 Task: Explore Airbnb accommodation in Manouba, Tunisia from 12th  December, 2023 to 15th December, 2023 for 3 adults.2 bedrooms having 3 beds and 1 bathroom. Property type can be flat. Look for 5 properties as per requirement.
Action: Mouse moved to (473, 104)
Screenshot: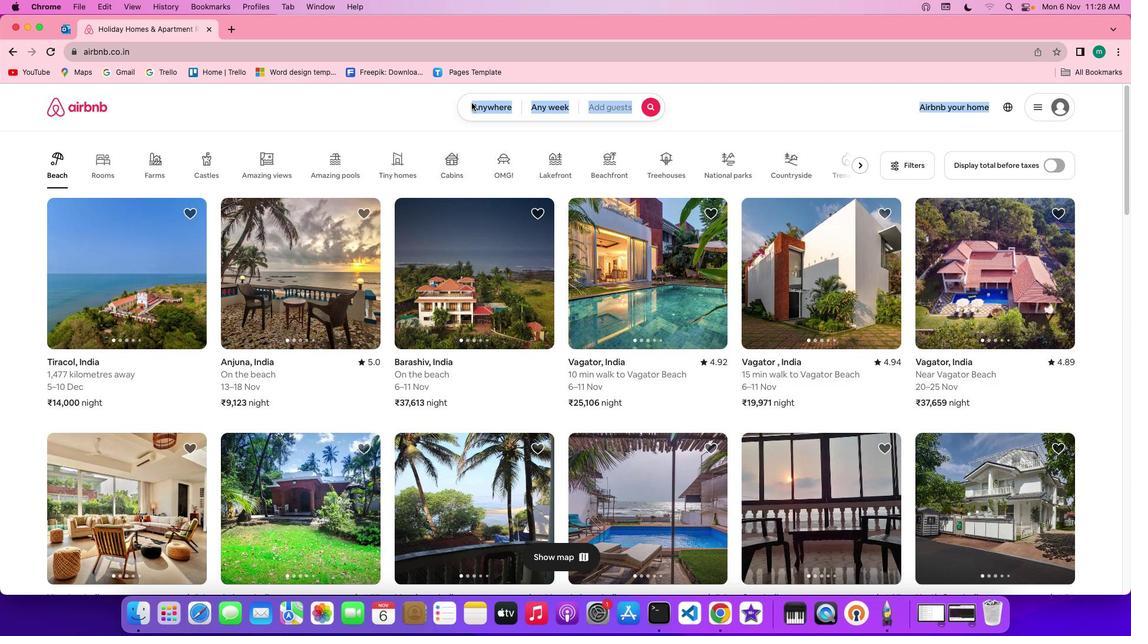 
Action: Mouse pressed left at (473, 104)
Screenshot: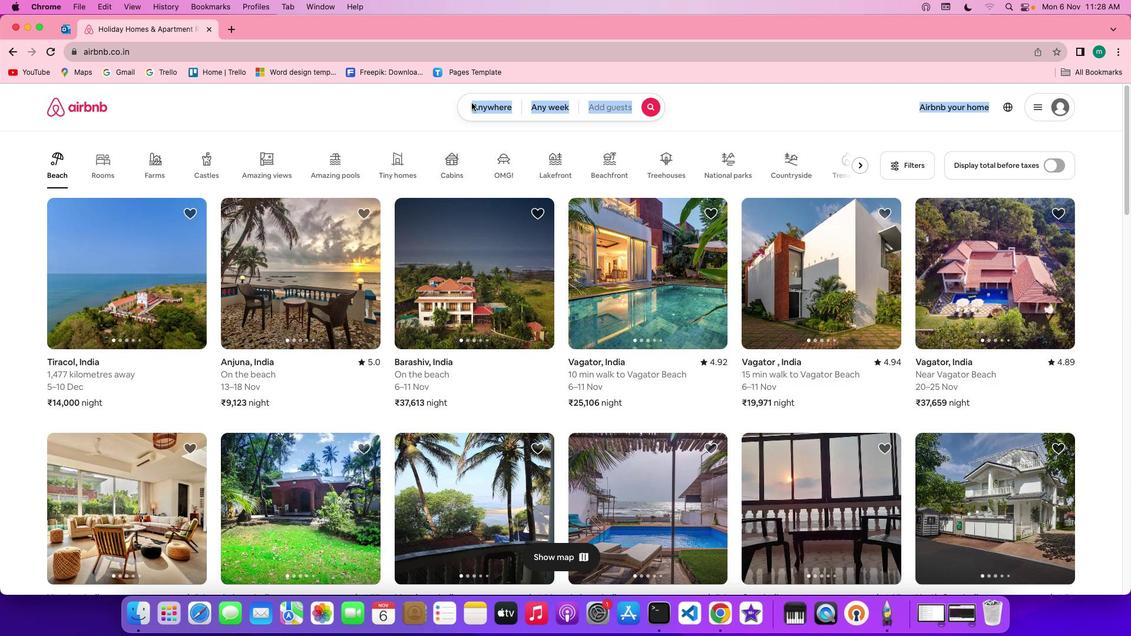 
Action: Mouse pressed left at (473, 104)
Screenshot: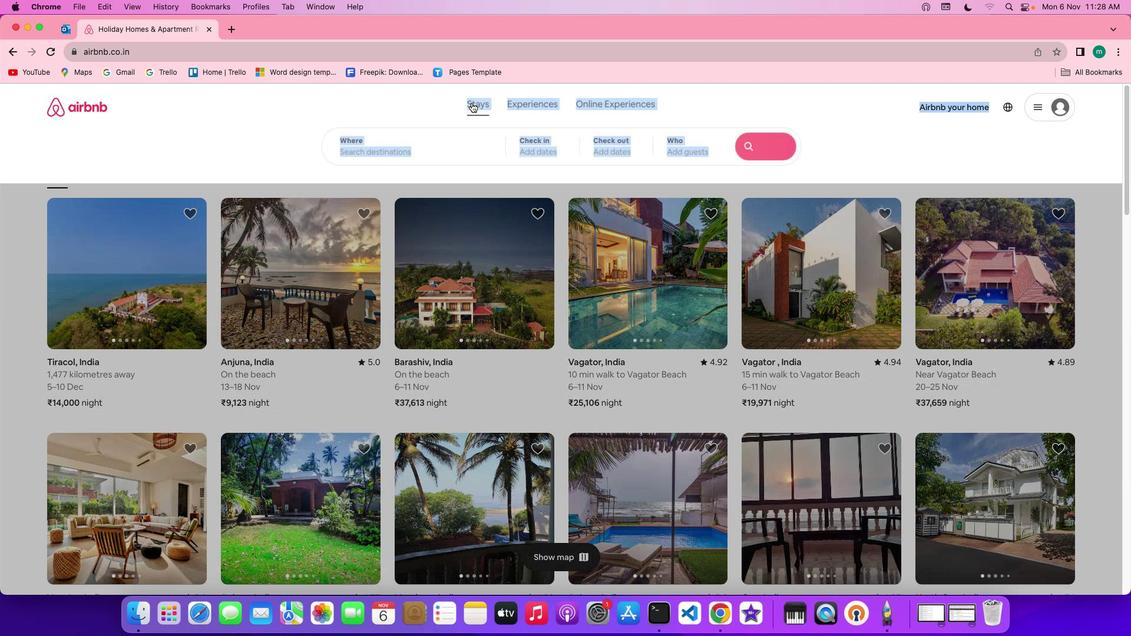 
Action: Mouse moved to (428, 151)
Screenshot: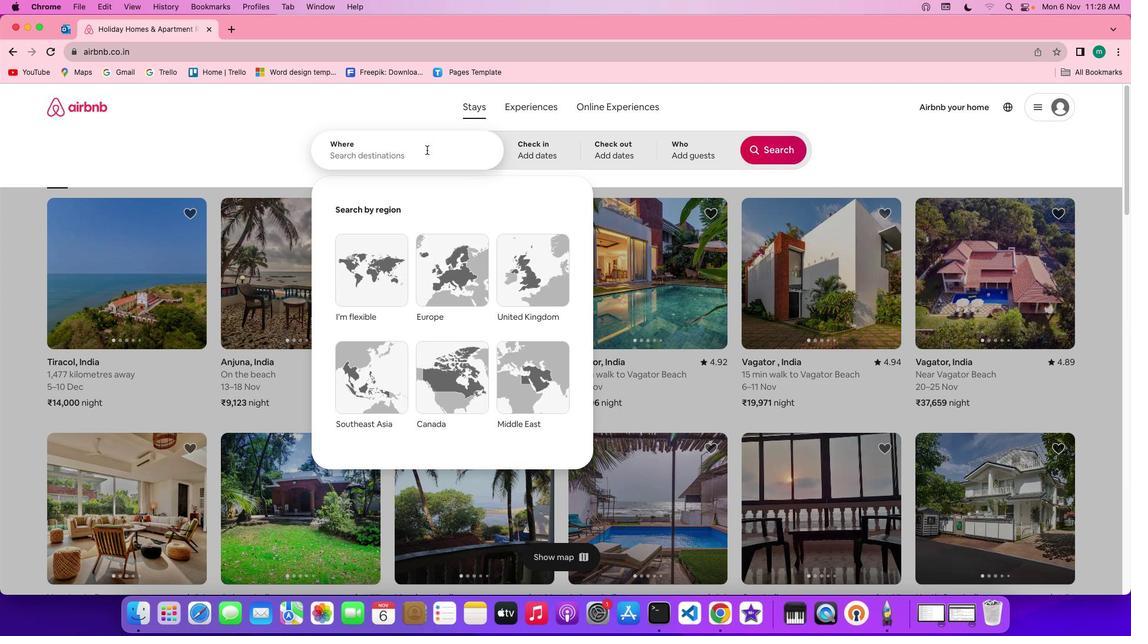 
Action: Key pressed Key.shift'M''a''n''o''u''b''a'','Key.spaceKey.shift't''u''n''i''s''i''a'
Screenshot: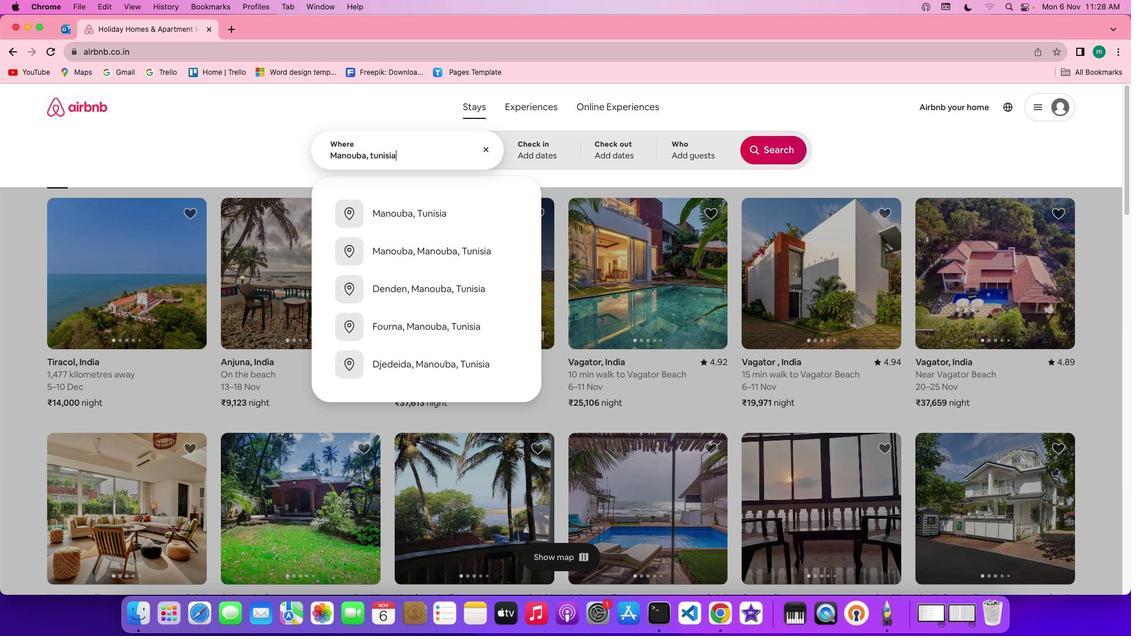
Action: Mouse moved to (553, 150)
Screenshot: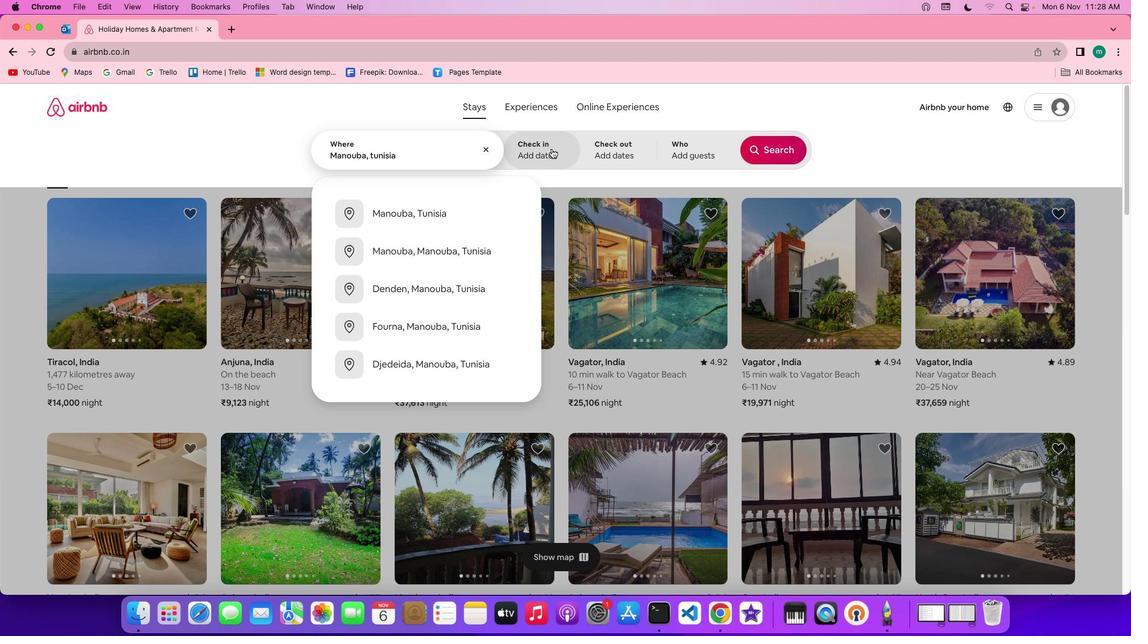 
Action: Mouse pressed left at (553, 150)
Screenshot: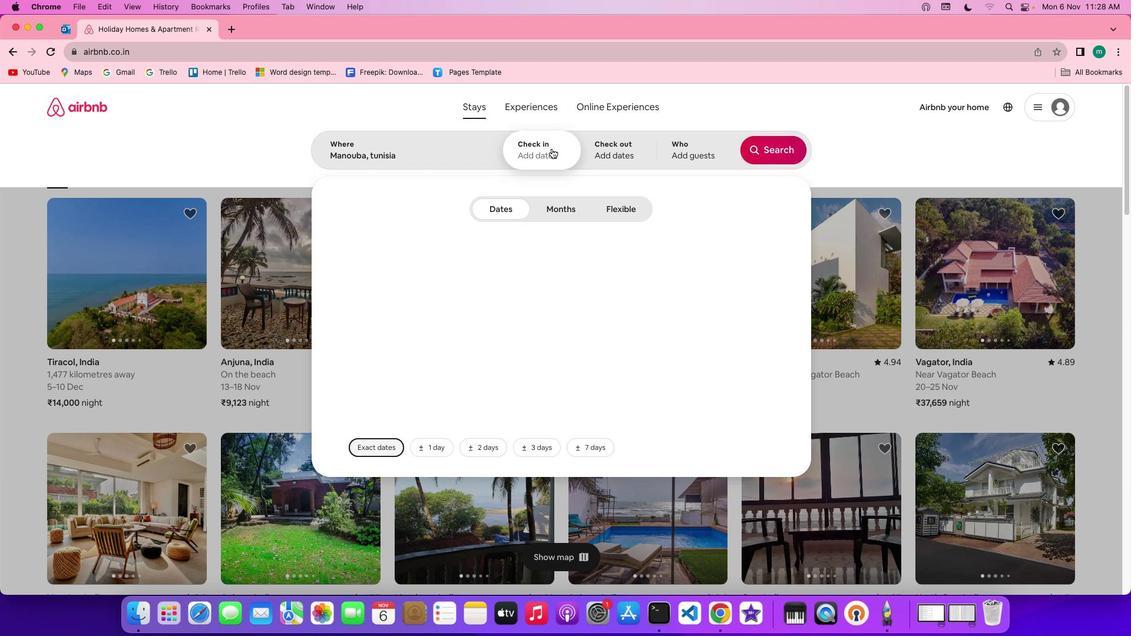 
Action: Mouse moved to (648, 355)
Screenshot: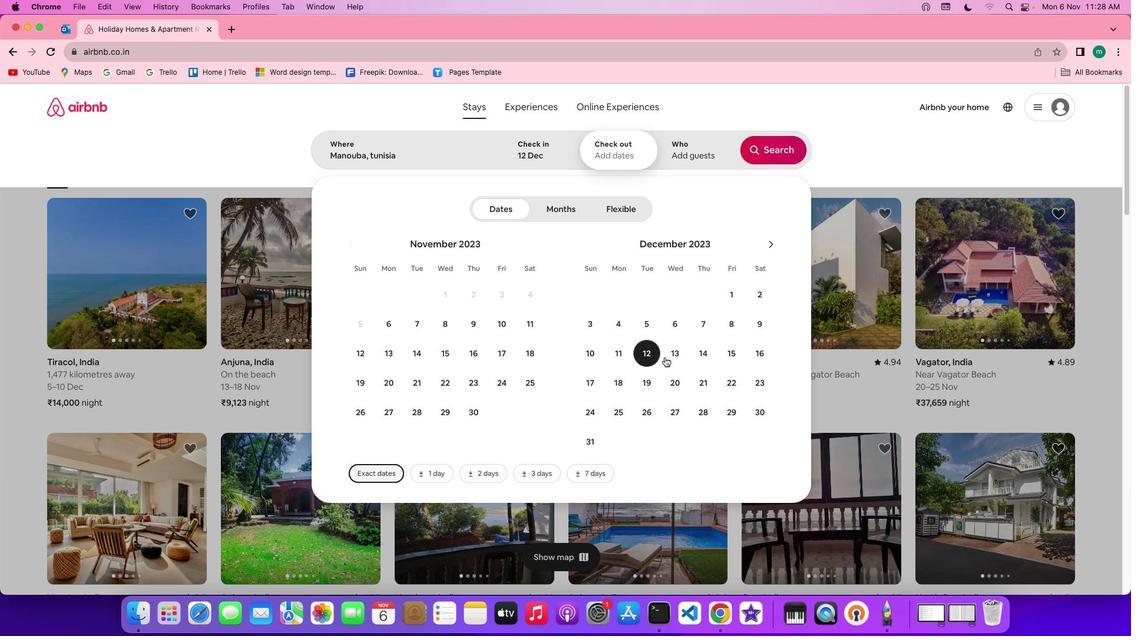 
Action: Mouse pressed left at (648, 355)
Screenshot: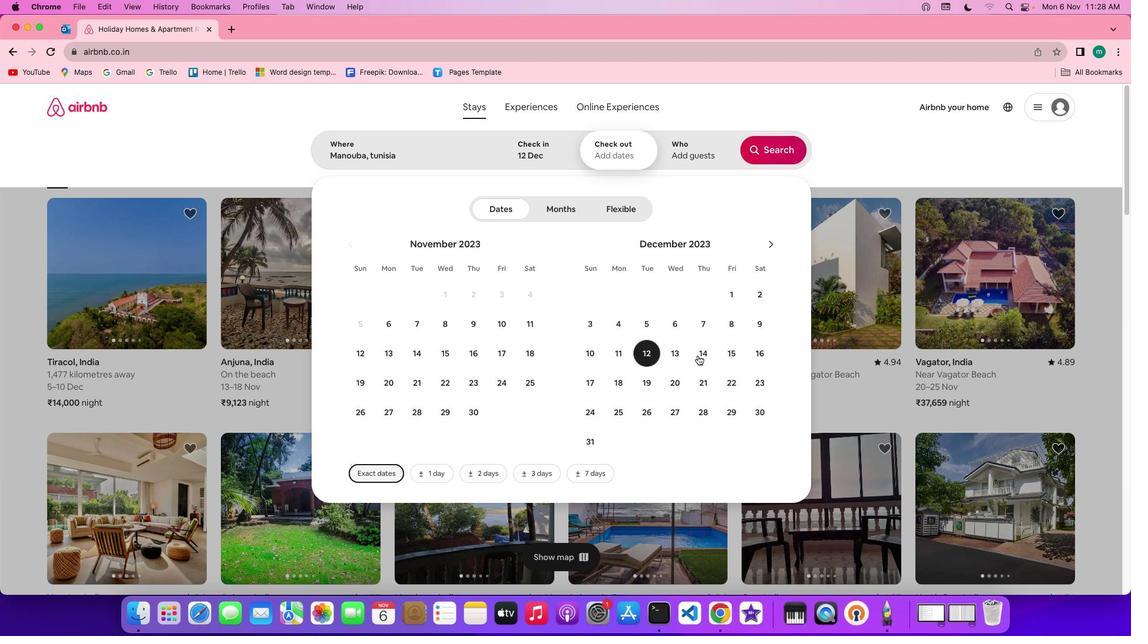 
Action: Mouse moved to (740, 352)
Screenshot: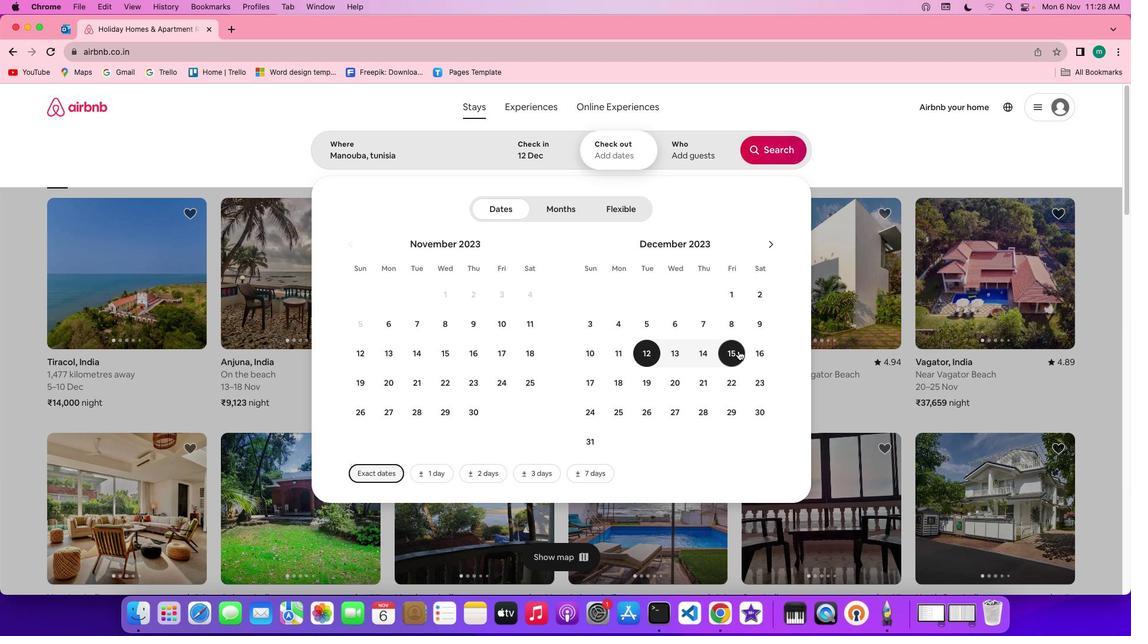 
Action: Mouse pressed left at (740, 352)
Screenshot: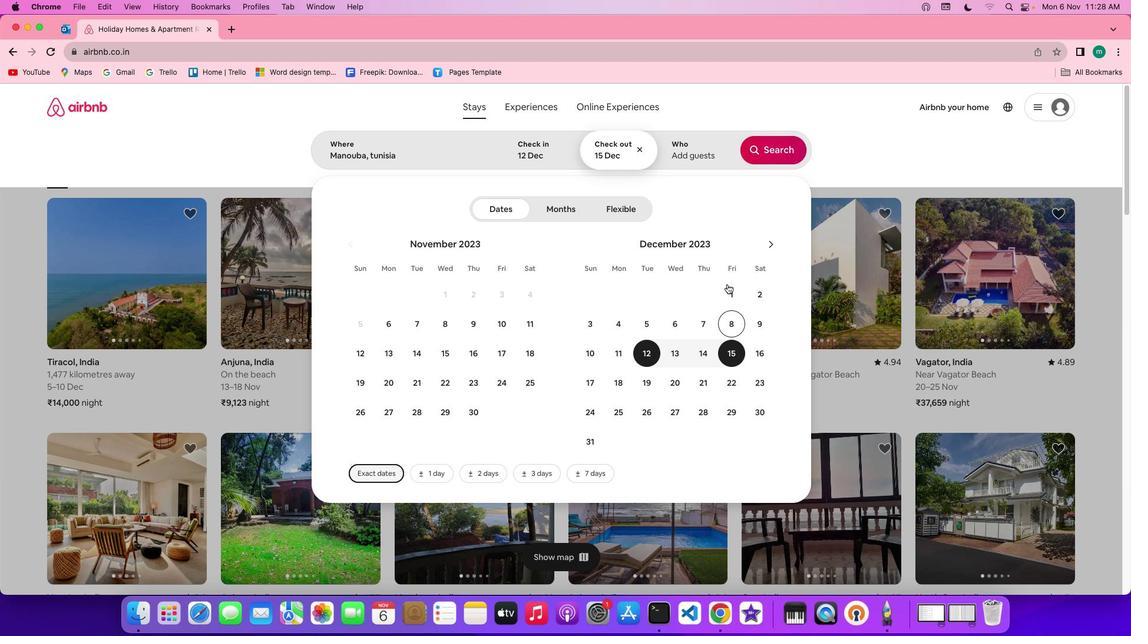 
Action: Mouse moved to (701, 144)
Screenshot: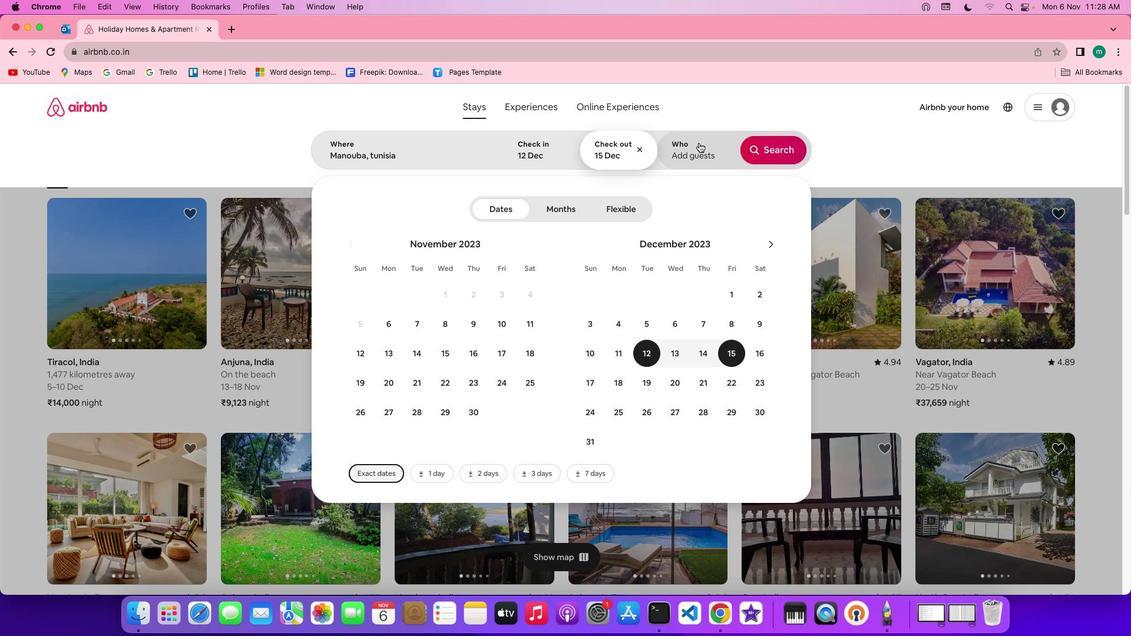 
Action: Mouse pressed left at (701, 144)
Screenshot: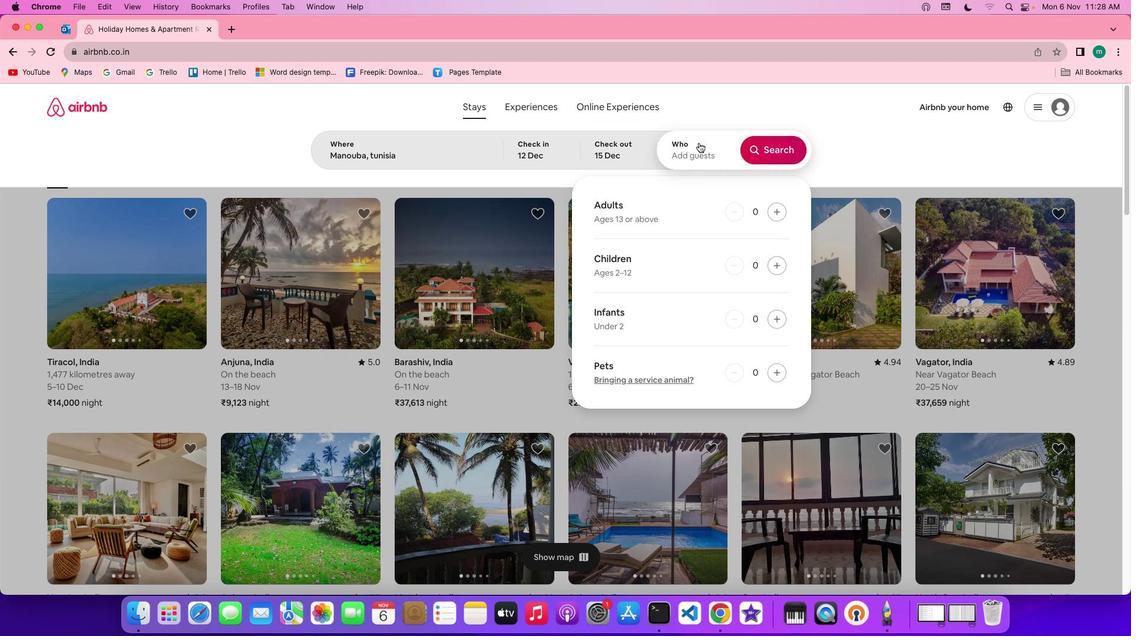 
Action: Mouse moved to (783, 209)
Screenshot: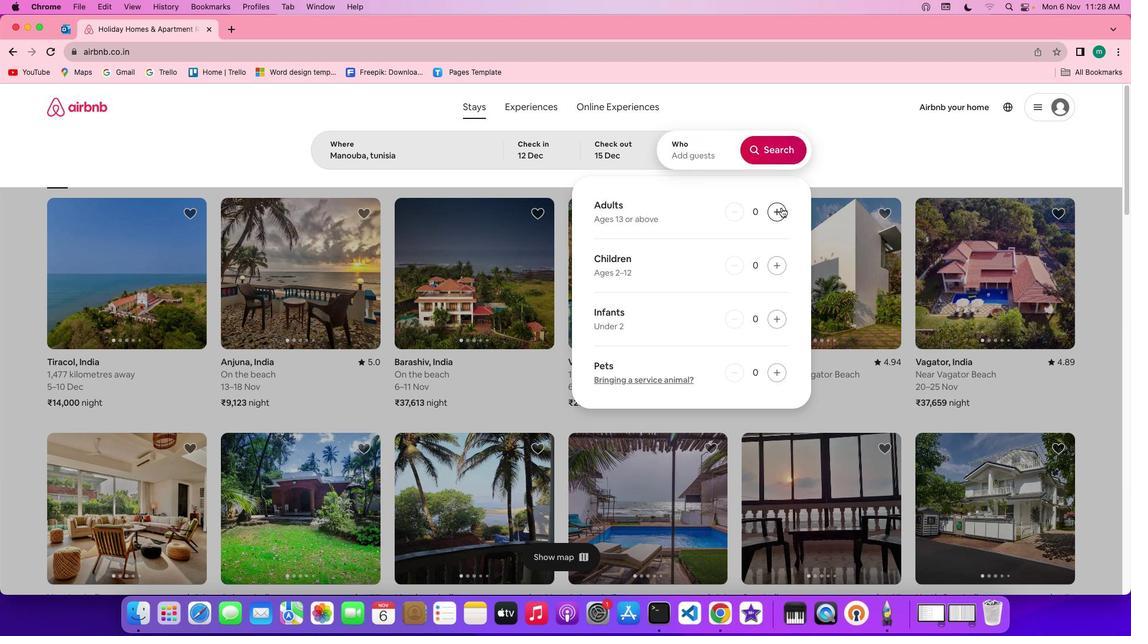 
Action: Mouse pressed left at (783, 209)
Screenshot: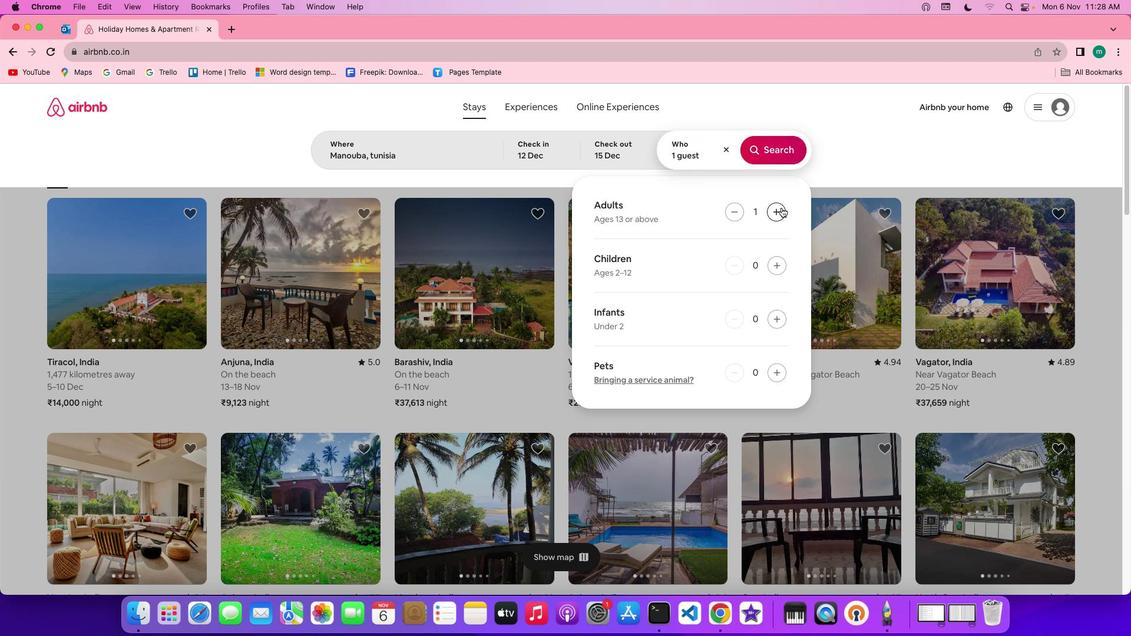 
Action: Mouse pressed left at (783, 209)
Screenshot: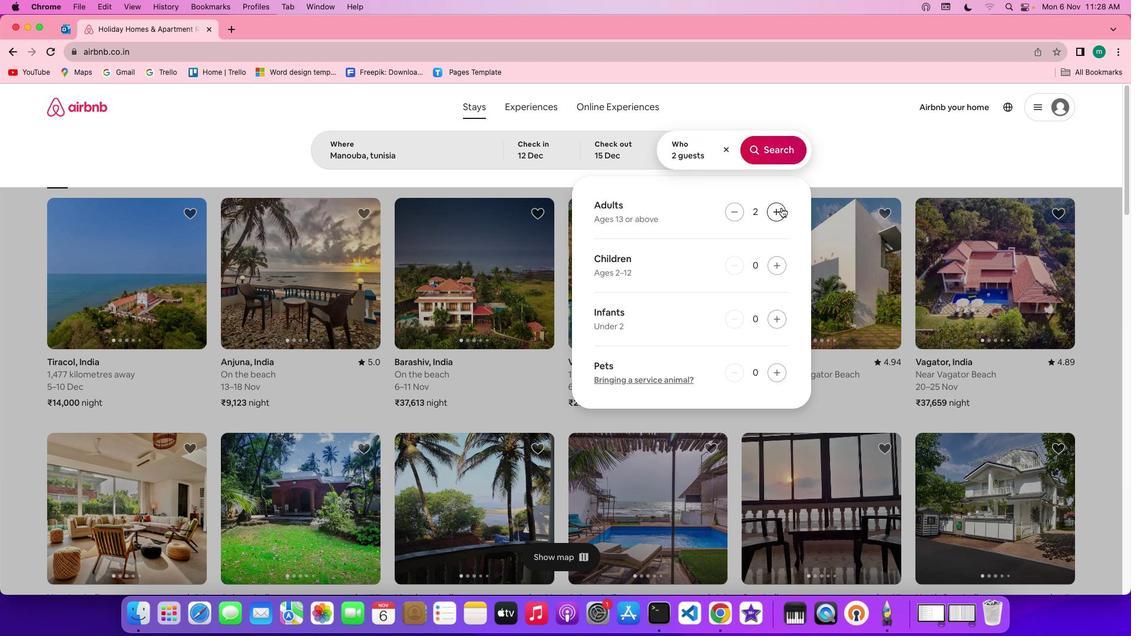
Action: Mouse pressed left at (783, 209)
Screenshot: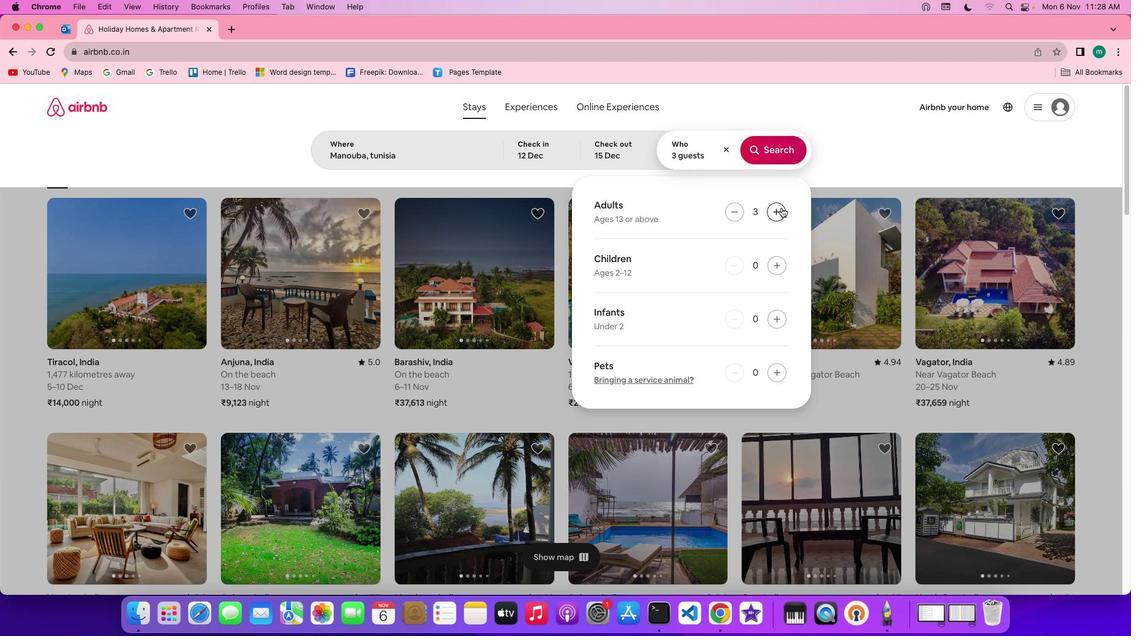
Action: Mouse moved to (769, 149)
Screenshot: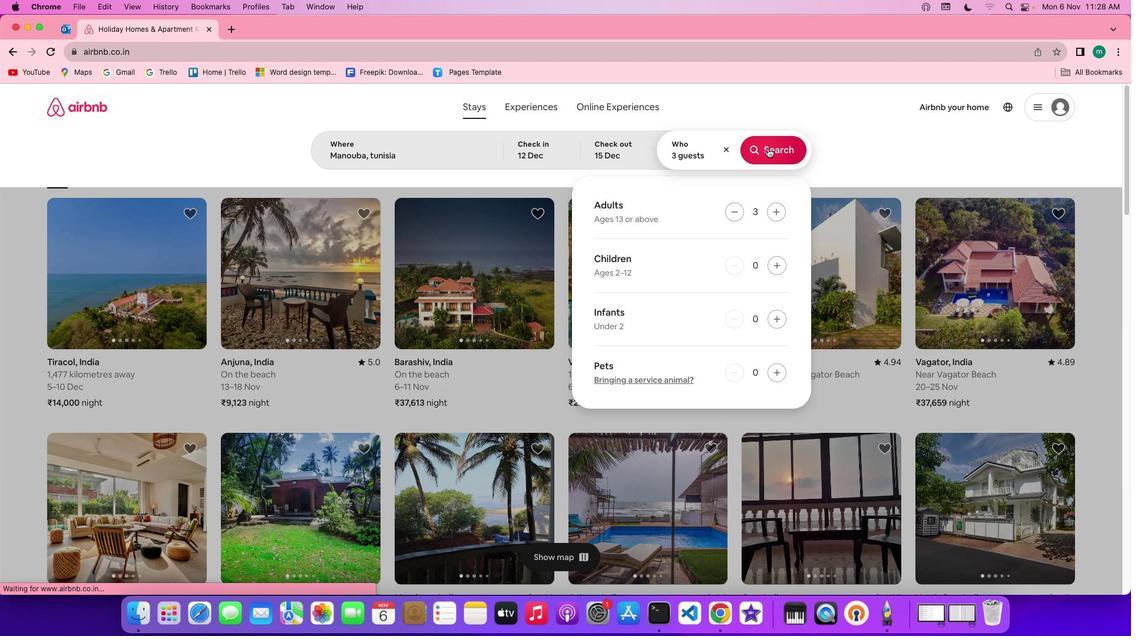 
Action: Mouse pressed left at (769, 149)
Screenshot: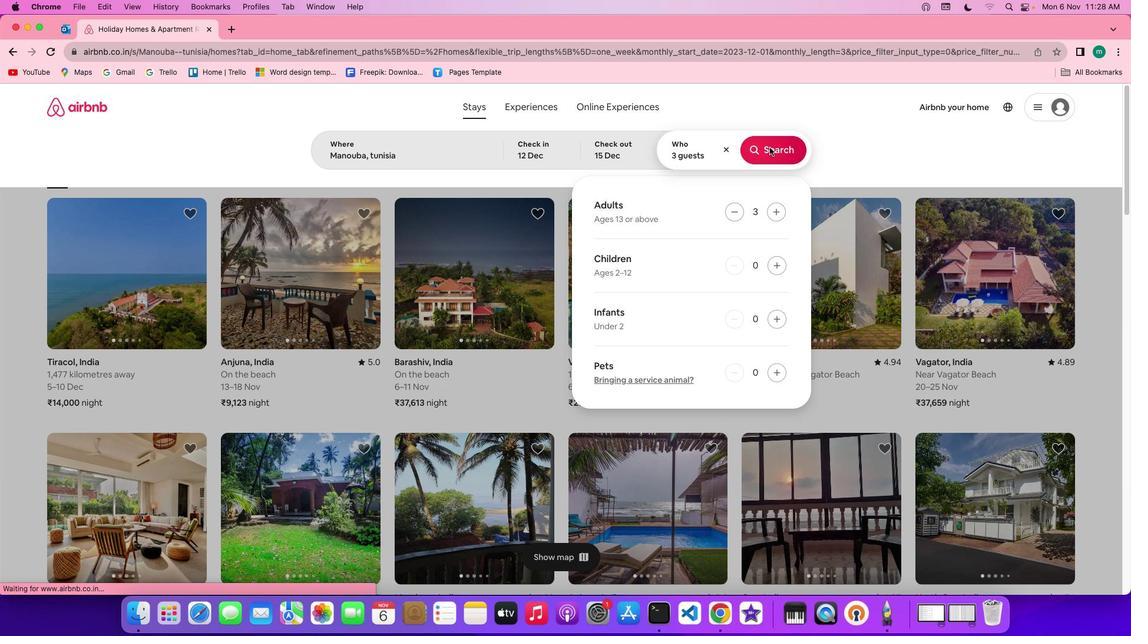 
Action: Mouse moved to (939, 160)
Screenshot: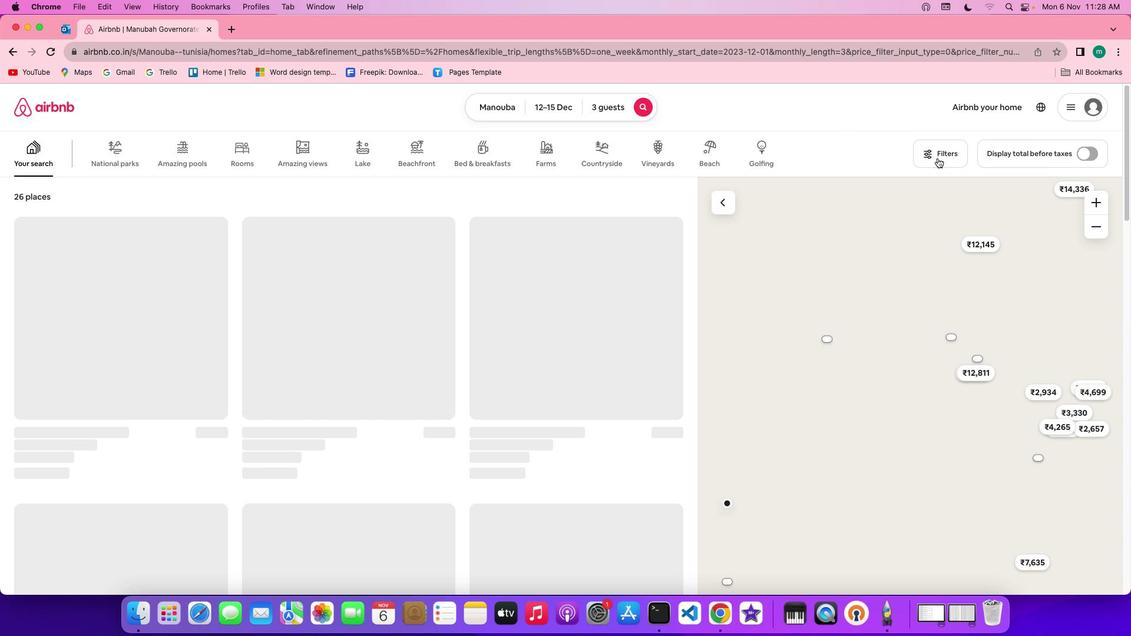 
Action: Mouse pressed left at (939, 160)
Screenshot: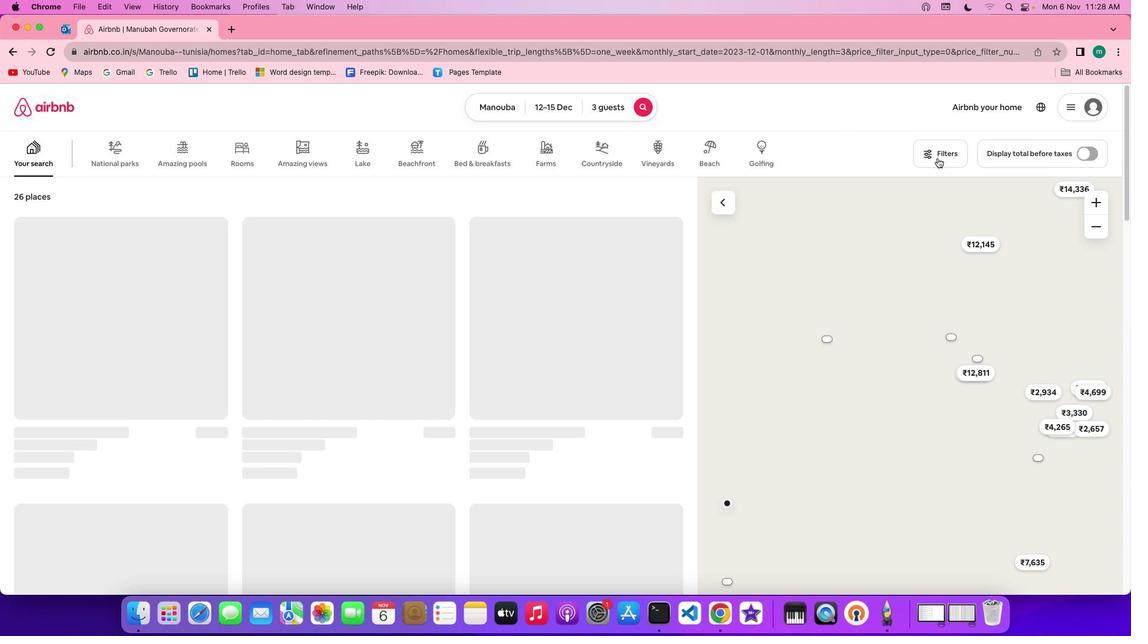 
Action: Mouse moved to (939, 160)
Screenshot: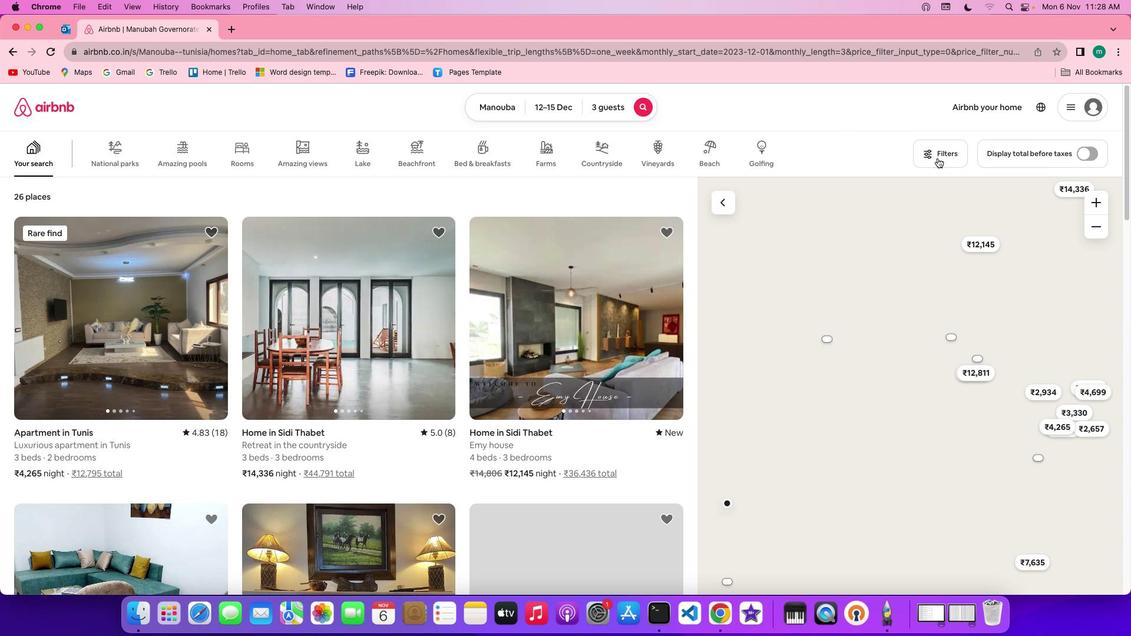 
Action: Mouse pressed left at (939, 160)
Screenshot: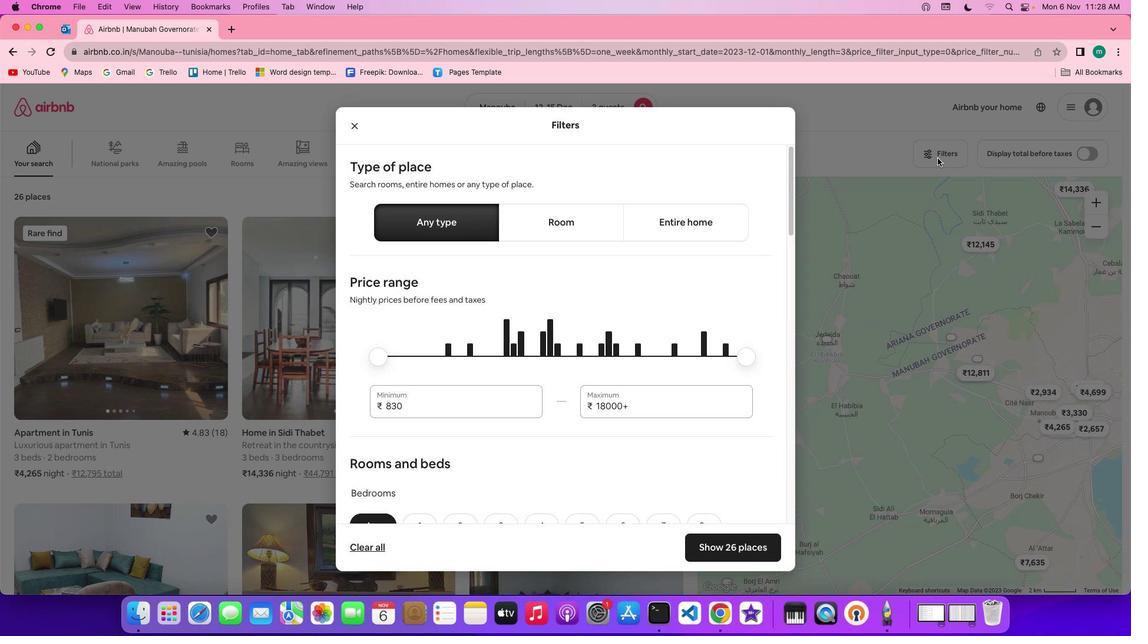 
Action: Mouse pressed left at (939, 160)
Screenshot: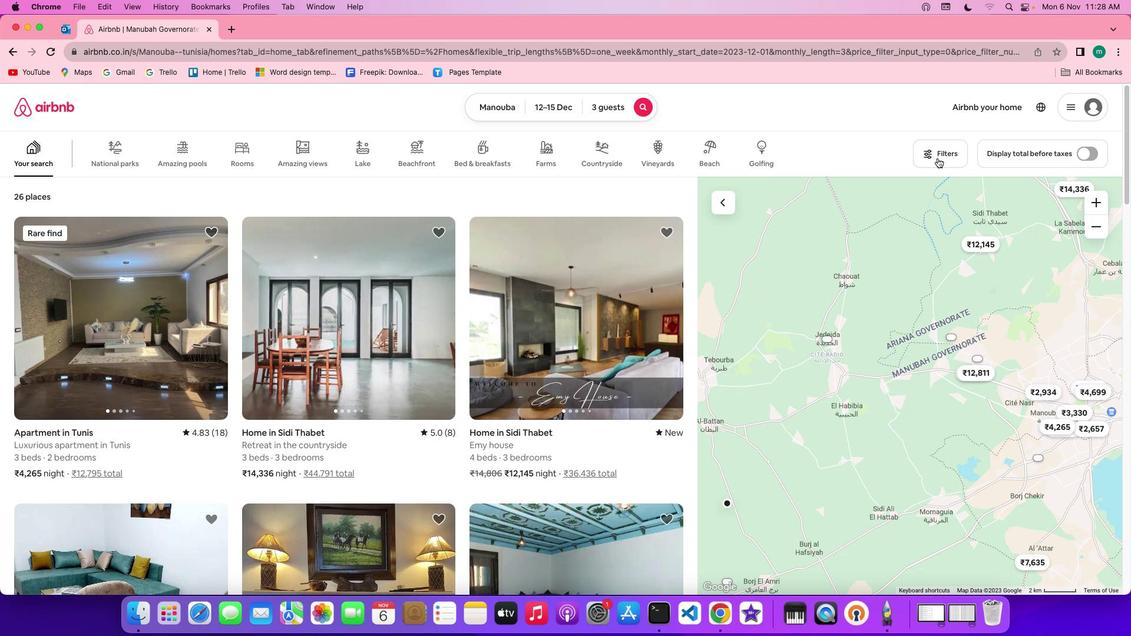 
Action: Mouse moved to (942, 157)
Screenshot: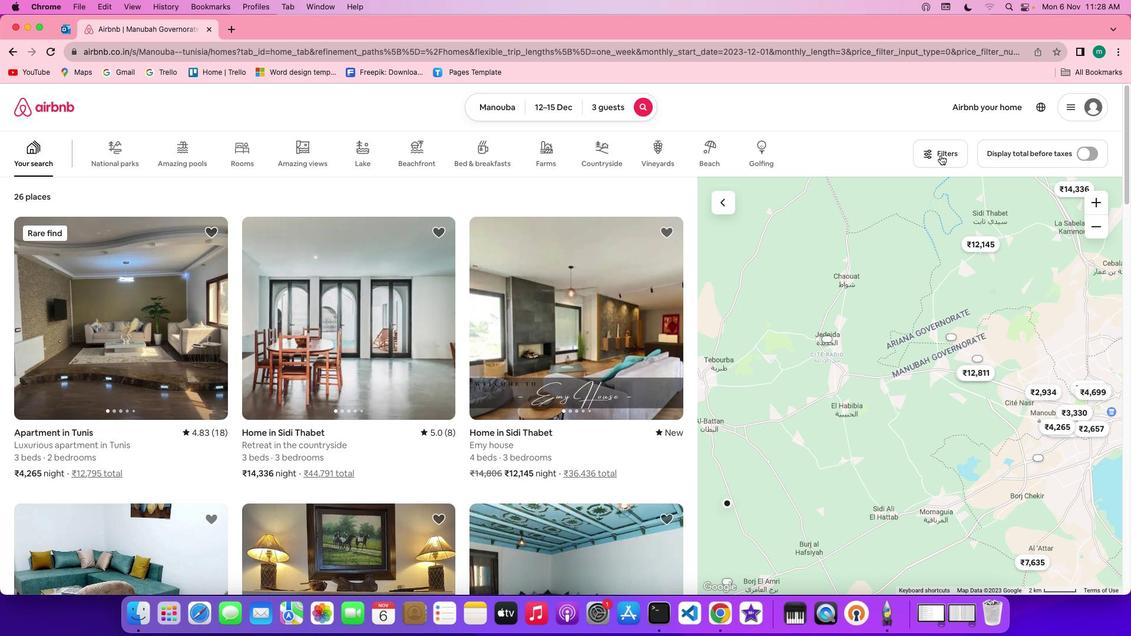 
Action: Mouse pressed left at (942, 157)
Screenshot: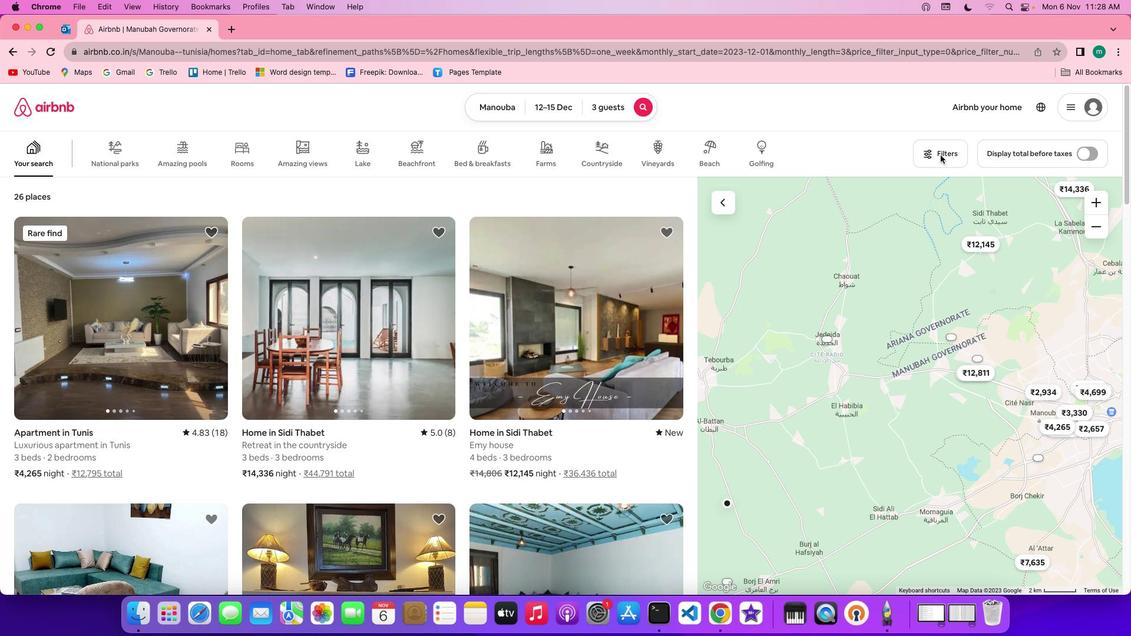 
Action: Mouse moved to (663, 316)
Screenshot: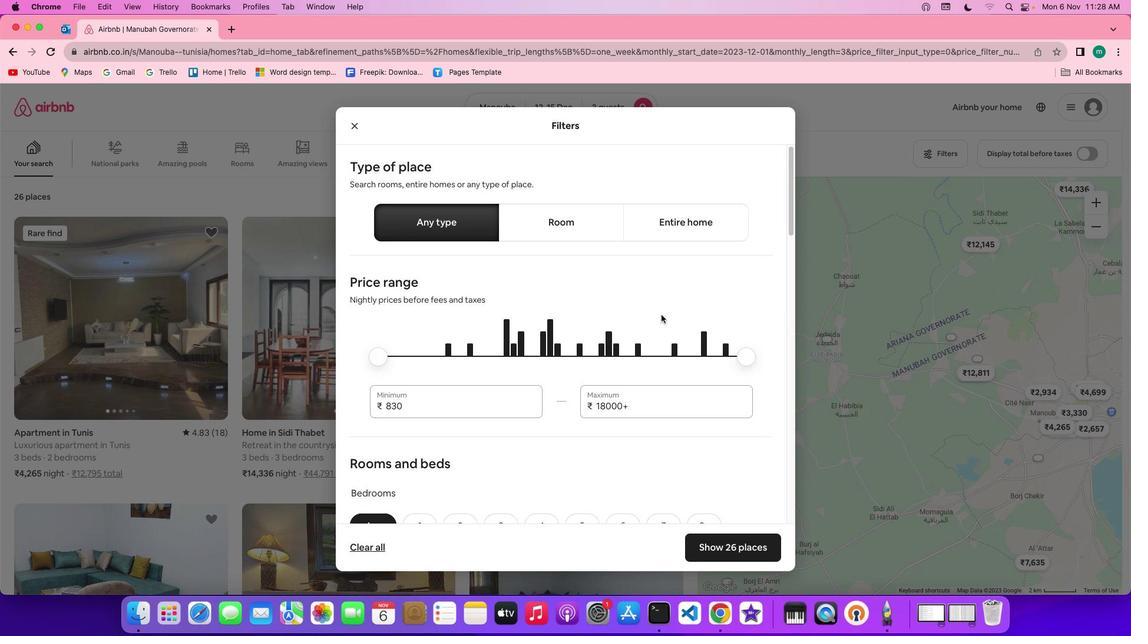 
Action: Mouse scrolled (663, 316) with delta (1, 1)
Screenshot: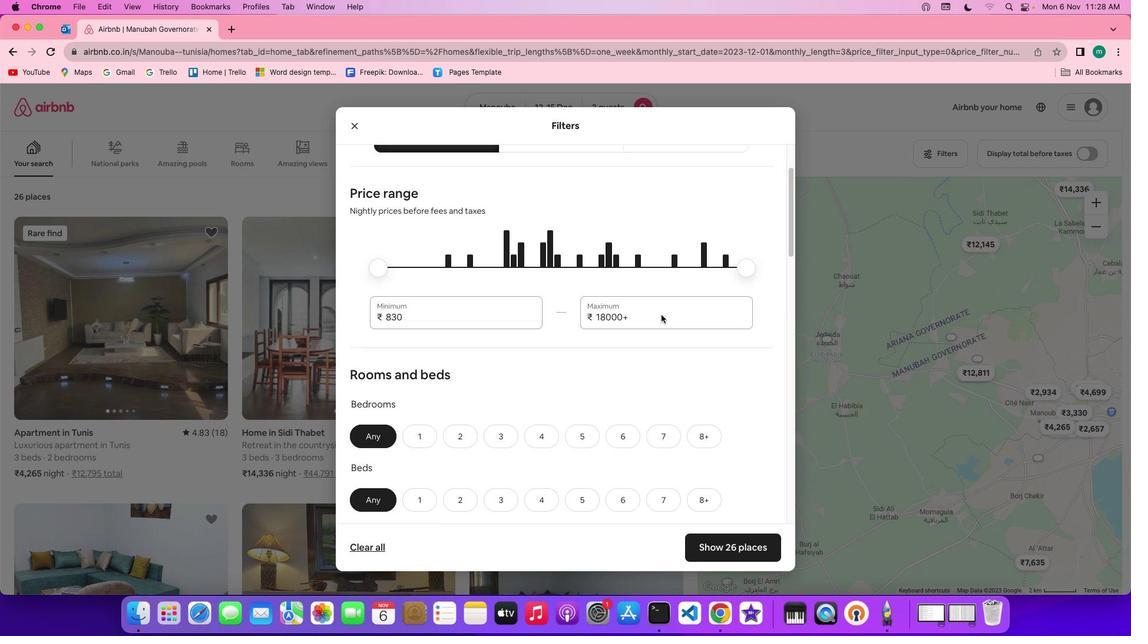 
Action: Mouse scrolled (663, 316) with delta (1, 1)
Screenshot: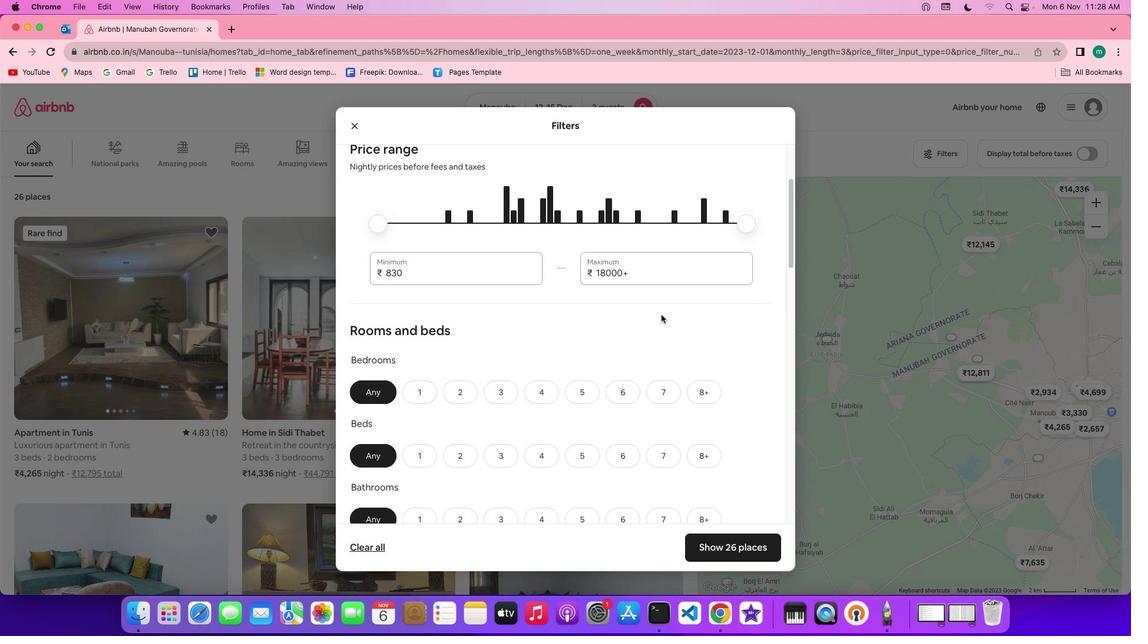 
Action: Mouse scrolled (663, 316) with delta (1, 0)
Screenshot: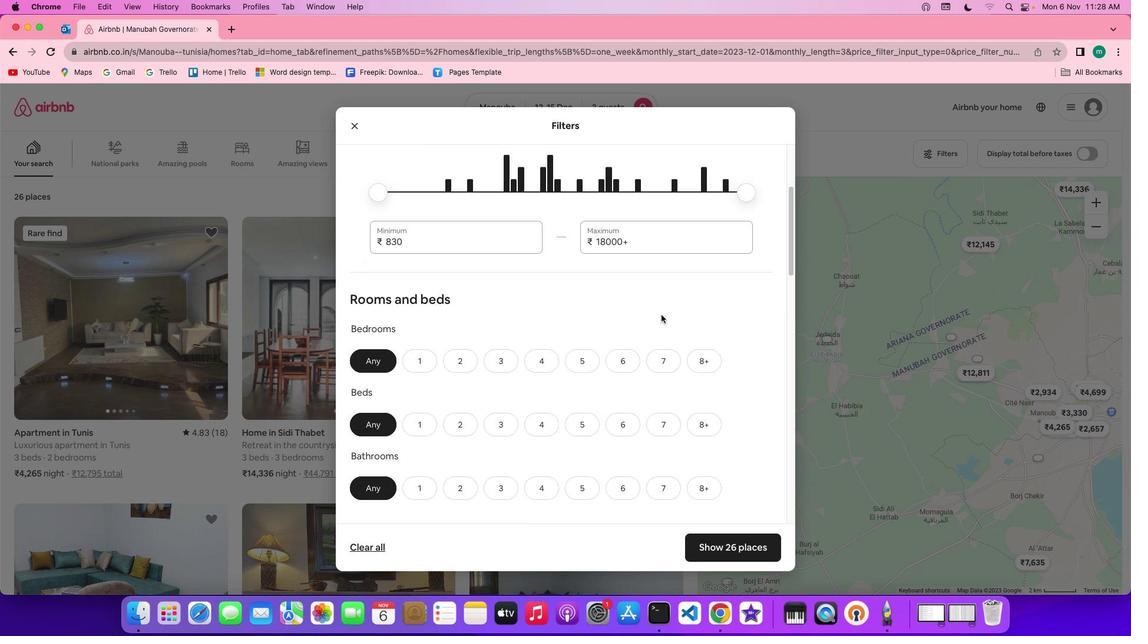 
Action: Mouse scrolled (663, 316) with delta (1, 0)
Screenshot: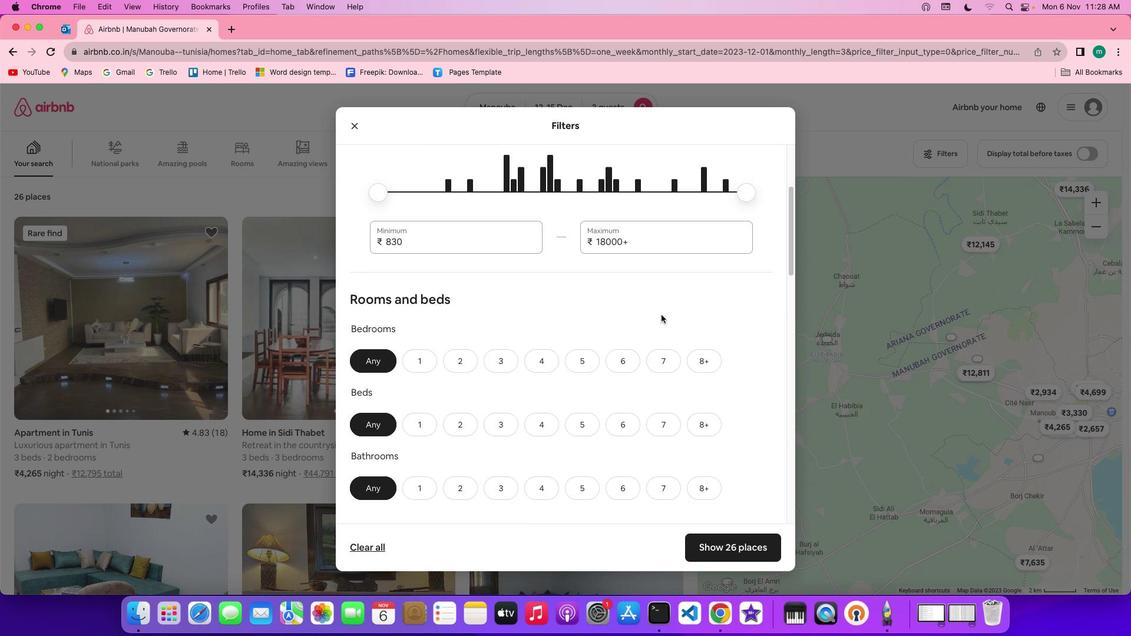 
Action: Mouse scrolled (663, 316) with delta (1, 1)
Screenshot: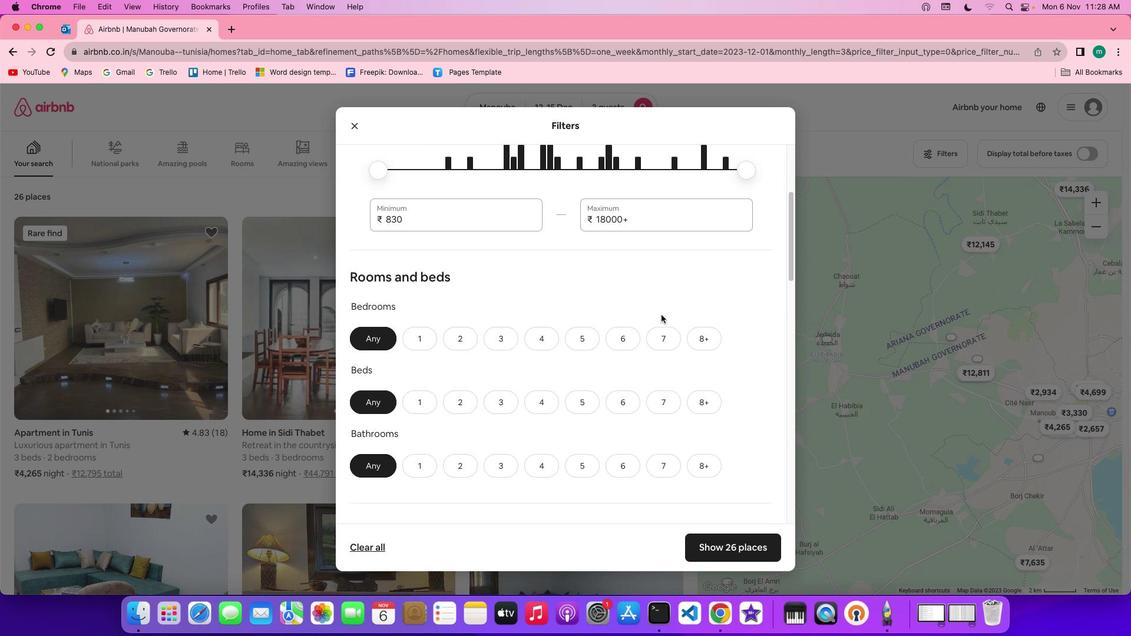 
Action: Mouse scrolled (663, 316) with delta (1, 1)
Screenshot: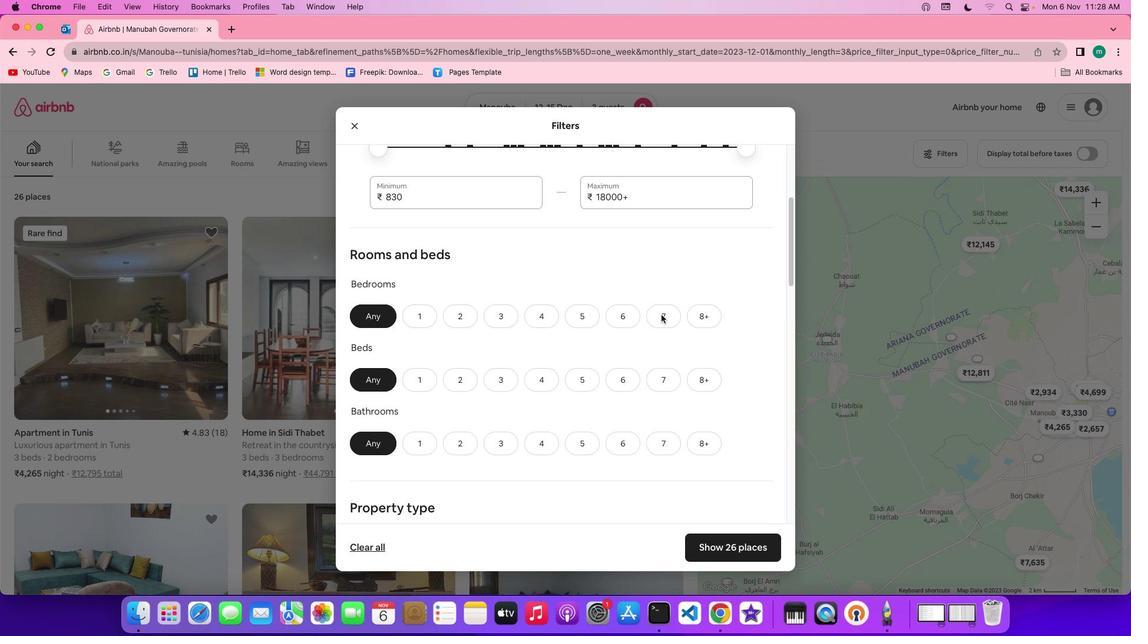 
Action: Mouse scrolled (663, 316) with delta (1, 1)
Screenshot: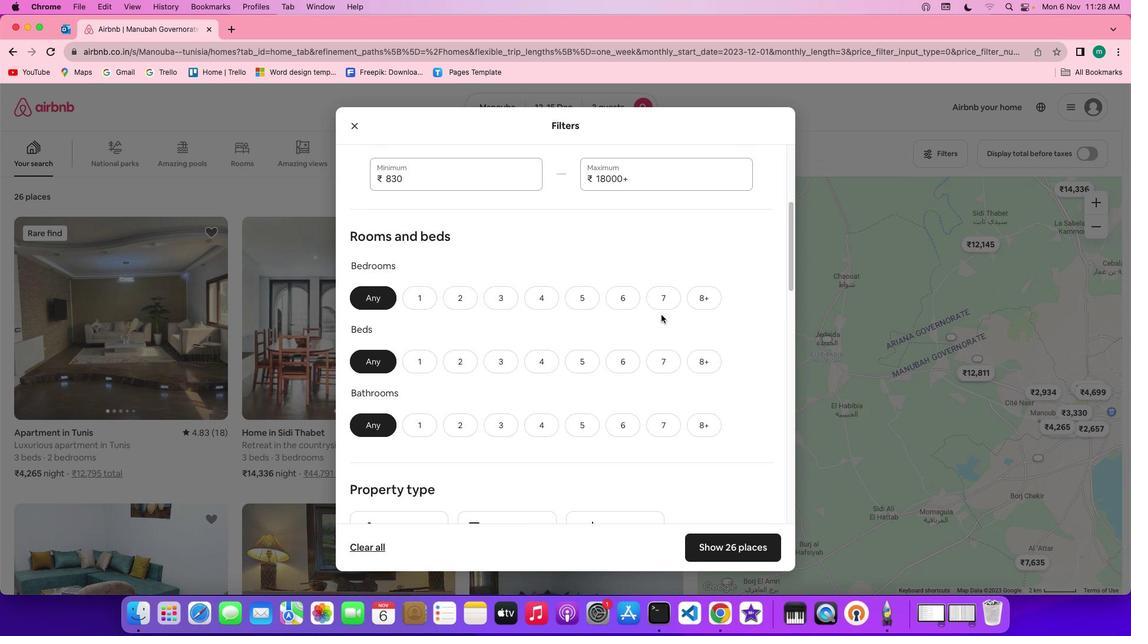 
Action: Mouse scrolled (663, 316) with delta (1, 1)
Screenshot: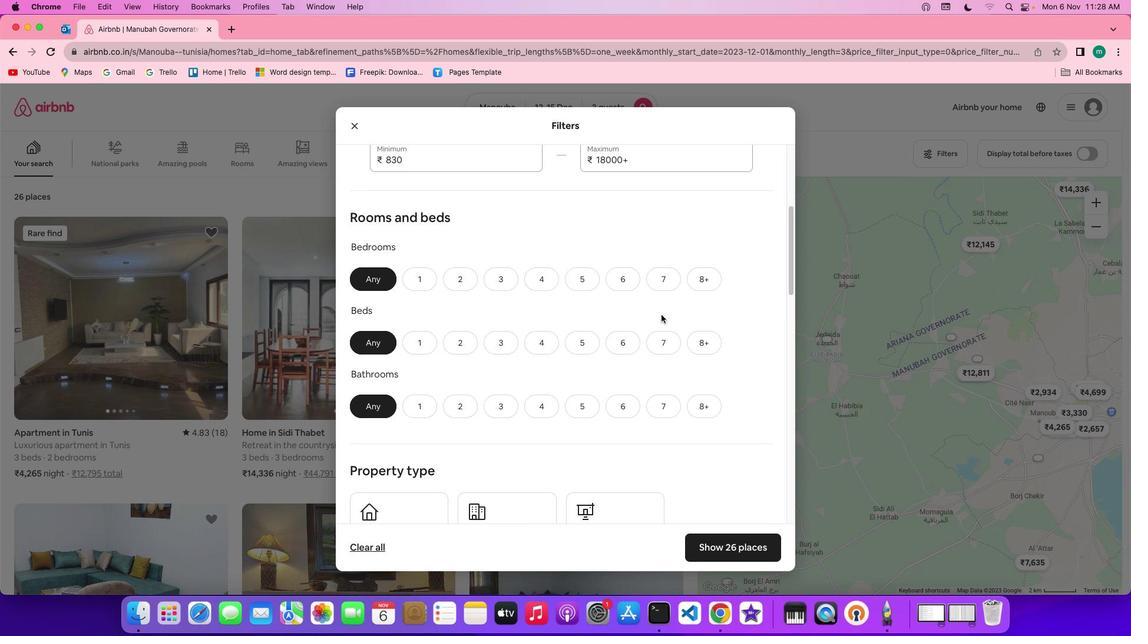 
Action: Mouse scrolled (663, 316) with delta (1, 1)
Screenshot: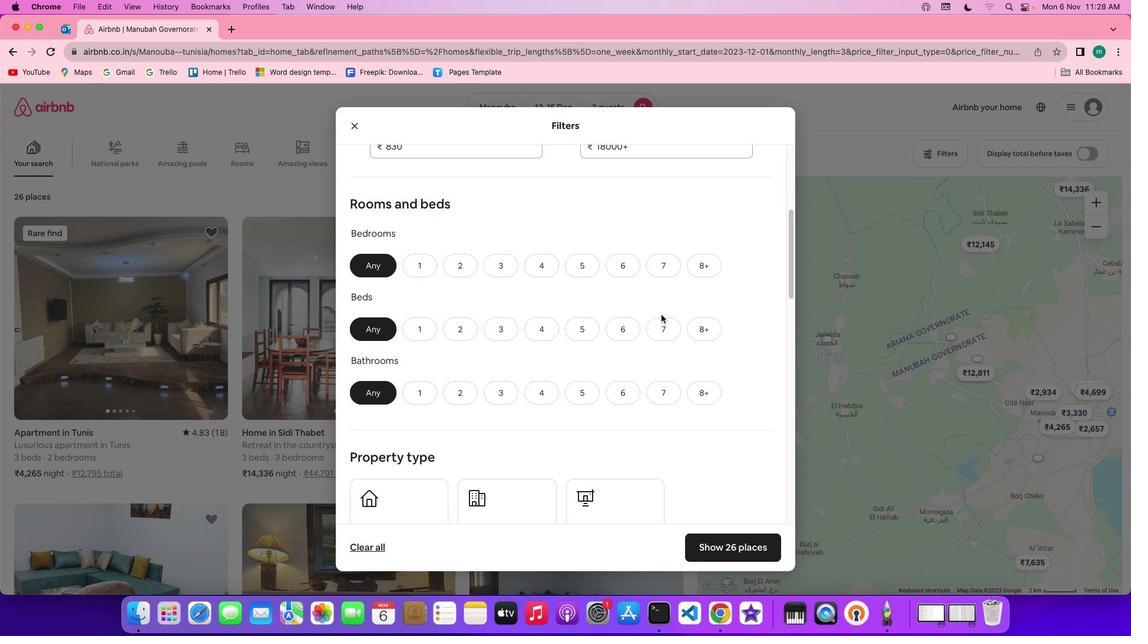 
Action: Mouse scrolled (663, 316) with delta (1, 1)
Screenshot: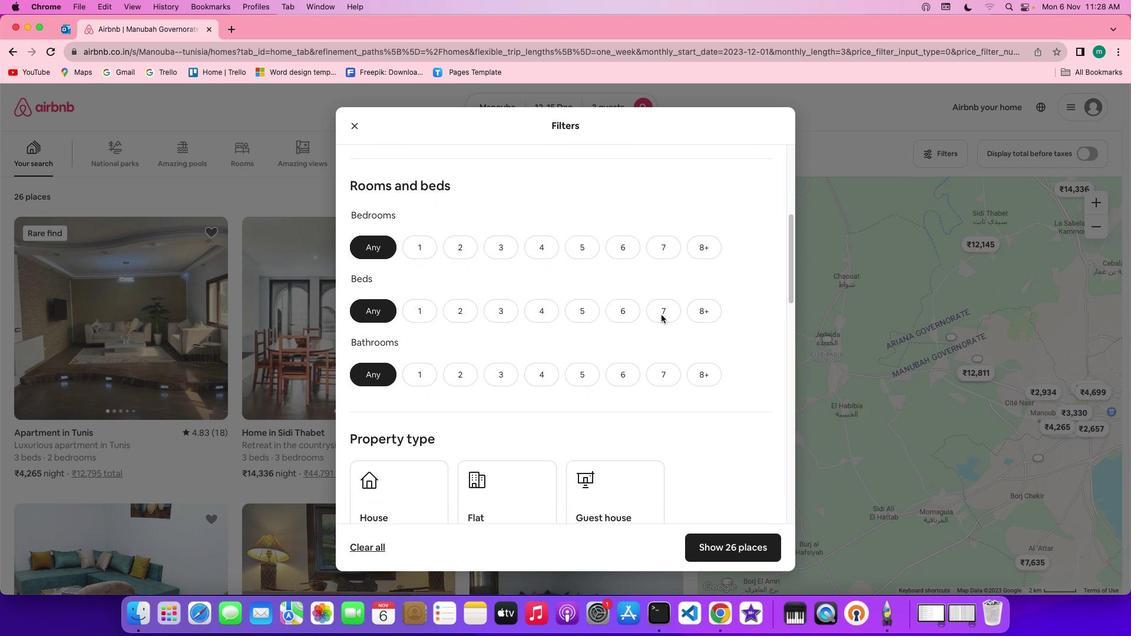 
Action: Mouse scrolled (663, 316) with delta (1, 1)
Screenshot: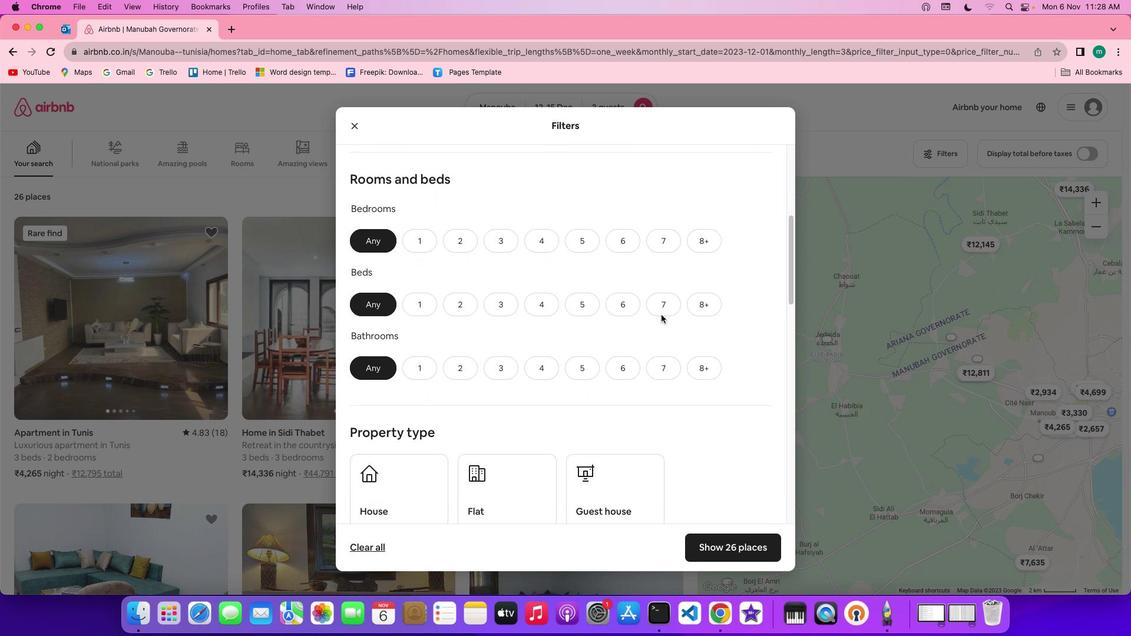 
Action: Mouse moved to (466, 239)
Screenshot: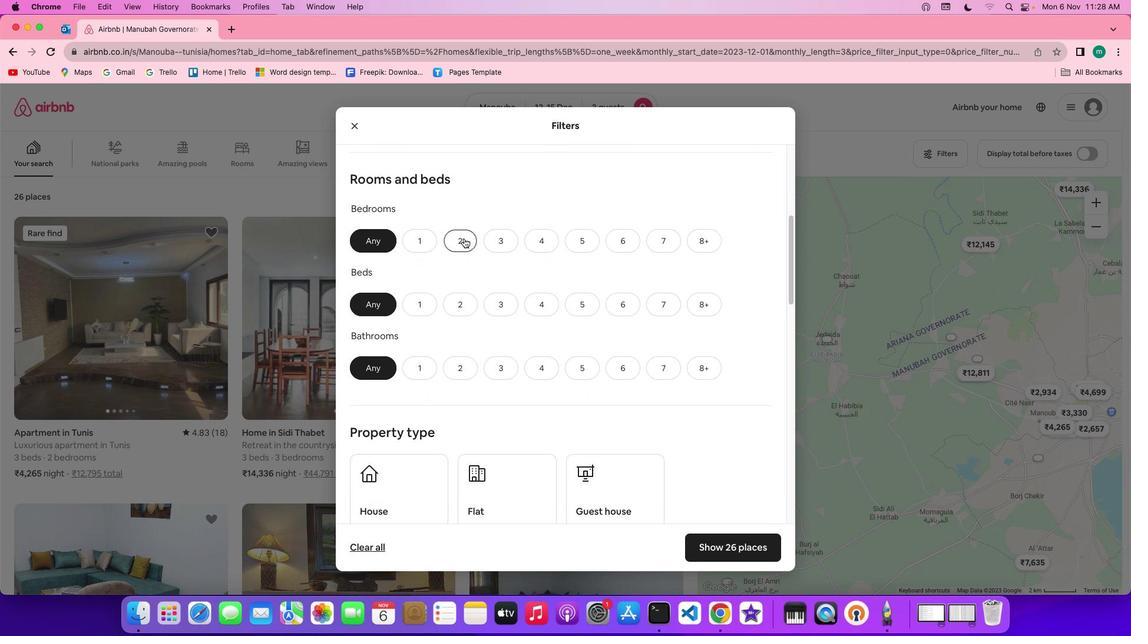 
Action: Mouse pressed left at (466, 239)
Screenshot: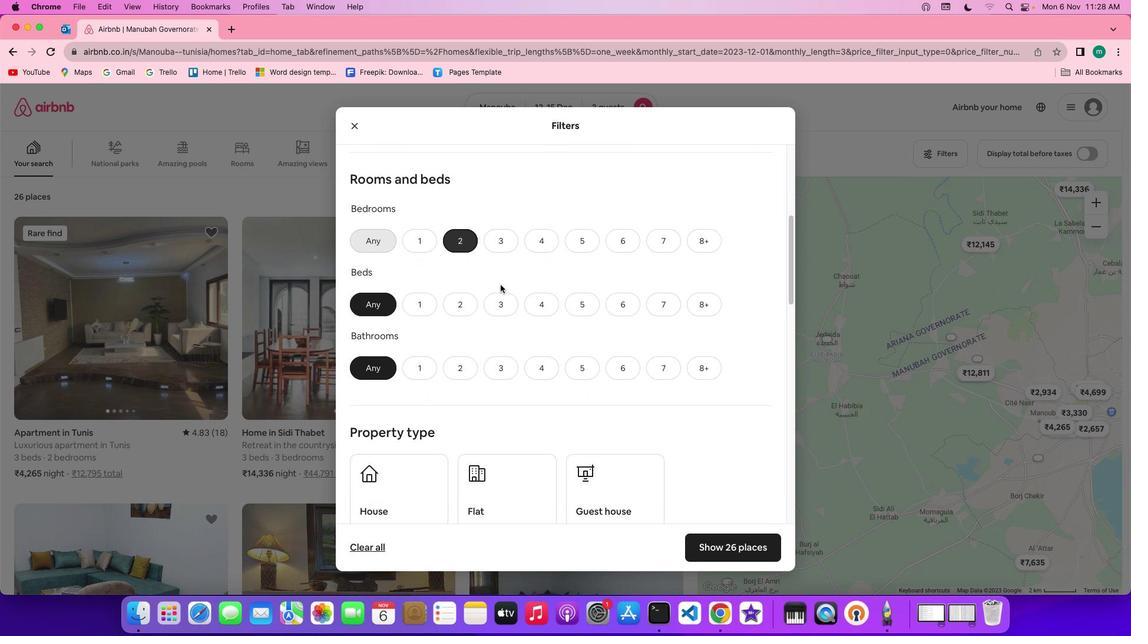 
Action: Mouse moved to (500, 300)
Screenshot: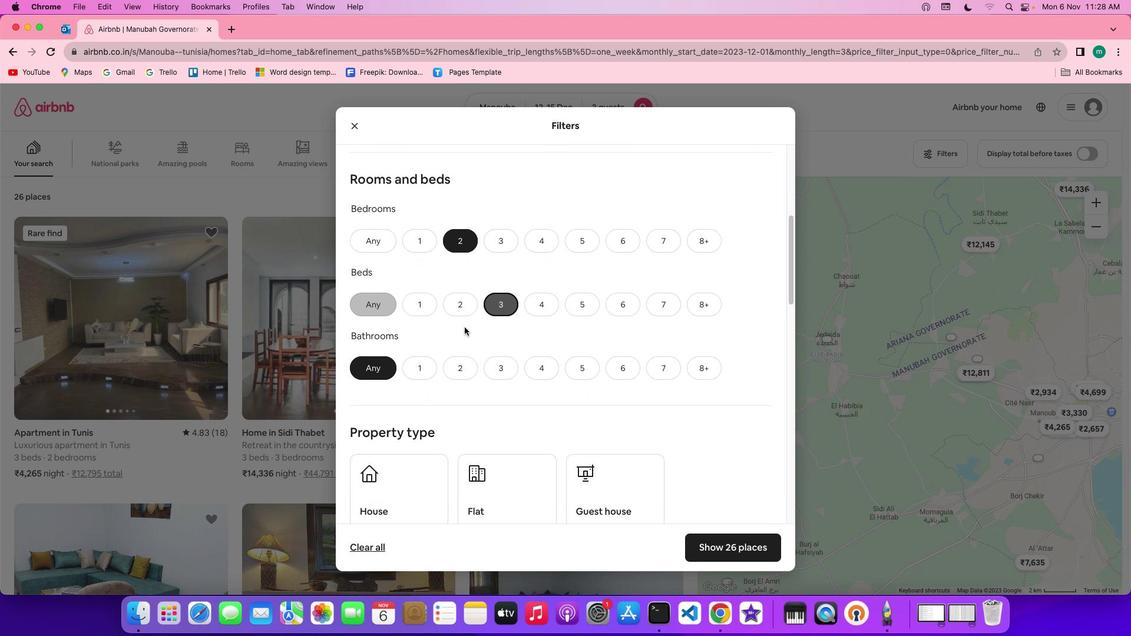 
Action: Mouse pressed left at (500, 300)
Screenshot: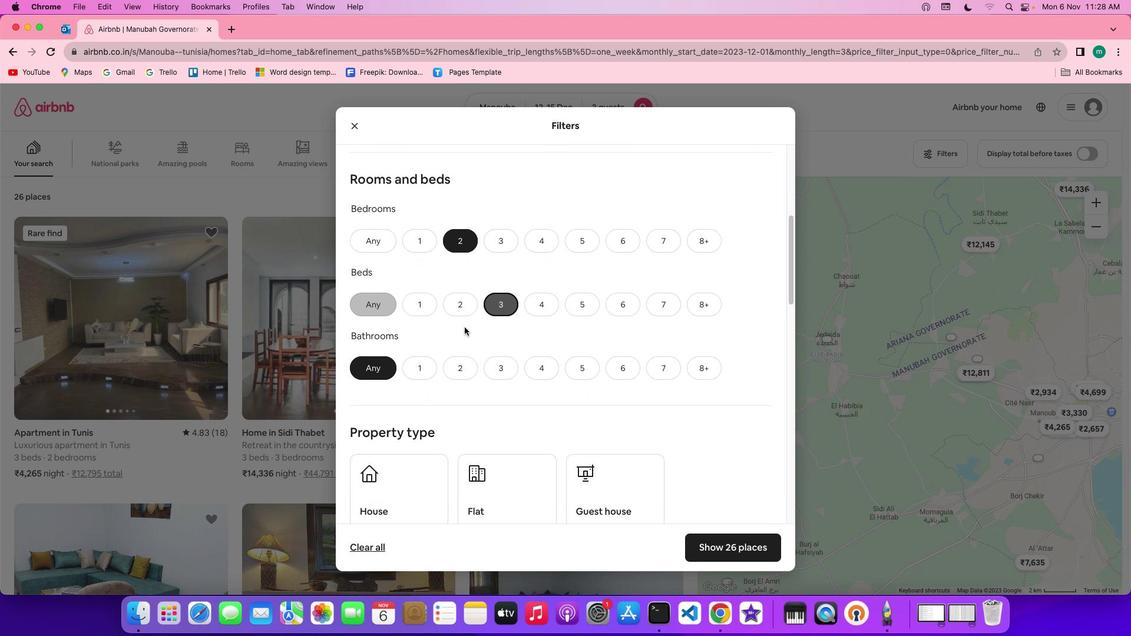 
Action: Mouse moved to (413, 369)
Screenshot: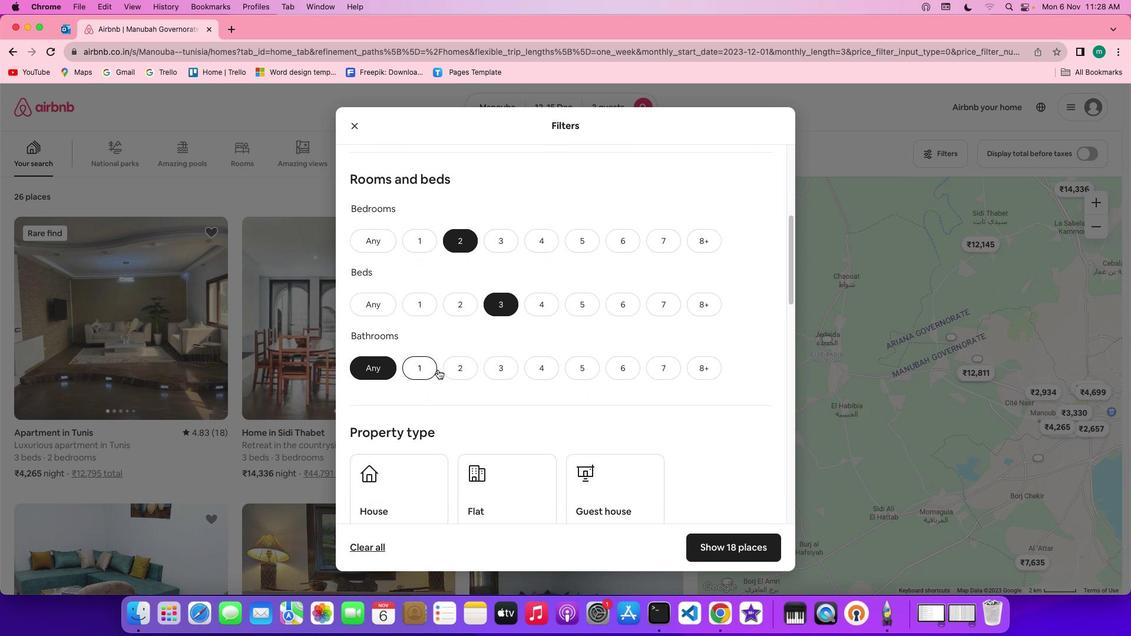 
Action: Mouse pressed left at (413, 369)
Screenshot: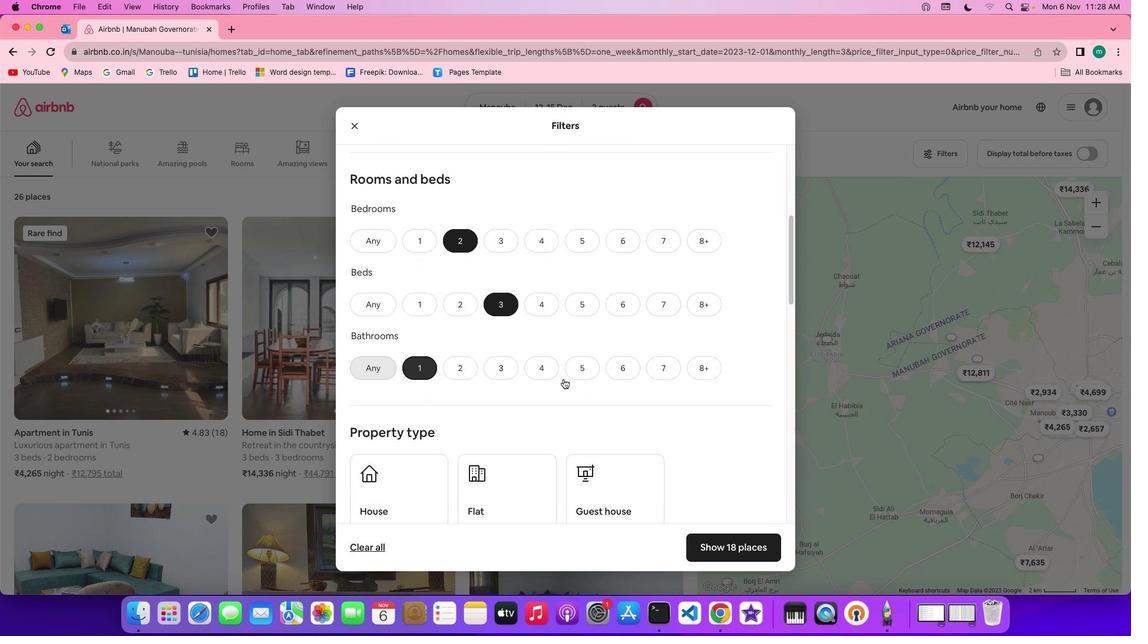 
Action: Mouse moved to (570, 380)
Screenshot: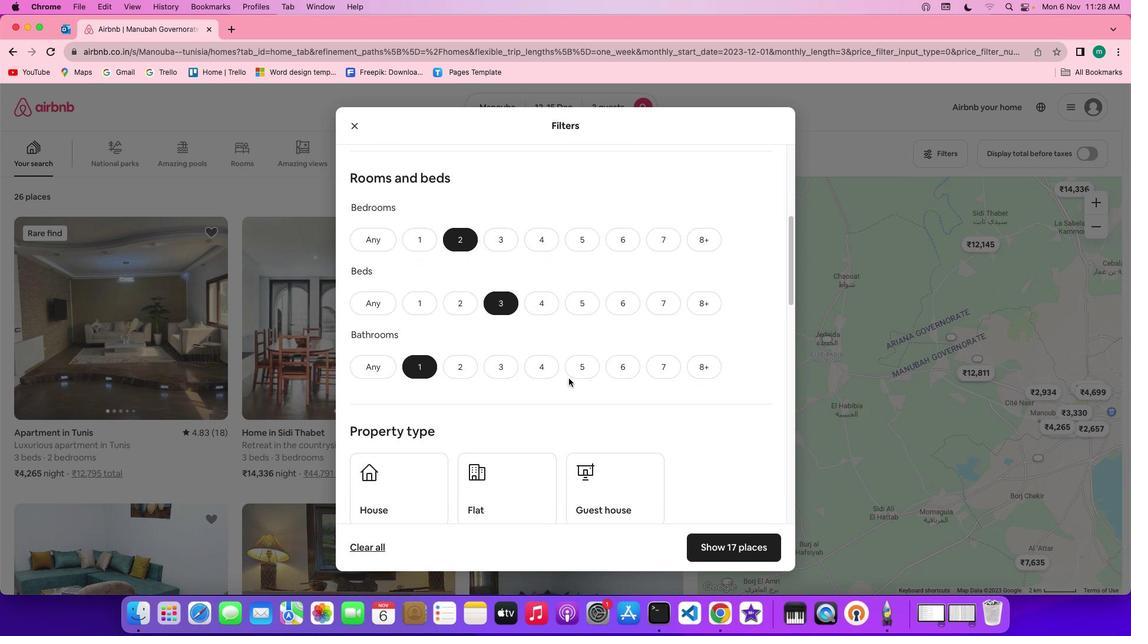 
Action: Mouse scrolled (570, 380) with delta (1, 1)
Screenshot: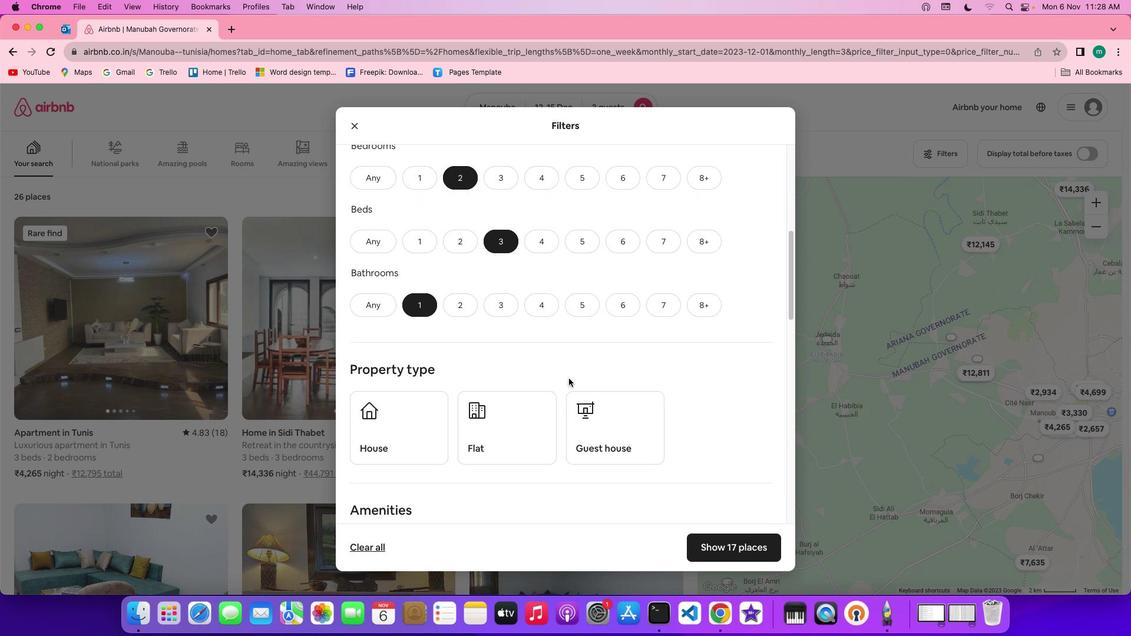 
Action: Mouse scrolled (570, 380) with delta (1, 1)
Screenshot: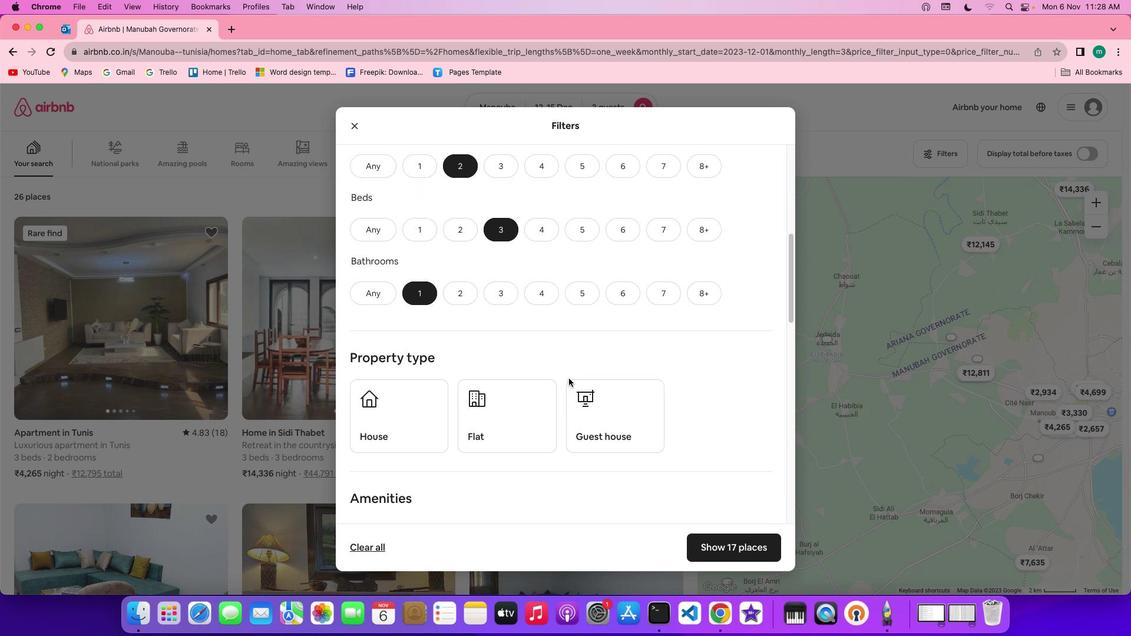 
Action: Mouse scrolled (570, 380) with delta (1, 0)
Screenshot: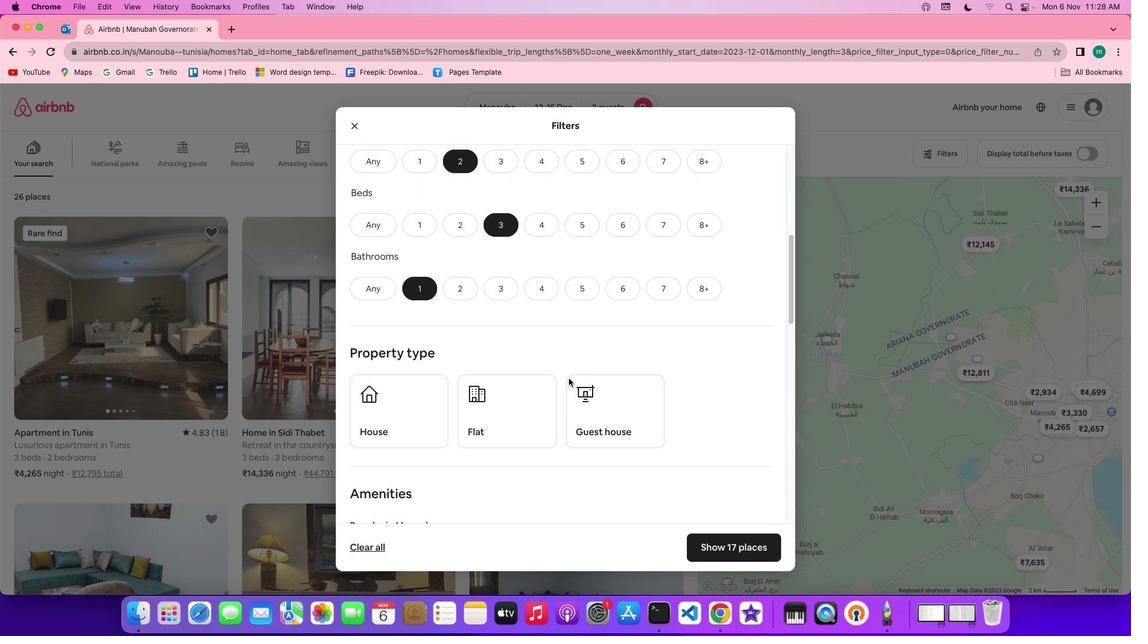 
Action: Mouse scrolled (570, 380) with delta (1, 1)
Screenshot: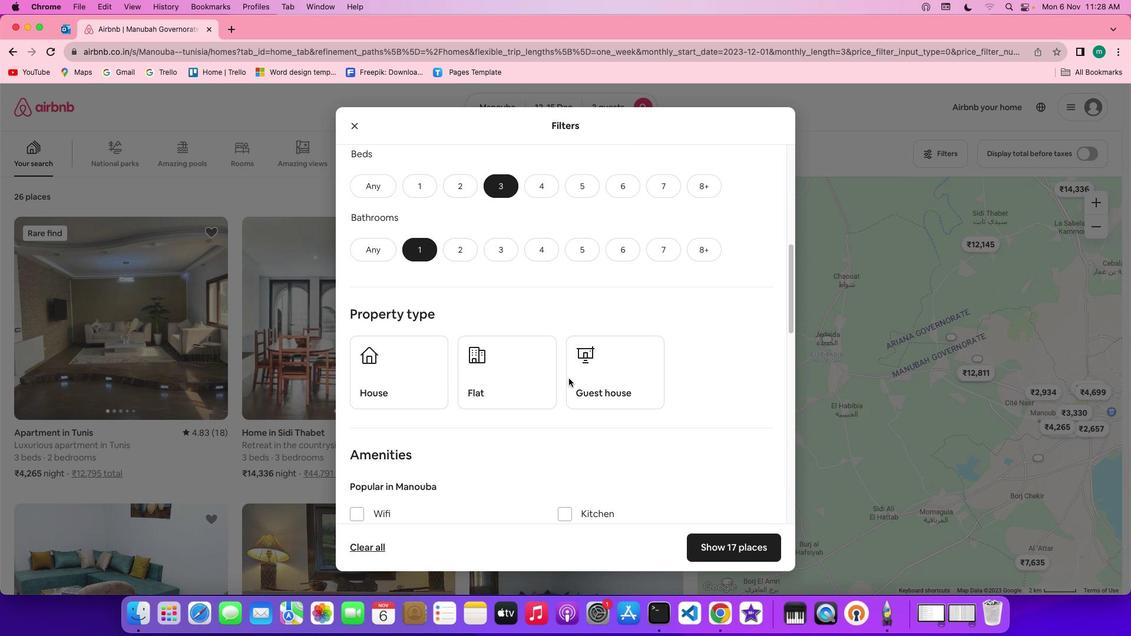 
Action: Mouse scrolled (570, 380) with delta (1, 1)
Screenshot: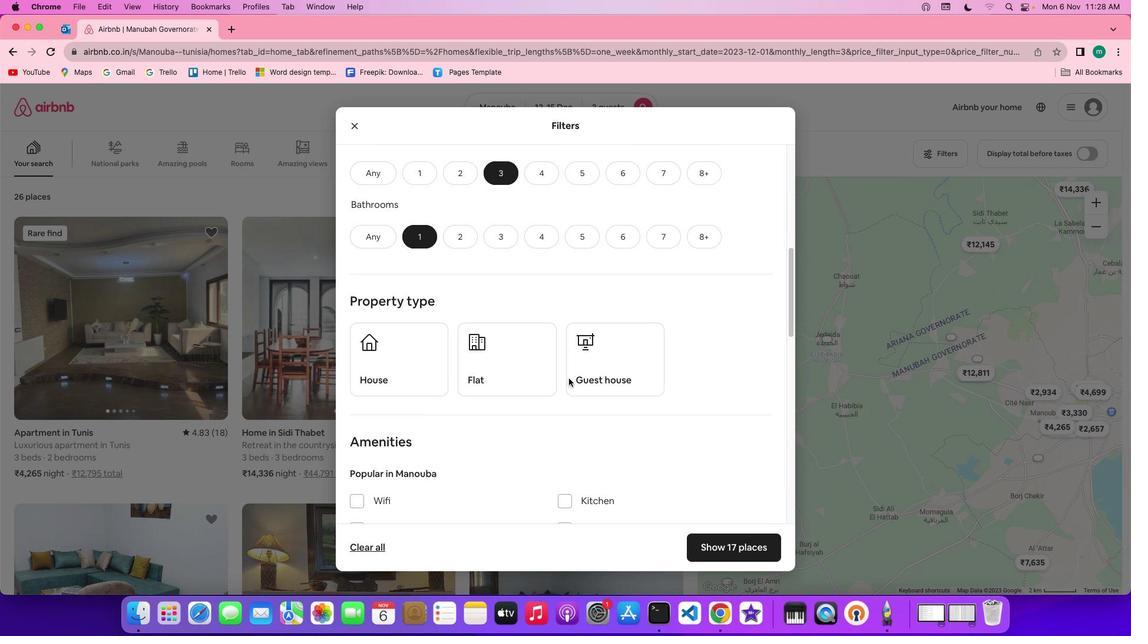 
Action: Mouse scrolled (570, 380) with delta (1, 1)
Screenshot: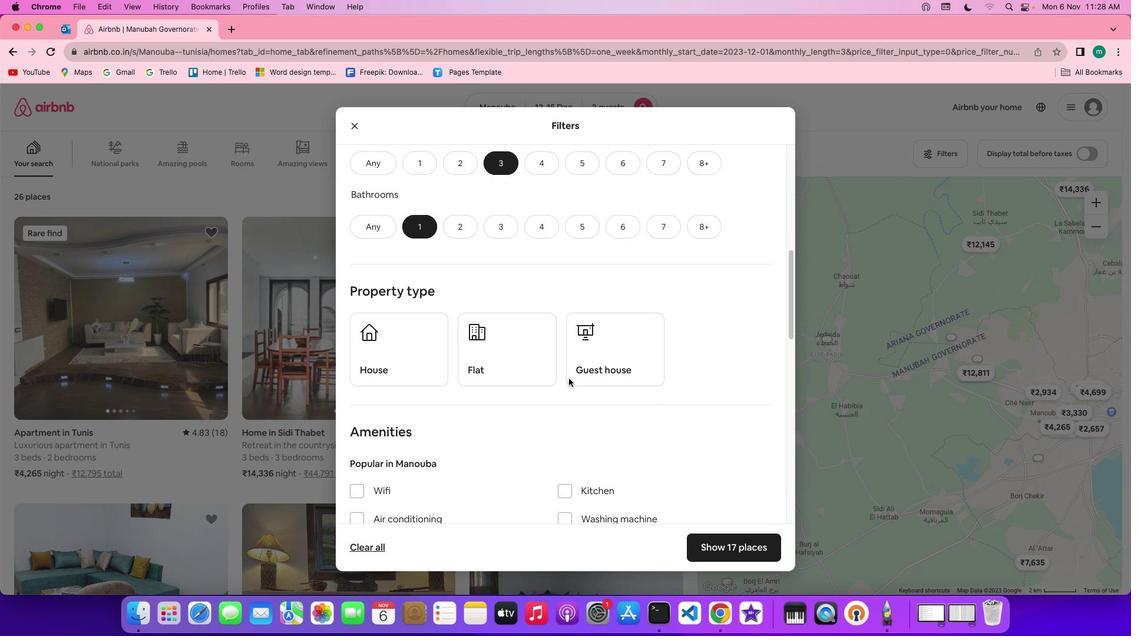 
Action: Mouse scrolled (570, 380) with delta (1, 1)
Screenshot: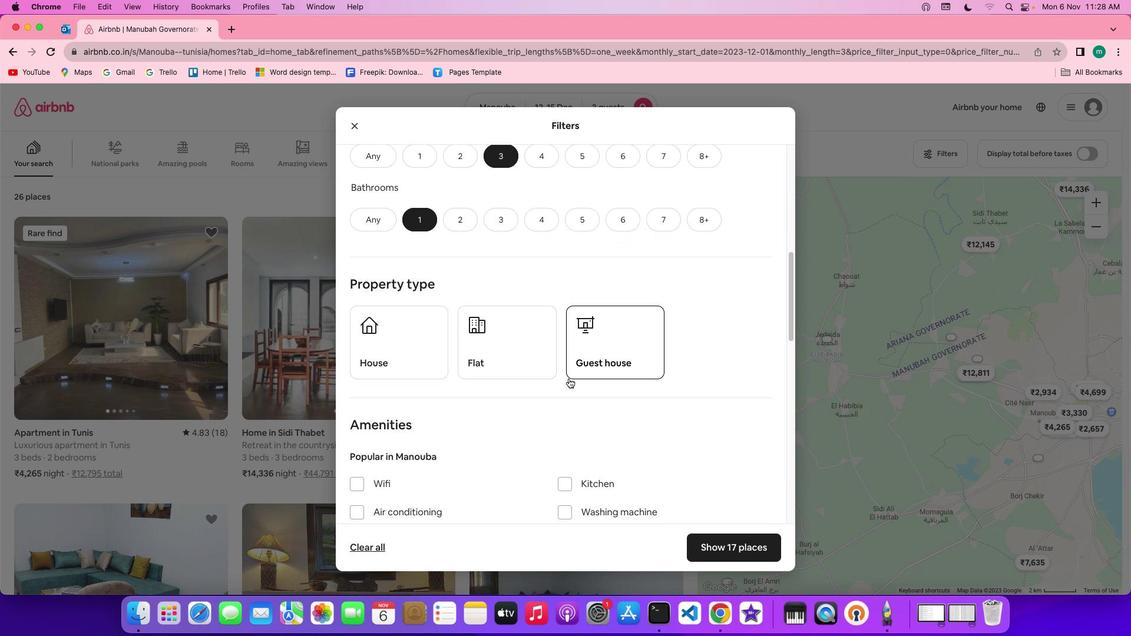 
Action: Mouse scrolled (570, 380) with delta (1, 1)
Screenshot: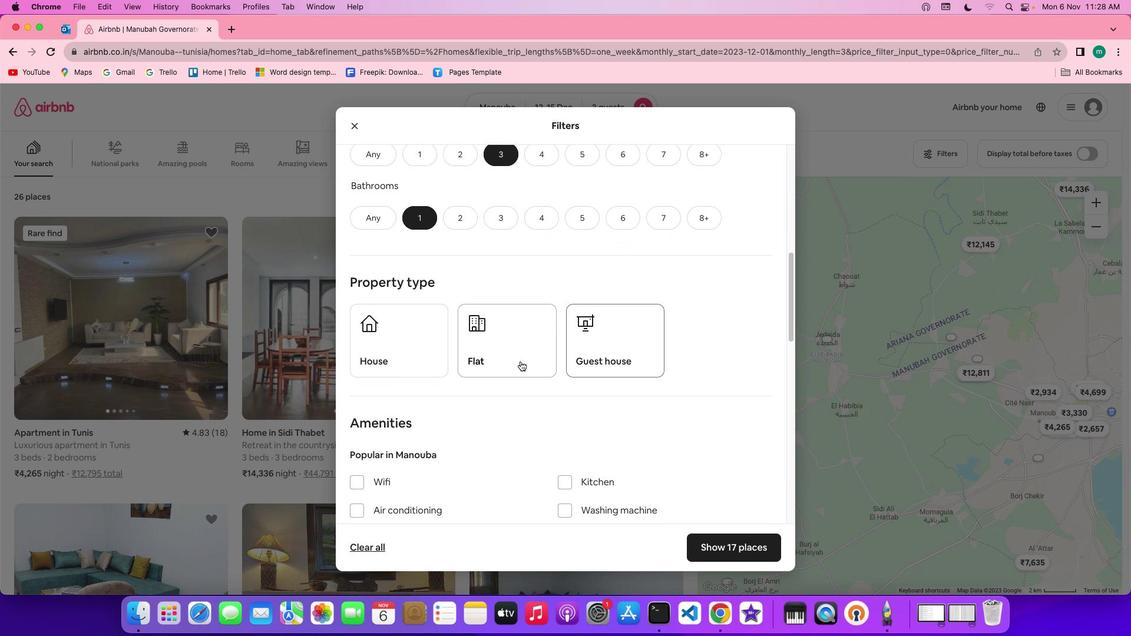 
Action: Mouse moved to (522, 361)
Screenshot: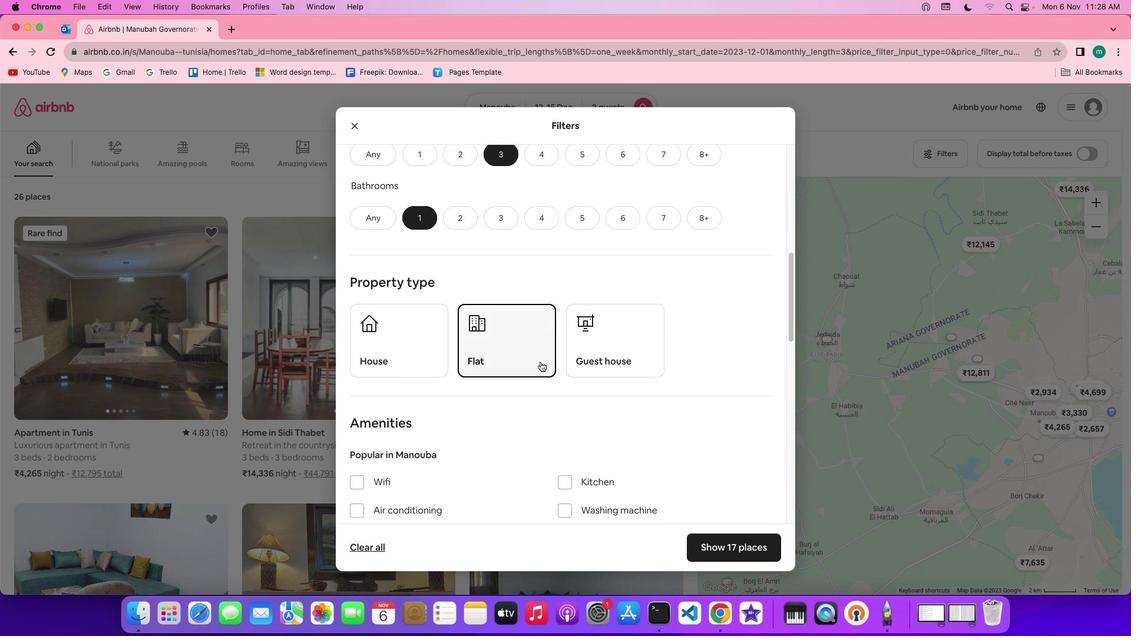 
Action: Mouse pressed left at (522, 361)
Screenshot: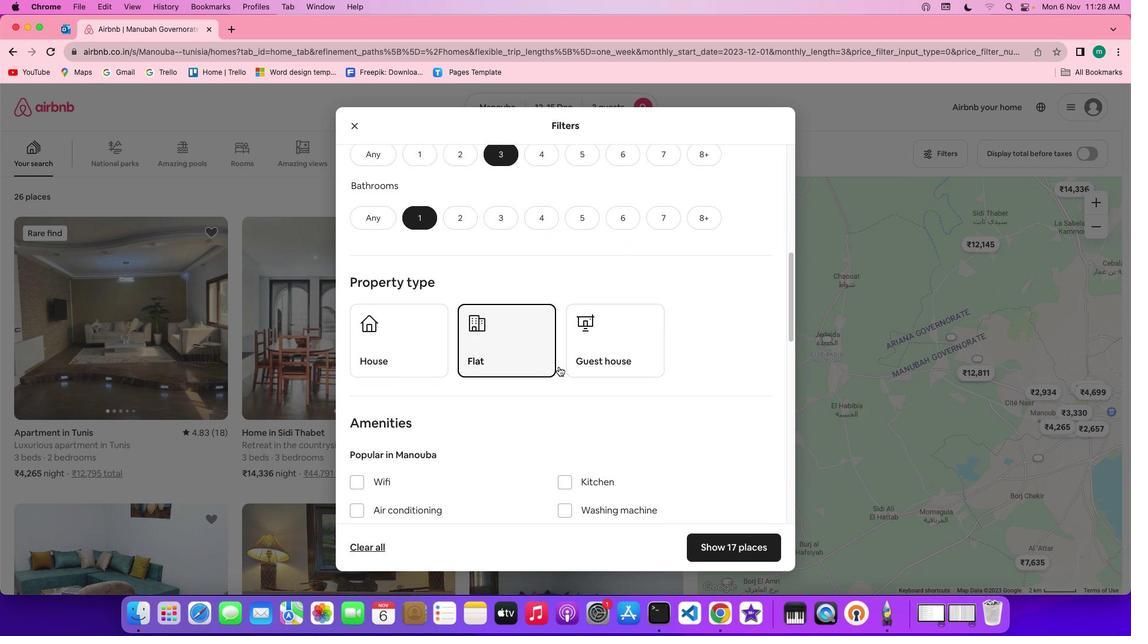 
Action: Mouse moved to (645, 388)
Screenshot: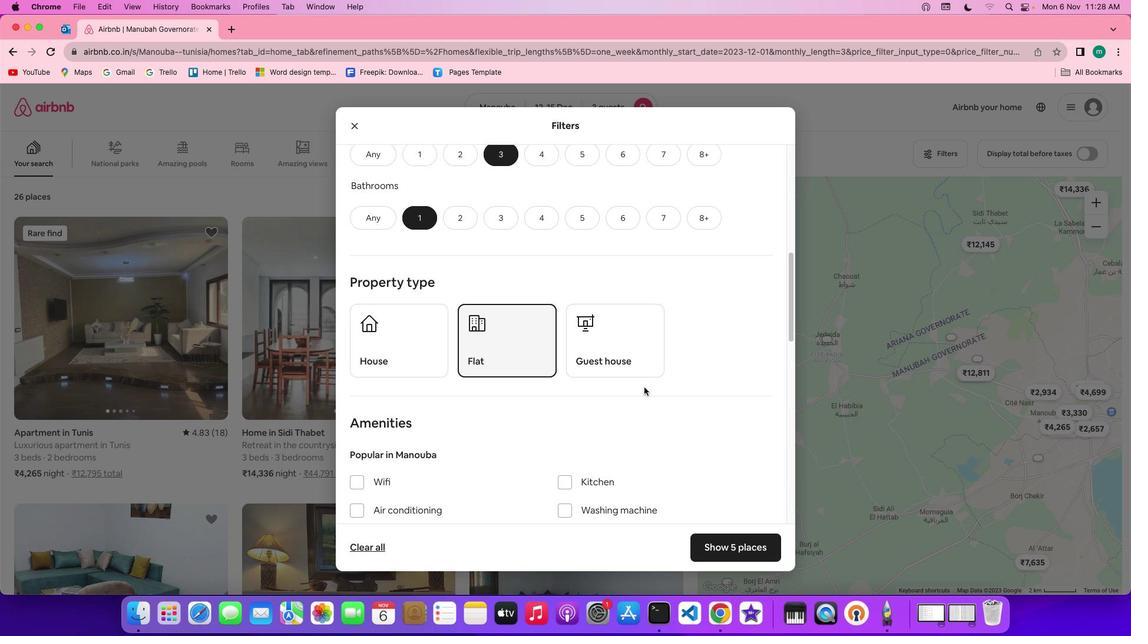 
Action: Mouse scrolled (645, 388) with delta (1, 1)
Screenshot: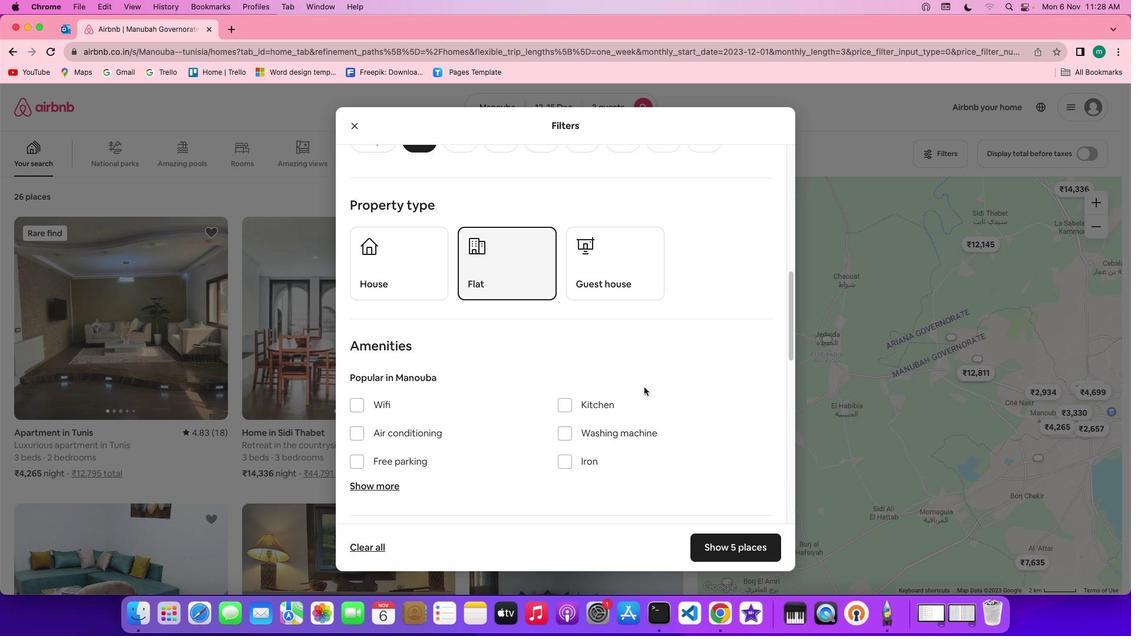 
Action: Mouse scrolled (645, 388) with delta (1, 1)
Screenshot: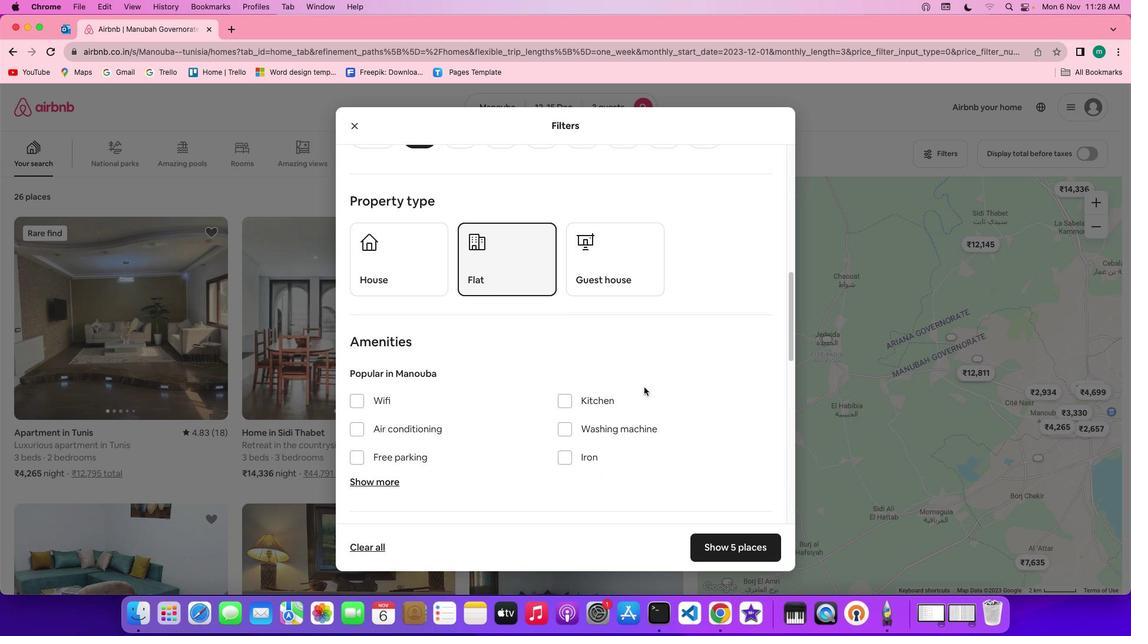 
Action: Mouse scrolled (645, 388) with delta (1, 0)
Screenshot: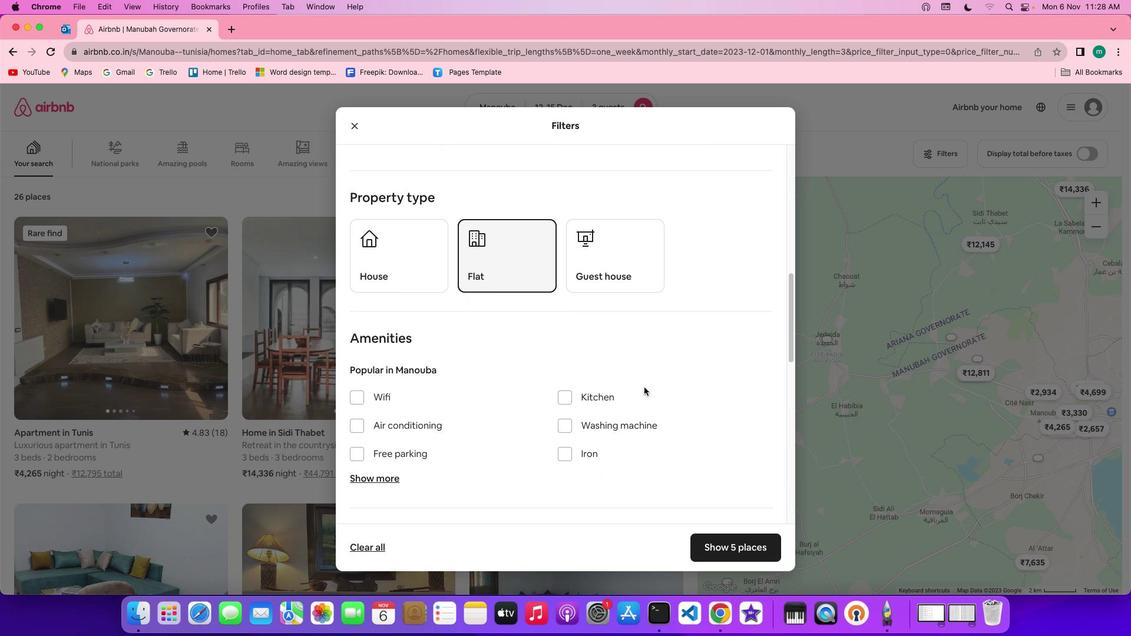 
Action: Mouse scrolled (645, 388) with delta (1, 1)
Screenshot: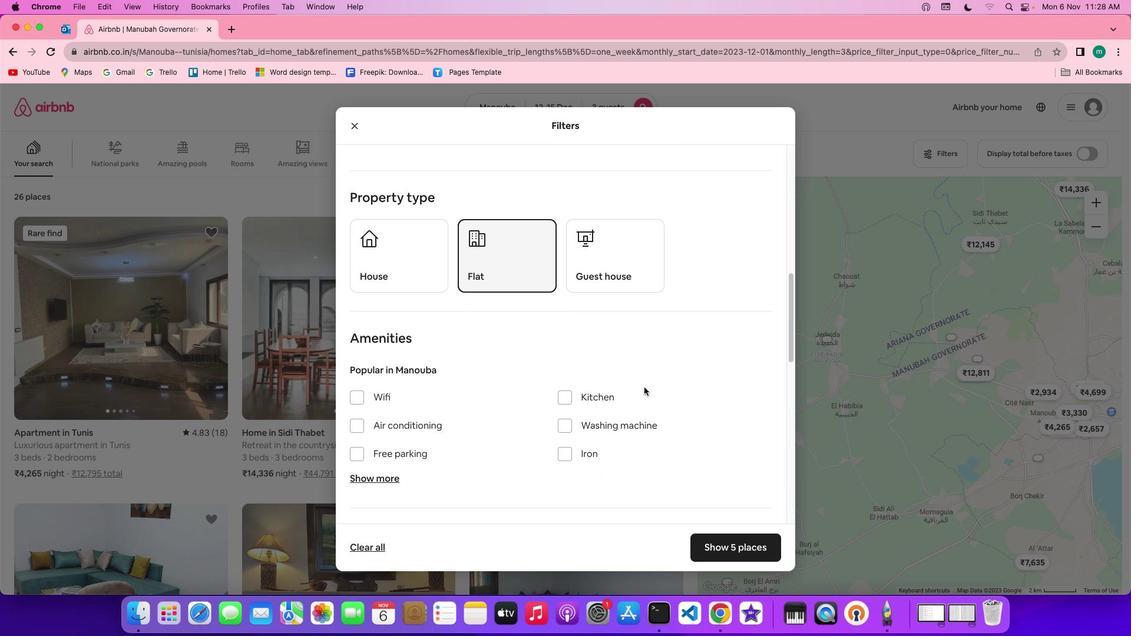 
Action: Mouse scrolled (645, 388) with delta (1, 1)
Screenshot: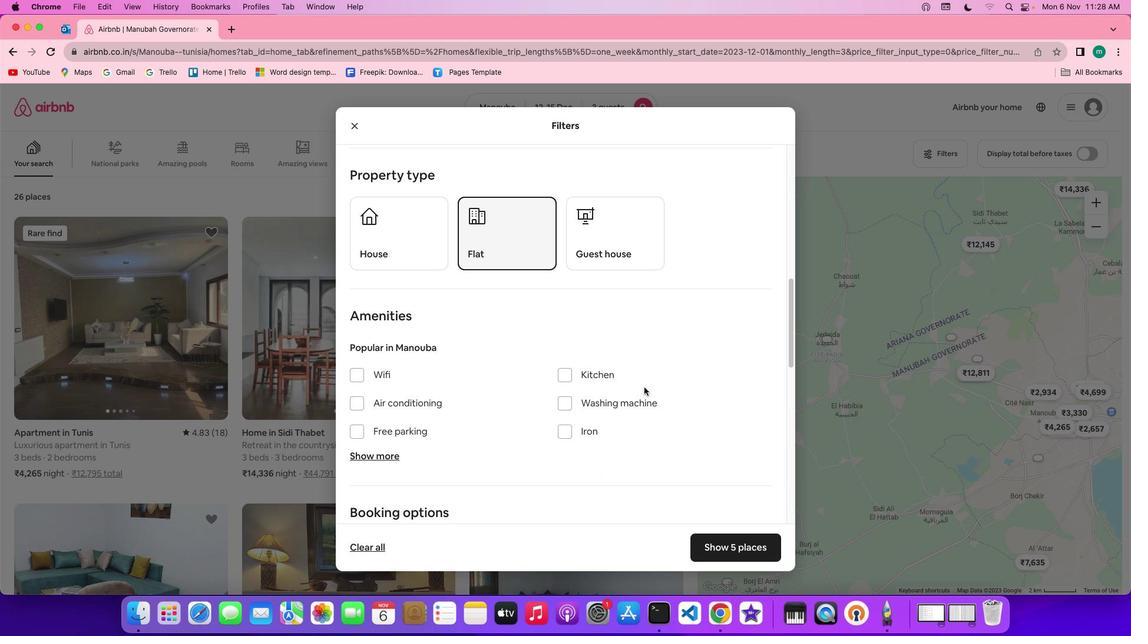
Action: Mouse scrolled (645, 388) with delta (1, 1)
Screenshot: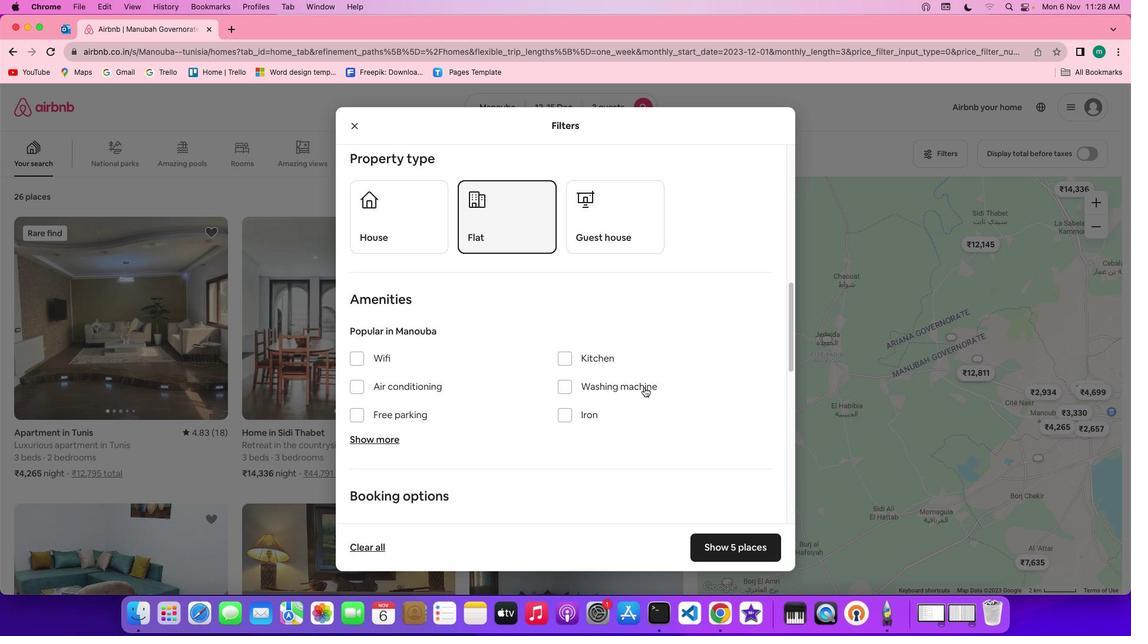 
Action: Mouse scrolled (645, 388) with delta (1, 1)
Screenshot: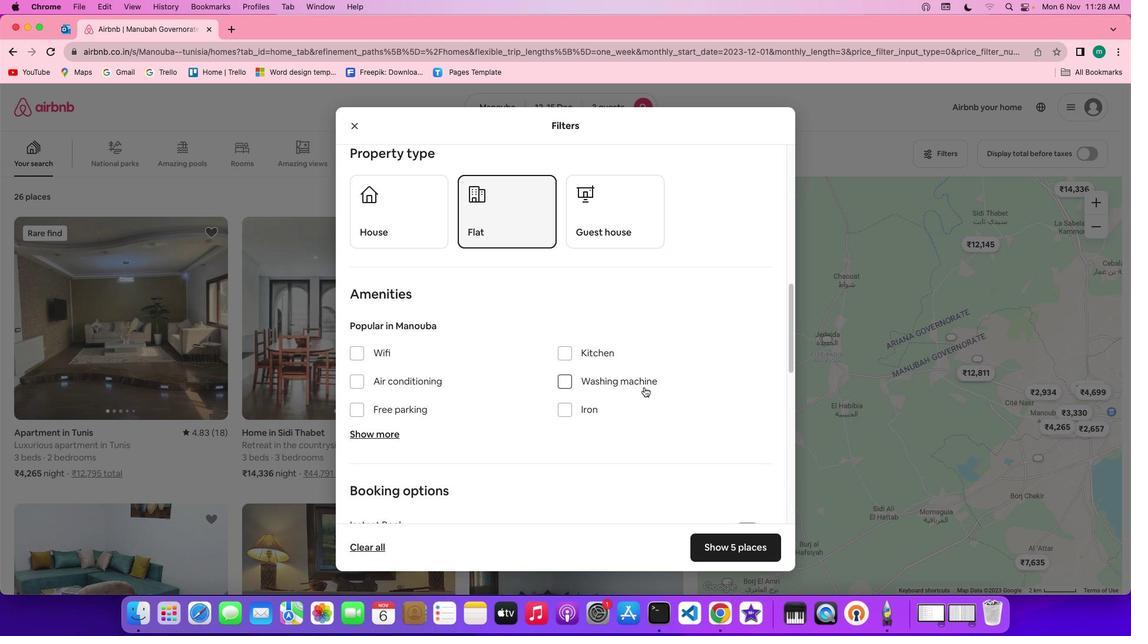 
Action: Mouse scrolled (645, 388) with delta (1, 1)
Screenshot: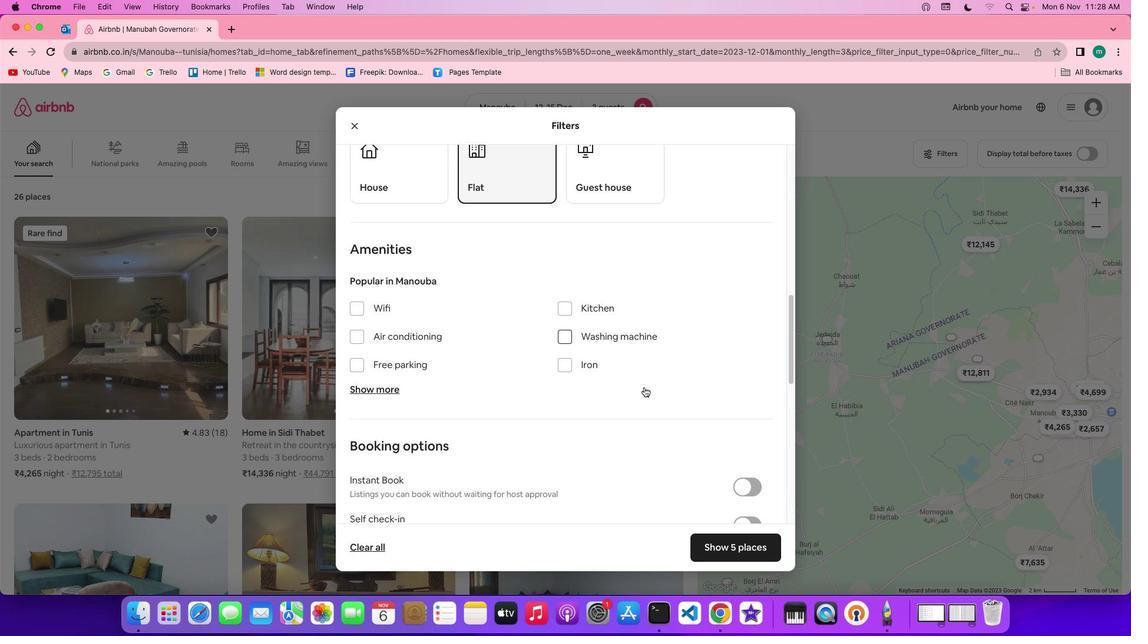 
Action: Mouse scrolled (645, 388) with delta (1, 1)
Screenshot: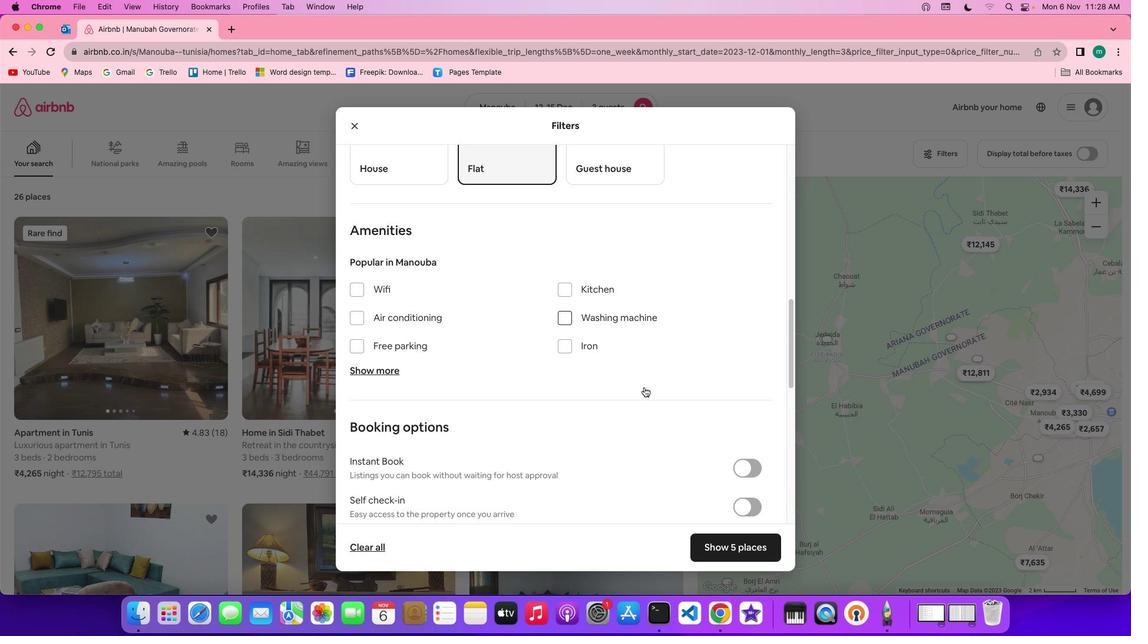 
Action: Mouse scrolled (645, 388) with delta (1, 0)
Screenshot: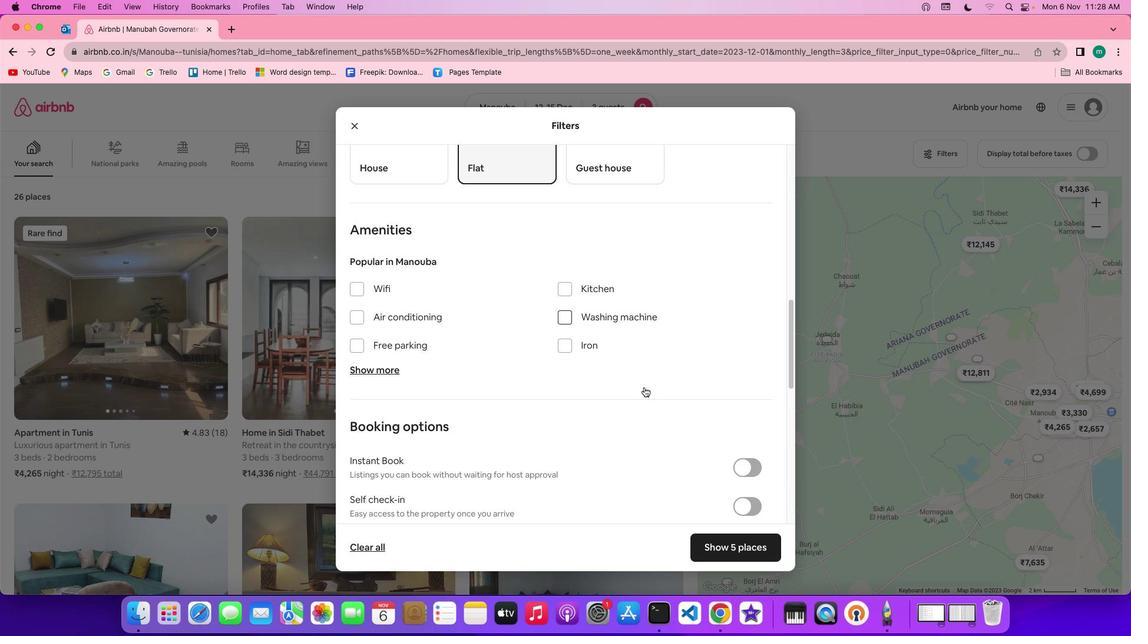
Action: Mouse scrolled (645, 388) with delta (1, 1)
Screenshot: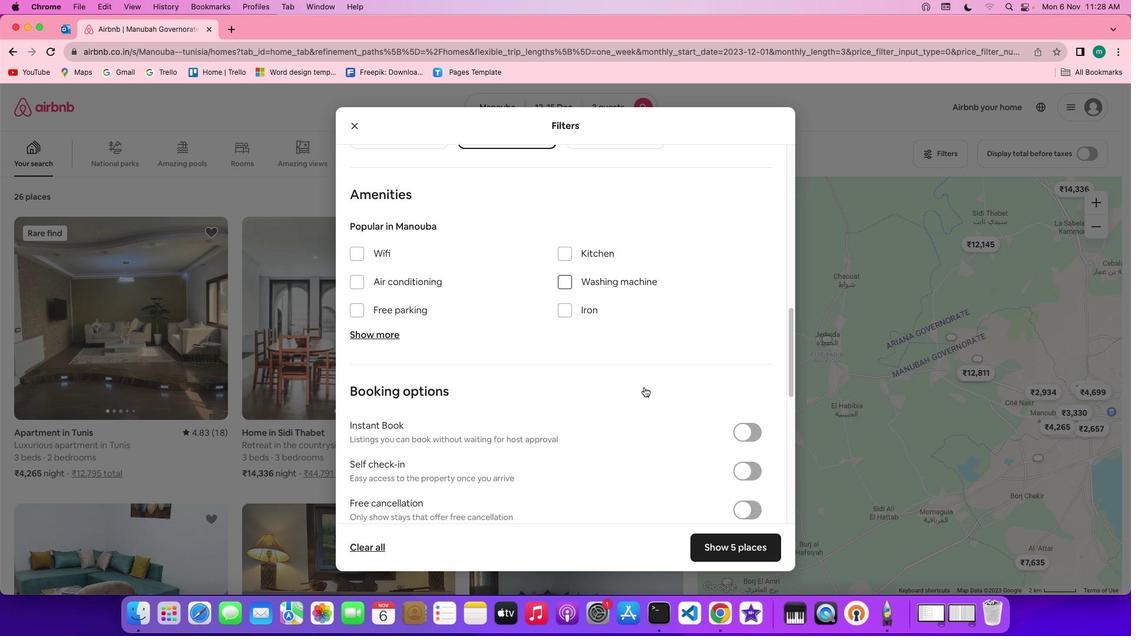 
Action: Mouse scrolled (645, 388) with delta (1, 1)
Screenshot: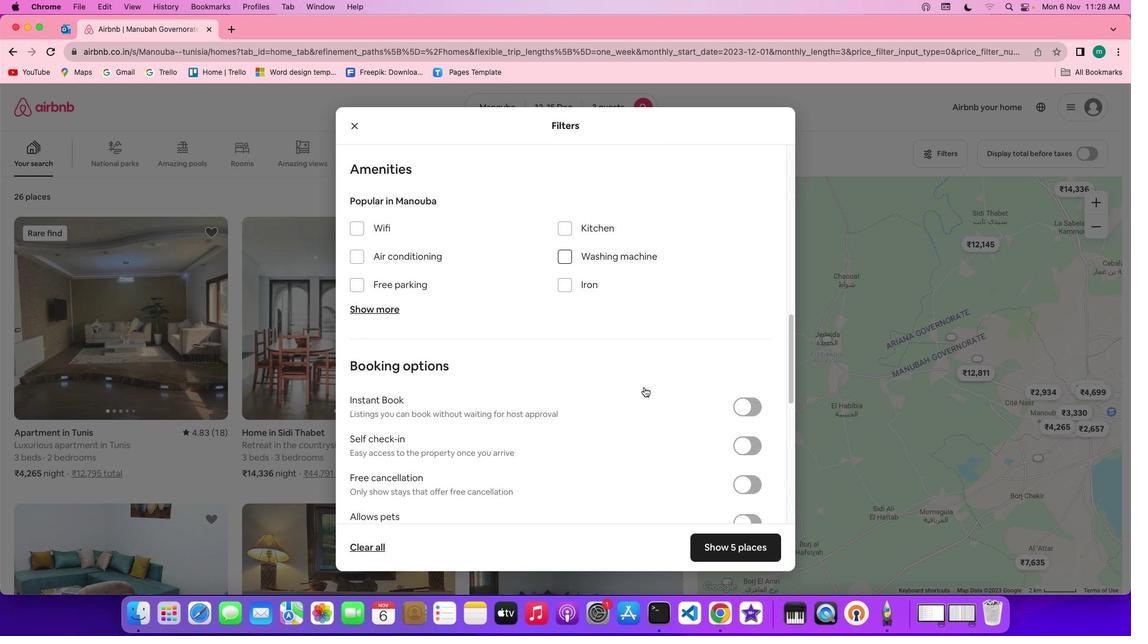 
Action: Mouse scrolled (645, 388) with delta (1, 0)
Screenshot: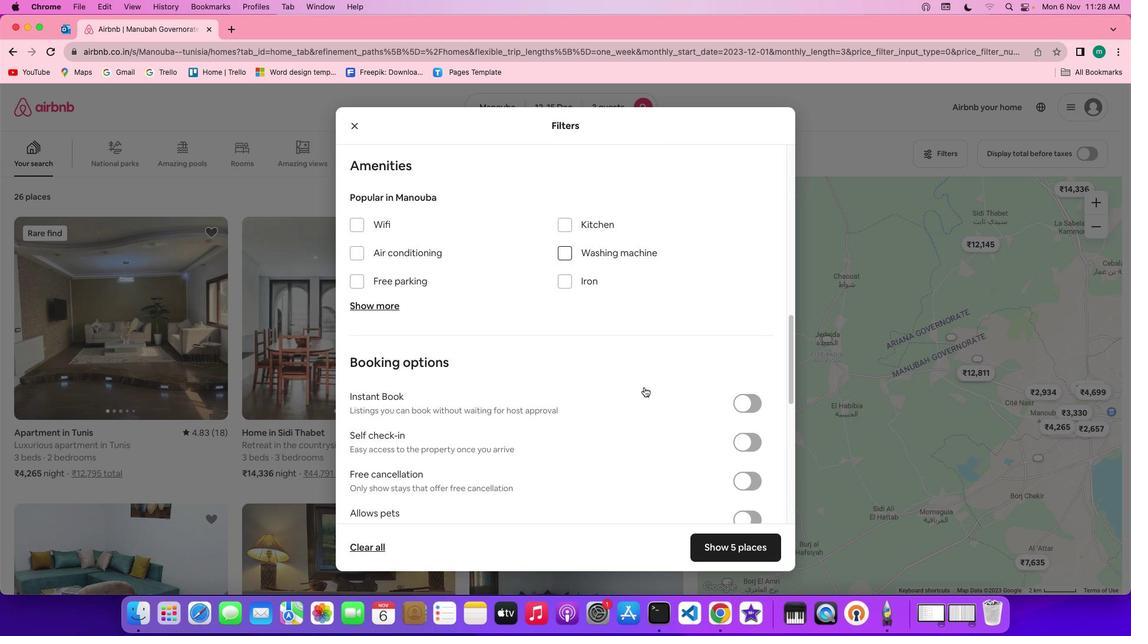 
Action: Mouse scrolled (645, 388) with delta (1, 1)
Screenshot: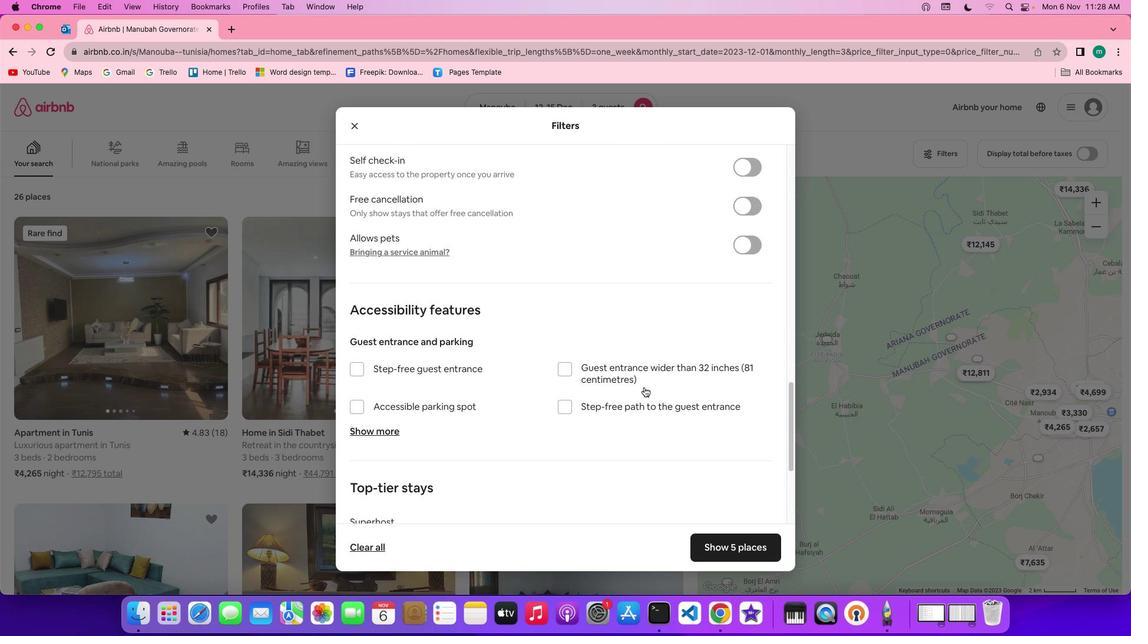 
Action: Mouse scrolled (645, 388) with delta (1, 1)
Screenshot: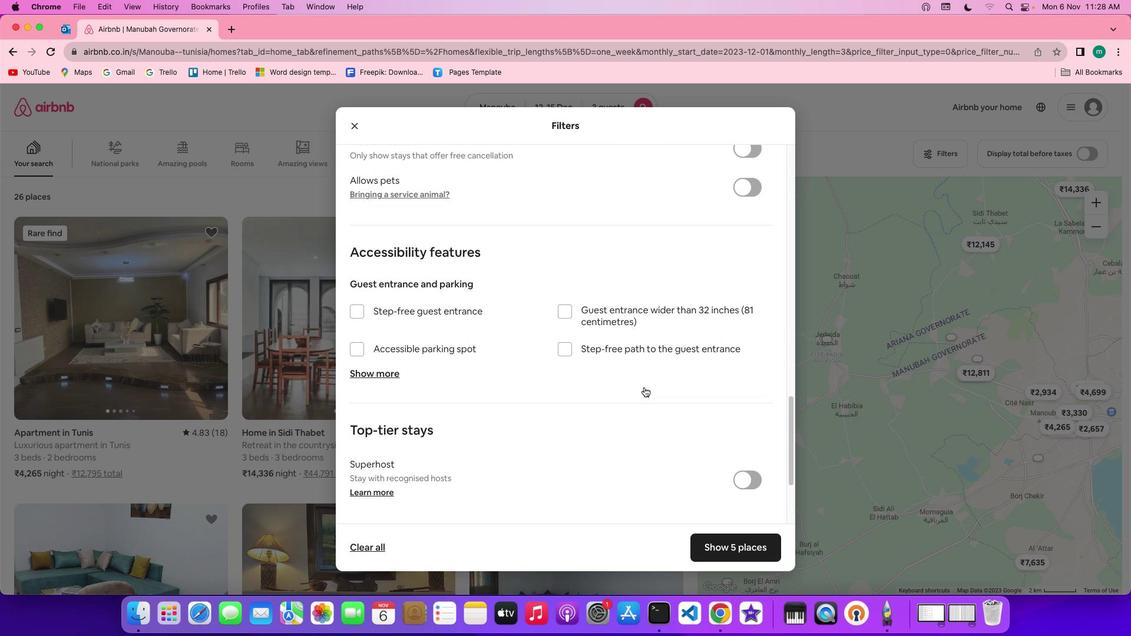 
Action: Mouse scrolled (645, 388) with delta (1, 0)
Screenshot: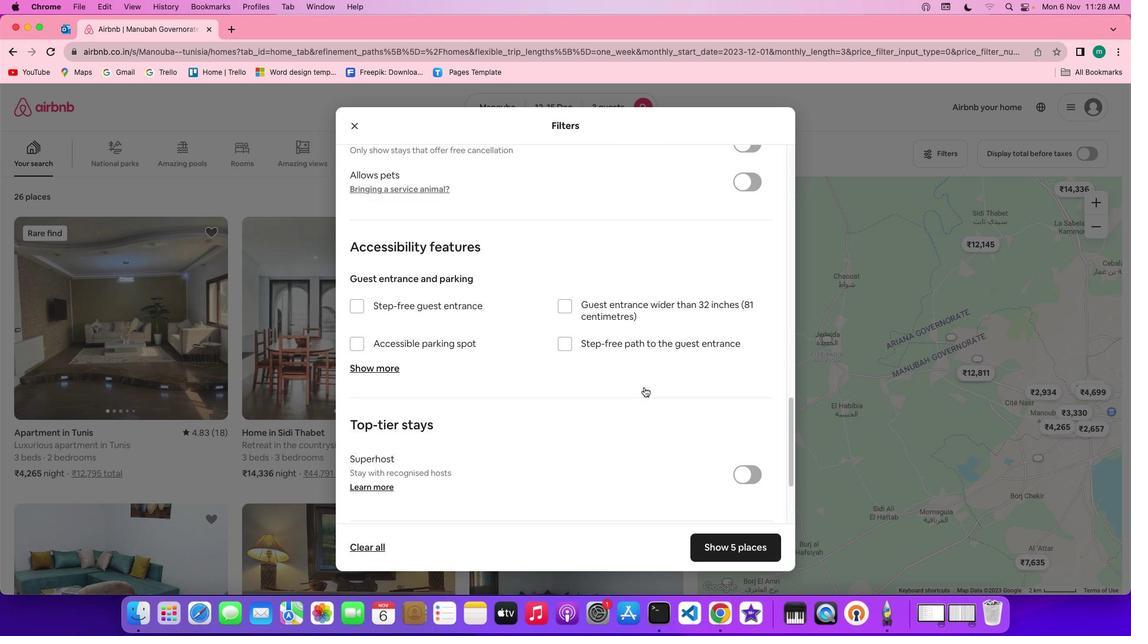 
Action: Mouse scrolled (645, 388) with delta (1, 0)
Screenshot: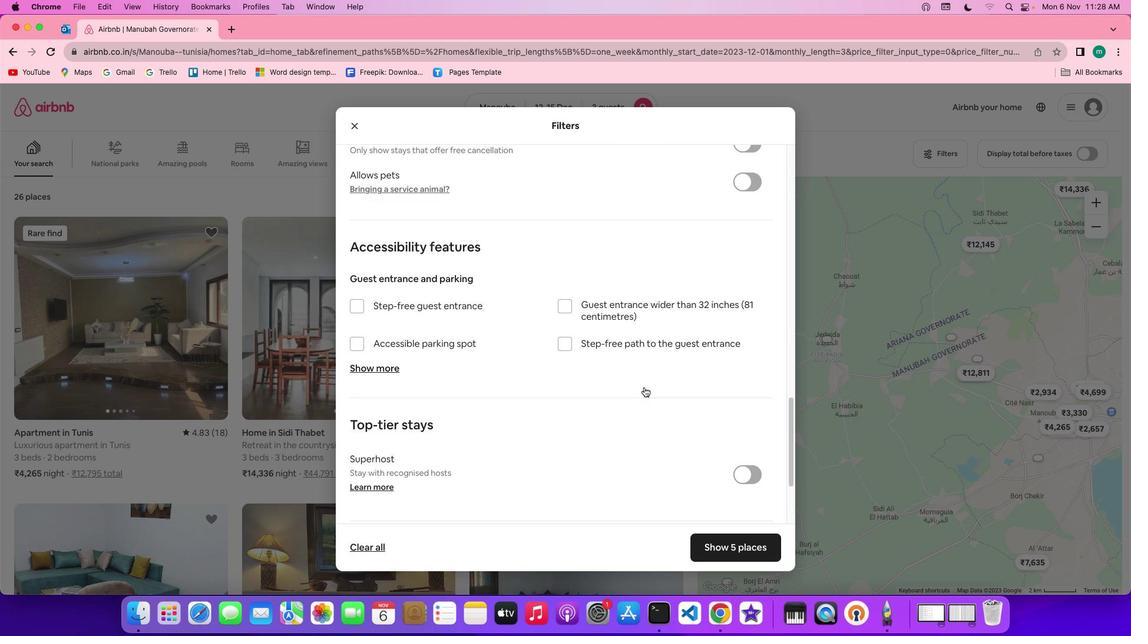 
Action: Mouse scrolled (645, 388) with delta (1, 0)
Screenshot: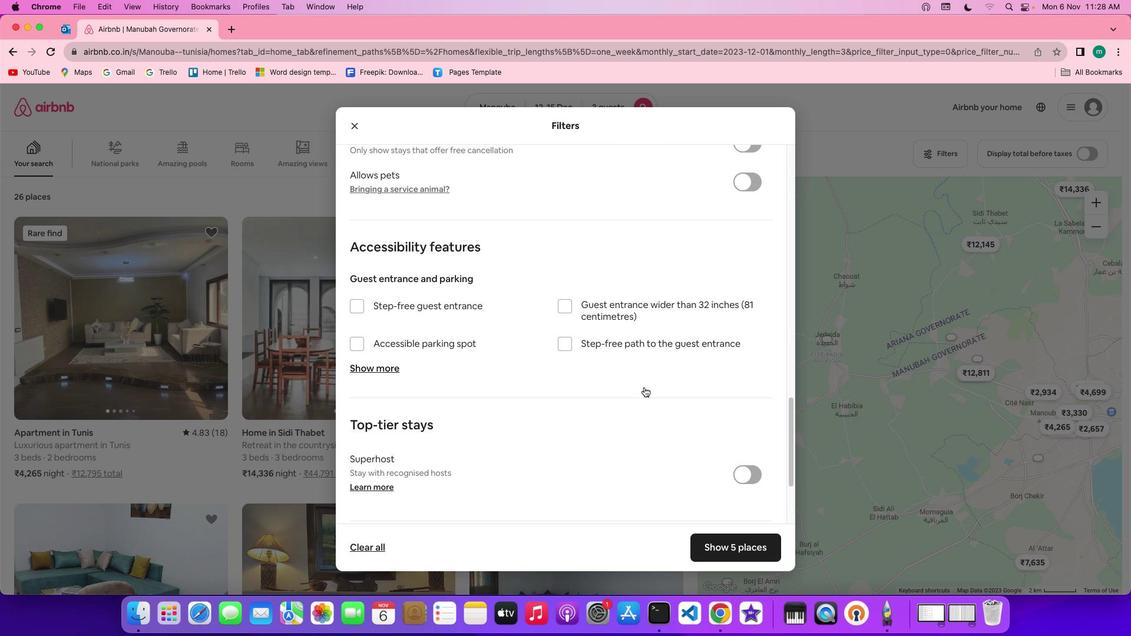 
Action: Mouse scrolled (645, 388) with delta (1, 1)
Screenshot: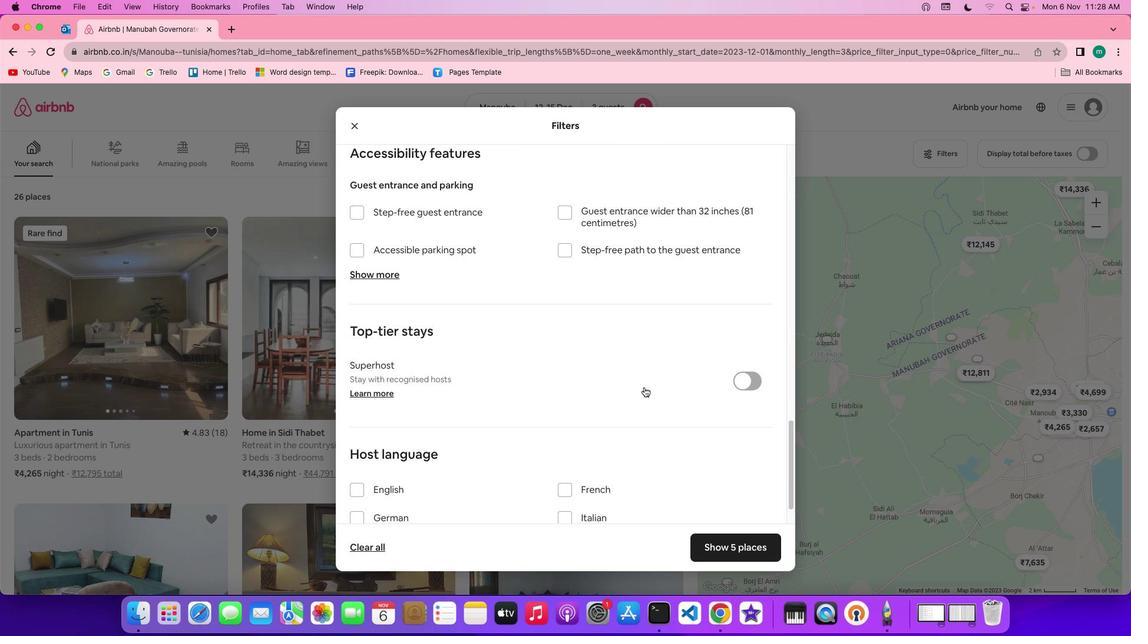 
Action: Mouse scrolled (645, 388) with delta (1, 1)
Screenshot: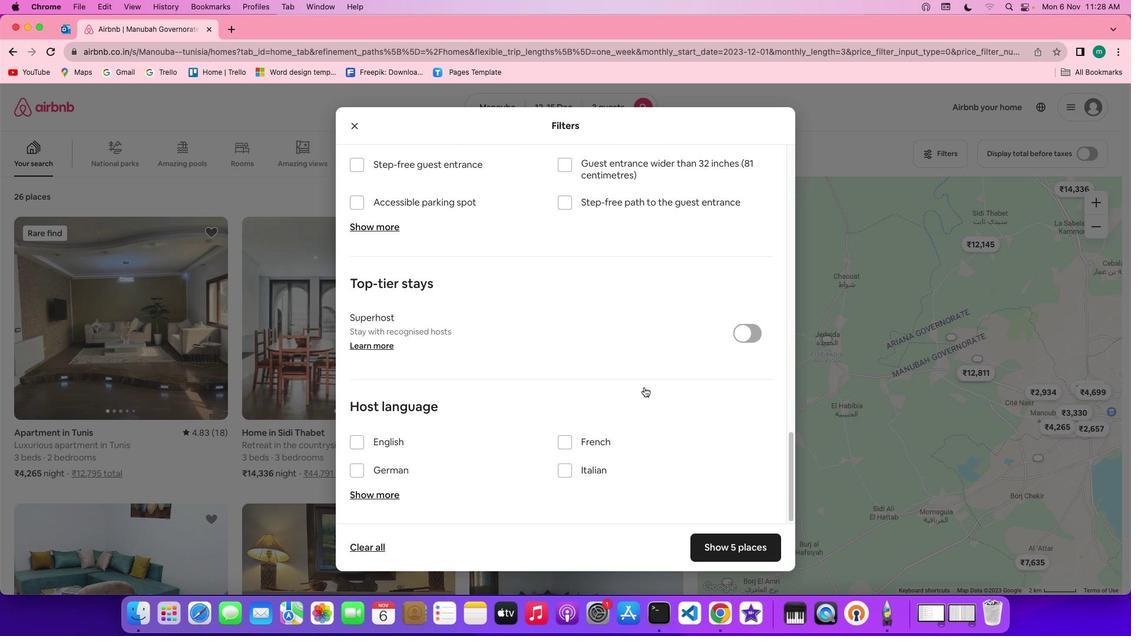 
Action: Mouse scrolled (645, 388) with delta (1, 0)
Screenshot: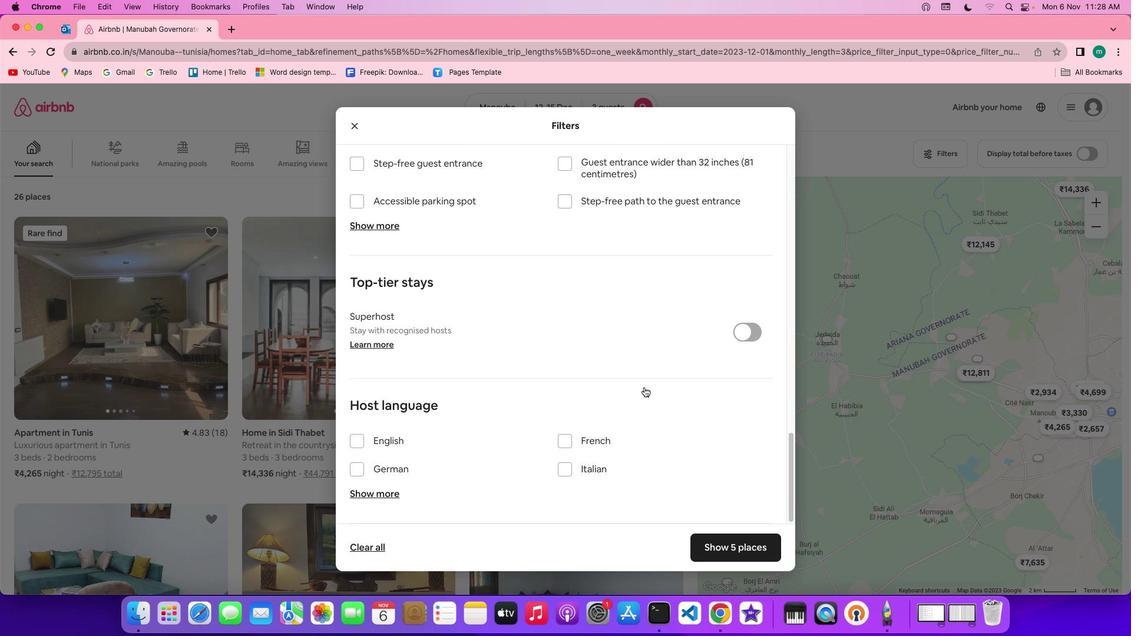
Action: Mouse scrolled (645, 388) with delta (1, 0)
Screenshot: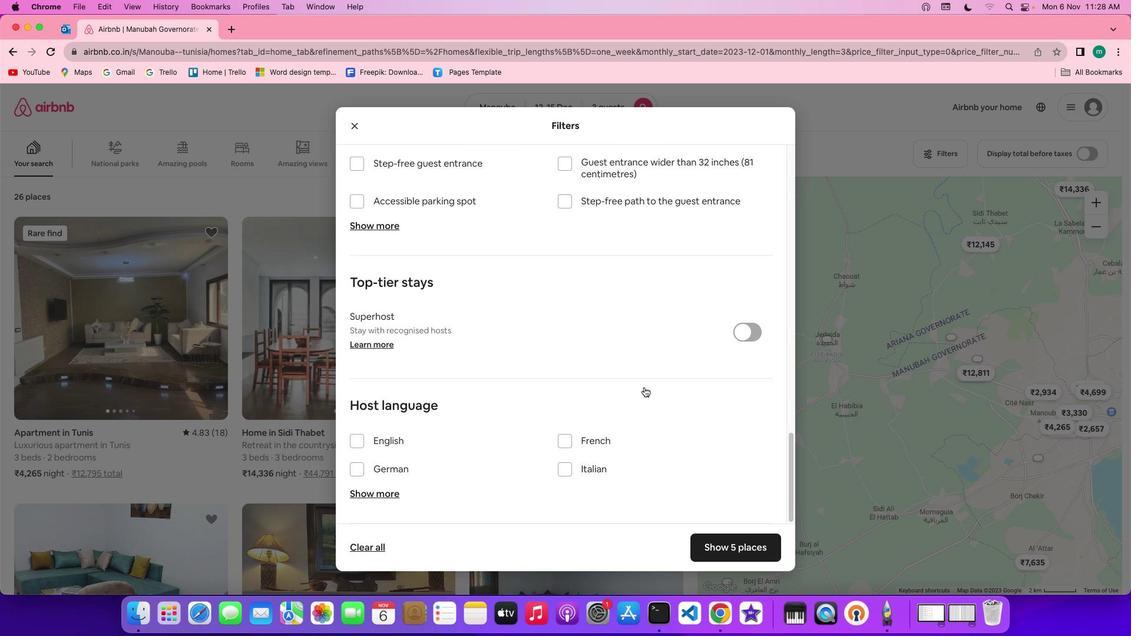 
Action: Mouse scrolled (645, 388) with delta (1, 0)
Screenshot: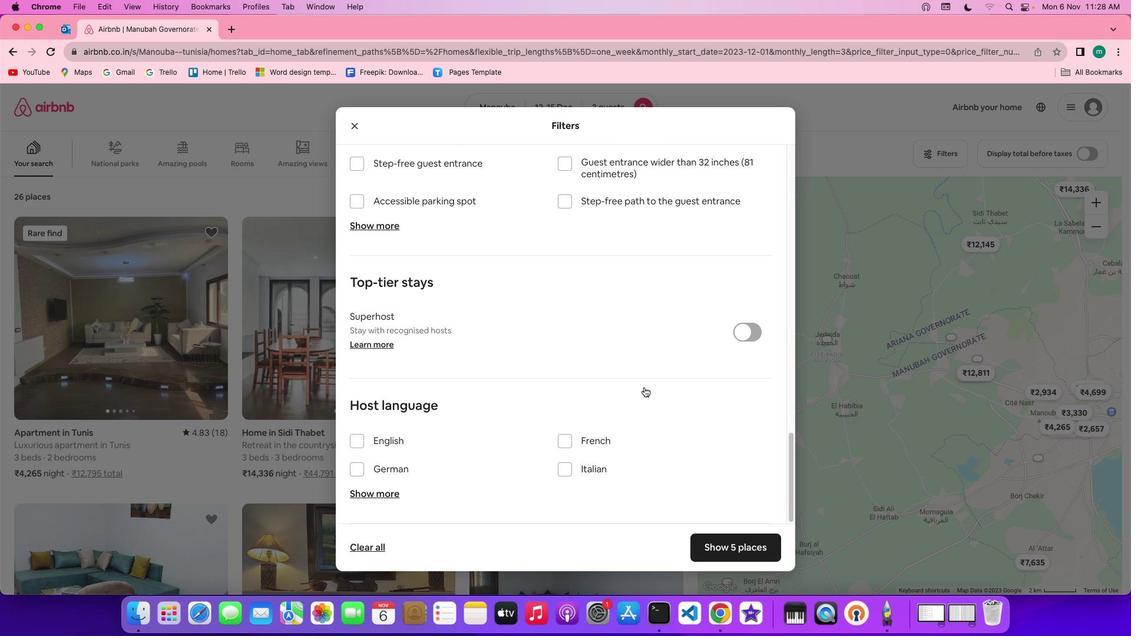 
Action: Mouse scrolled (645, 388) with delta (1, 1)
Screenshot: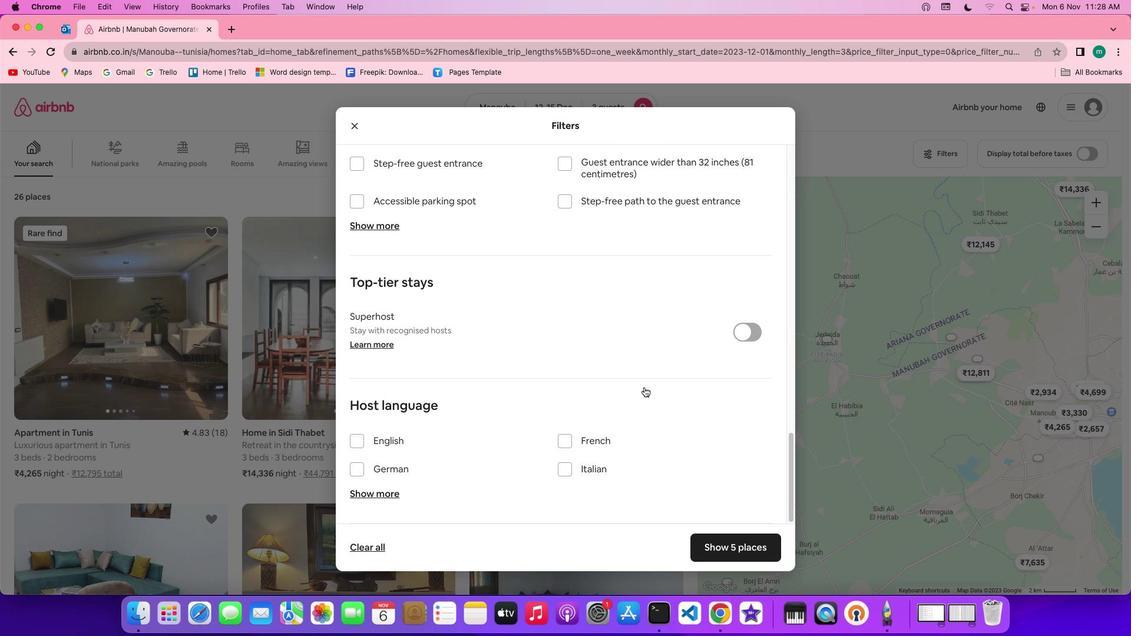 
Action: Mouse scrolled (645, 388) with delta (1, 1)
Screenshot: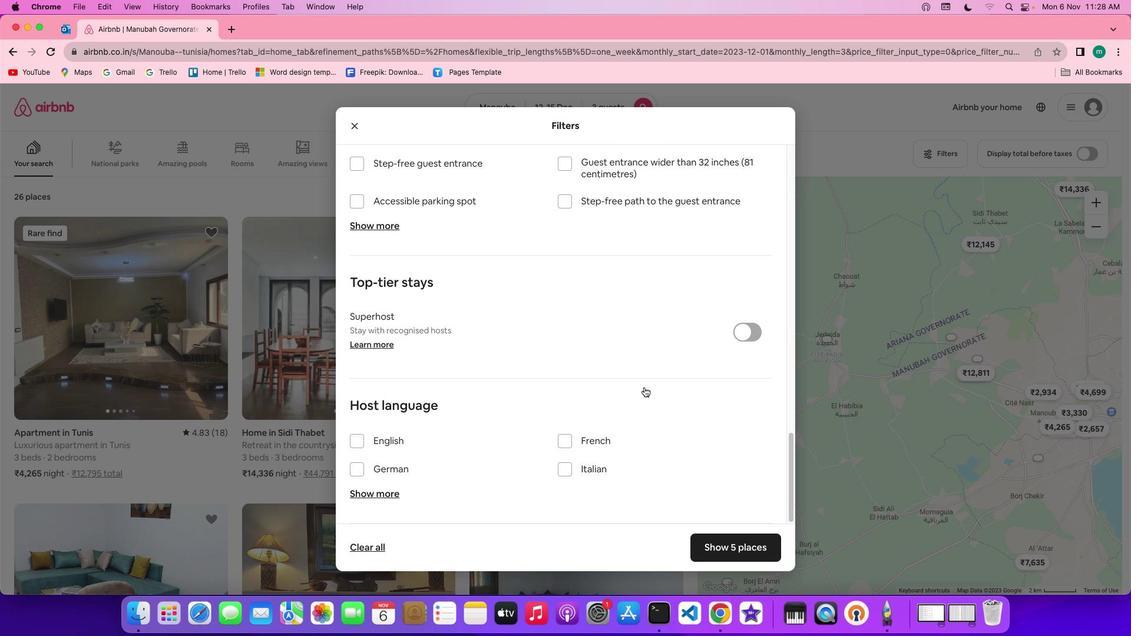 
Action: Mouse scrolled (645, 388) with delta (1, 0)
Screenshot: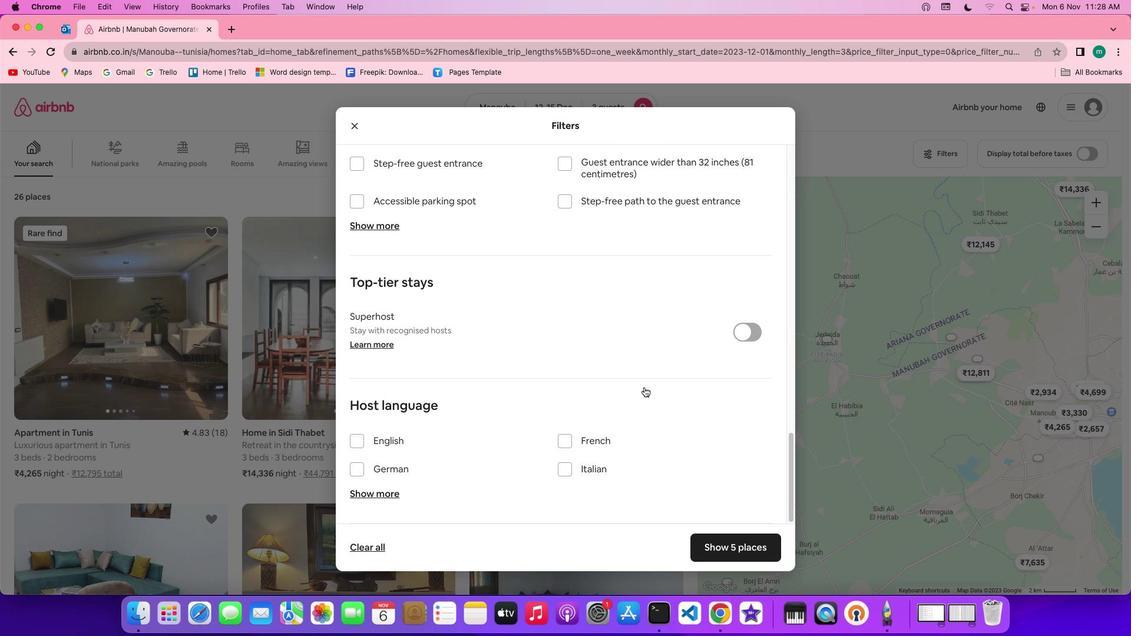 
Action: Mouse scrolled (645, 388) with delta (1, 0)
Screenshot: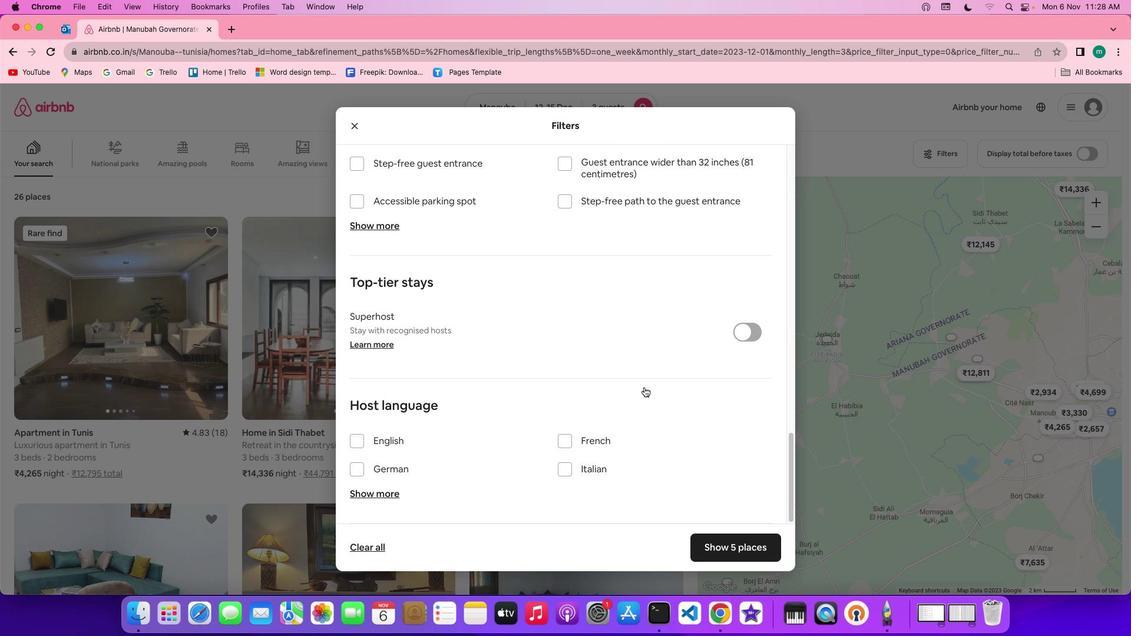 
Action: Mouse scrolled (645, 388) with delta (1, 0)
Screenshot: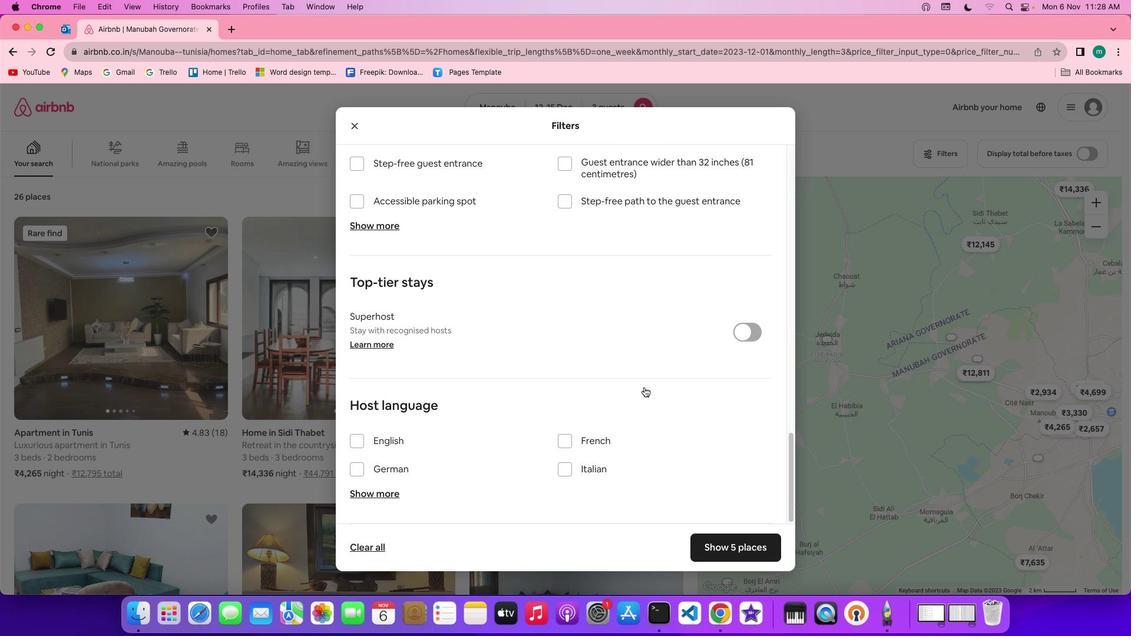 
Action: Mouse scrolled (645, 388) with delta (1, 1)
Screenshot: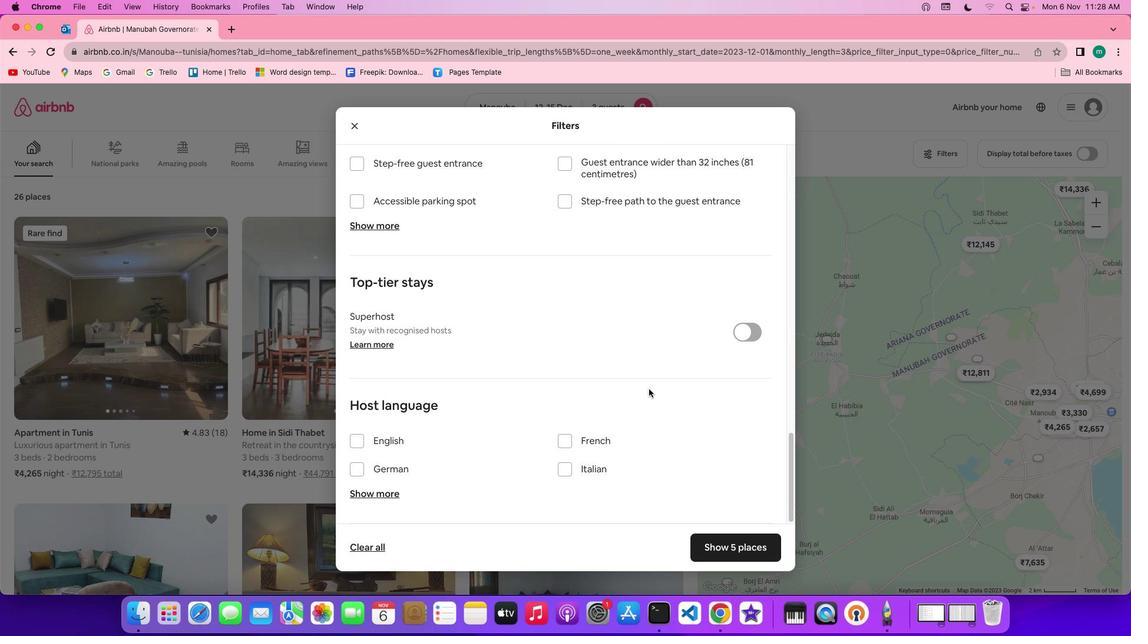 
Action: Mouse scrolled (645, 388) with delta (1, 1)
Screenshot: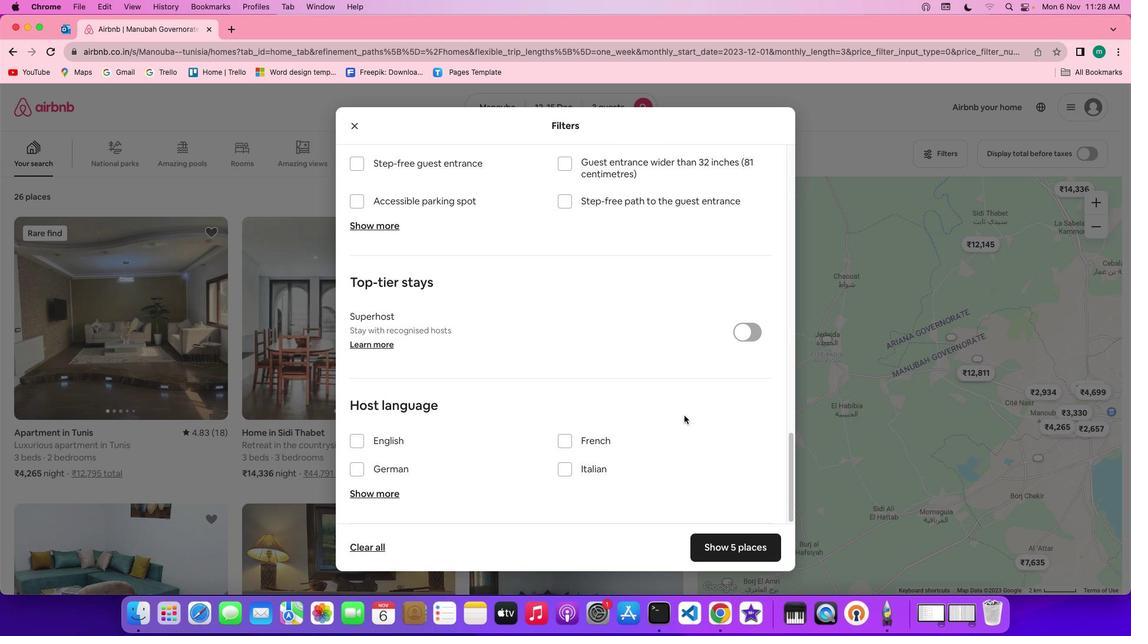 
Action: Mouse scrolled (645, 388) with delta (1, 0)
Screenshot: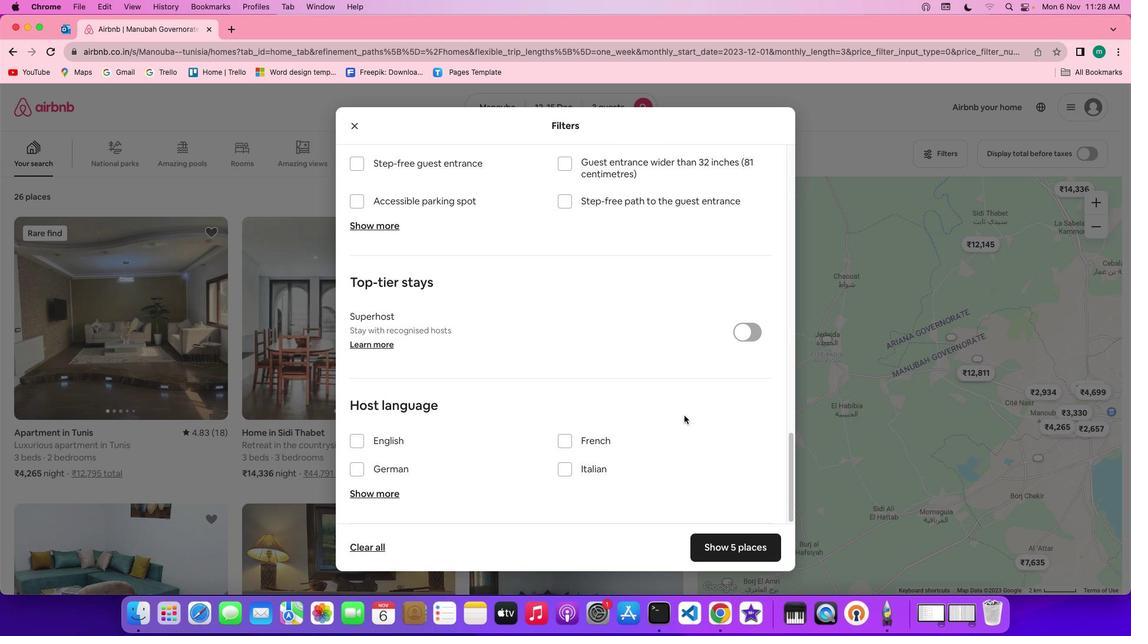 
Action: Mouse scrolled (645, 388) with delta (1, 0)
Screenshot: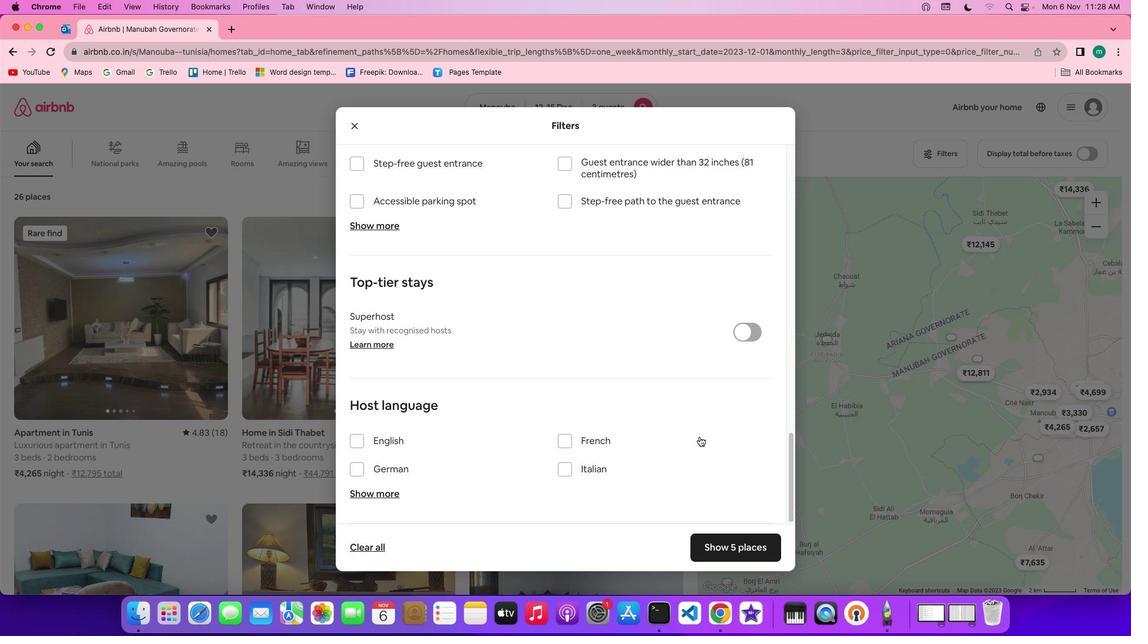 
Action: Mouse scrolled (645, 388) with delta (1, 0)
Screenshot: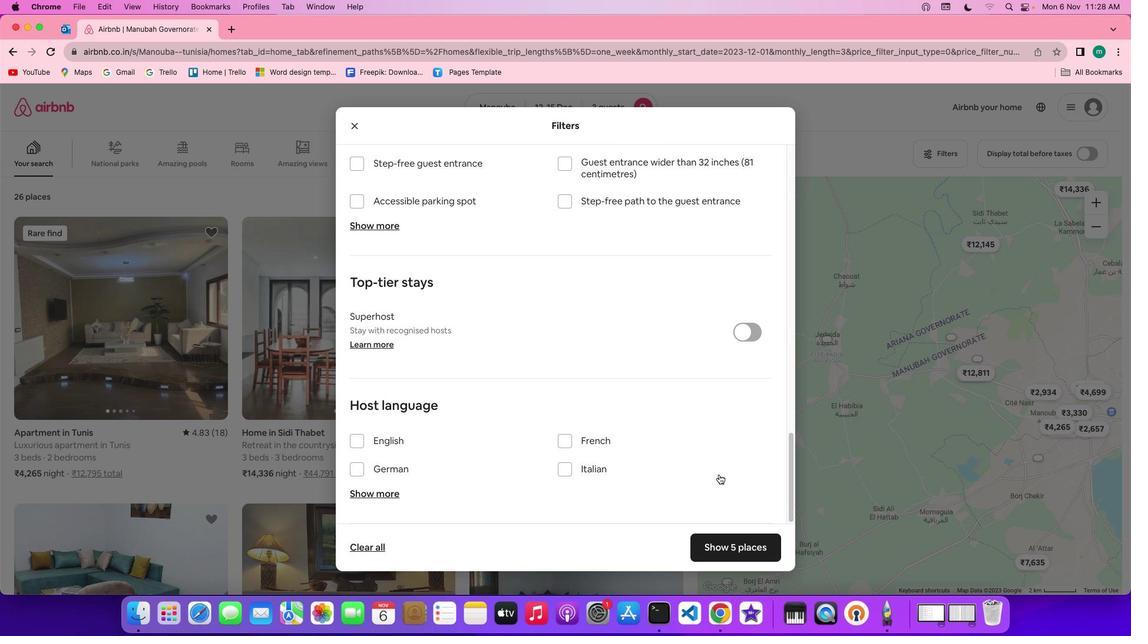 
Action: Mouse moved to (741, 550)
Screenshot: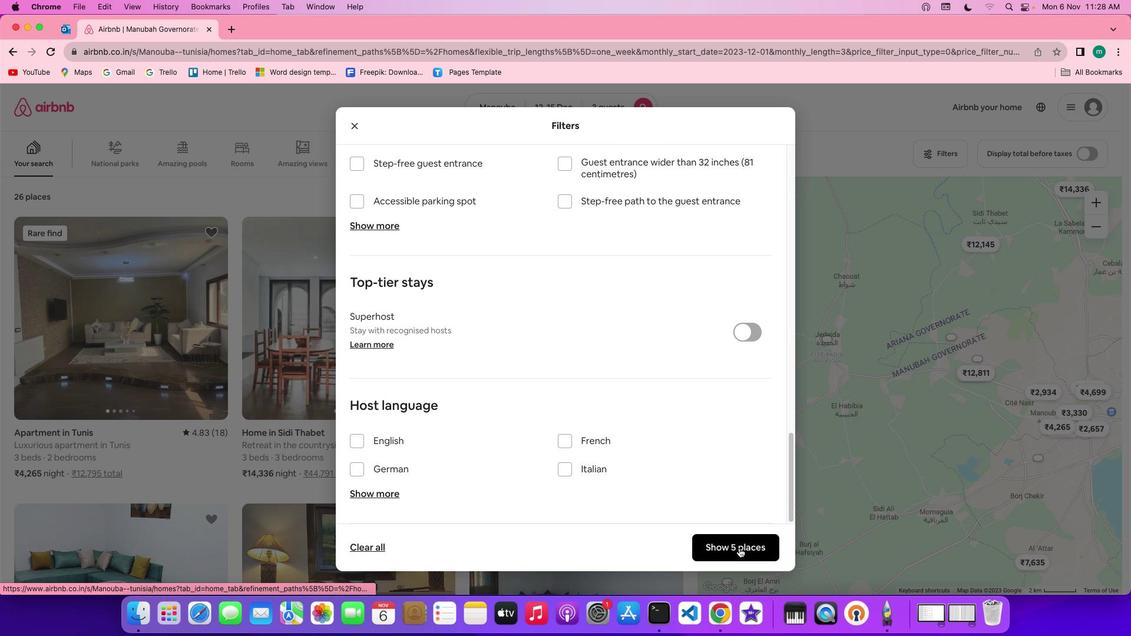
Action: Mouse pressed left at (741, 550)
Screenshot: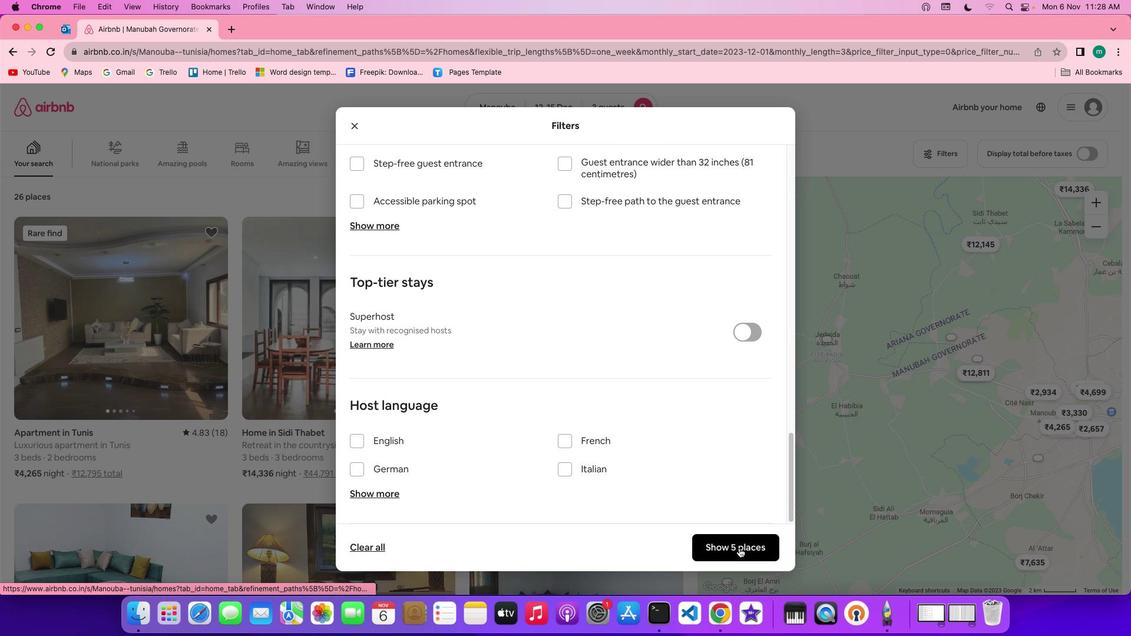 
Action: Mouse moved to (121, 297)
Screenshot: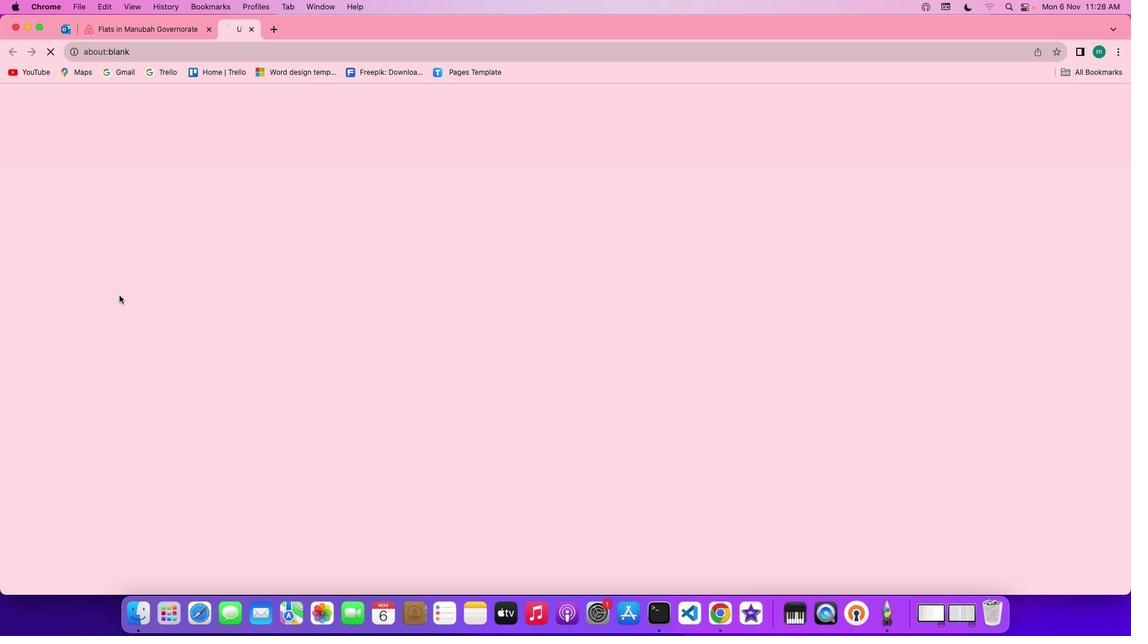 
Action: Mouse pressed left at (121, 297)
Screenshot: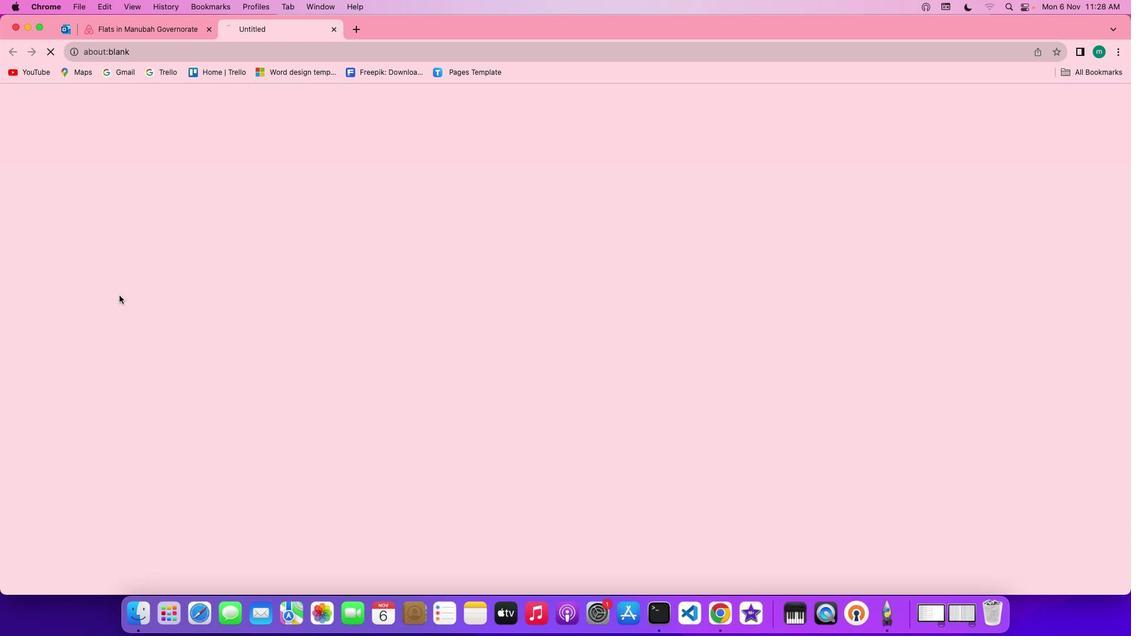 
Action: Mouse moved to (830, 439)
Screenshot: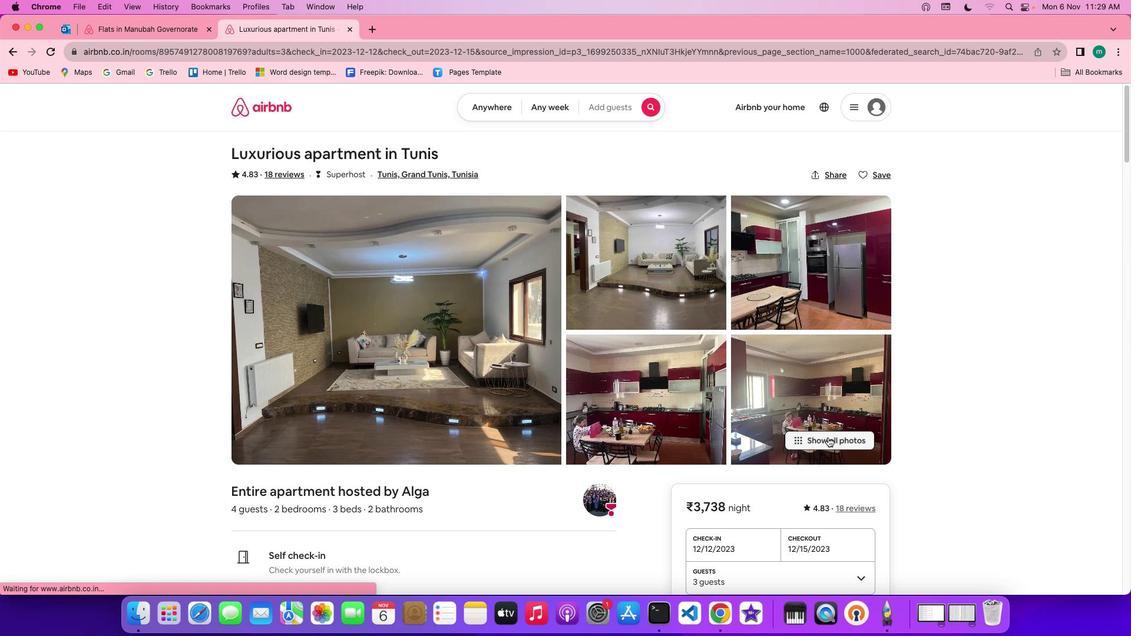 
Action: Mouse pressed left at (830, 439)
Screenshot: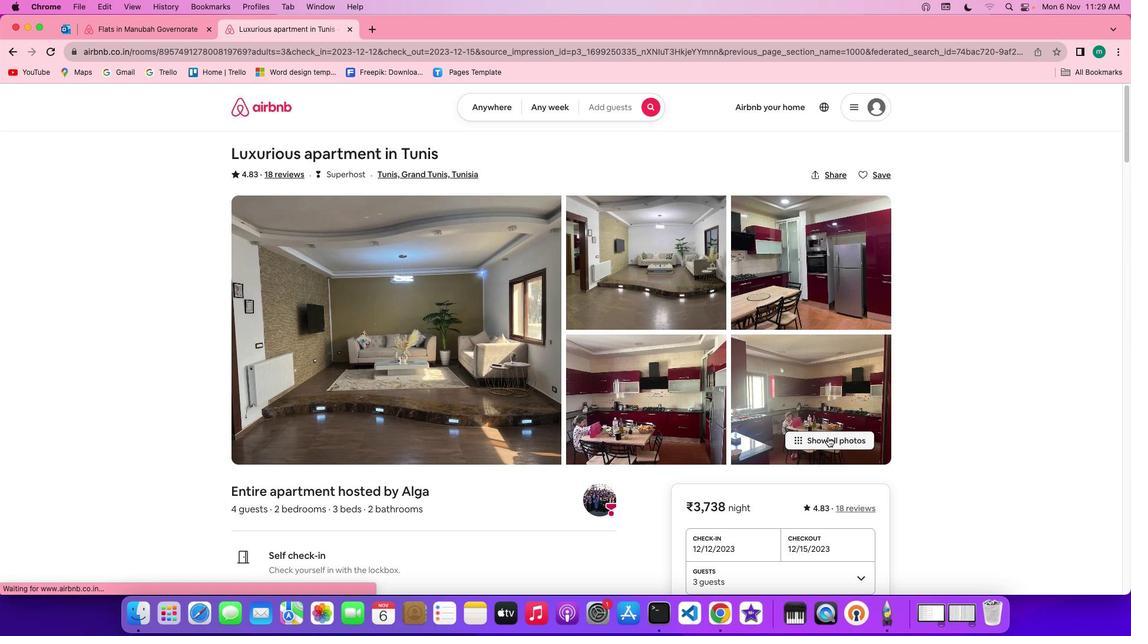 
Action: Mouse moved to (655, 486)
Screenshot: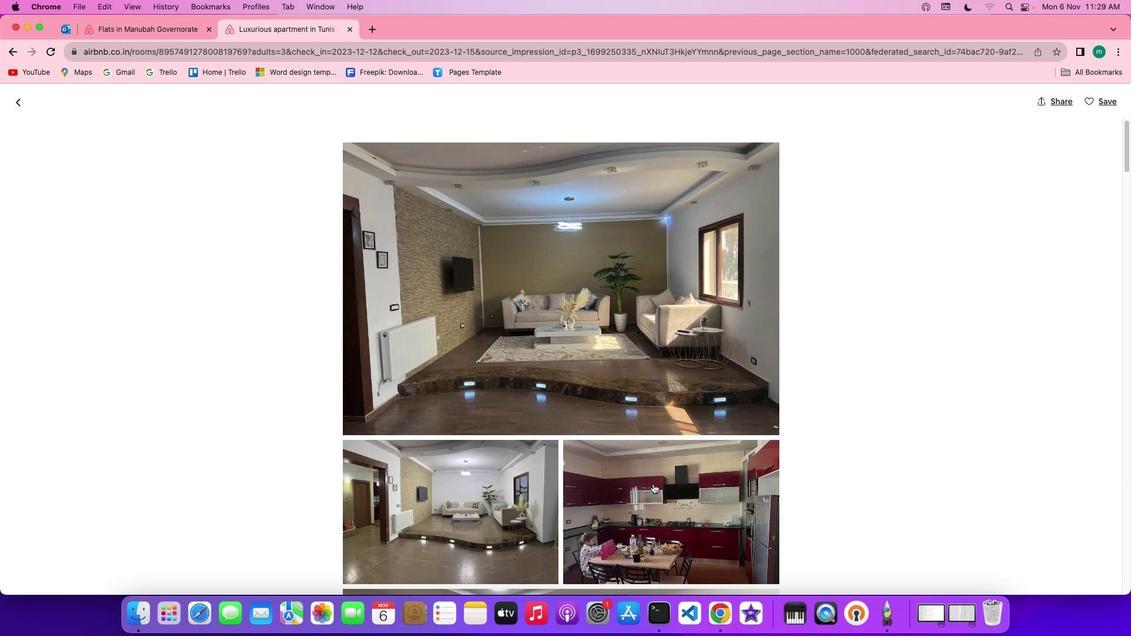
Action: Mouse scrolled (655, 486) with delta (1, 1)
Screenshot: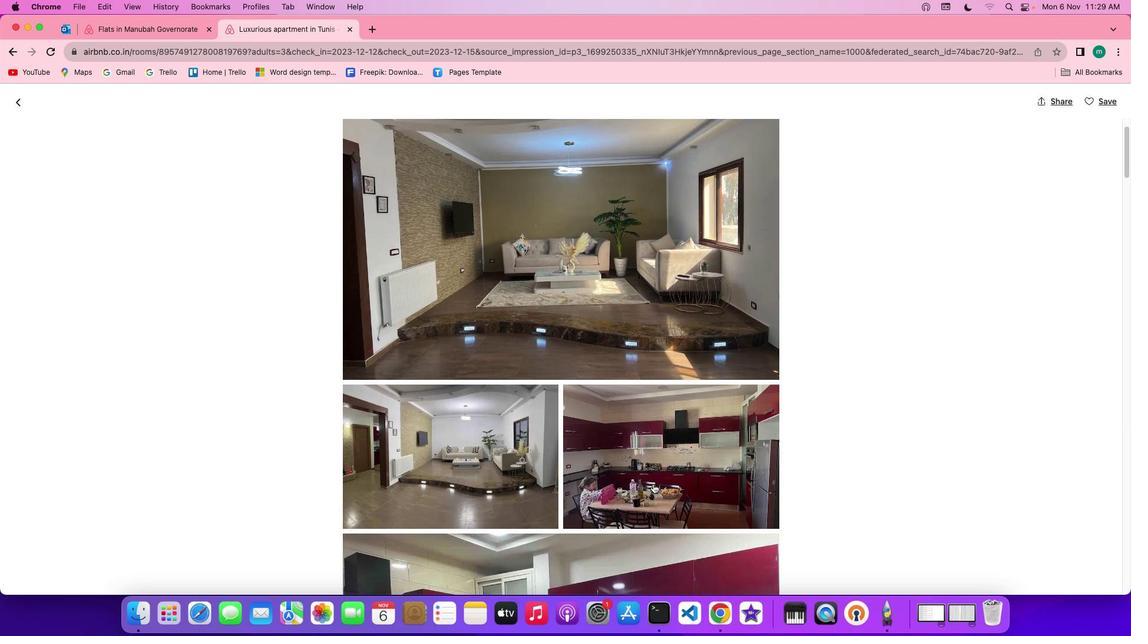 
Action: Mouse scrolled (655, 486) with delta (1, 1)
Screenshot: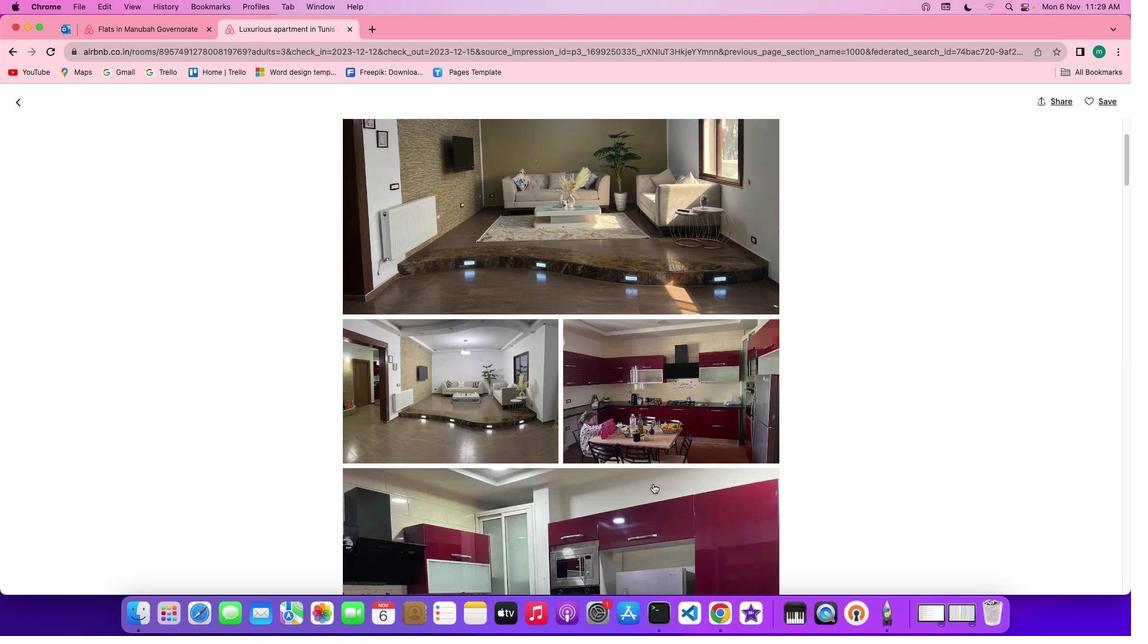 
Action: Mouse scrolled (655, 486) with delta (1, 0)
Screenshot: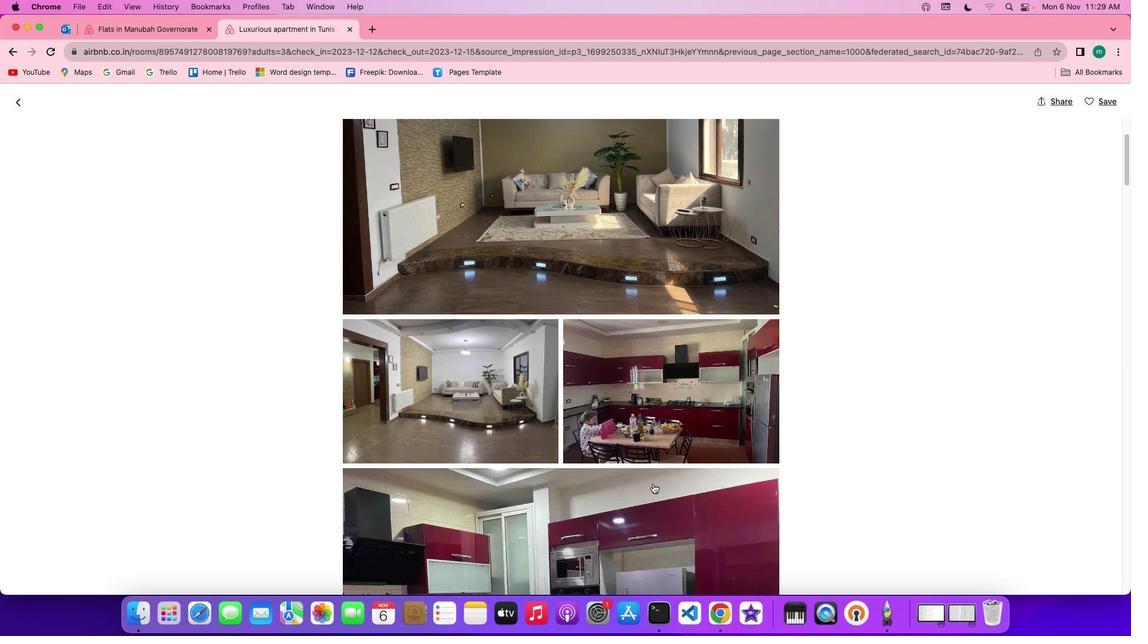 
Action: Mouse scrolled (655, 486) with delta (1, 0)
Screenshot: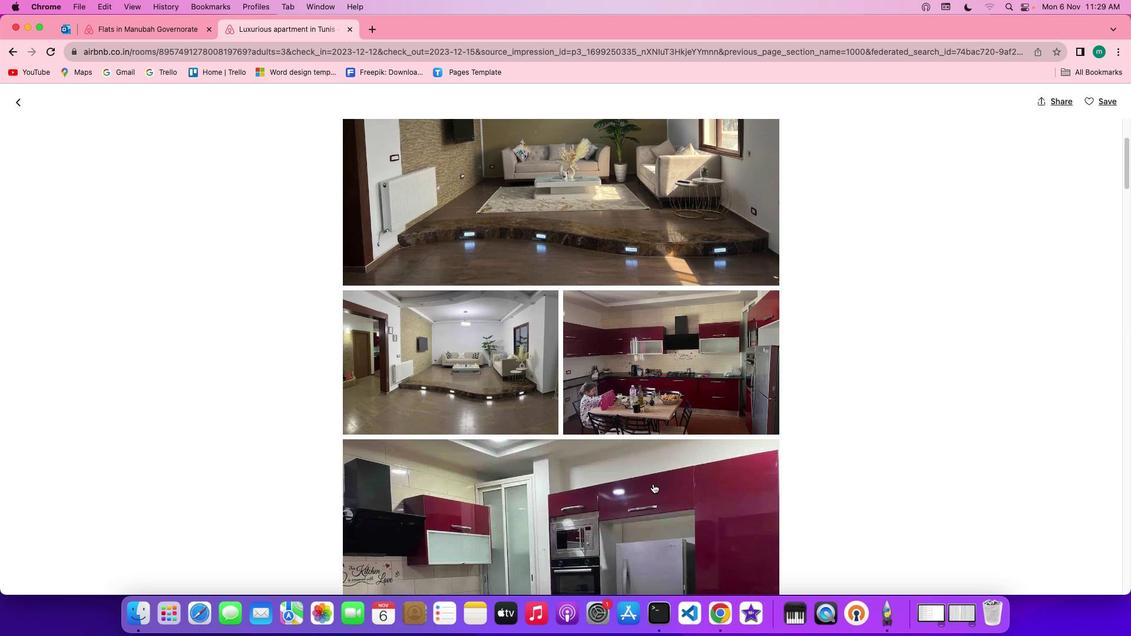 
Action: Mouse scrolled (655, 486) with delta (1, 1)
Screenshot: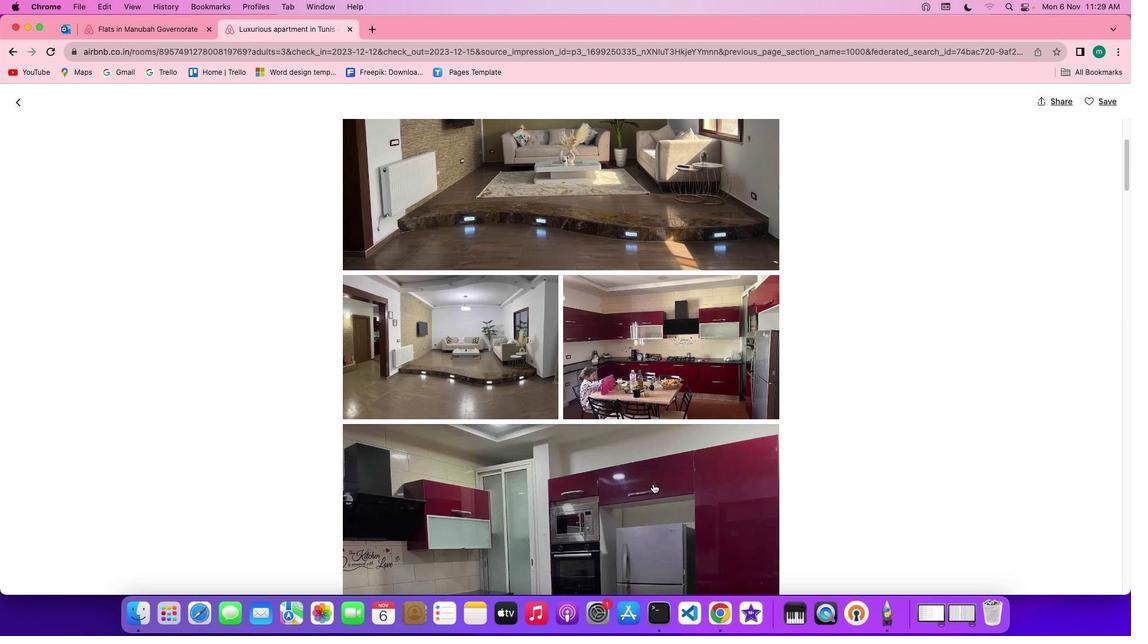 
Action: Mouse moved to (654, 486)
Screenshot: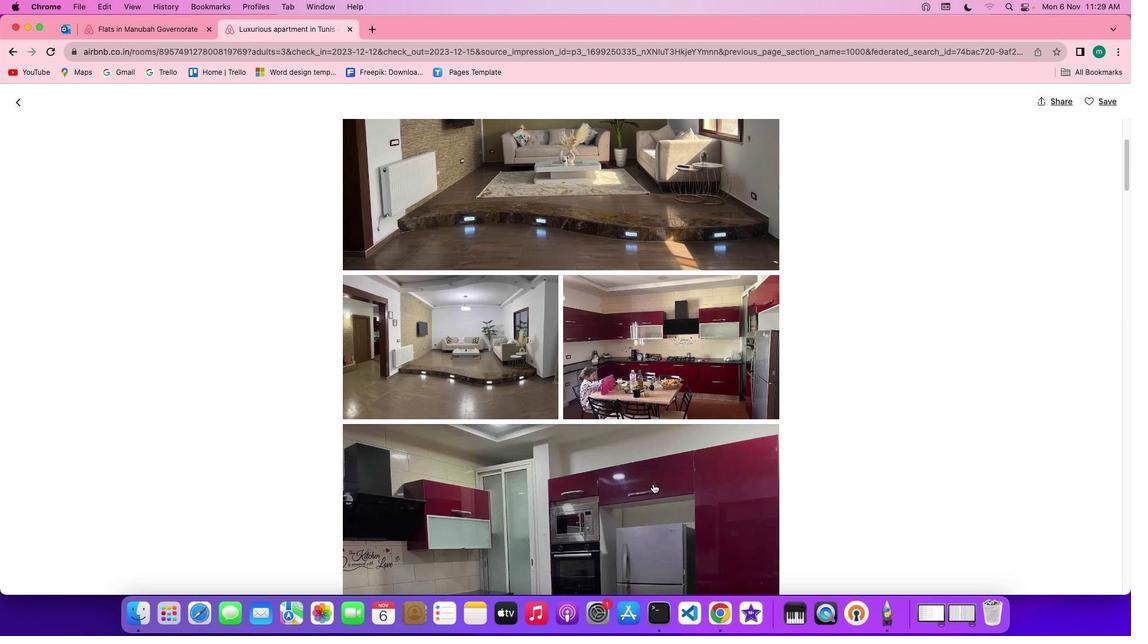 
Action: Mouse scrolled (654, 486) with delta (1, 1)
Screenshot: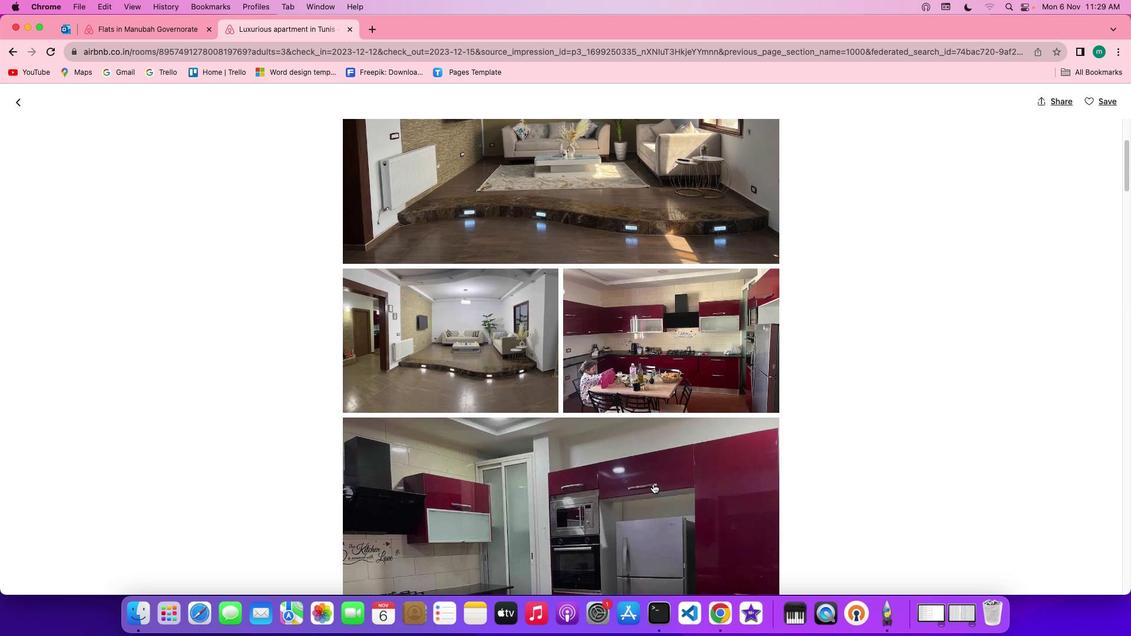 
Action: Mouse scrolled (654, 486) with delta (1, 1)
Screenshot: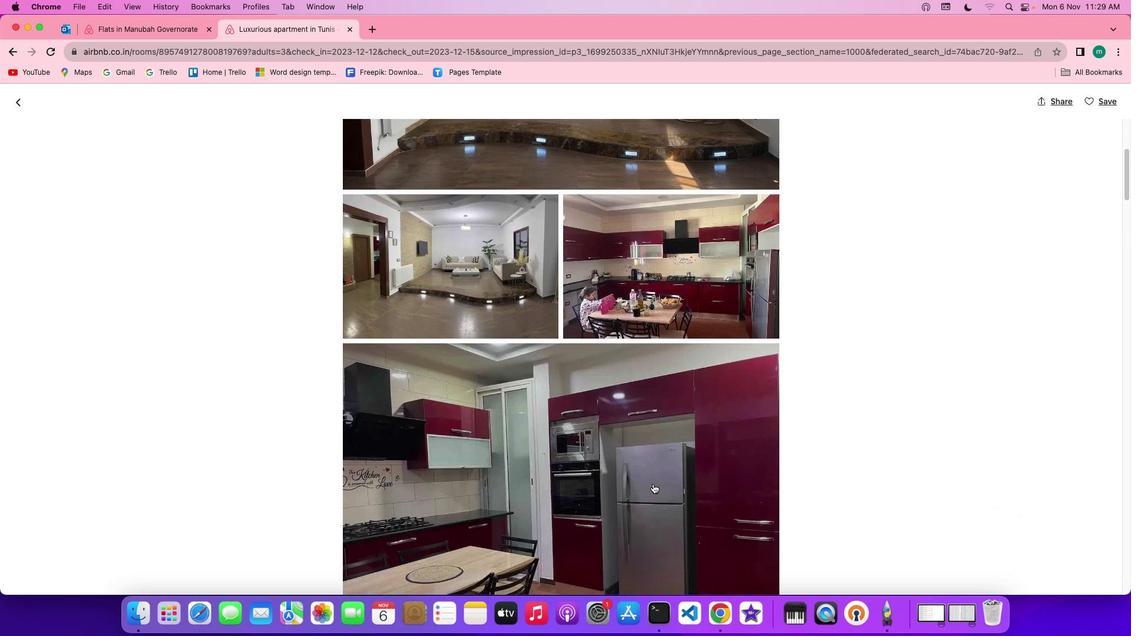 
Action: Mouse scrolled (654, 486) with delta (1, 0)
Screenshot: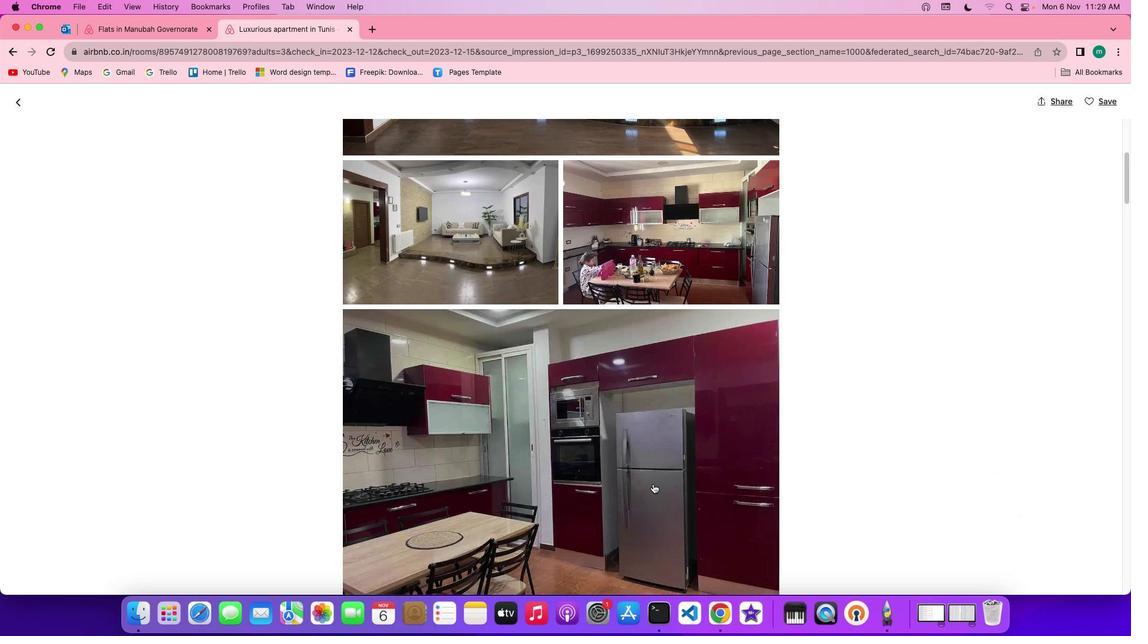 
Action: Mouse scrolled (654, 486) with delta (1, 0)
Screenshot: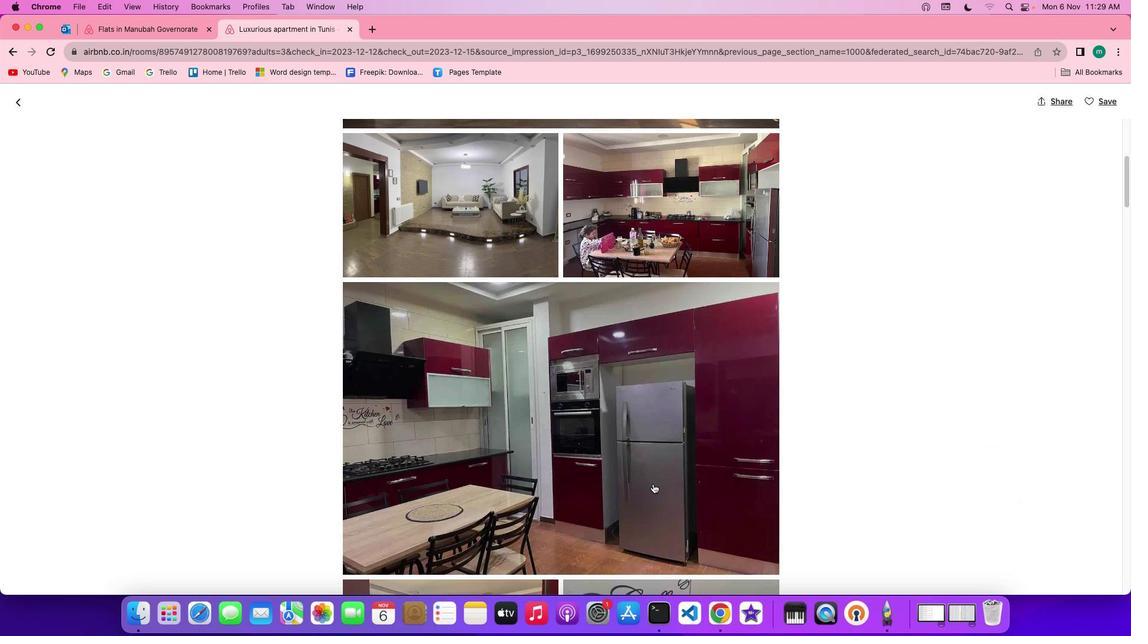 
Action: Mouse moved to (654, 486)
Screenshot: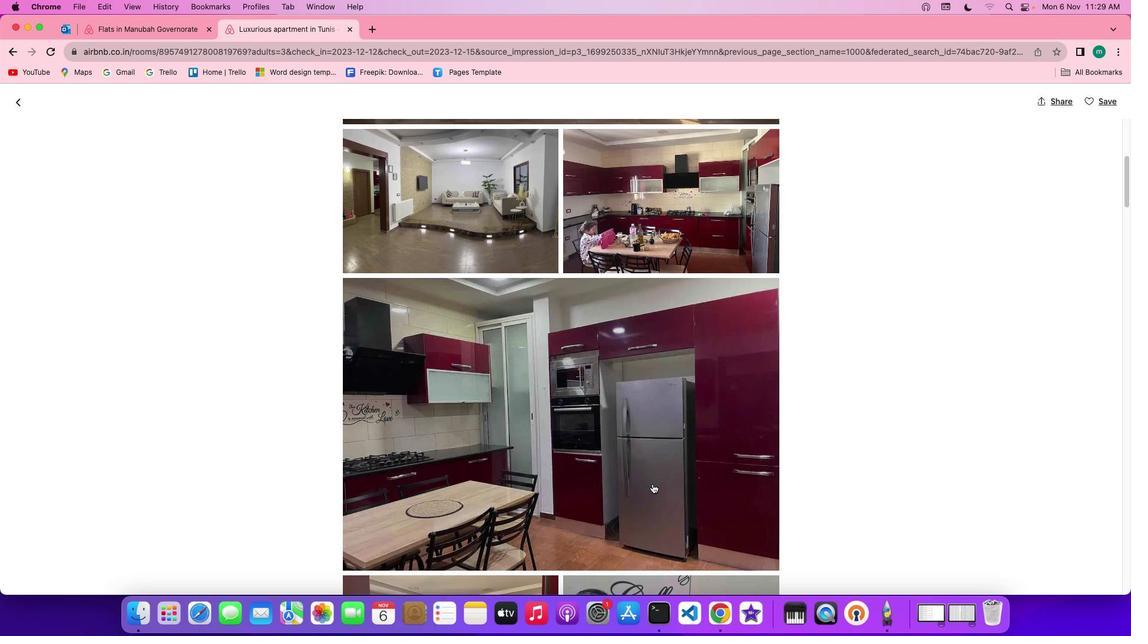 
Action: Mouse scrolled (654, 486) with delta (1, 1)
Screenshot: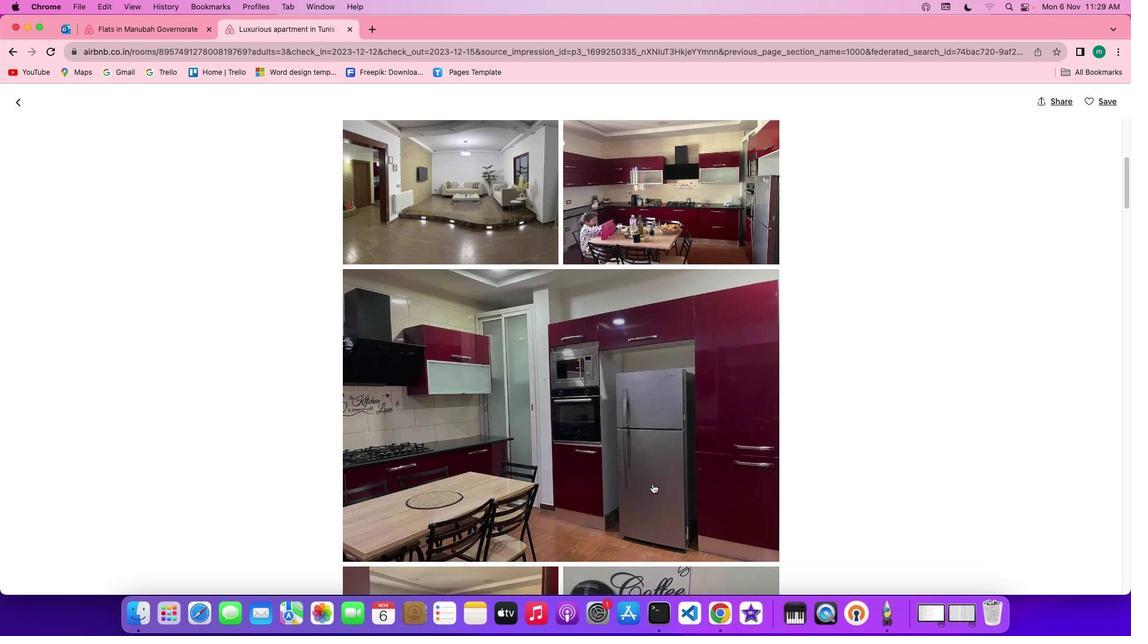 
Action: Mouse scrolled (654, 486) with delta (1, 1)
Screenshot: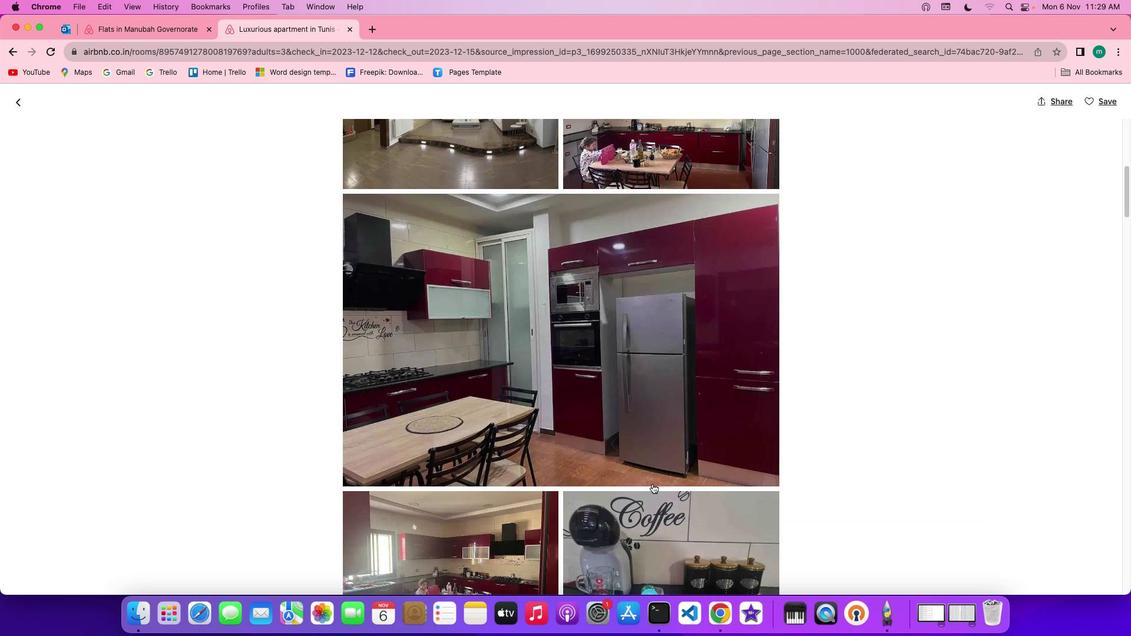 
Action: Mouse scrolled (654, 486) with delta (1, 0)
Screenshot: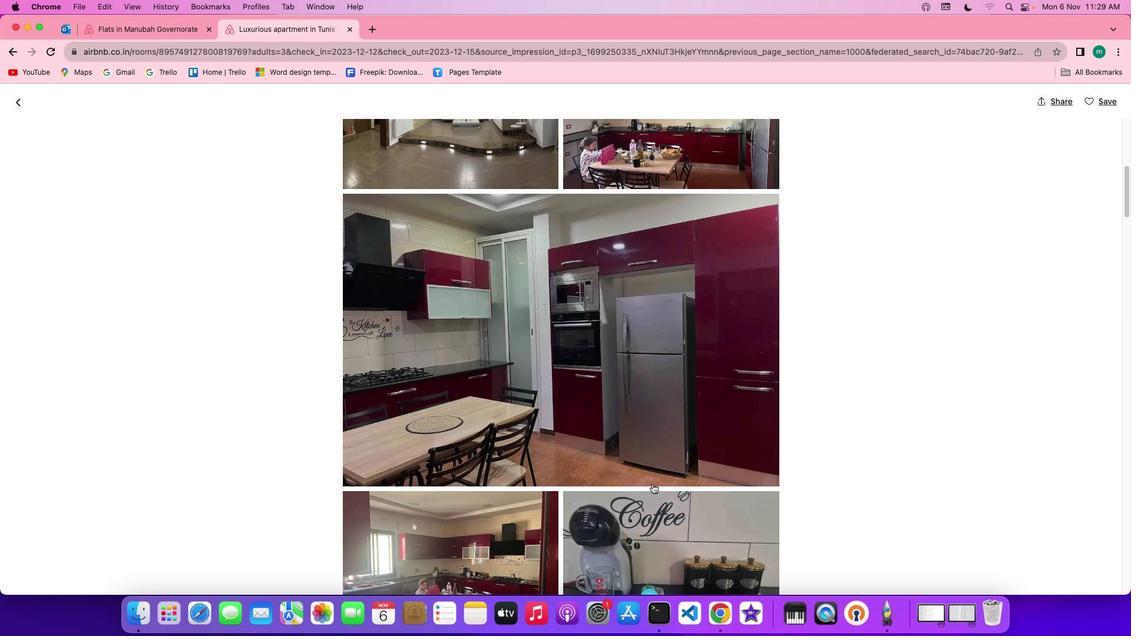 
Action: Mouse scrolled (654, 486) with delta (1, 0)
Screenshot: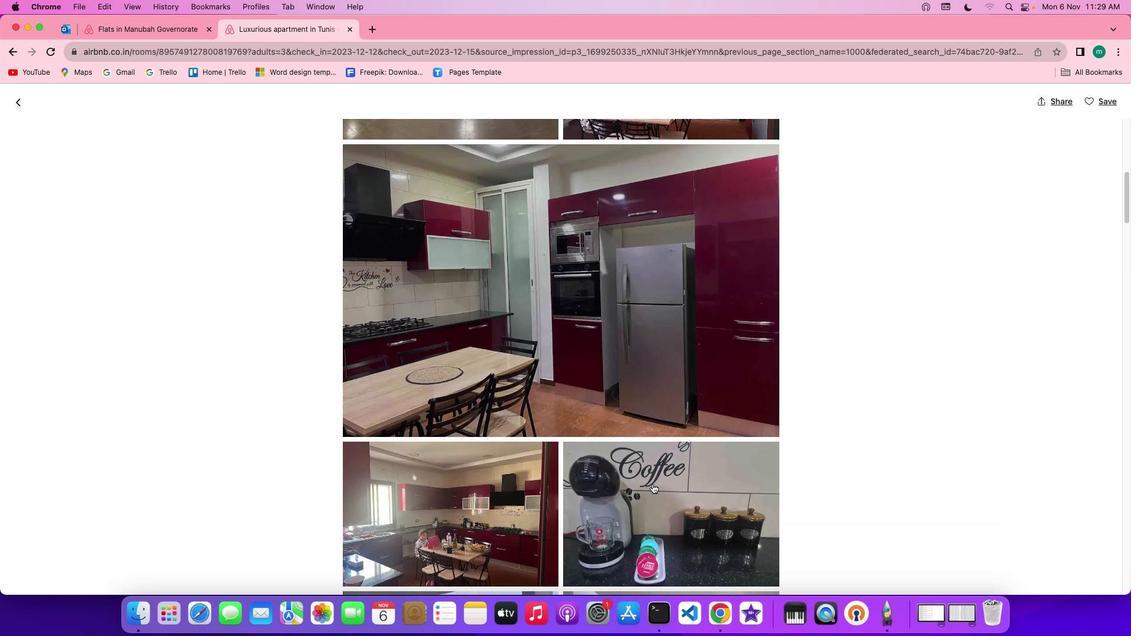 
Action: Mouse scrolled (654, 486) with delta (1, 1)
Screenshot: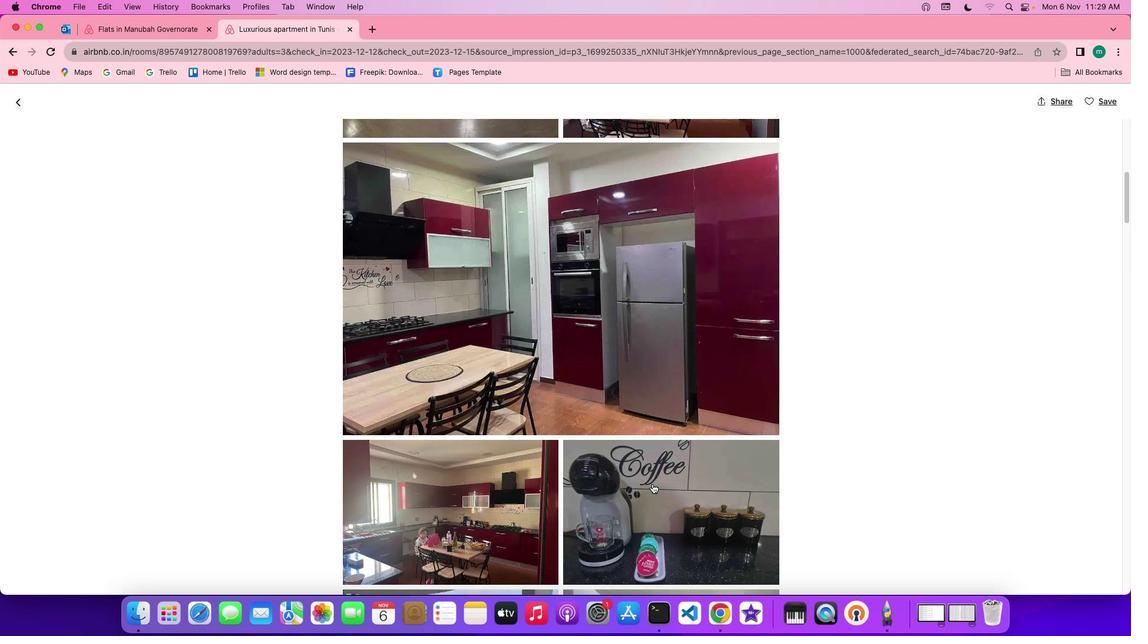 
Action: Mouse scrolled (654, 486) with delta (1, 1)
Screenshot: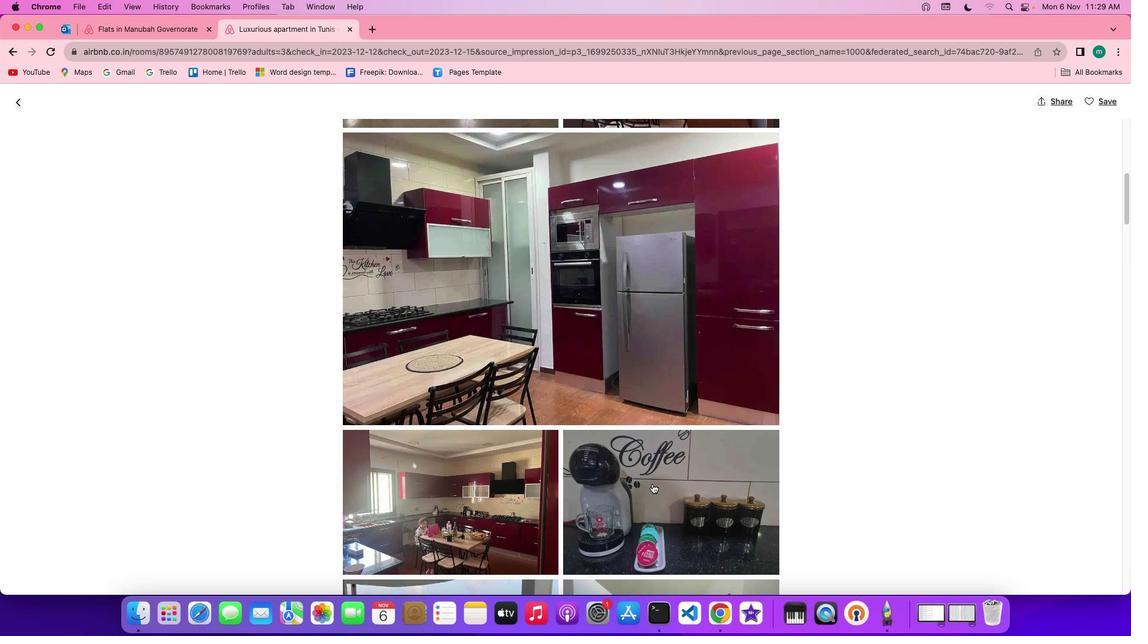 
Action: Mouse scrolled (654, 486) with delta (1, 1)
Screenshot: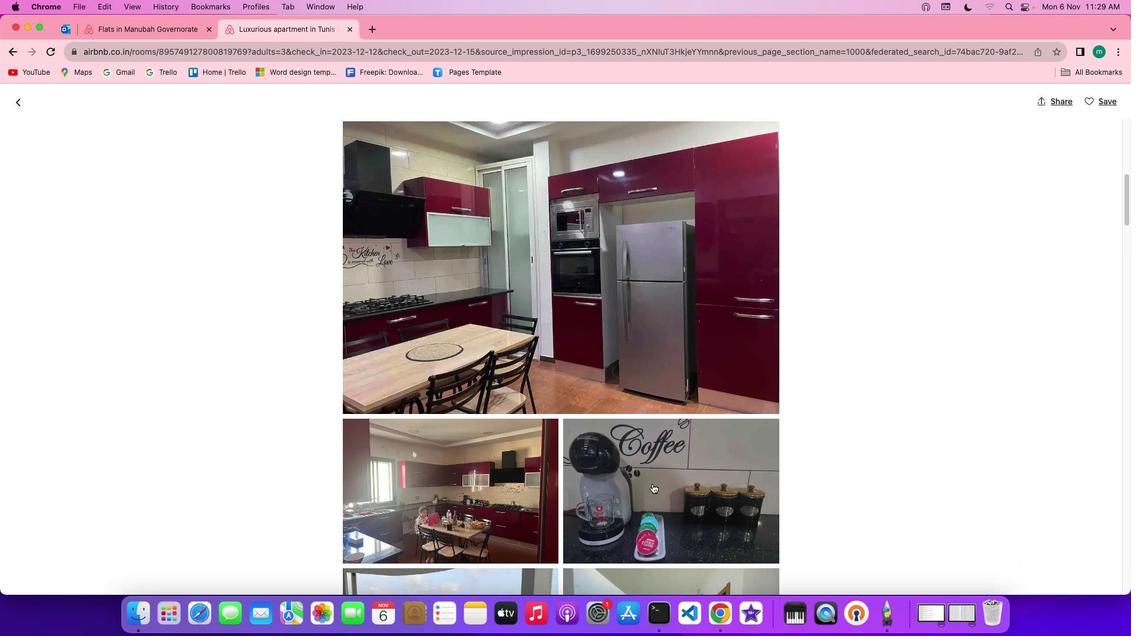 
Action: Mouse scrolled (654, 486) with delta (1, 1)
Screenshot: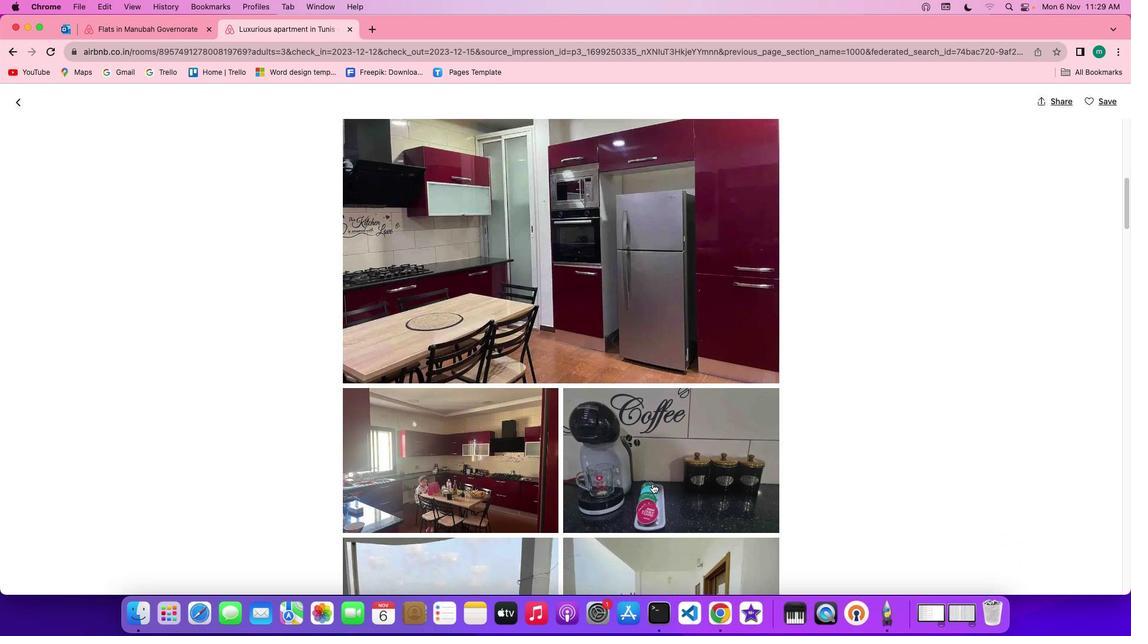 
Action: Mouse scrolled (654, 486) with delta (1, 1)
Screenshot: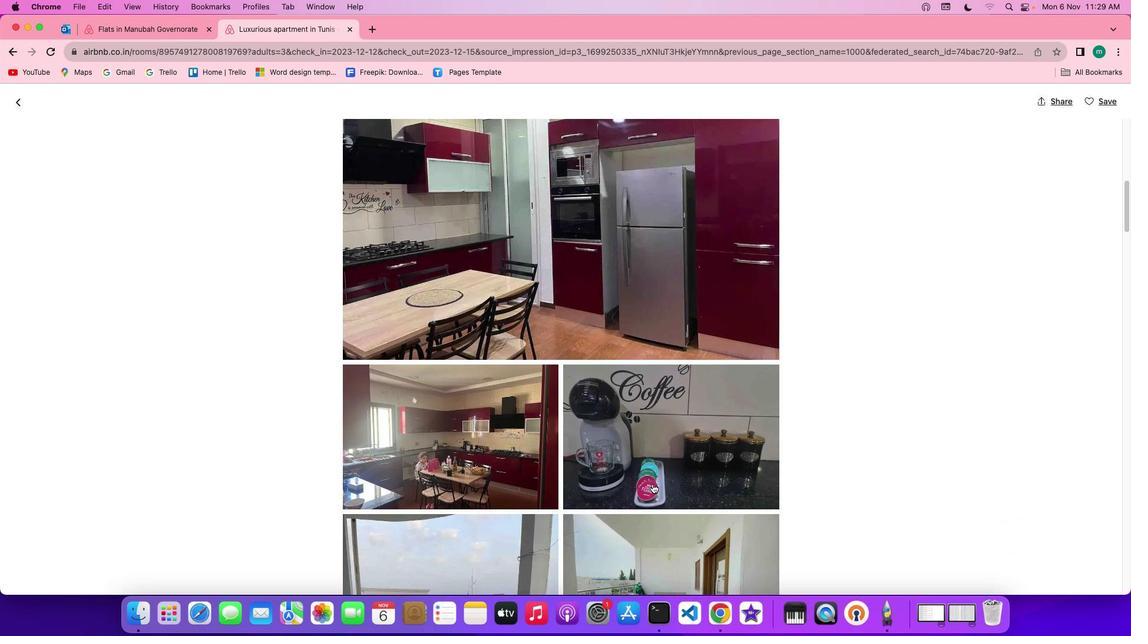 
Action: Mouse scrolled (654, 486) with delta (1, 1)
Screenshot: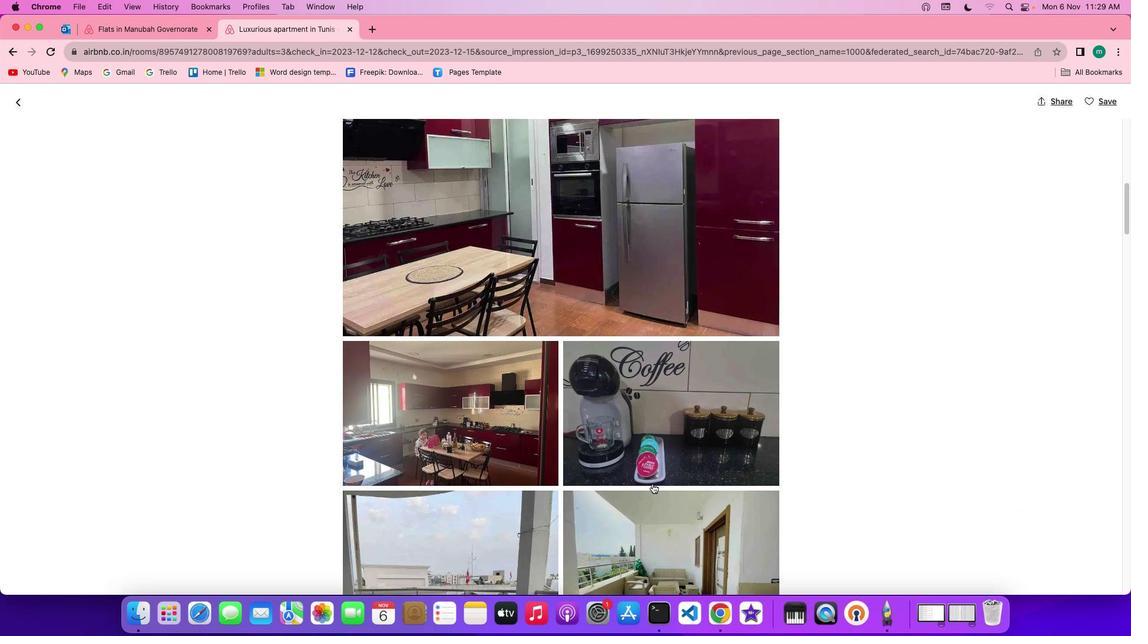 
Action: Mouse scrolled (654, 486) with delta (1, 1)
Screenshot: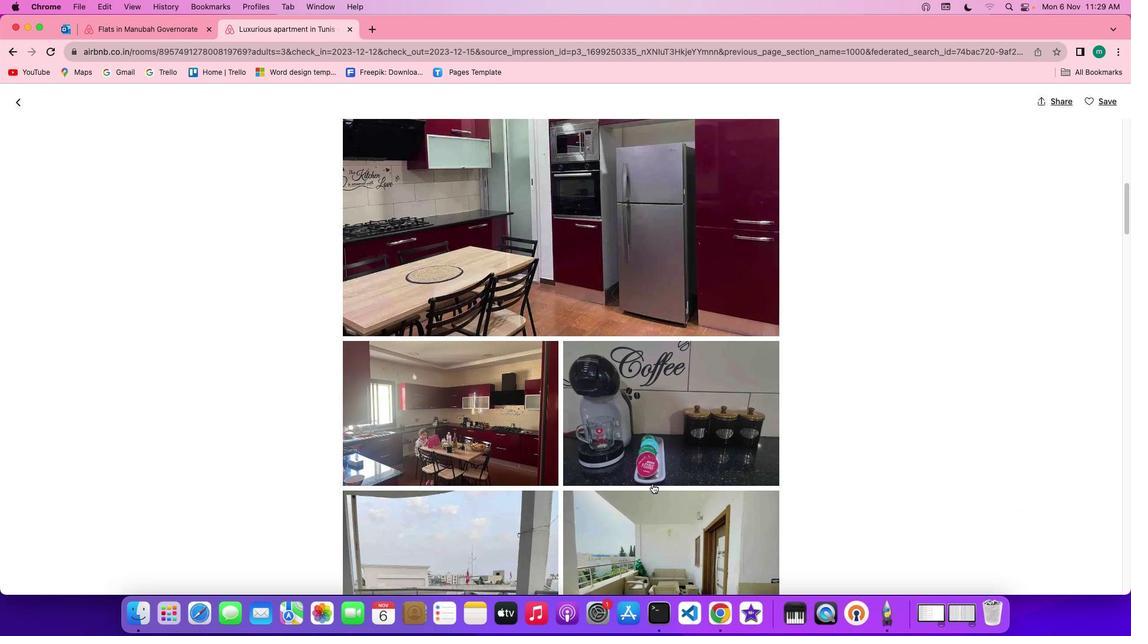 
Action: Mouse scrolled (654, 486) with delta (1, 0)
Screenshot: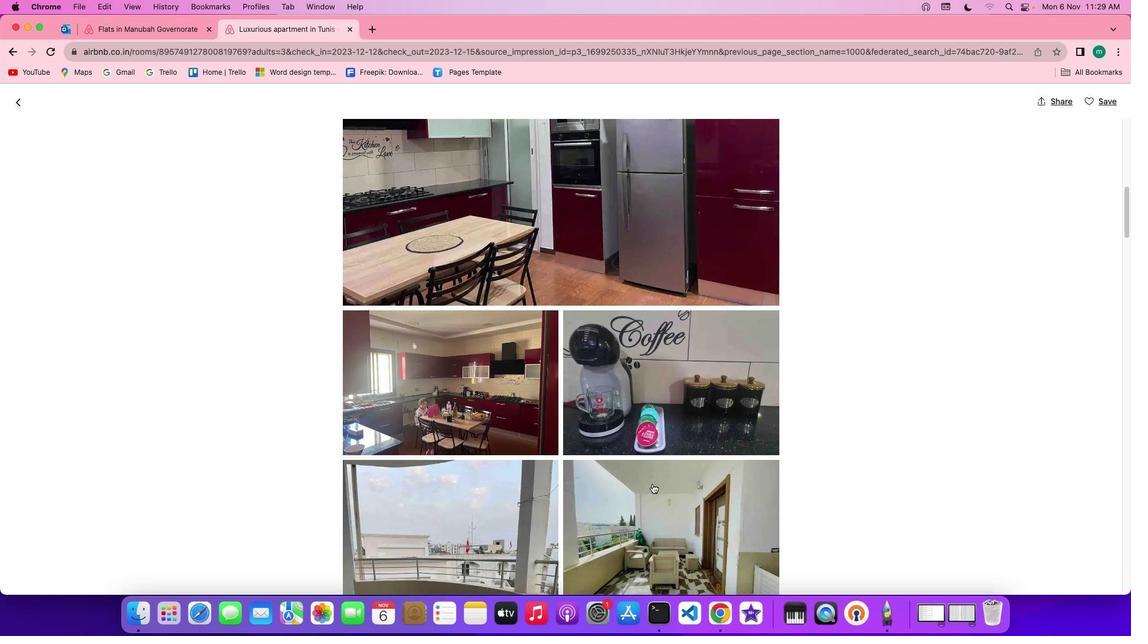 
Action: Mouse scrolled (654, 486) with delta (1, 1)
Screenshot: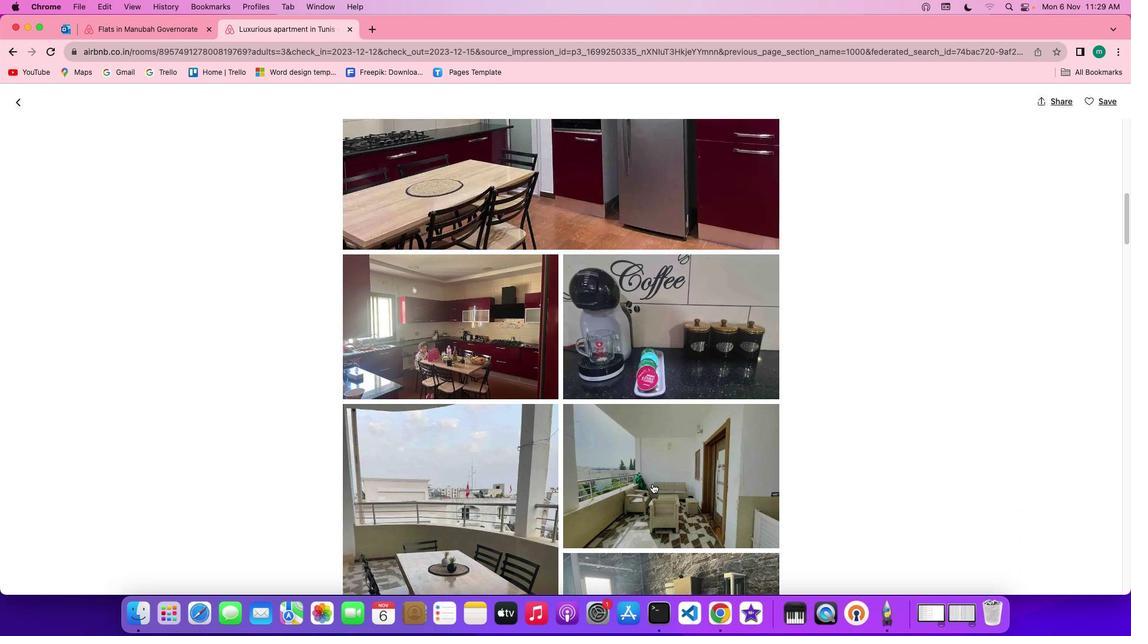 
Action: Mouse scrolled (654, 486) with delta (1, 1)
Screenshot: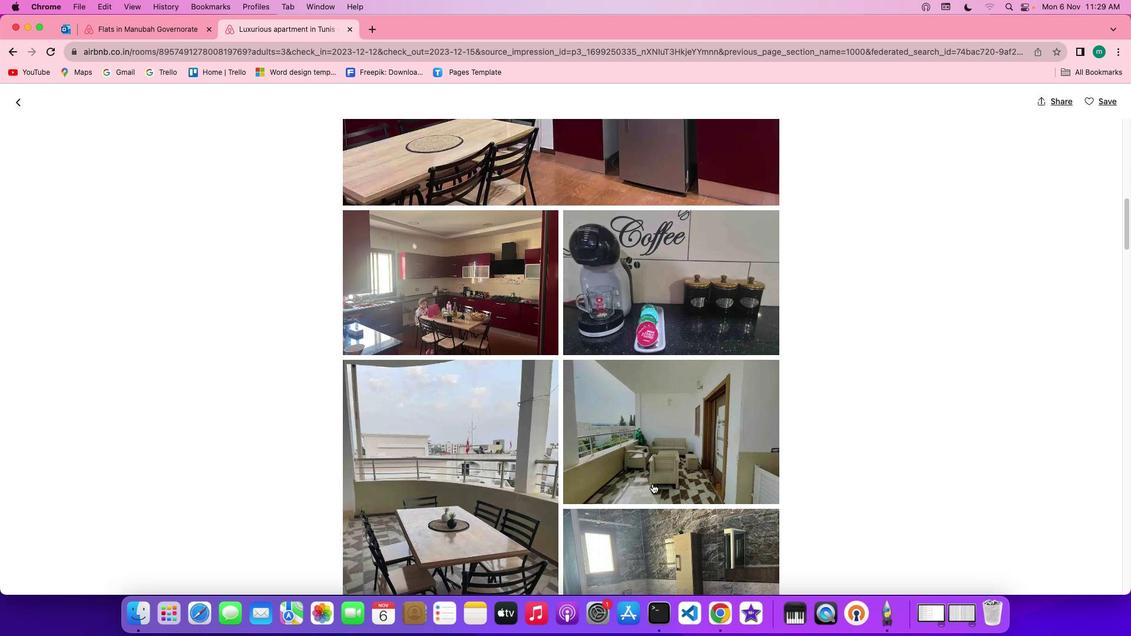 
Action: Mouse scrolled (654, 486) with delta (1, 1)
Screenshot: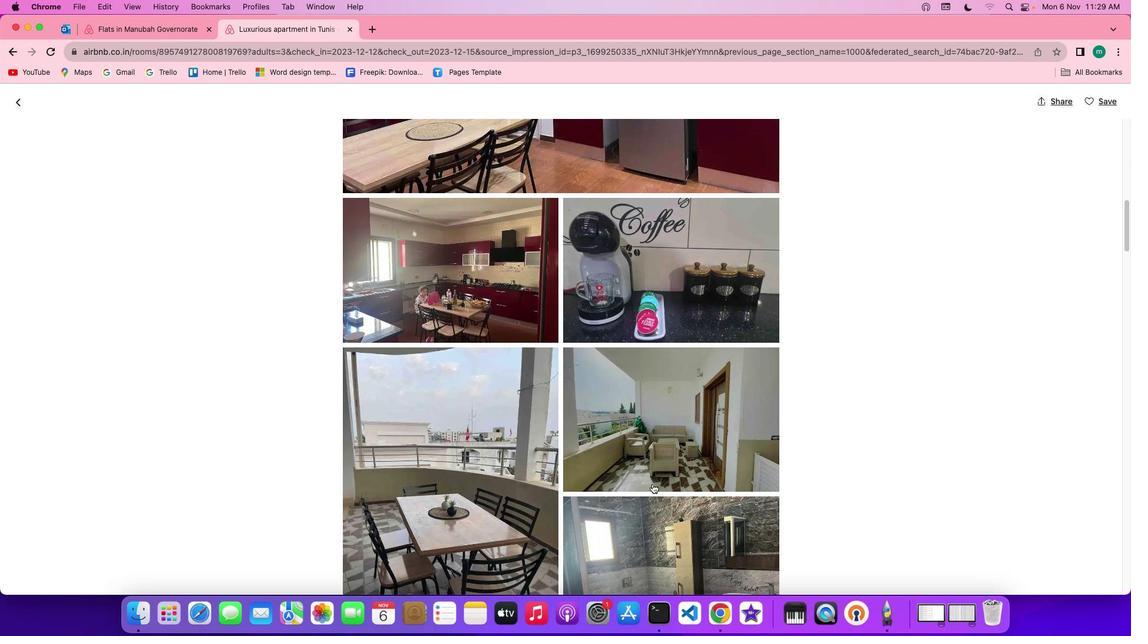 
Action: Mouse scrolled (654, 486) with delta (1, 1)
Screenshot: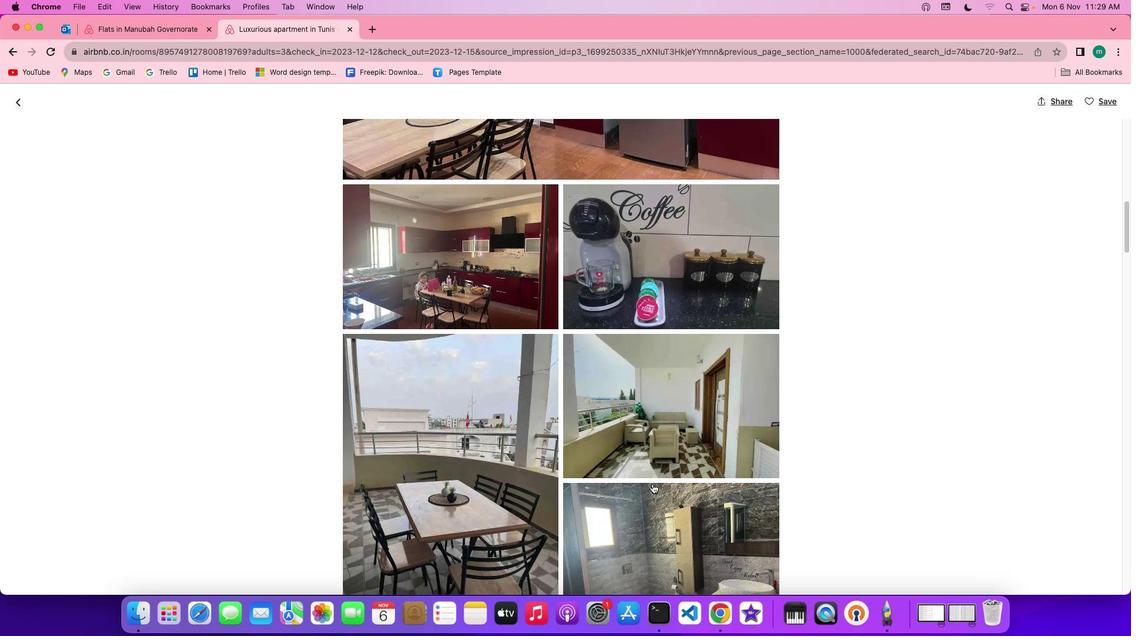 
Action: Mouse scrolled (654, 486) with delta (1, 1)
Screenshot: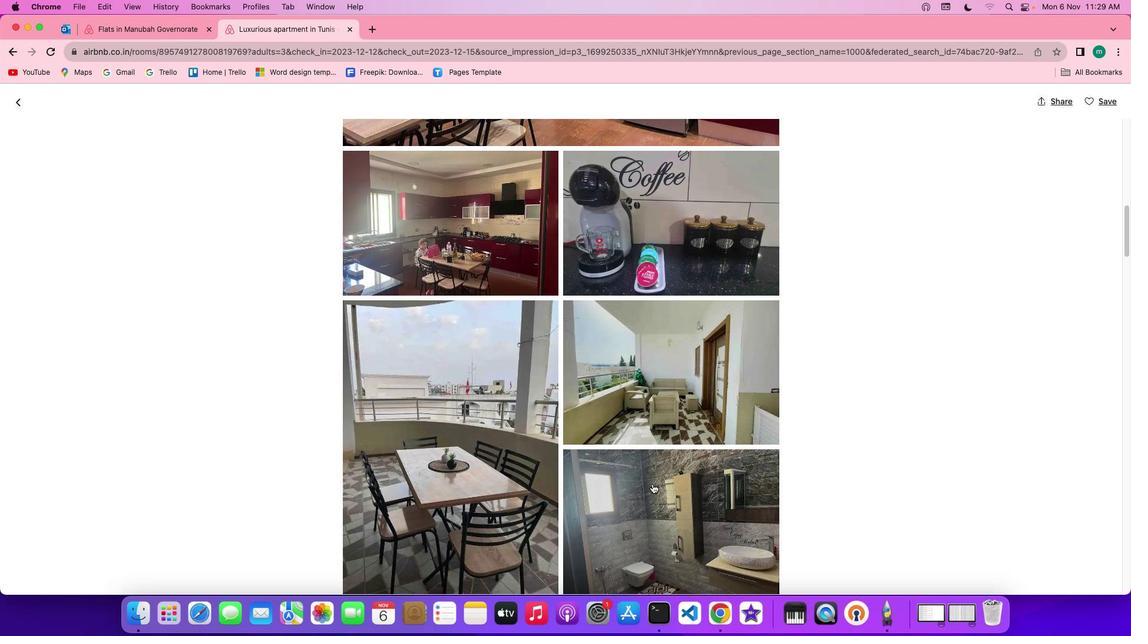 
Action: Mouse scrolled (654, 486) with delta (1, 1)
Screenshot: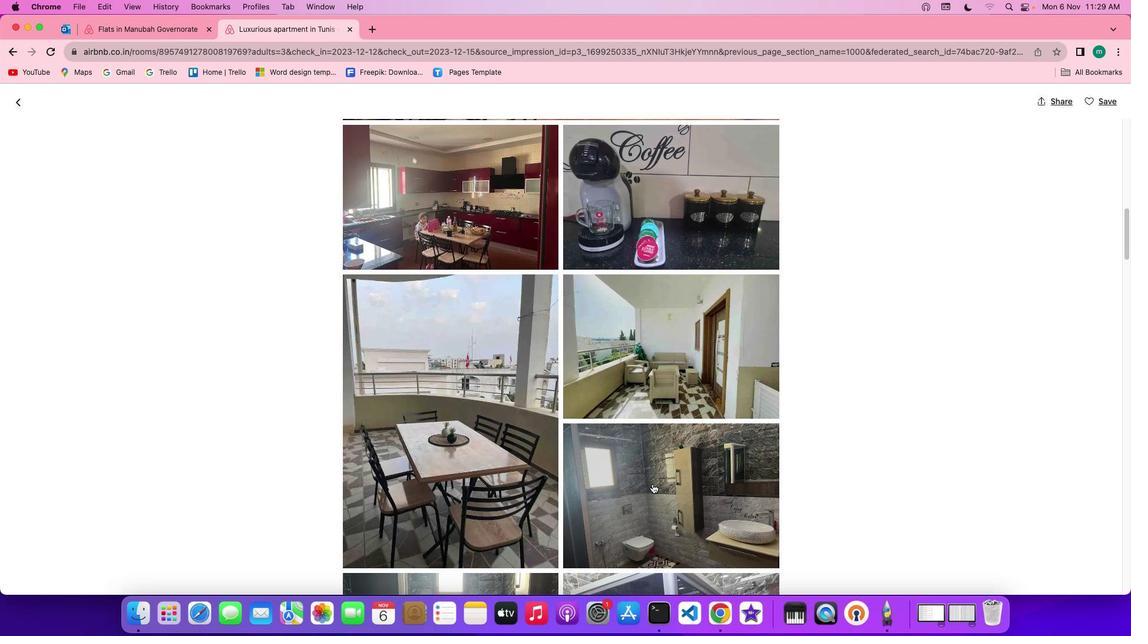 
Action: Mouse scrolled (654, 486) with delta (1, 1)
Screenshot: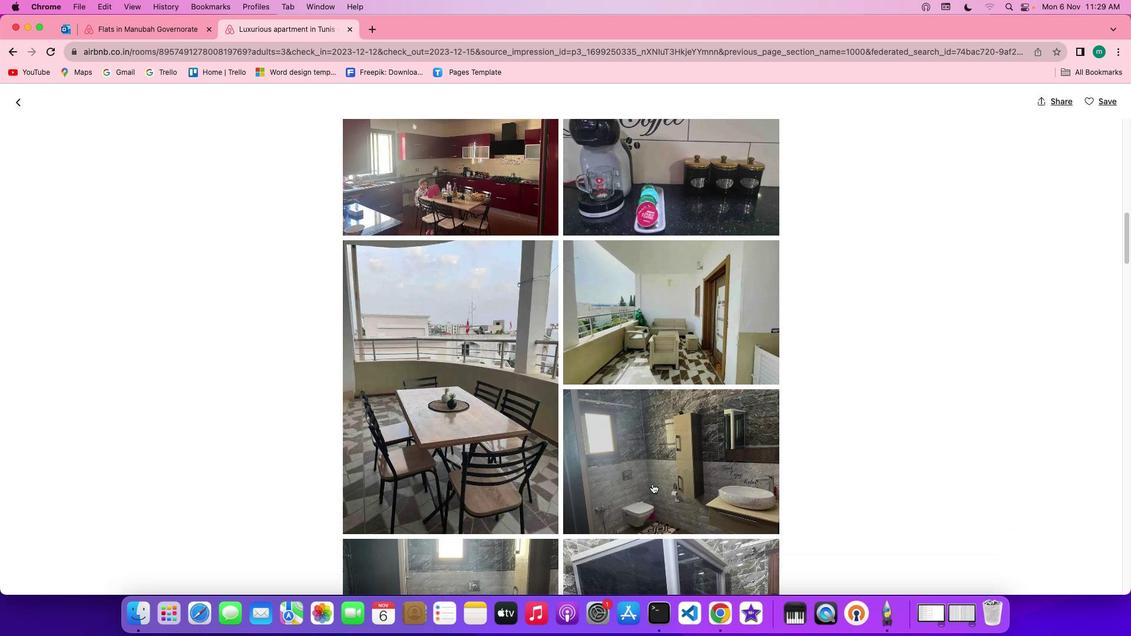 
Action: Mouse scrolled (654, 486) with delta (1, 1)
Screenshot: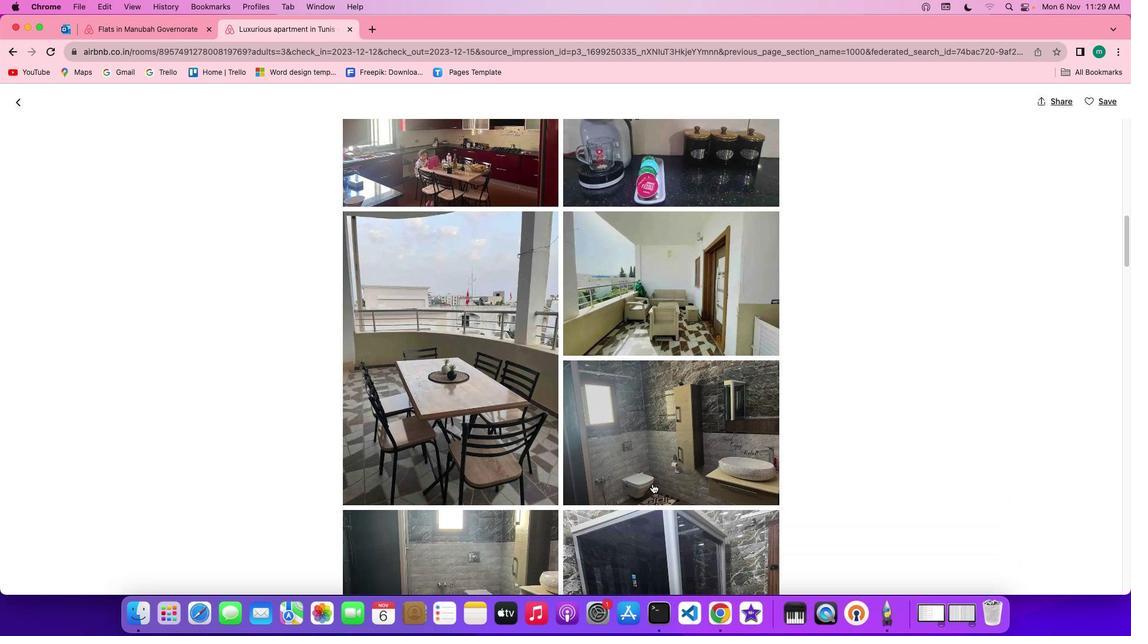 
Action: Mouse scrolled (654, 486) with delta (1, 0)
Screenshot: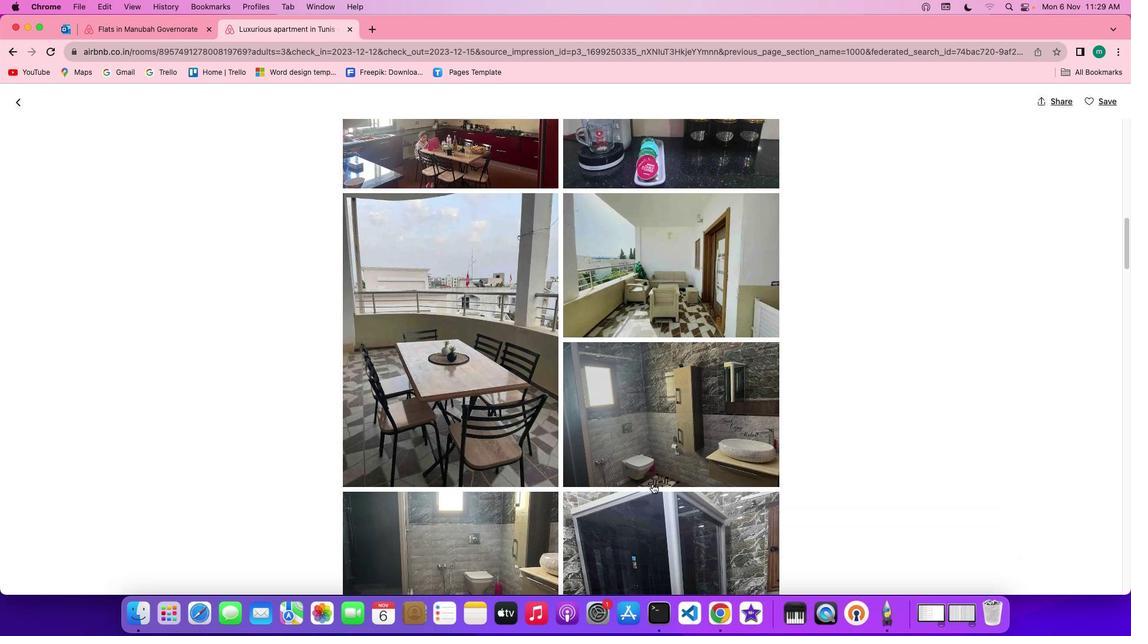 
Action: Mouse scrolled (654, 486) with delta (1, 1)
Screenshot: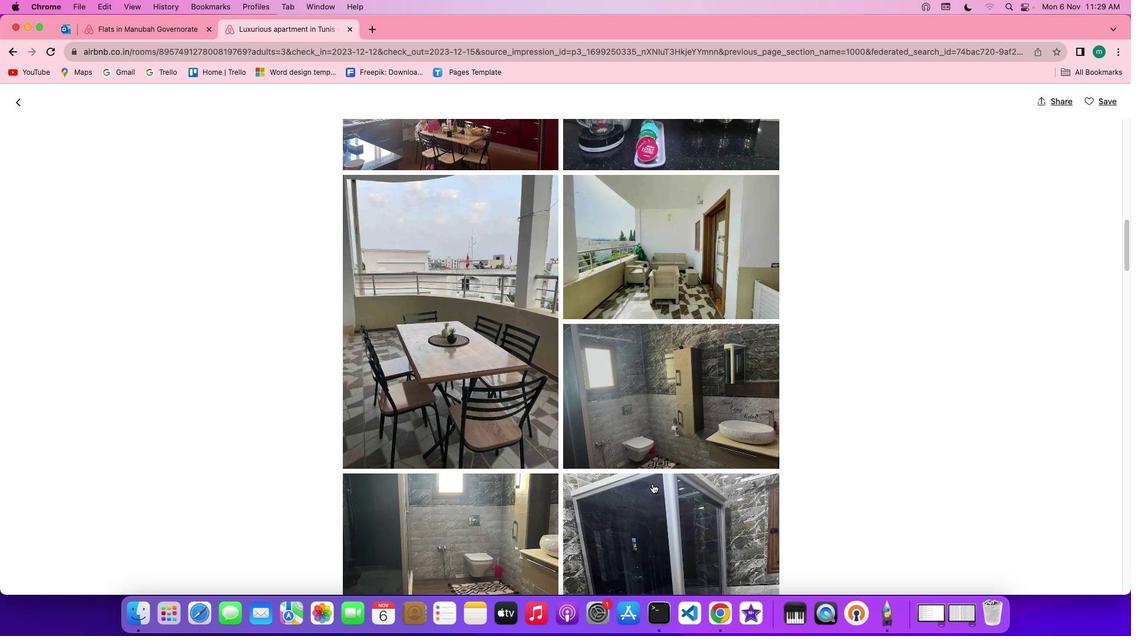 
Action: Mouse scrolled (654, 486) with delta (1, 1)
Screenshot: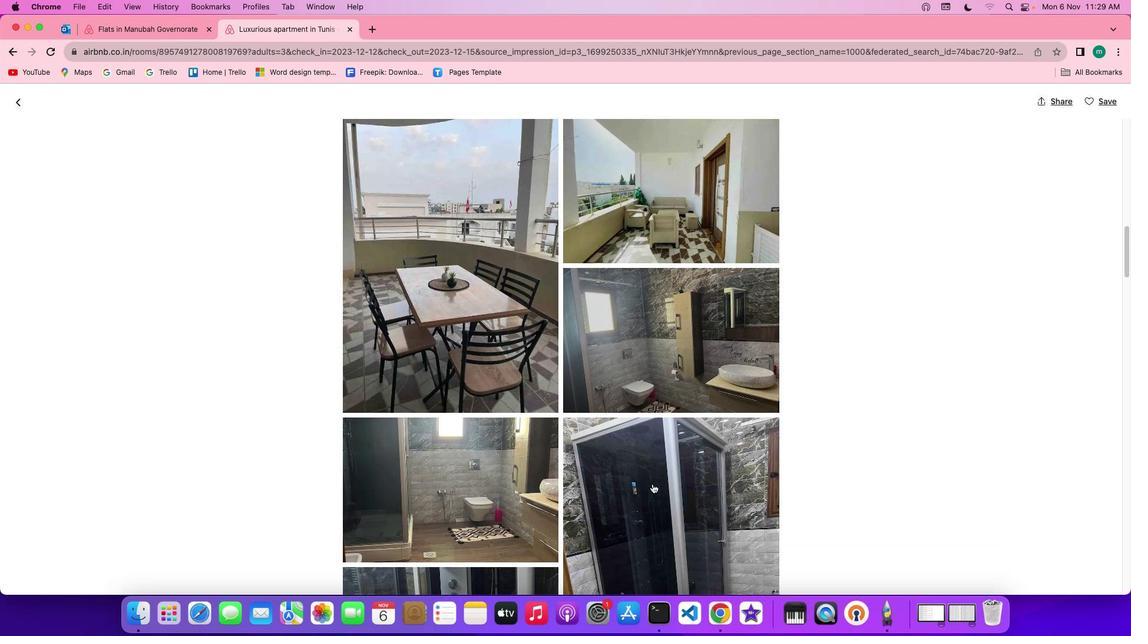 
Action: Mouse scrolled (654, 486) with delta (1, 1)
Screenshot: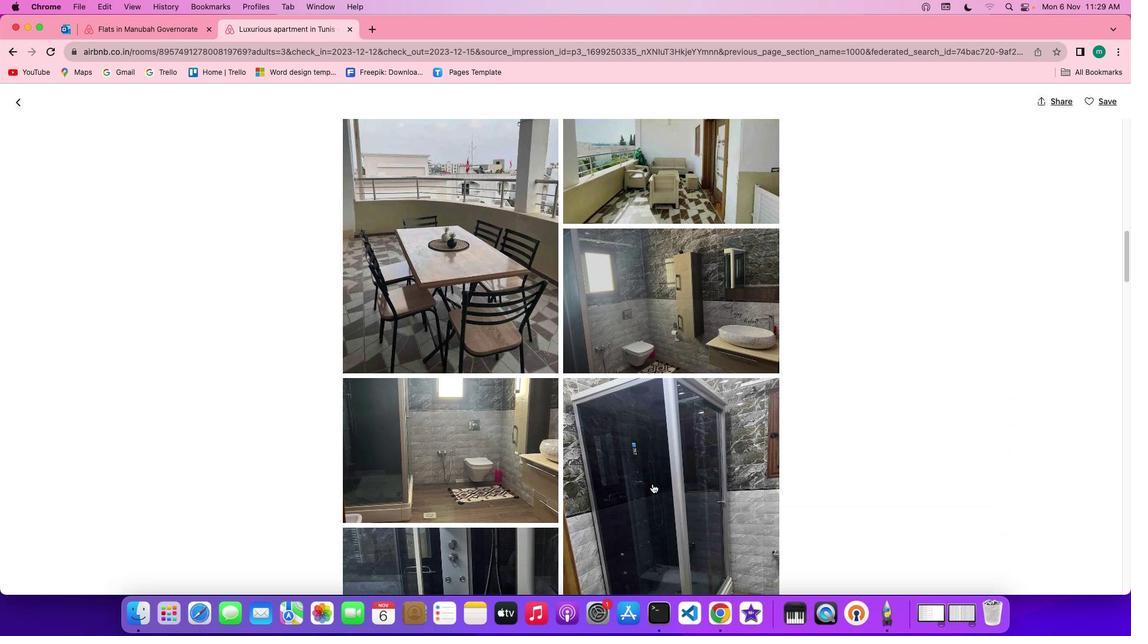 
Action: Mouse scrolled (654, 486) with delta (1, 0)
Screenshot: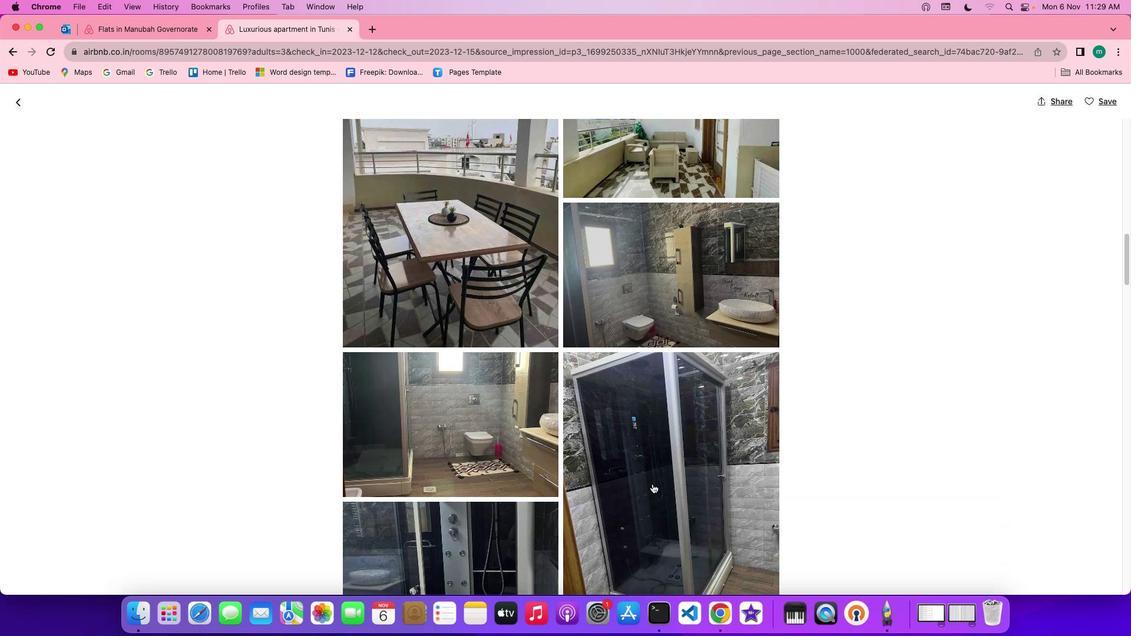 
Action: Mouse scrolled (654, 486) with delta (1, 0)
Screenshot: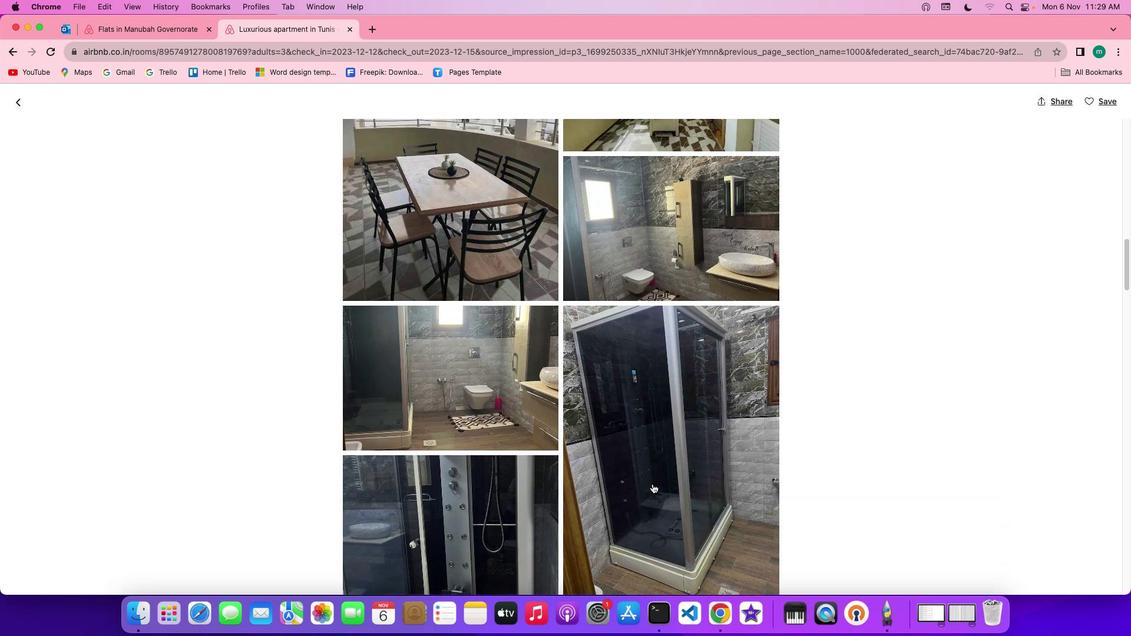 
Action: Mouse scrolled (654, 486) with delta (1, 1)
Screenshot: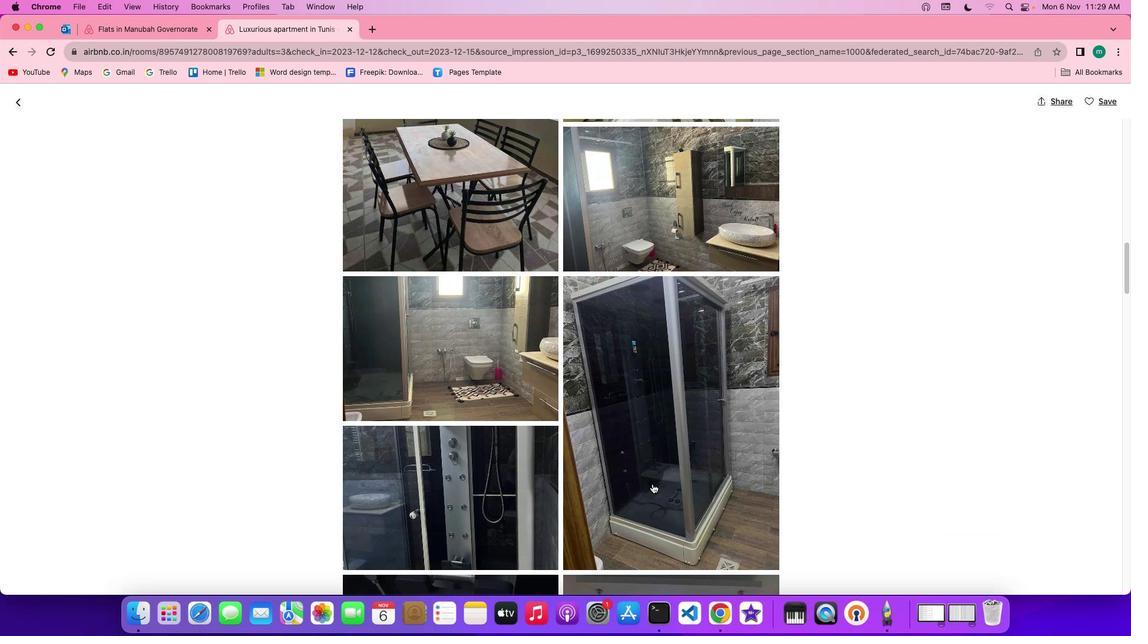 
Action: Mouse scrolled (654, 486) with delta (1, 1)
Screenshot: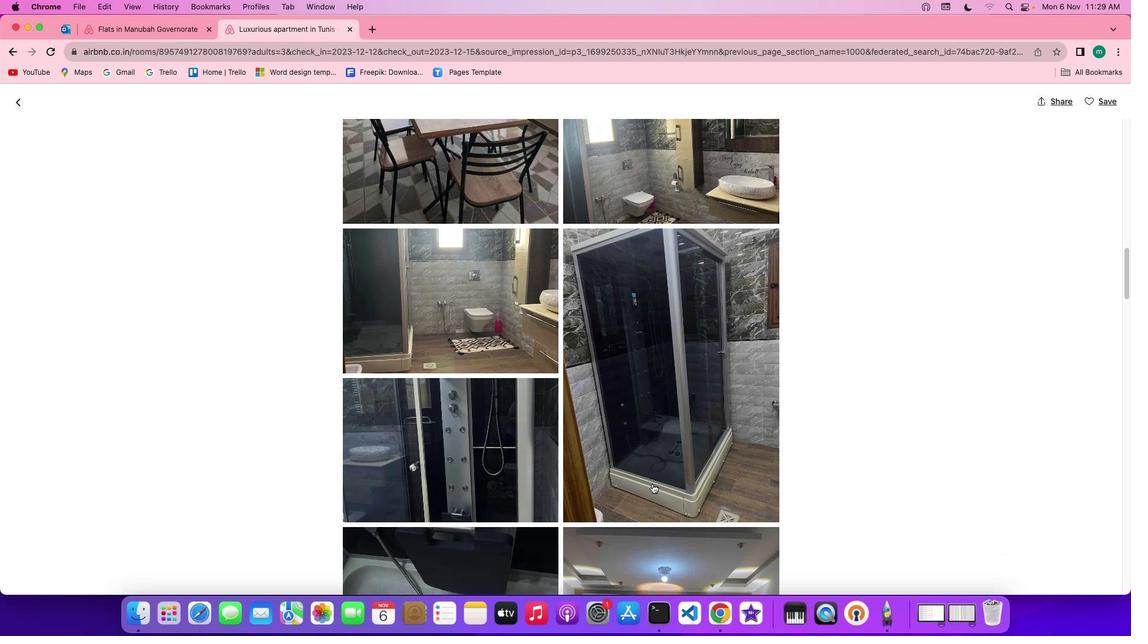 
Action: Mouse scrolled (654, 486) with delta (1, 0)
Screenshot: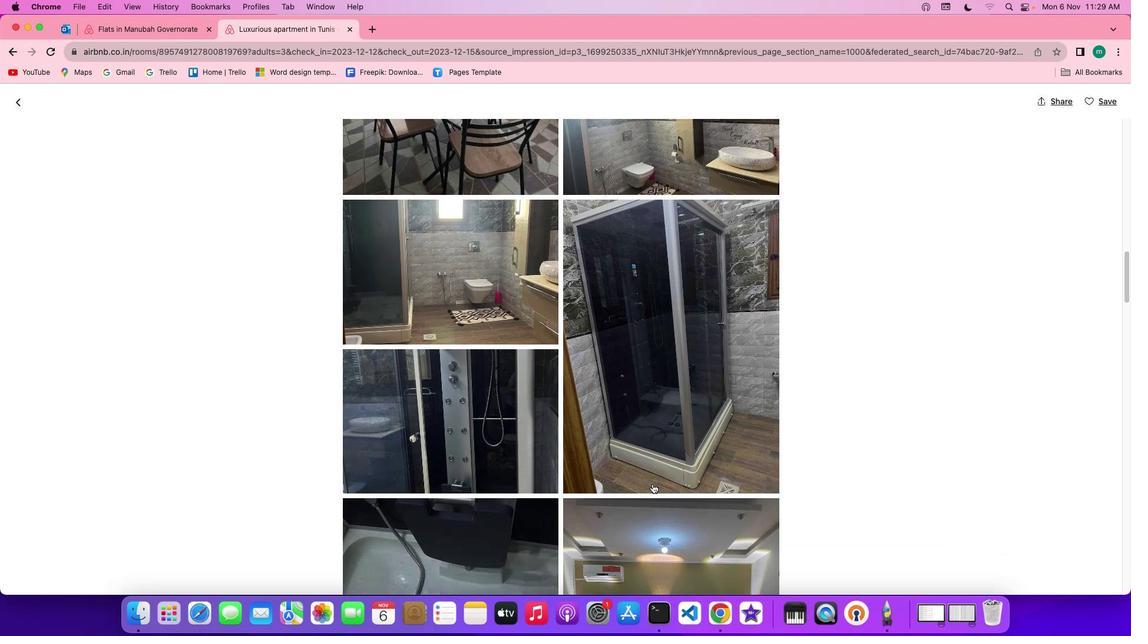 
Action: Mouse scrolled (654, 486) with delta (1, 0)
Screenshot: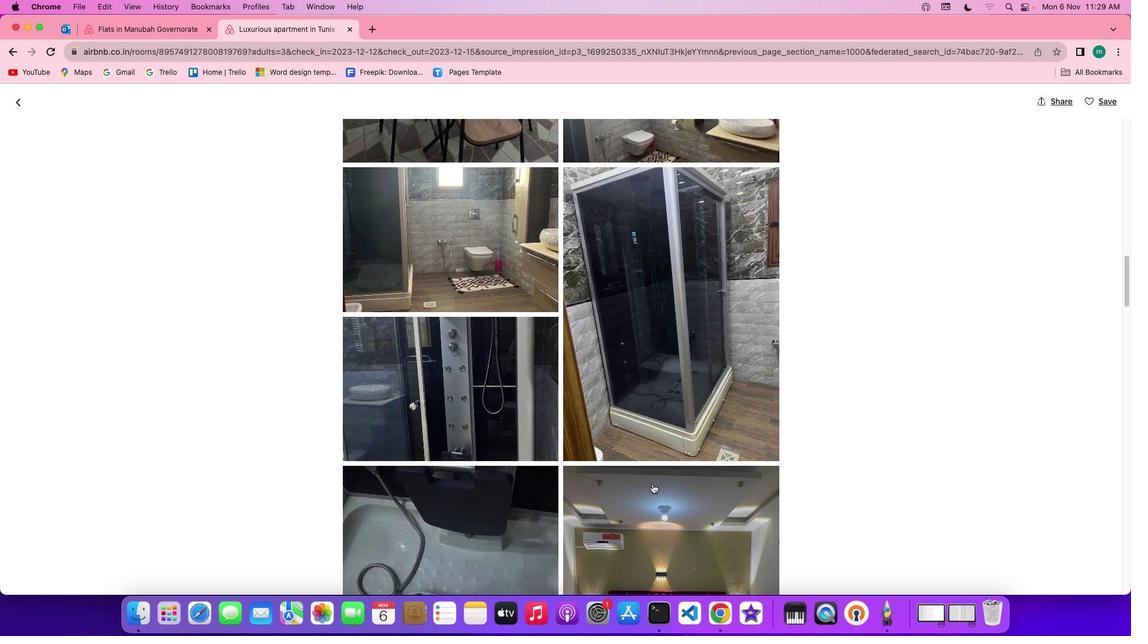 
Action: Mouse scrolled (654, 486) with delta (1, 1)
Screenshot: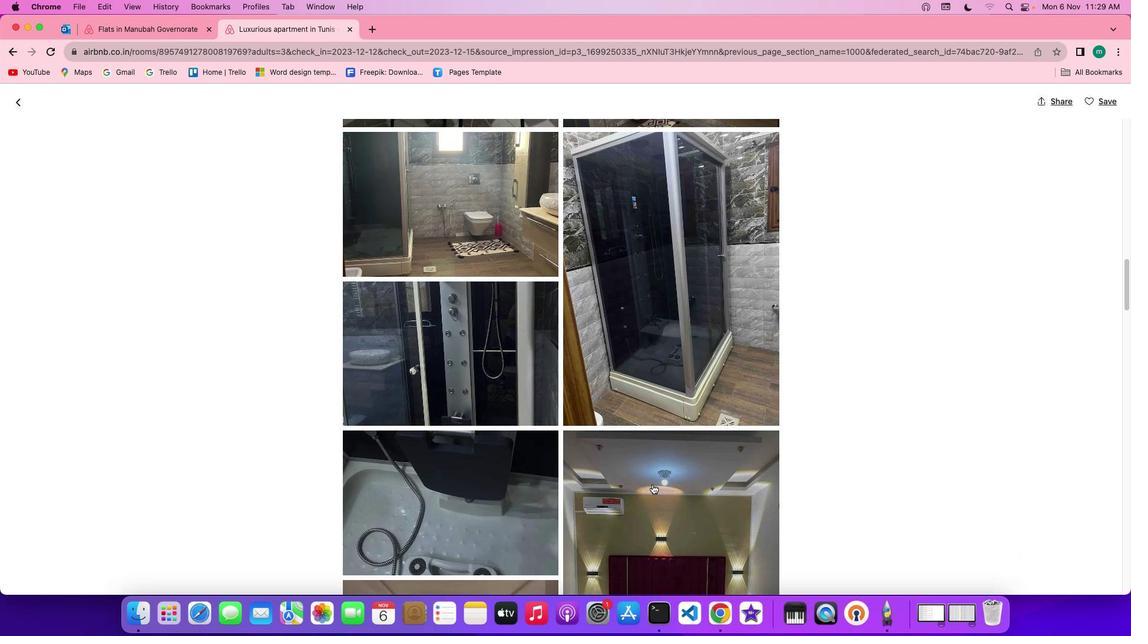 
Action: Mouse scrolled (654, 486) with delta (1, 1)
Screenshot: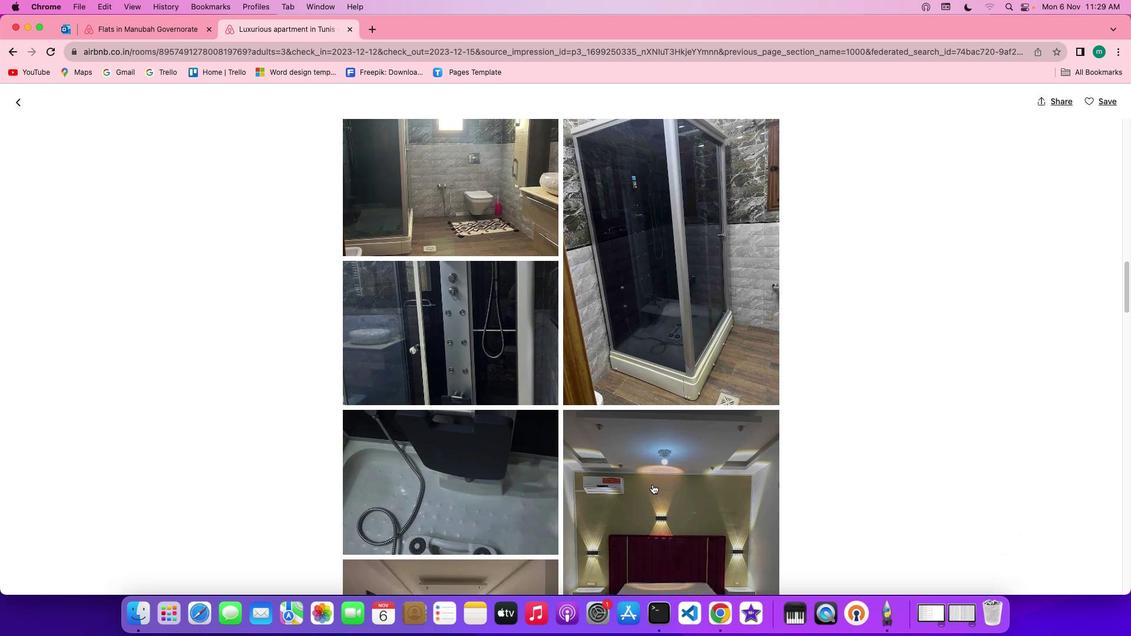 
Action: Mouse scrolled (654, 486) with delta (1, 1)
Screenshot: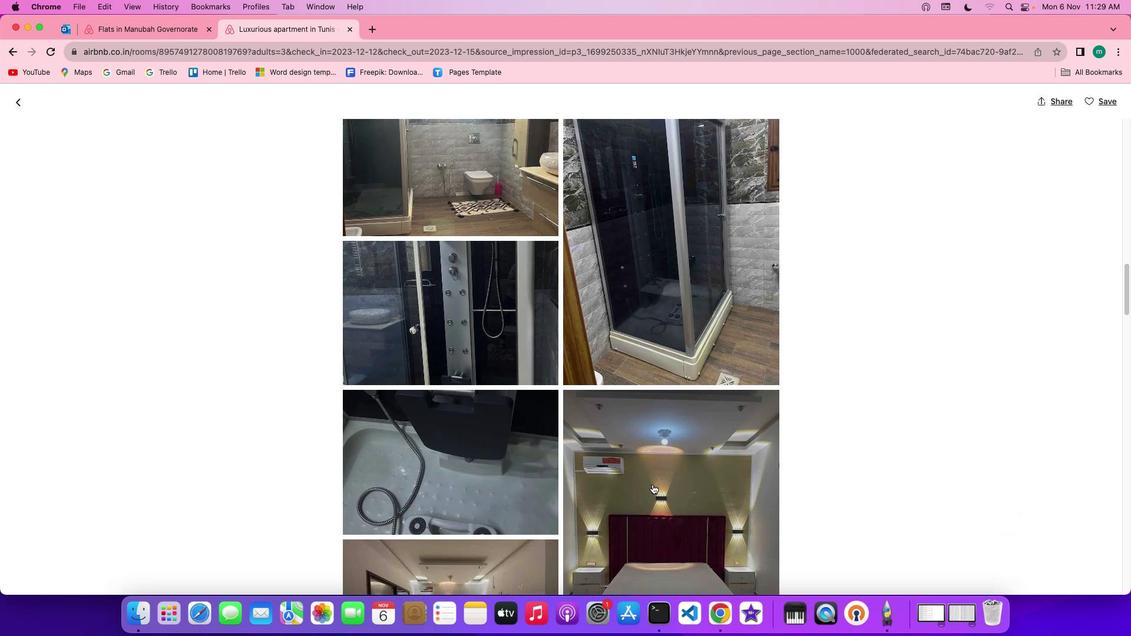 
Action: Mouse moved to (654, 486)
Screenshot: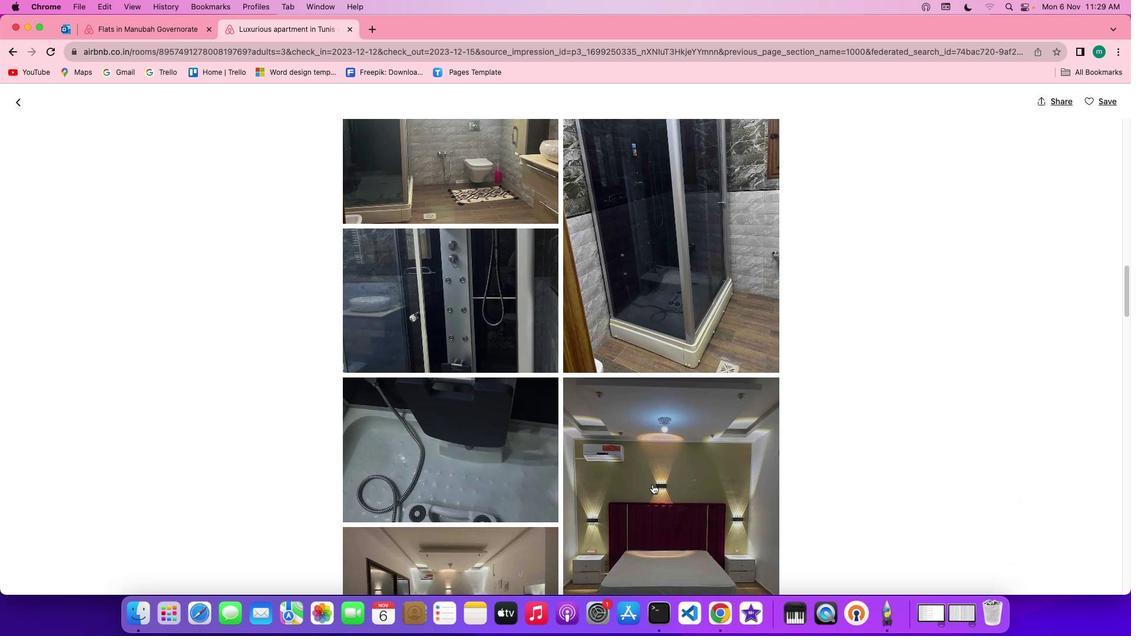 
Action: Mouse scrolled (654, 486) with delta (1, 1)
Screenshot: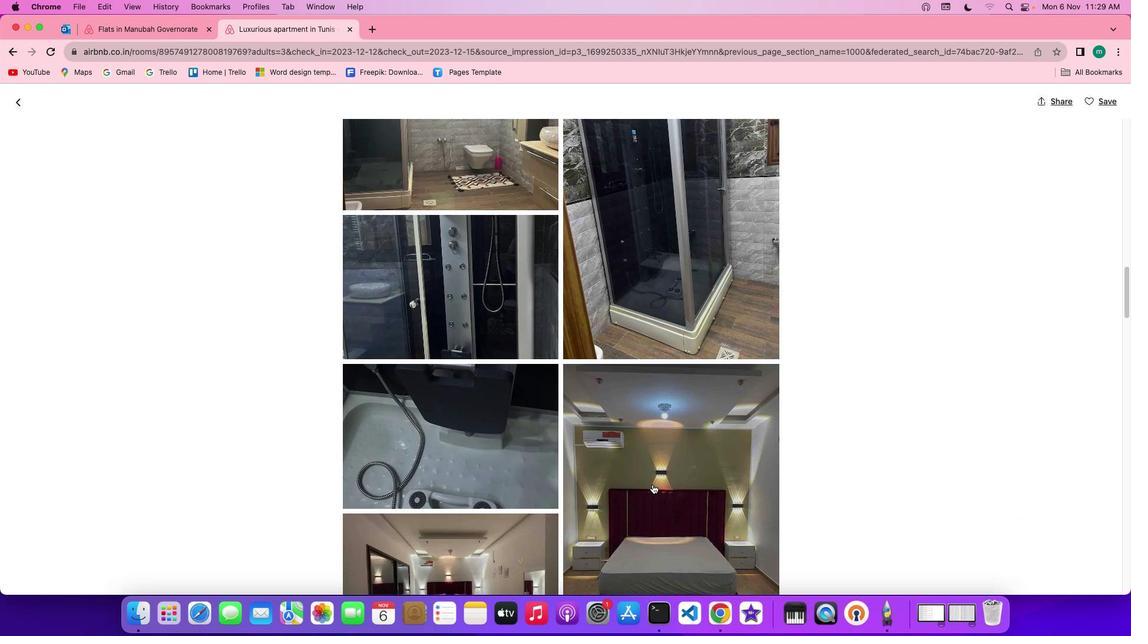 
Action: Mouse scrolled (654, 486) with delta (1, 1)
Screenshot: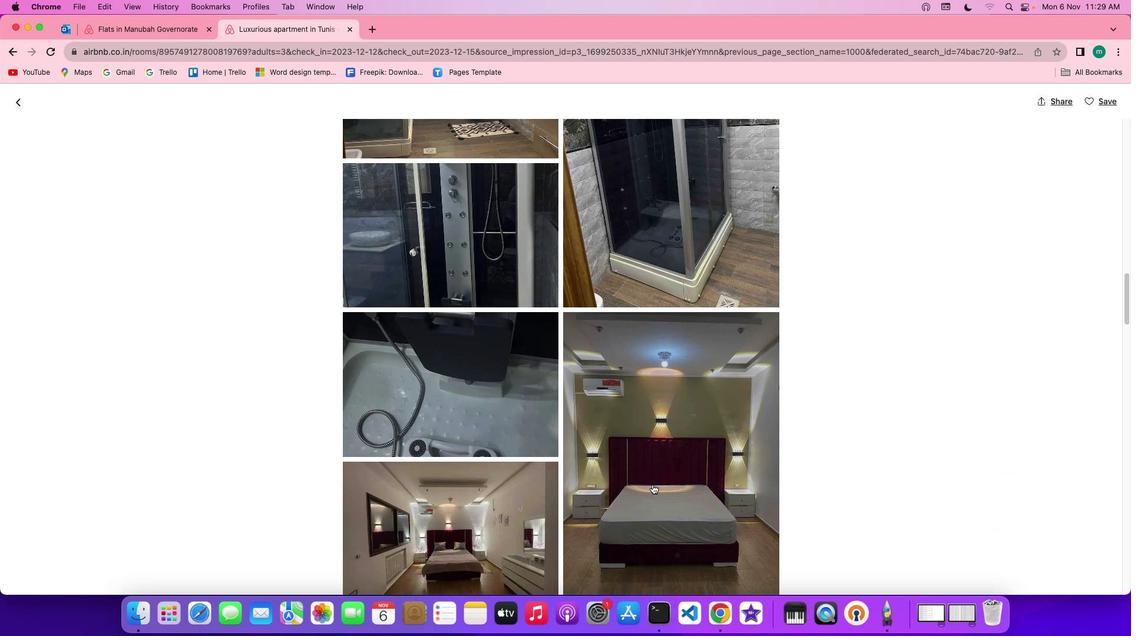 
Action: Mouse scrolled (654, 486) with delta (1, 1)
Screenshot: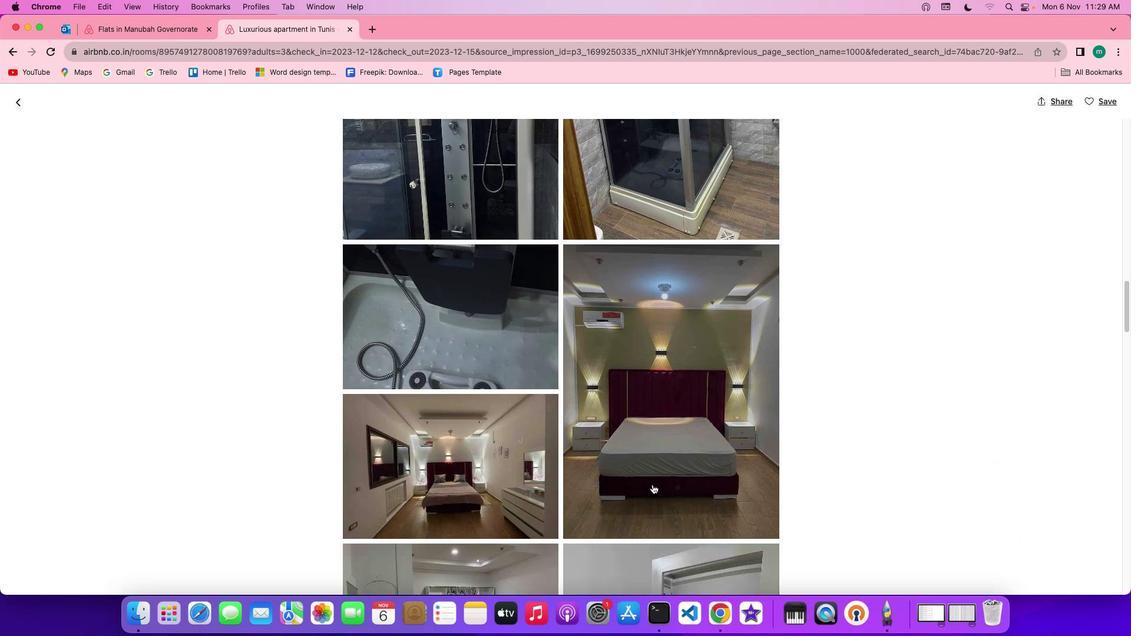 
Action: Mouse scrolled (654, 486) with delta (1, 0)
Screenshot: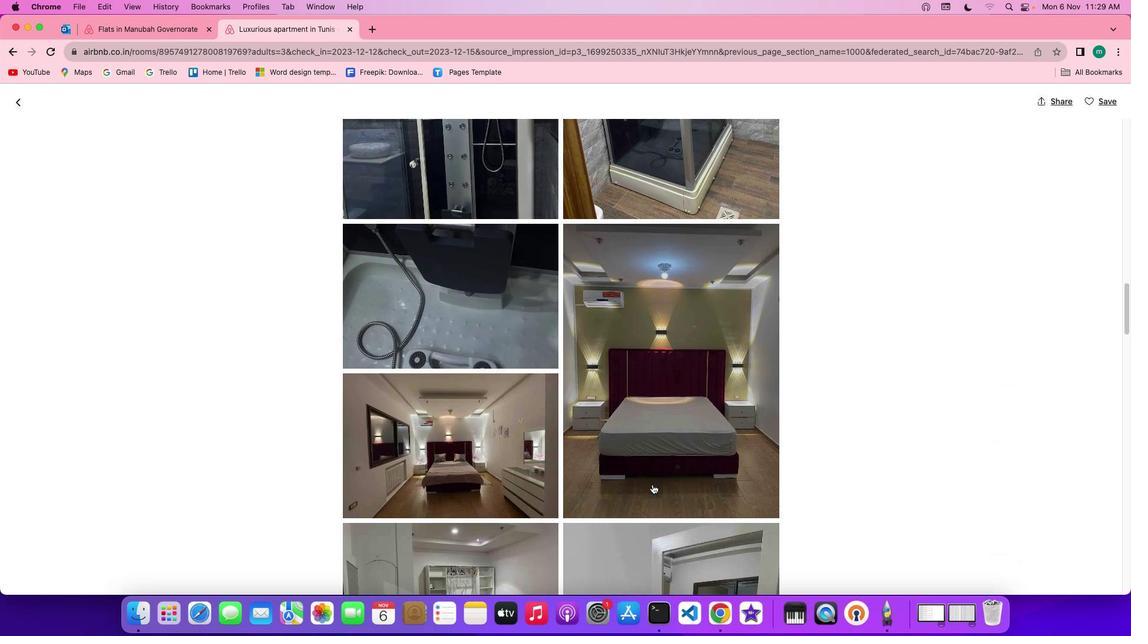 
Action: Mouse scrolled (654, 486) with delta (1, 0)
Screenshot: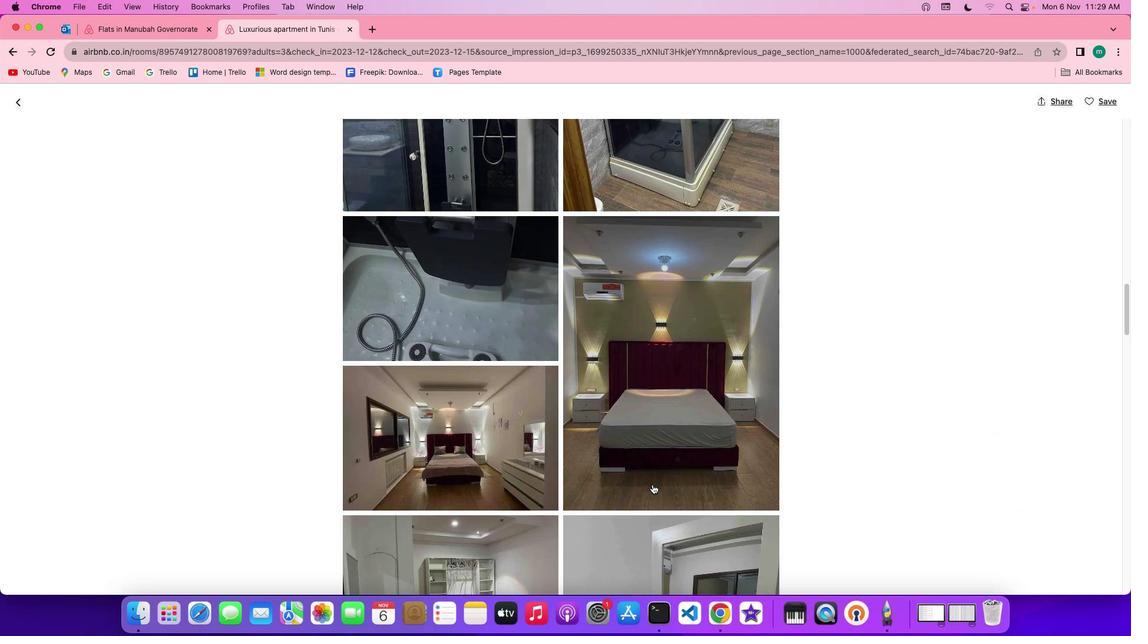 
Action: Mouse scrolled (654, 486) with delta (1, 1)
Screenshot: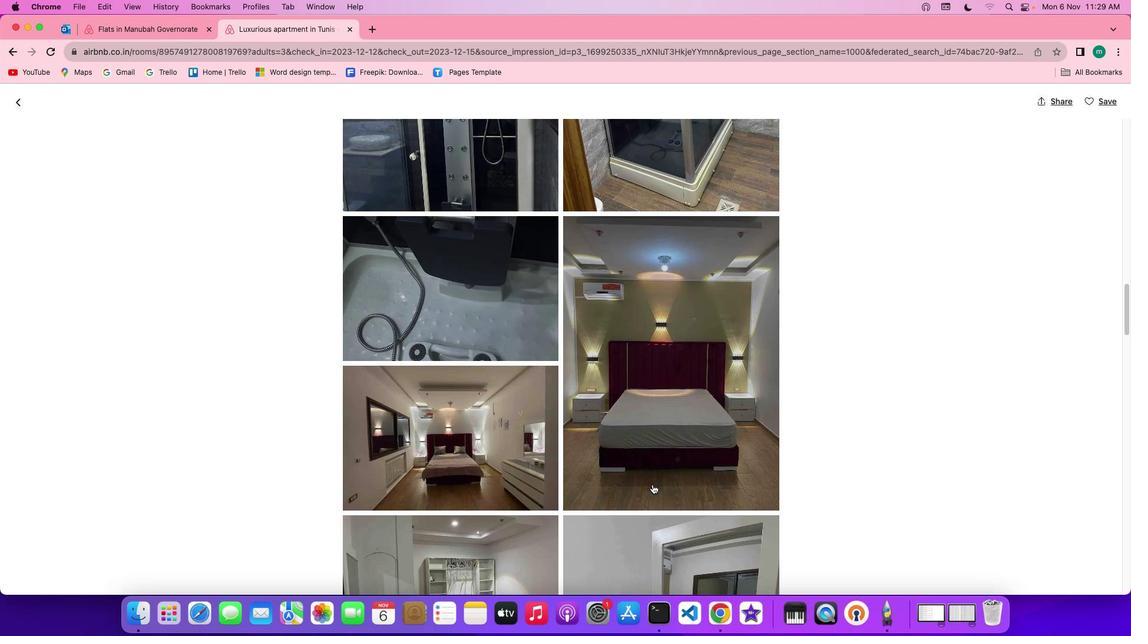 
Action: Mouse scrolled (654, 486) with delta (1, 1)
Screenshot: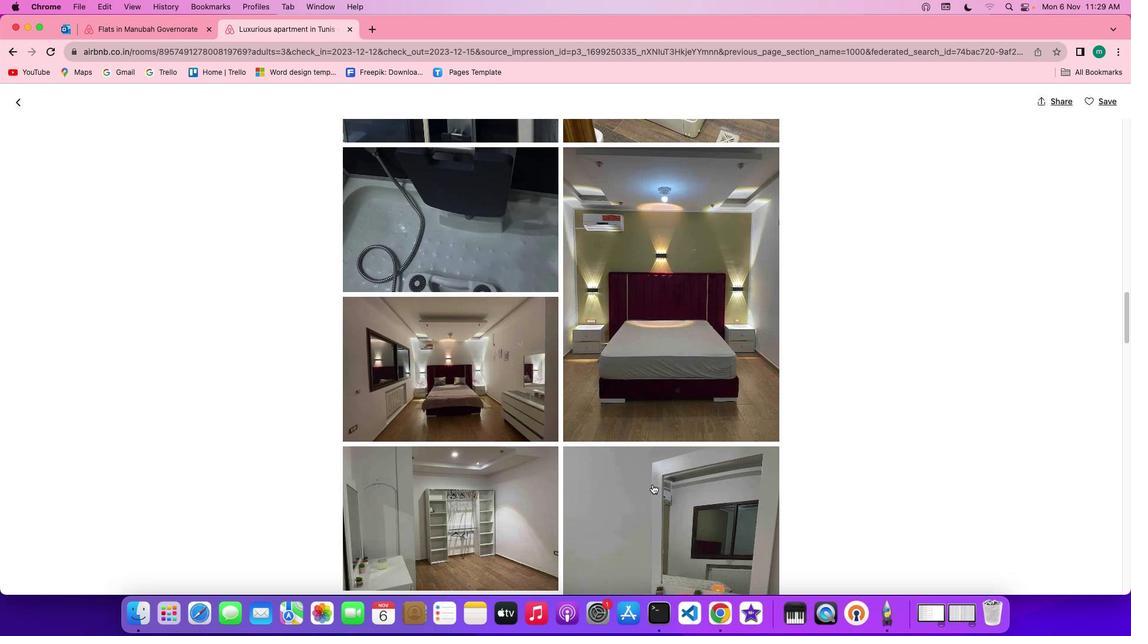 
Action: Mouse scrolled (654, 486) with delta (1, 1)
Screenshot: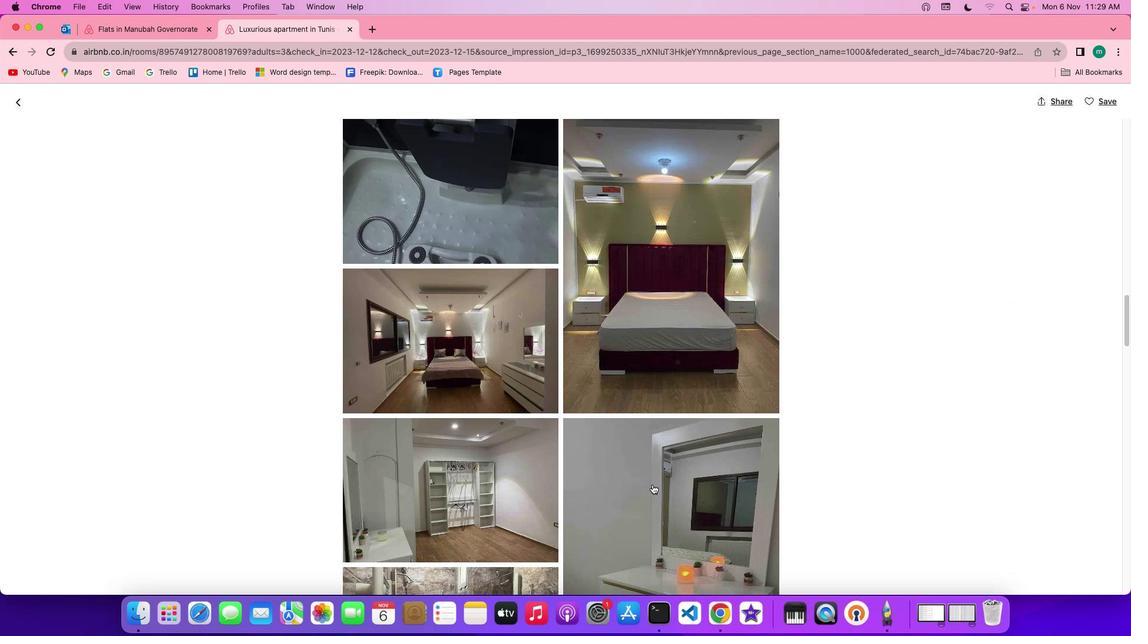 
Action: Mouse scrolled (654, 486) with delta (1, 0)
Screenshot: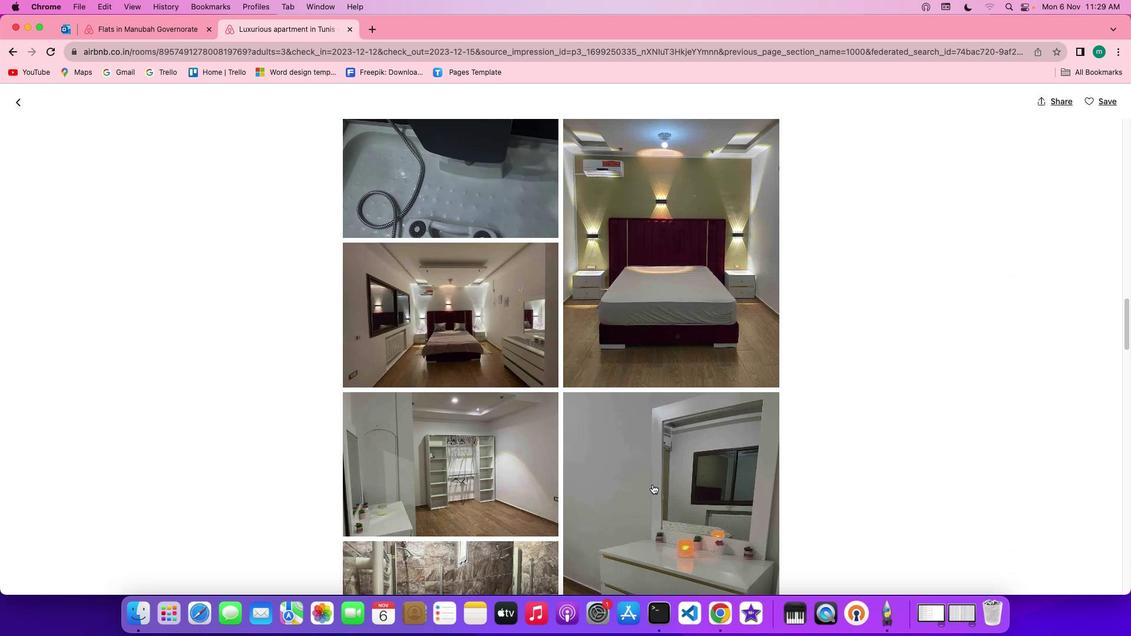 
Action: Mouse scrolled (654, 486) with delta (1, 0)
Screenshot: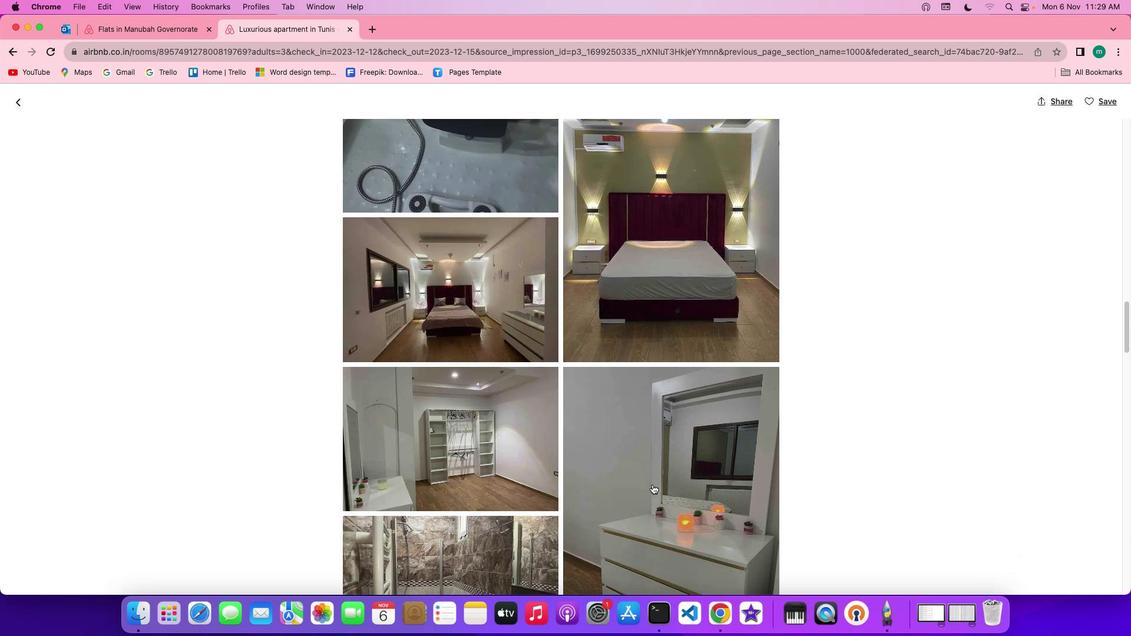
Action: Mouse scrolled (654, 486) with delta (1, 1)
Screenshot: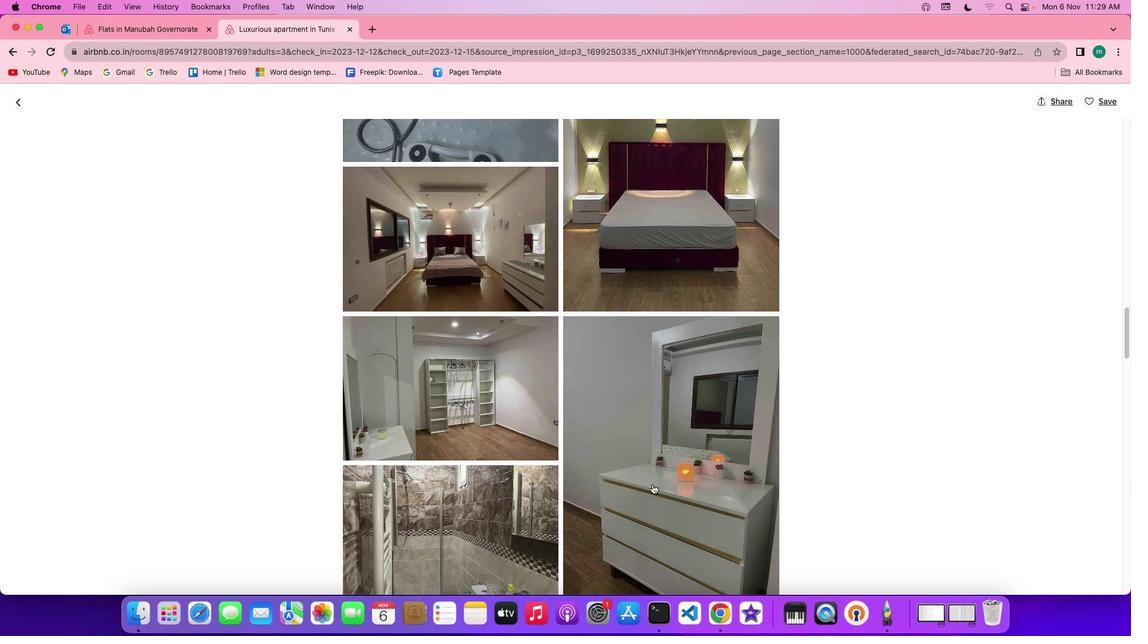 
Action: Mouse scrolled (654, 486) with delta (1, 1)
Screenshot: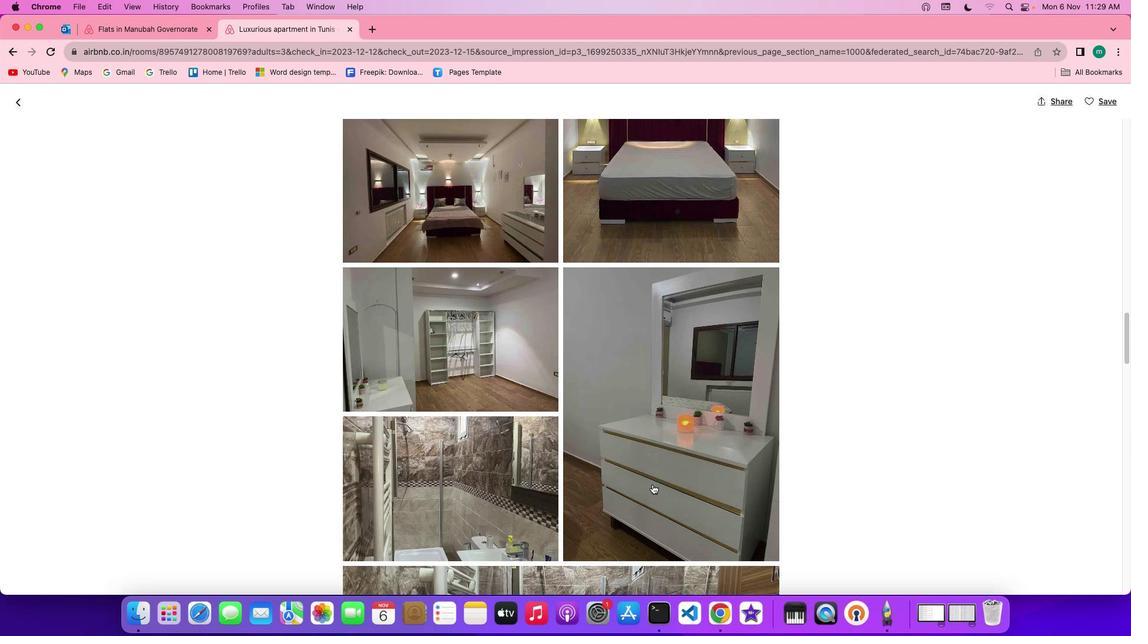 
Action: Mouse scrolled (654, 486) with delta (1, 0)
Screenshot: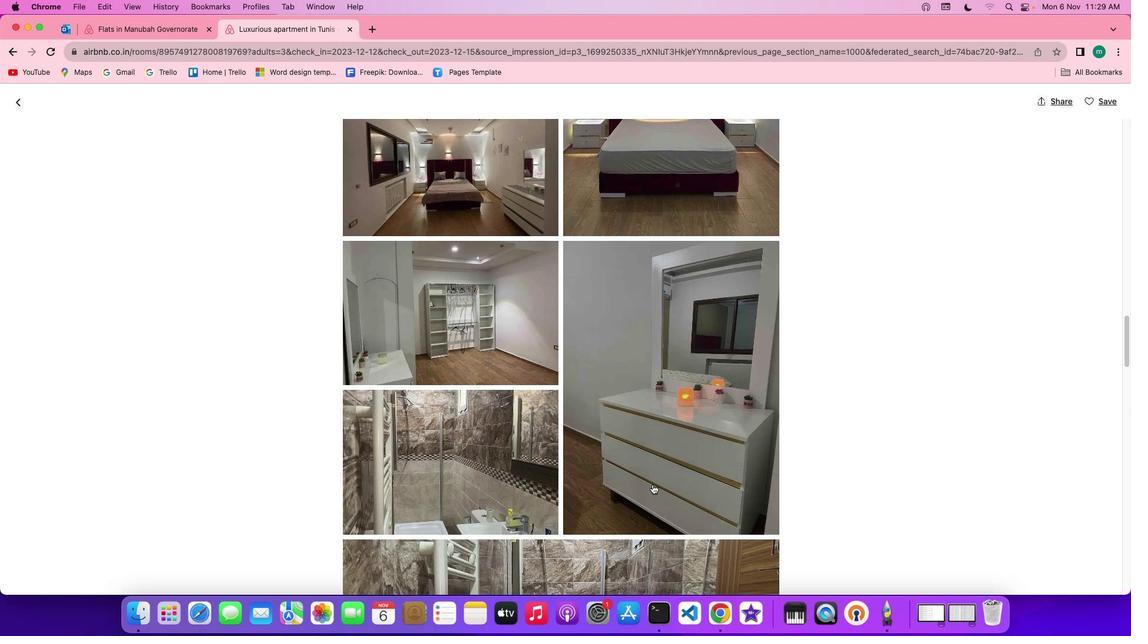 
Action: Mouse scrolled (654, 486) with delta (1, 0)
Screenshot: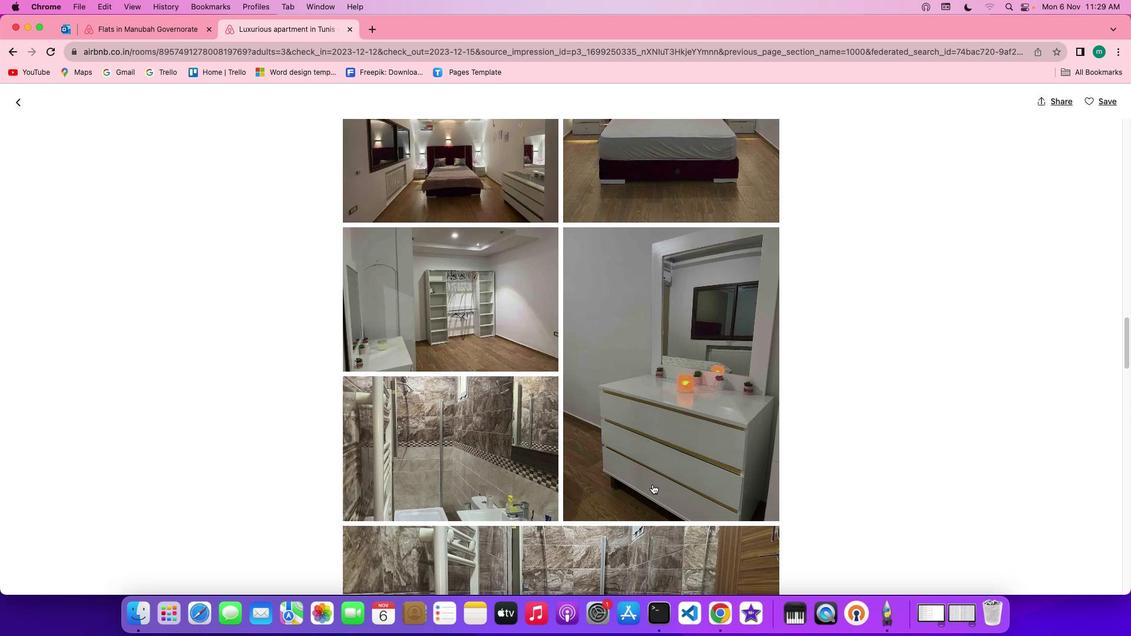 
Action: Mouse scrolled (654, 486) with delta (1, 1)
Screenshot: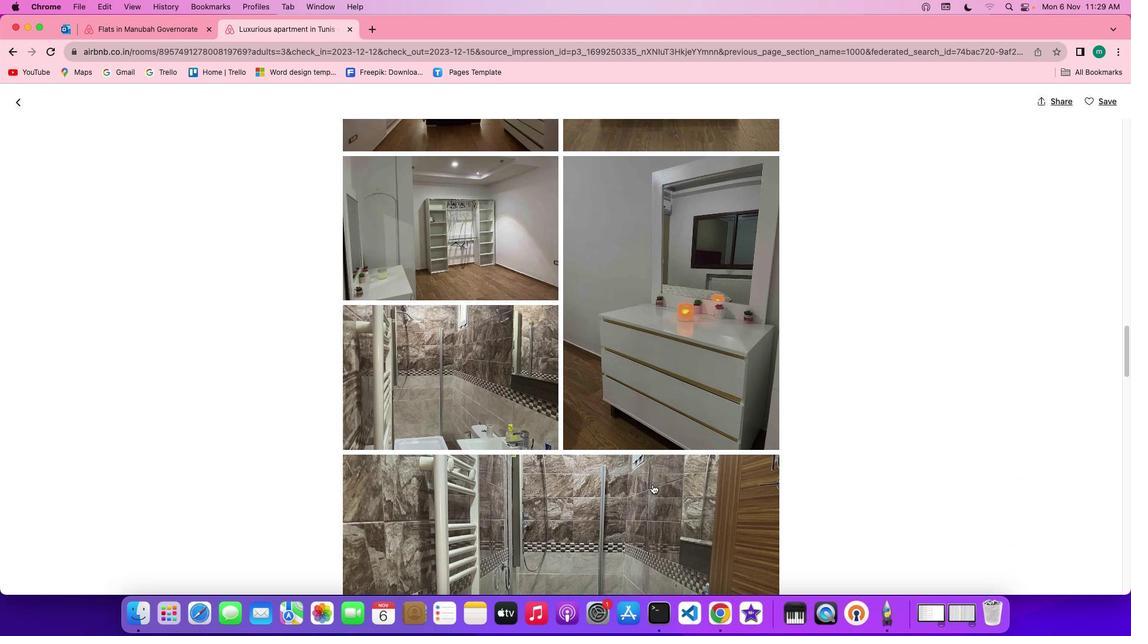 
Action: Mouse scrolled (654, 486) with delta (1, 1)
Screenshot: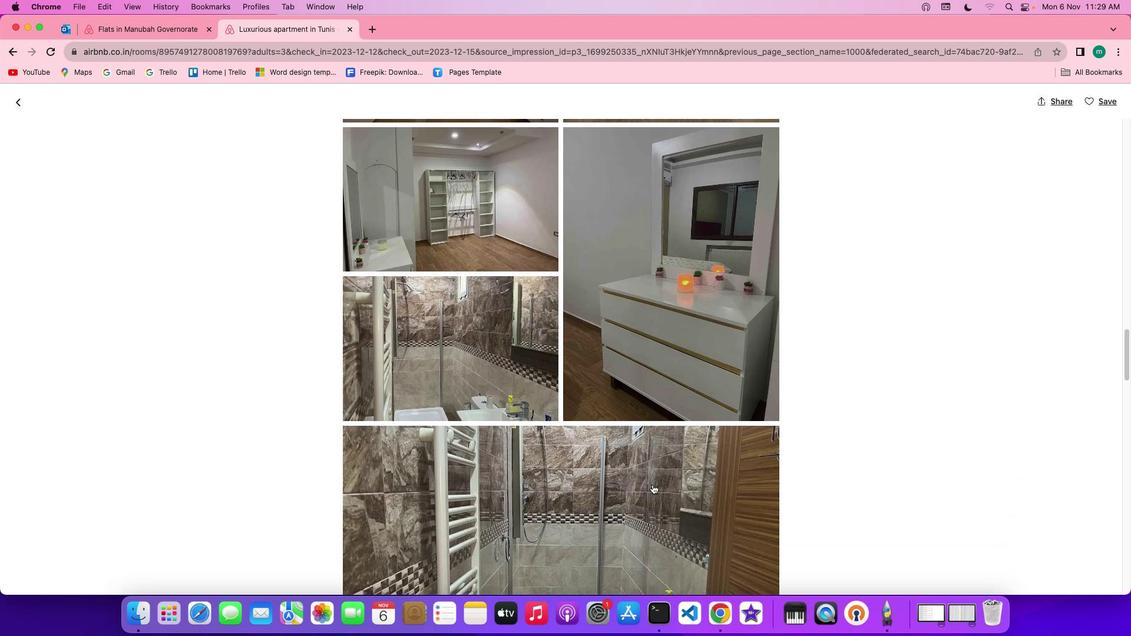 
Action: Mouse scrolled (654, 486) with delta (1, 0)
Screenshot: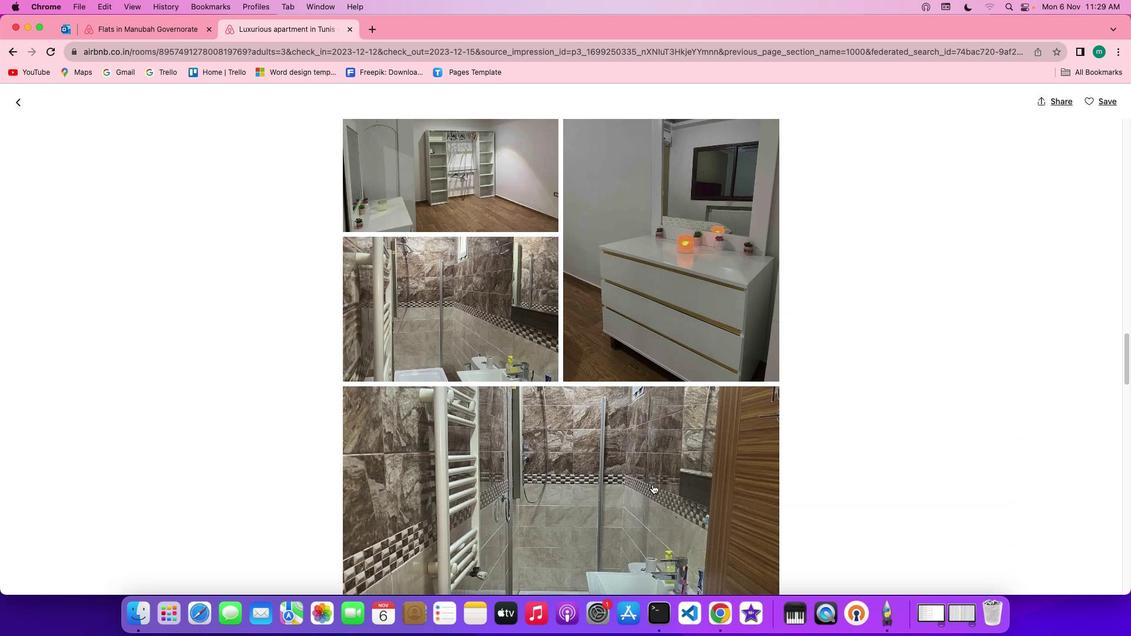 
Action: Mouse scrolled (654, 486) with delta (1, 0)
Screenshot: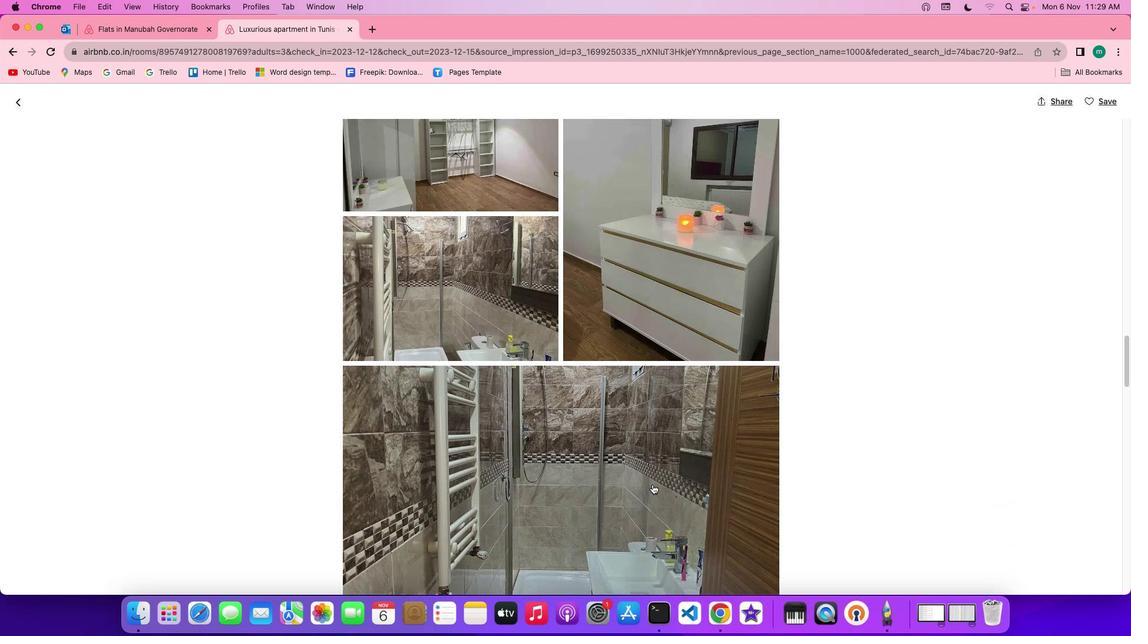 
Action: Mouse scrolled (654, 486) with delta (1, 1)
Screenshot: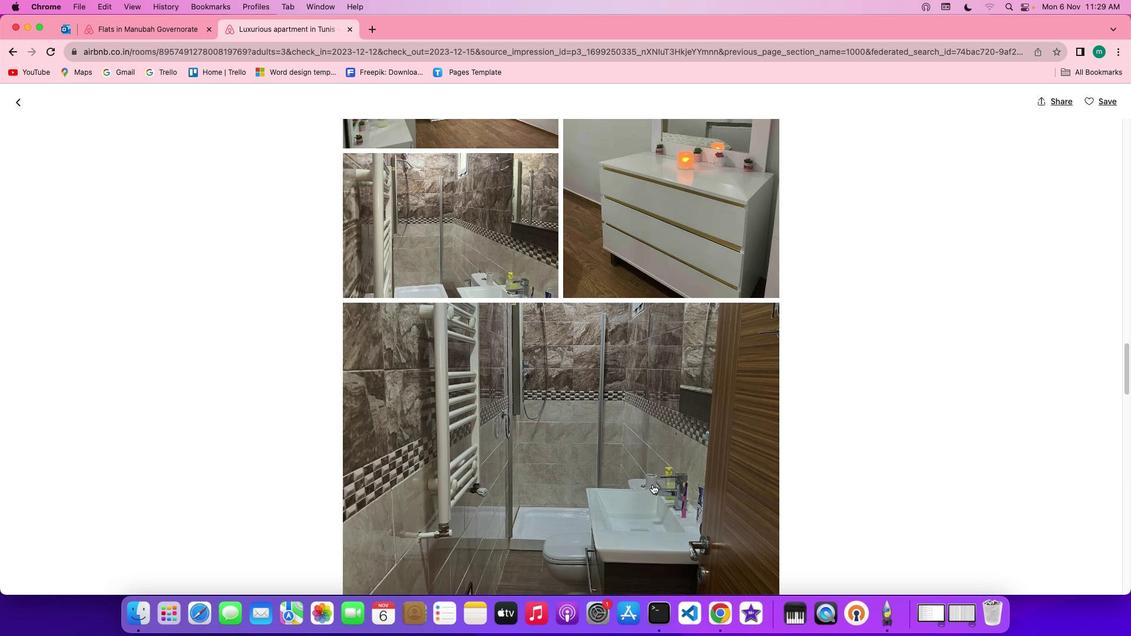 
Action: Mouse scrolled (654, 486) with delta (1, 1)
Screenshot: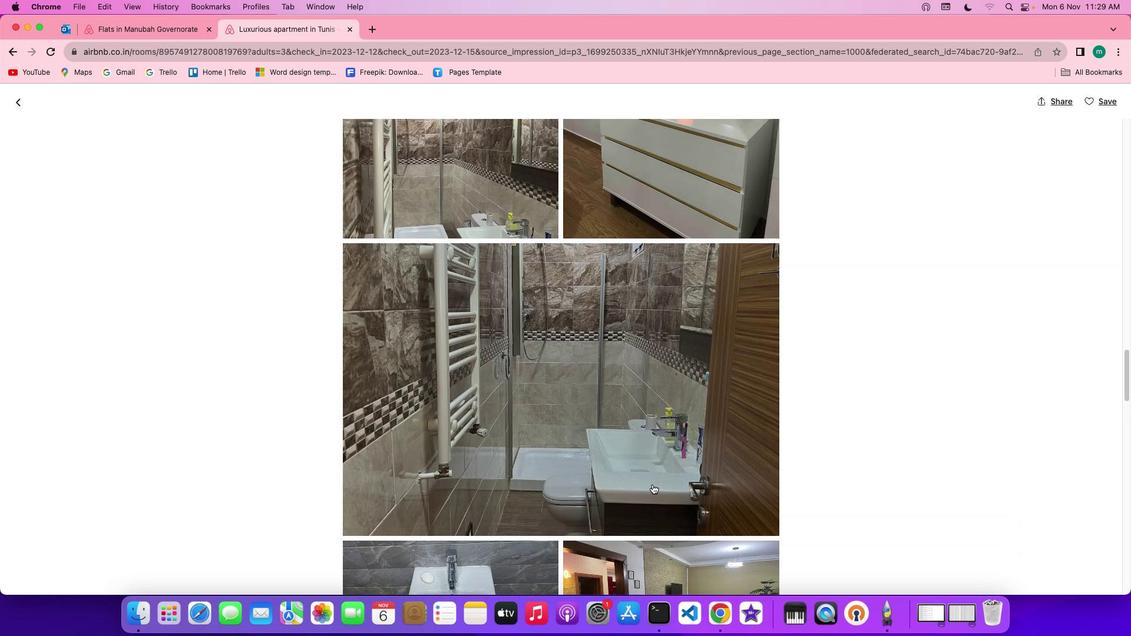
Action: Mouse scrolled (654, 486) with delta (1, 0)
Screenshot: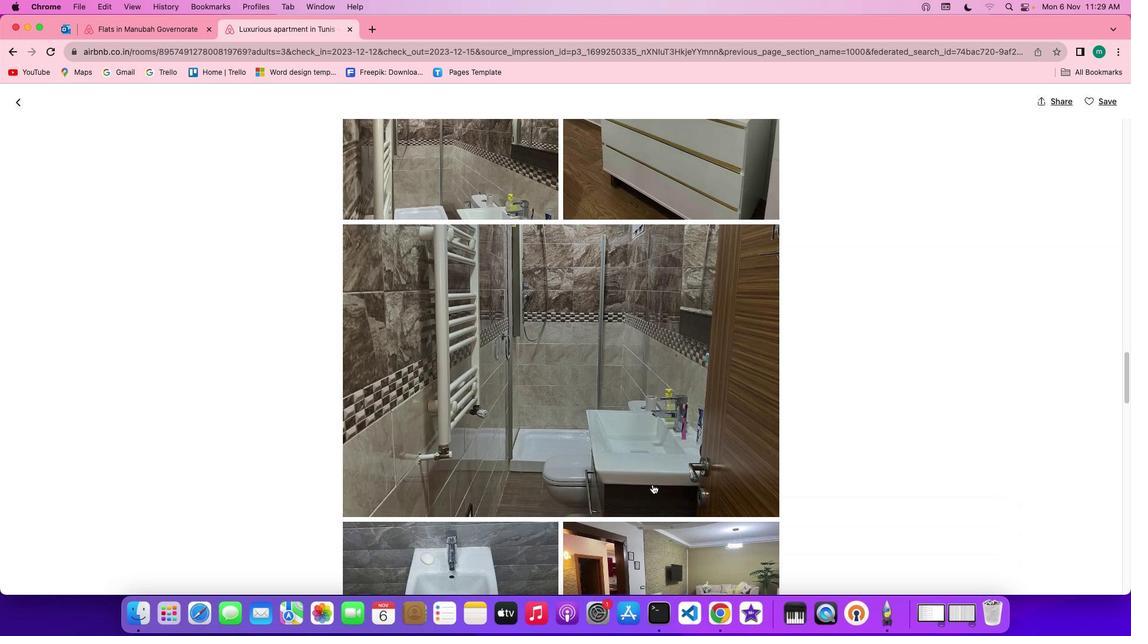 
Action: Mouse scrolled (654, 486) with delta (1, 0)
Screenshot: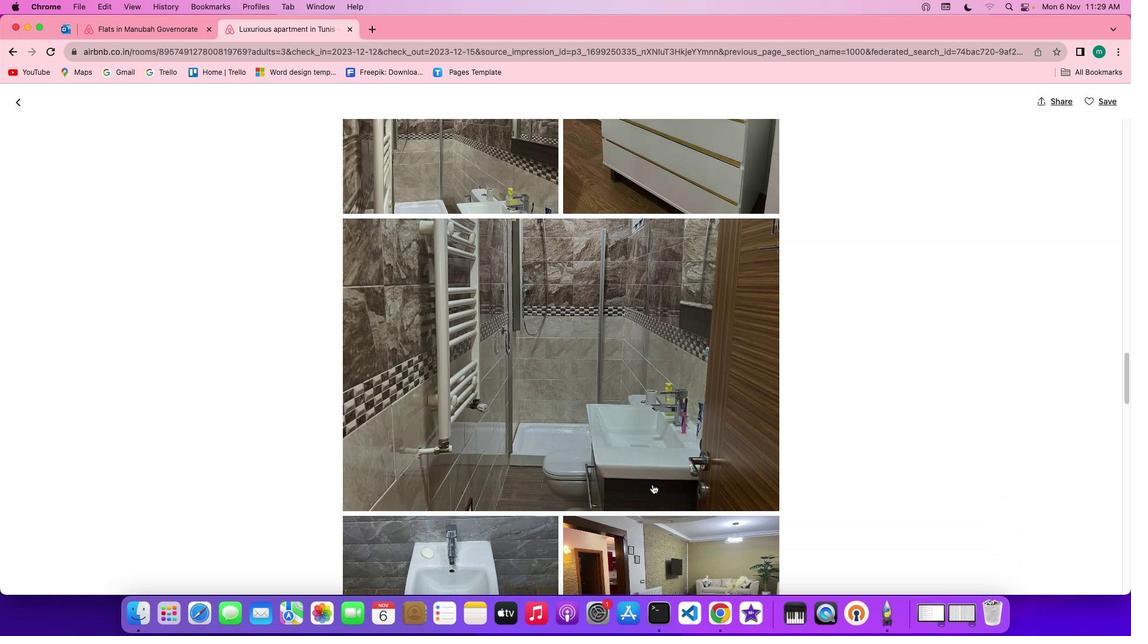 
Action: Mouse scrolled (654, 486) with delta (1, 1)
Screenshot: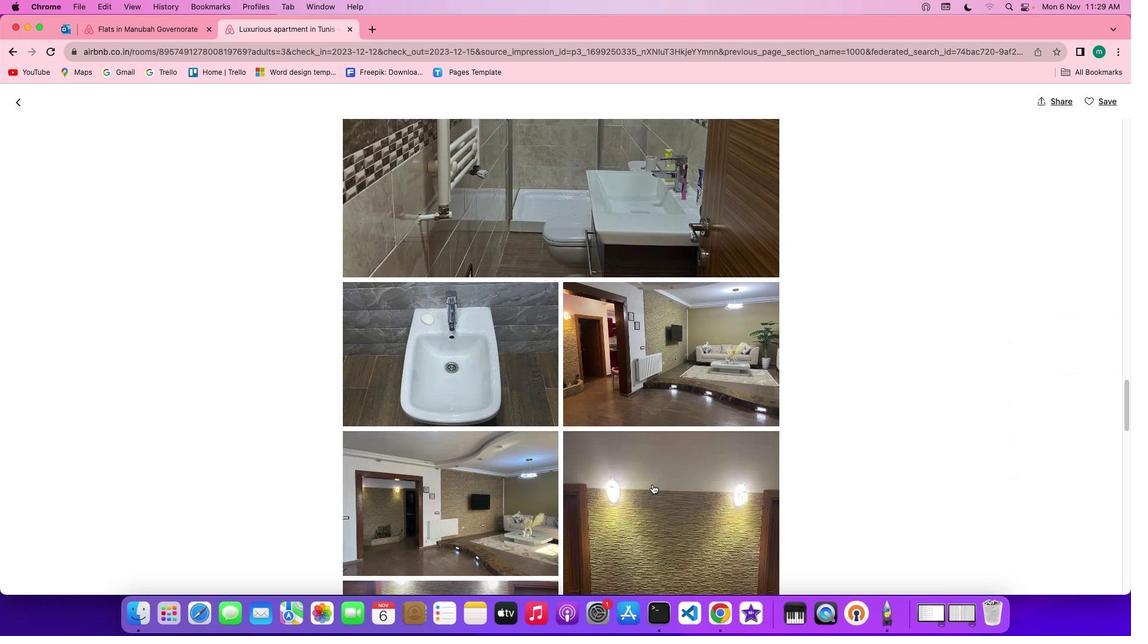 
Action: Mouse scrolled (654, 486) with delta (1, 1)
Screenshot: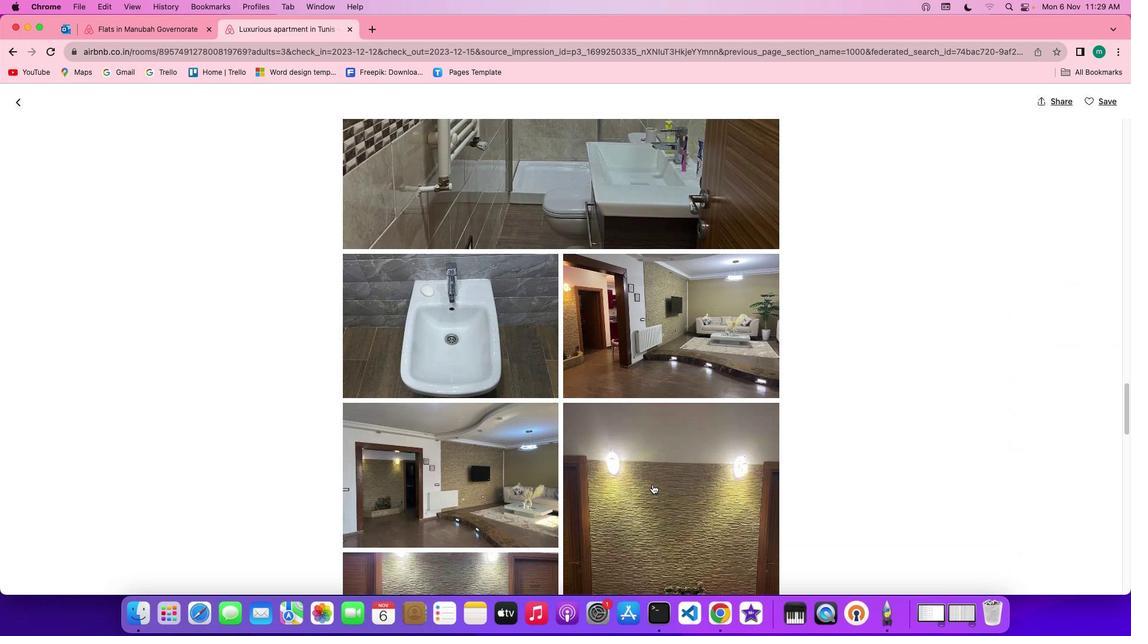 
Action: Mouse scrolled (654, 486) with delta (1, 0)
Screenshot: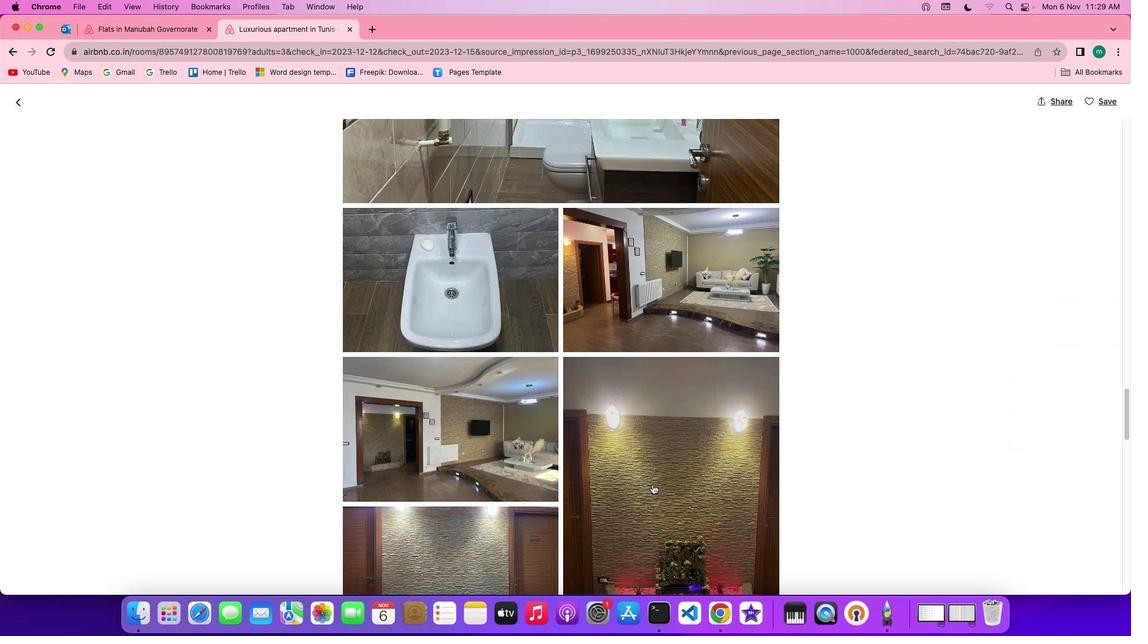 
Action: Mouse scrolled (654, 486) with delta (1, 0)
Screenshot: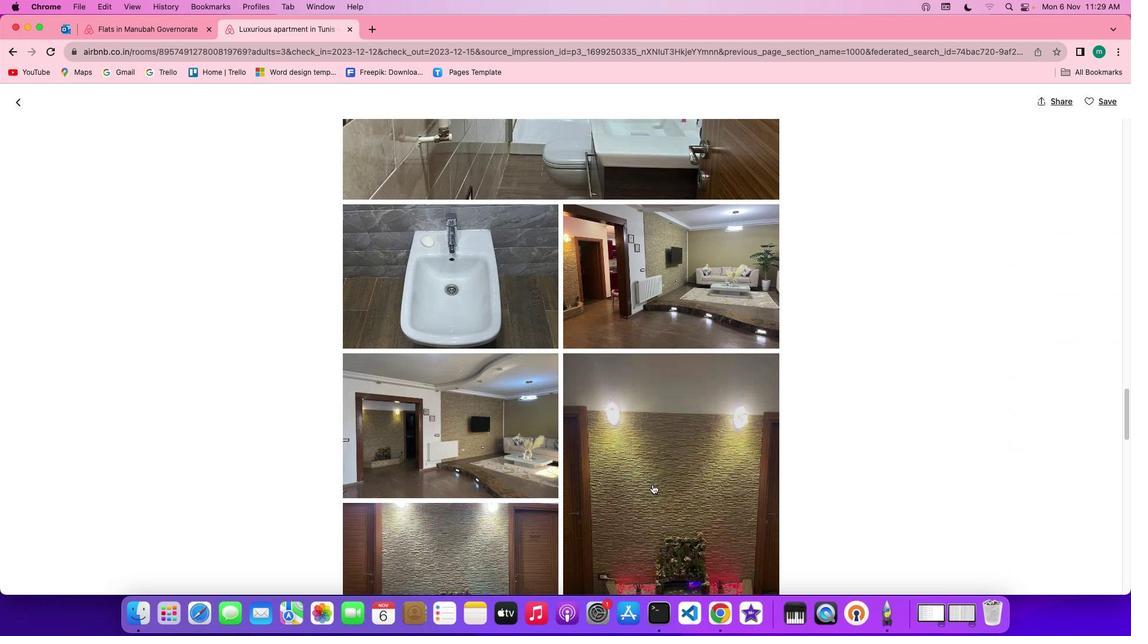 
Action: Mouse scrolled (654, 486) with delta (1, 0)
Screenshot: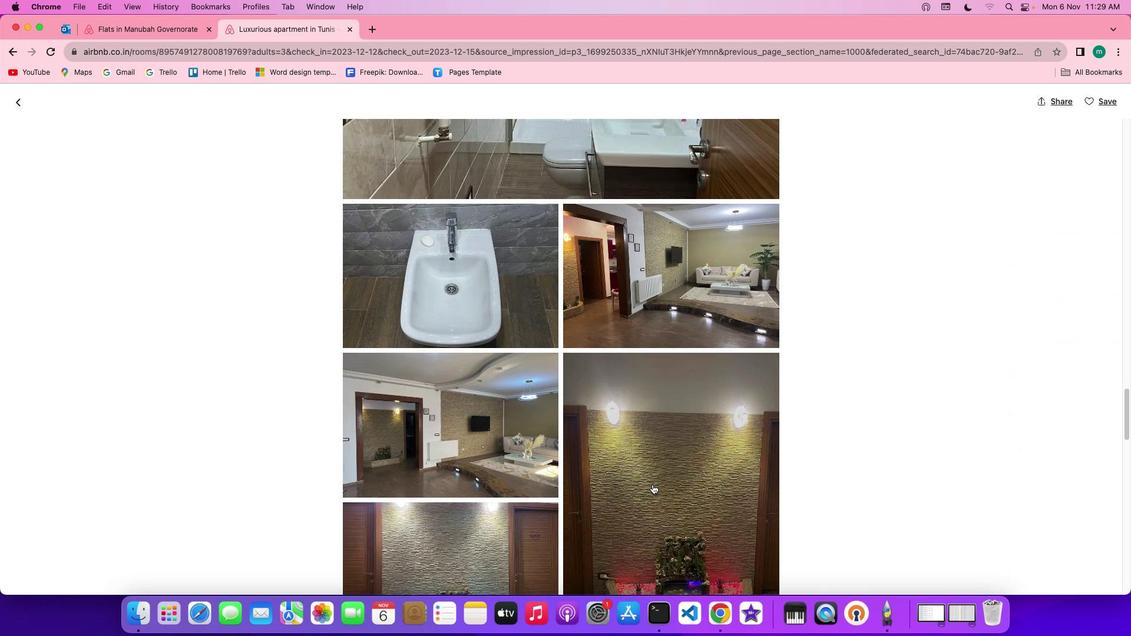 
Action: Mouse scrolled (654, 486) with delta (1, 1)
Screenshot: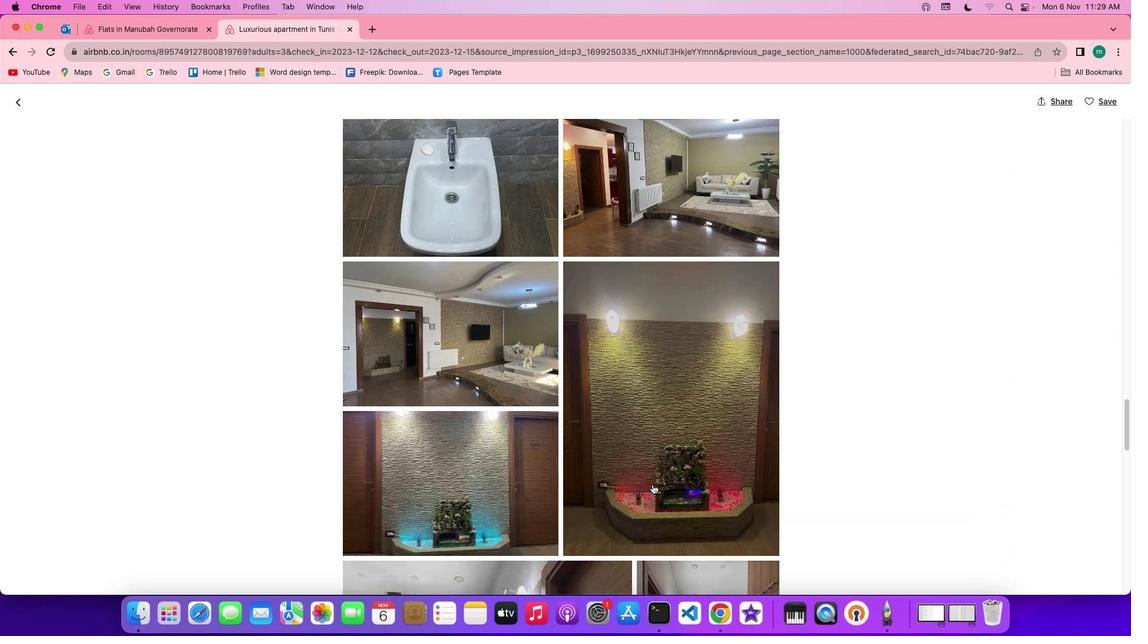
Action: Mouse scrolled (654, 486) with delta (1, 1)
Screenshot: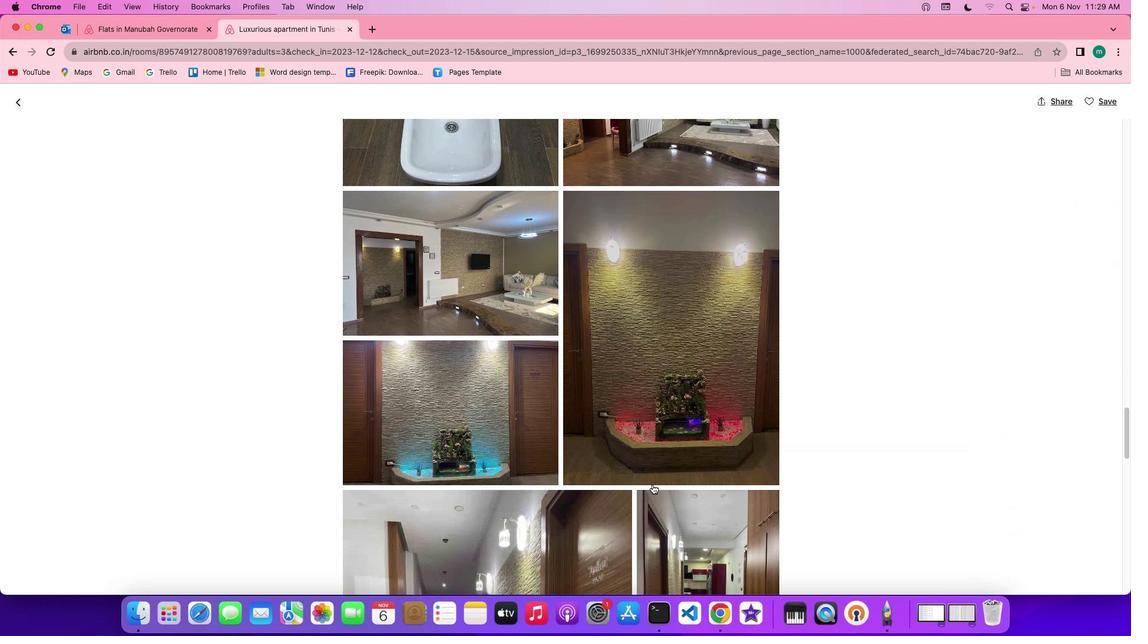 
Action: Mouse scrolled (654, 486) with delta (1, 0)
Screenshot: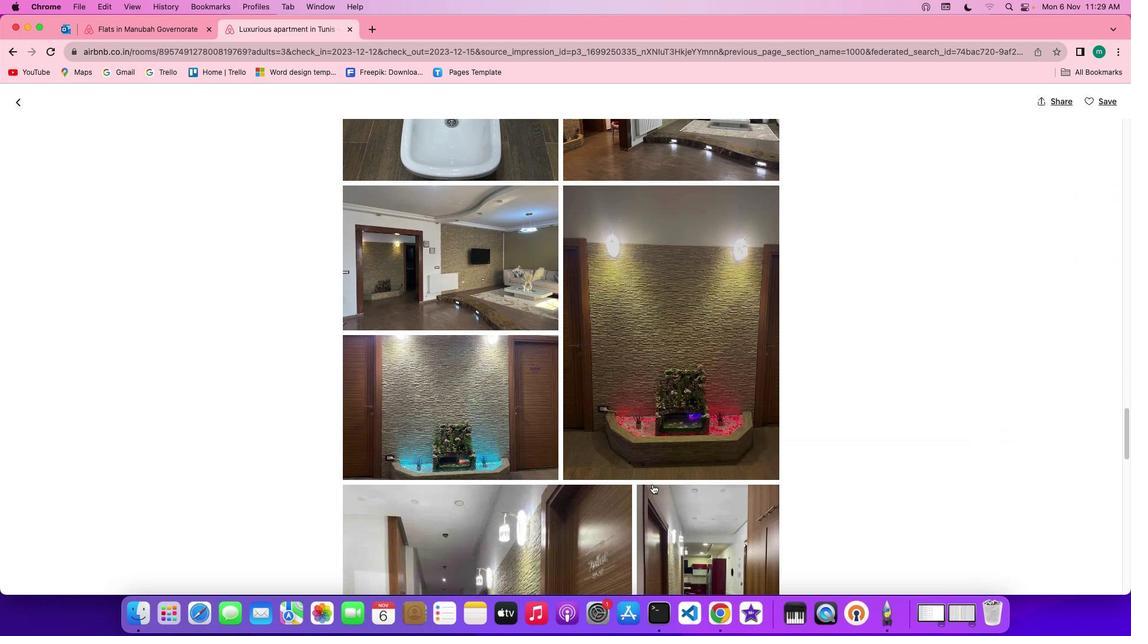 
Action: Mouse scrolled (654, 486) with delta (1, 0)
Screenshot: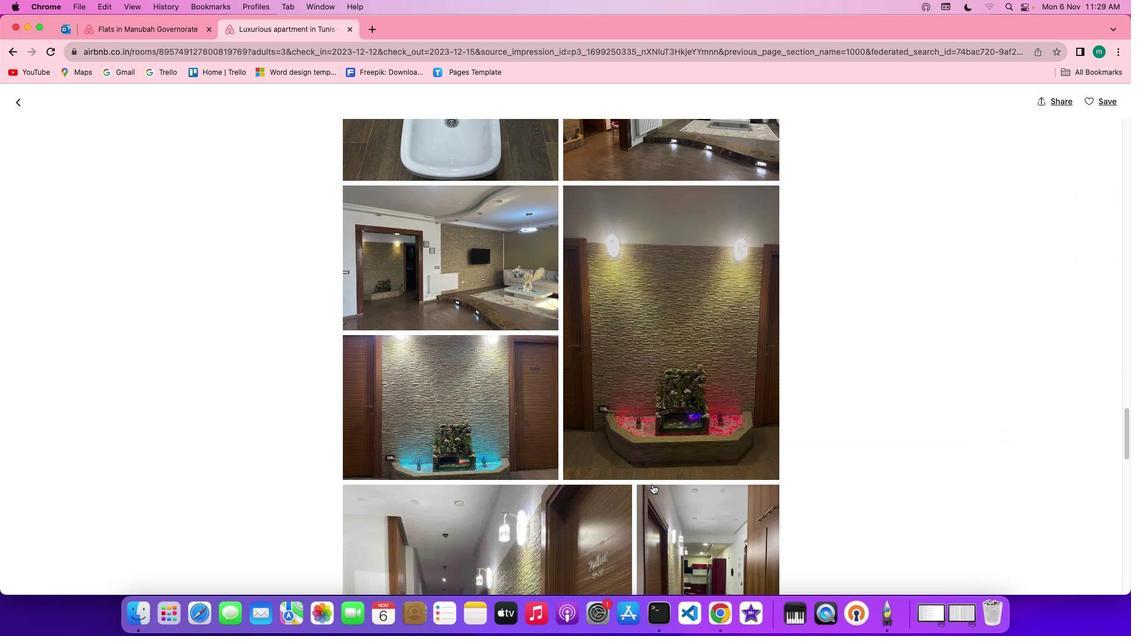 
Action: Mouse scrolled (654, 486) with delta (1, 1)
Screenshot: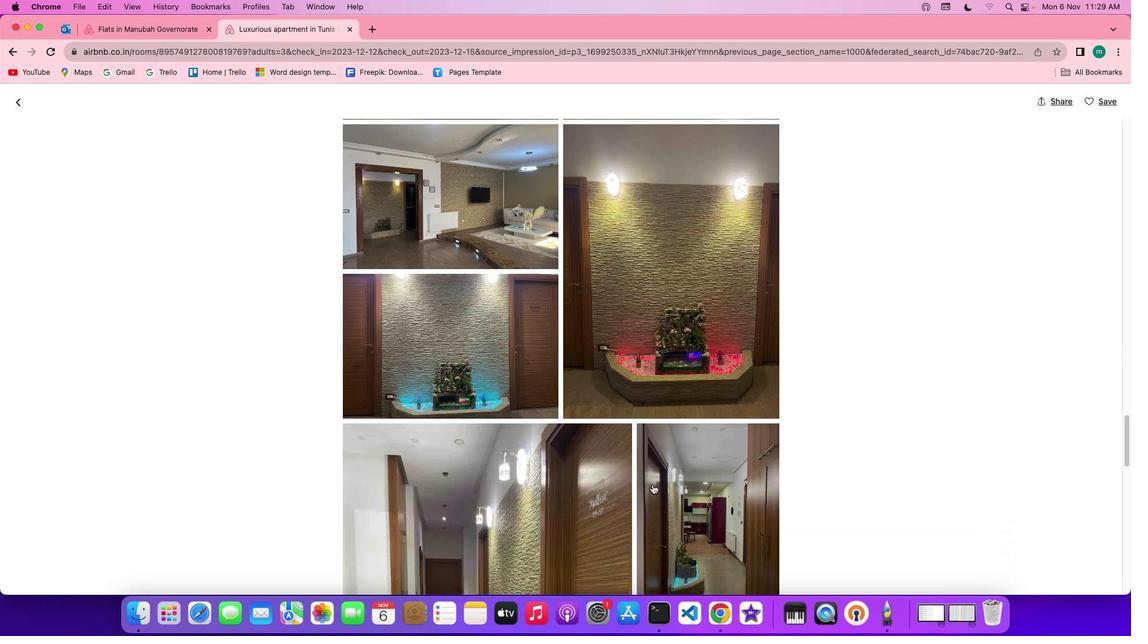 
Action: Mouse scrolled (654, 486) with delta (1, 1)
Screenshot: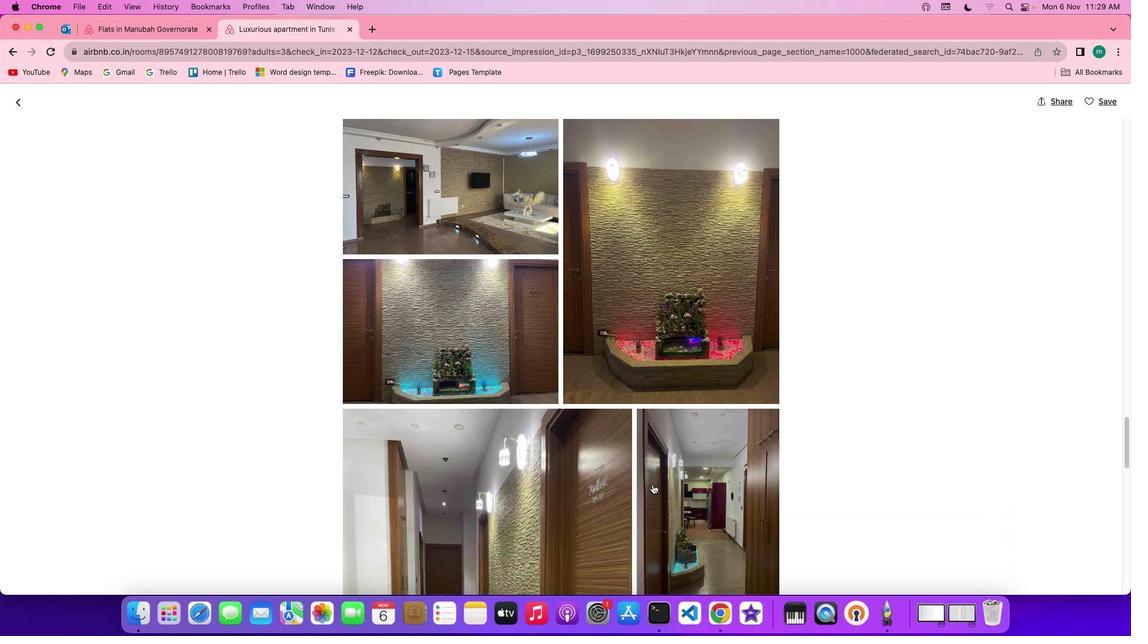 
Action: Mouse scrolled (654, 486) with delta (1, 0)
Screenshot: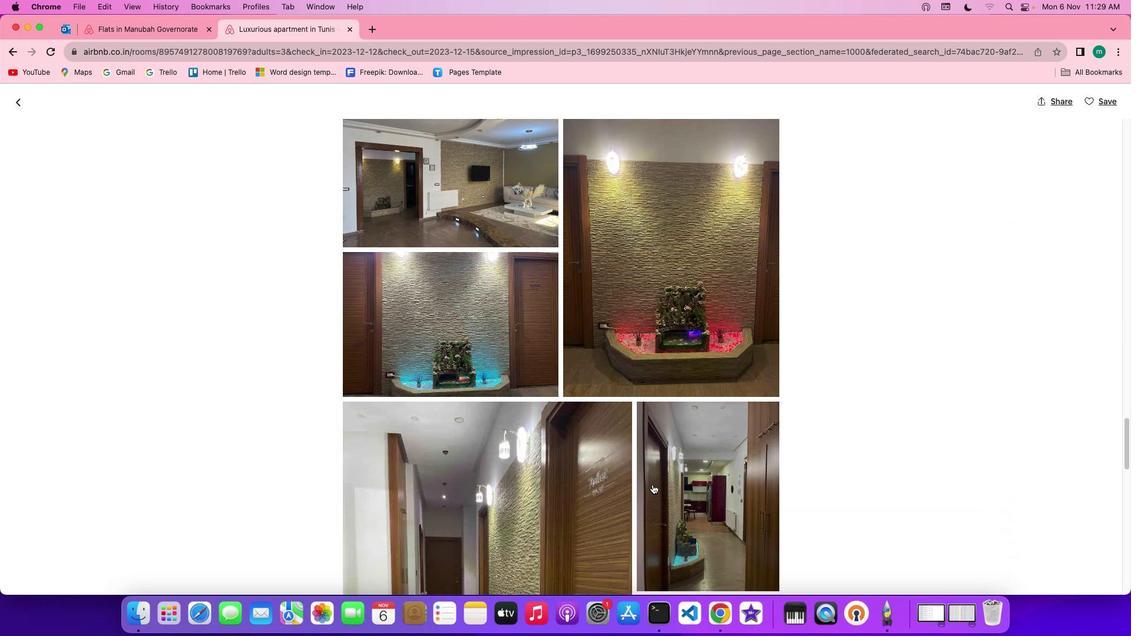 
Action: Mouse scrolled (654, 486) with delta (1, 1)
Screenshot: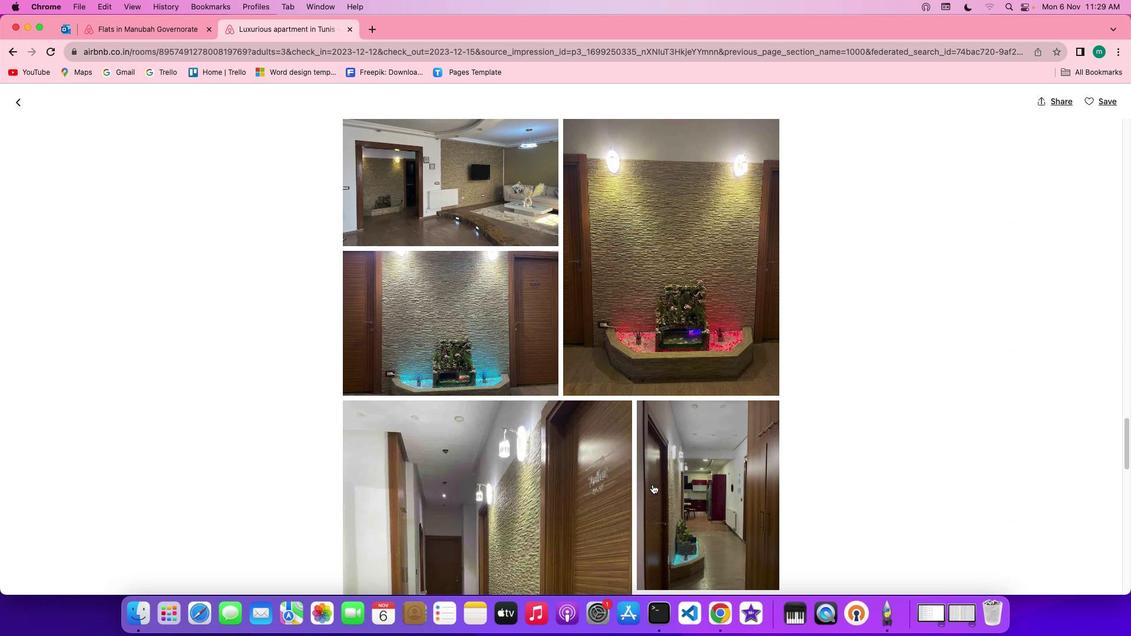 
Action: Mouse scrolled (654, 486) with delta (1, 1)
Screenshot: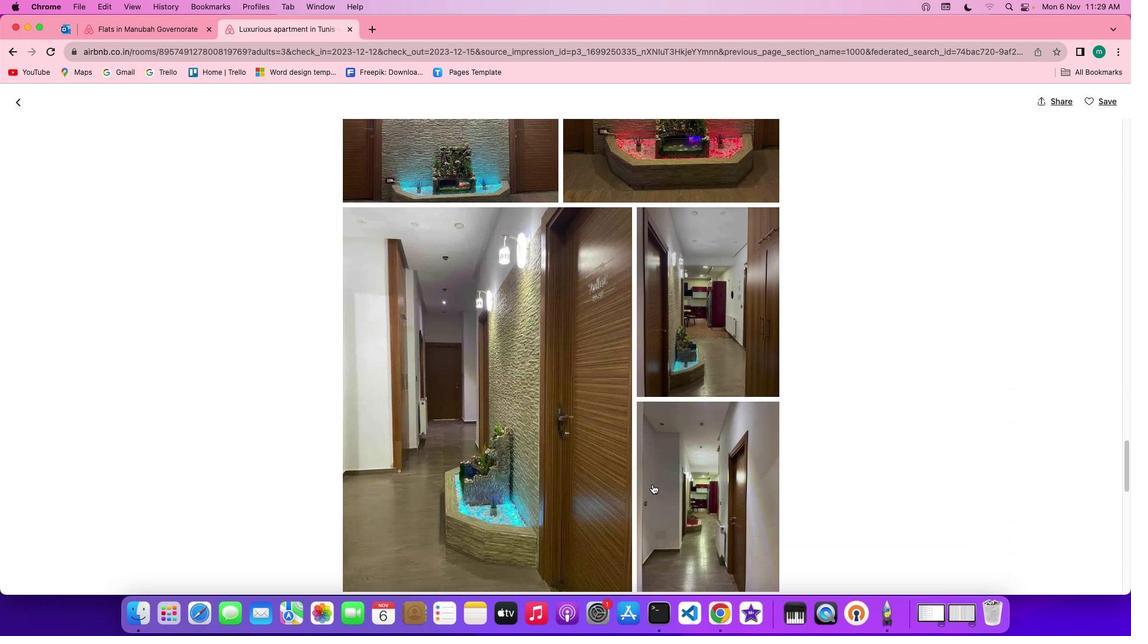 
Action: Mouse scrolled (654, 486) with delta (1, 1)
Screenshot: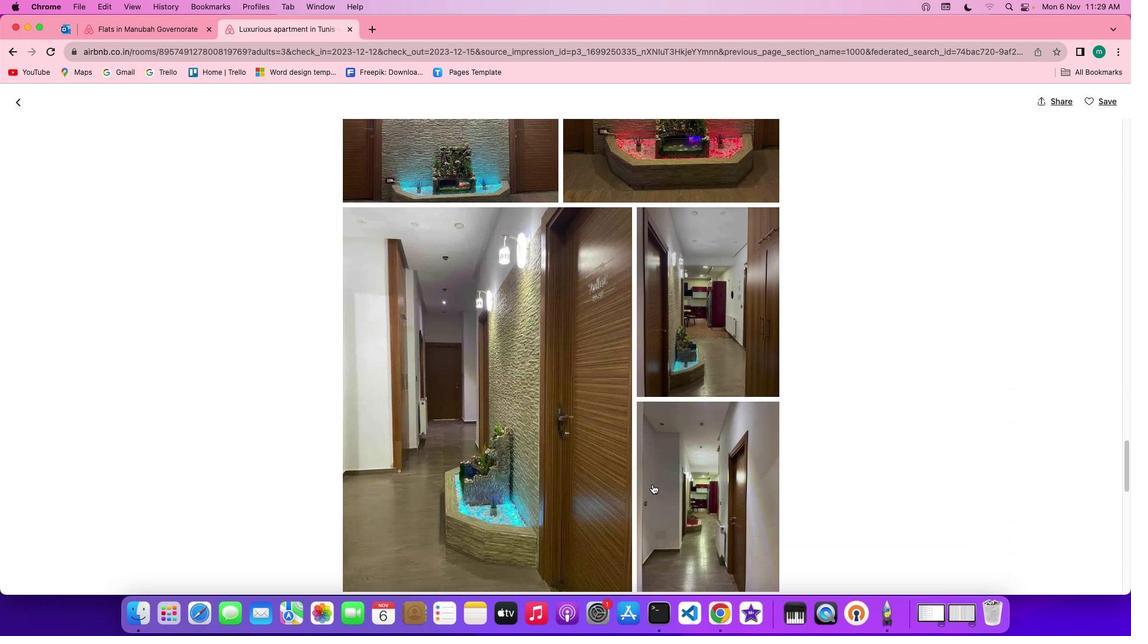 
Action: Mouse scrolled (654, 486) with delta (1, 0)
Screenshot: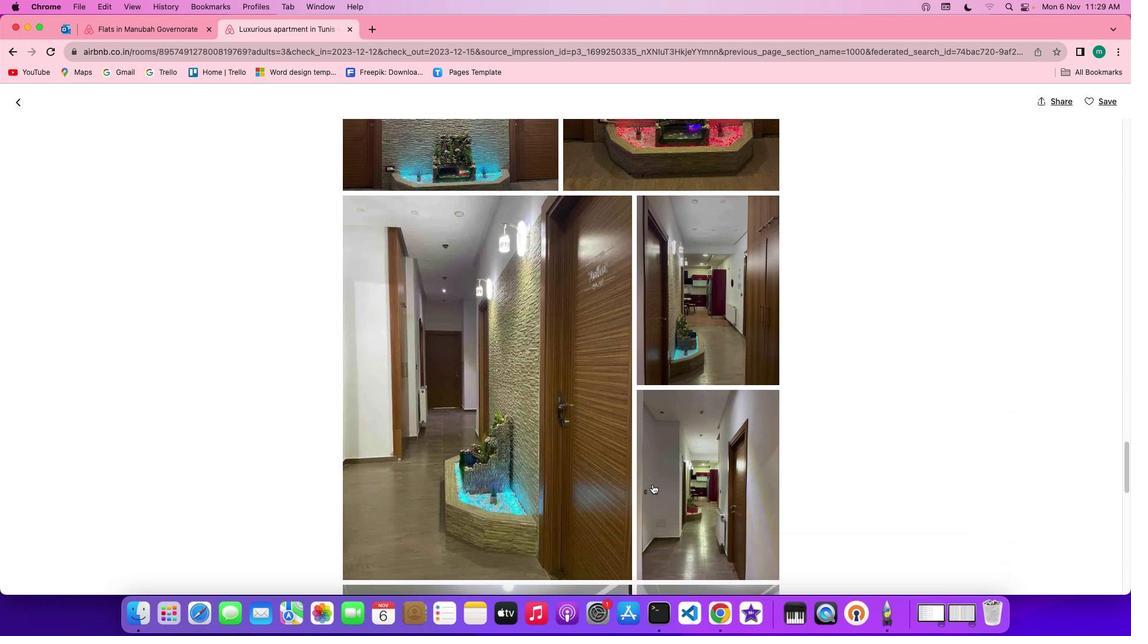 
Action: Mouse scrolled (654, 486) with delta (1, 0)
Screenshot: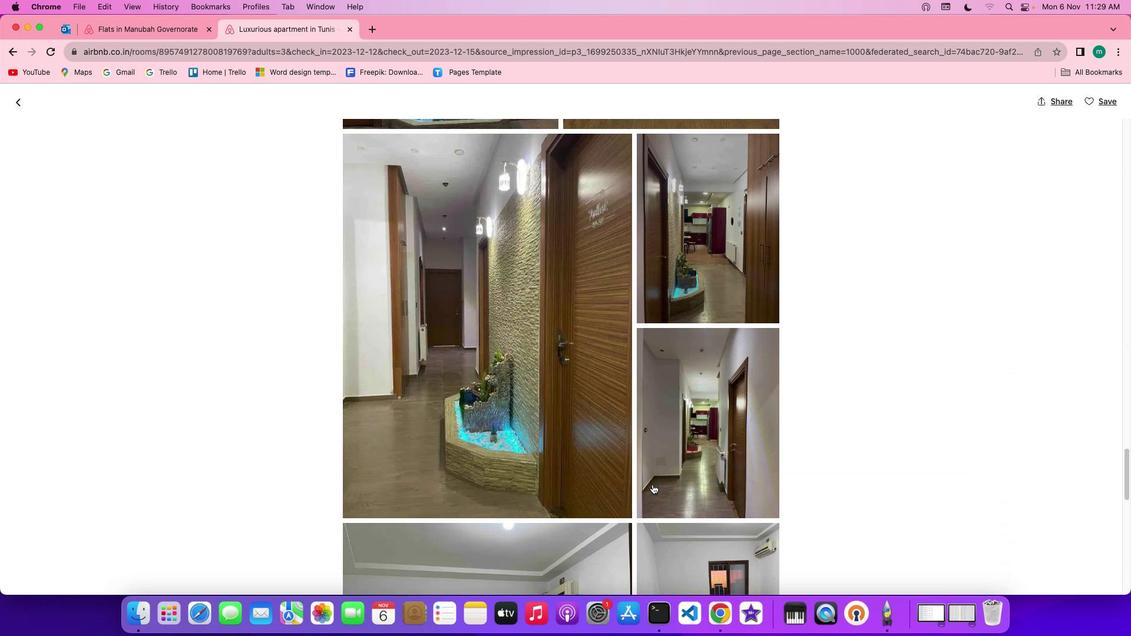 
Action: Mouse scrolled (654, 486) with delta (1, 0)
Screenshot: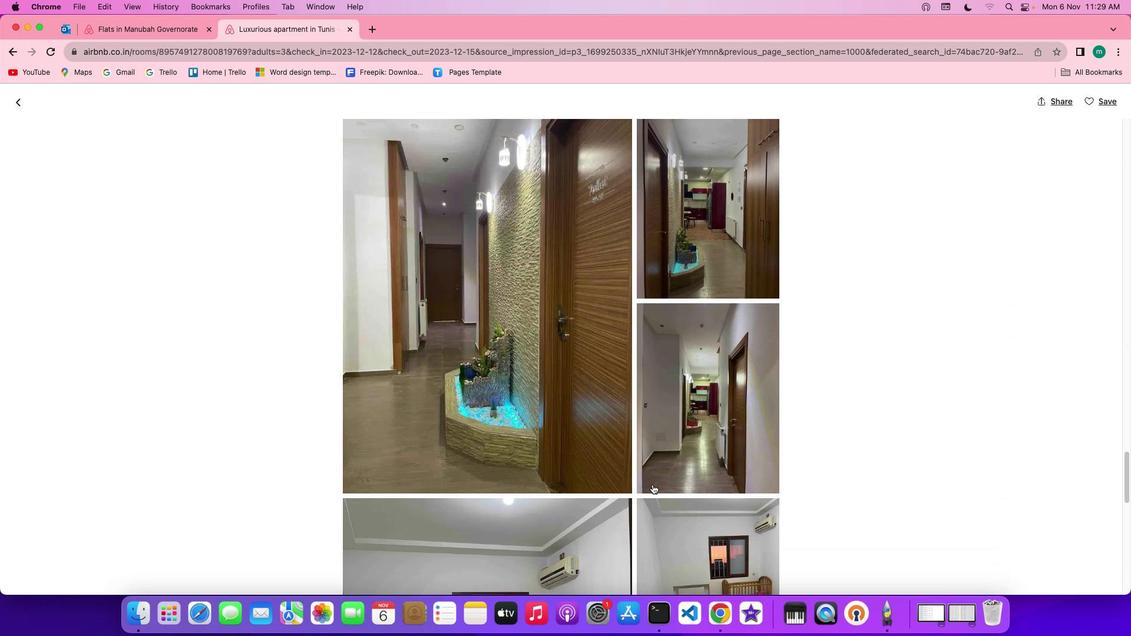 
Action: Mouse scrolled (654, 486) with delta (1, 1)
Screenshot: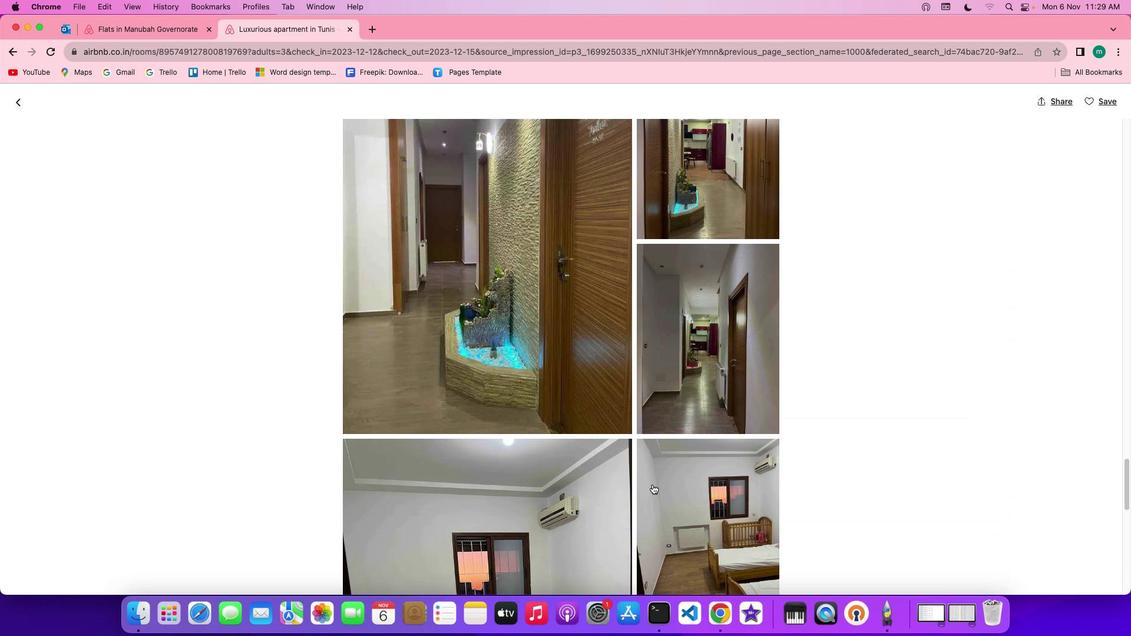 
Action: Mouse scrolled (654, 486) with delta (1, 1)
Screenshot: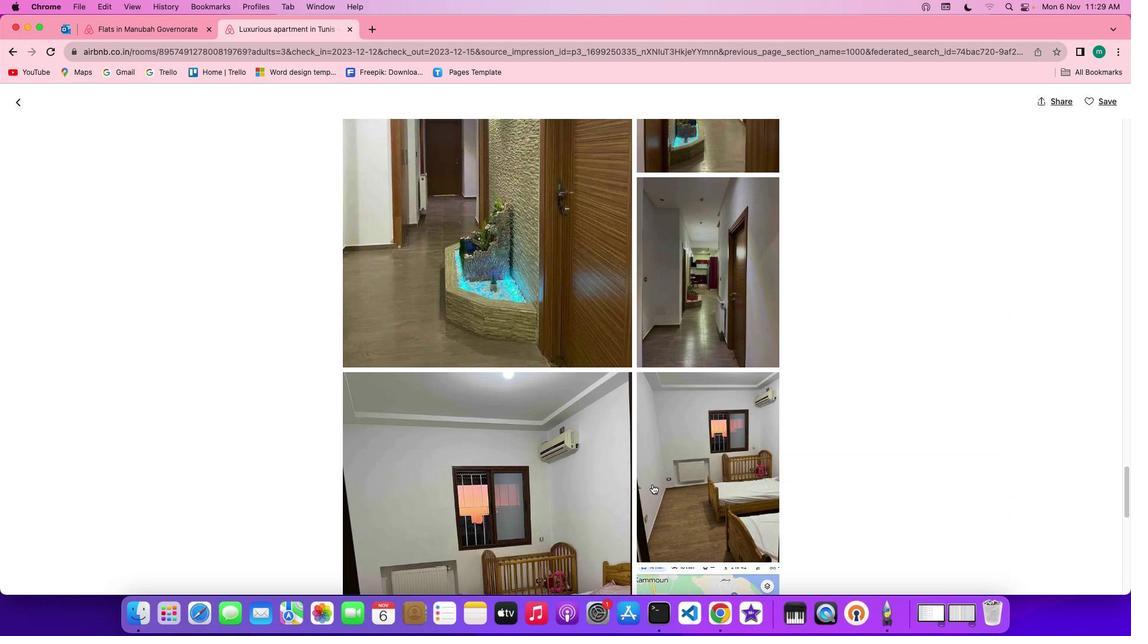
Action: Mouse scrolled (654, 486) with delta (1, 0)
Screenshot: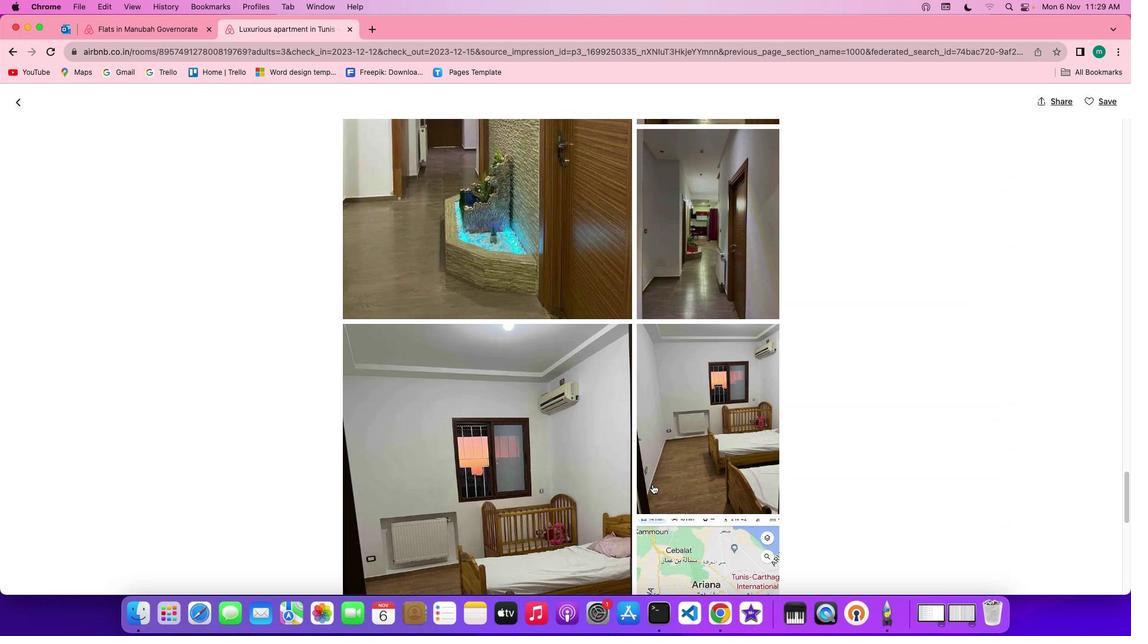 
Action: Mouse scrolled (654, 486) with delta (1, 0)
Screenshot: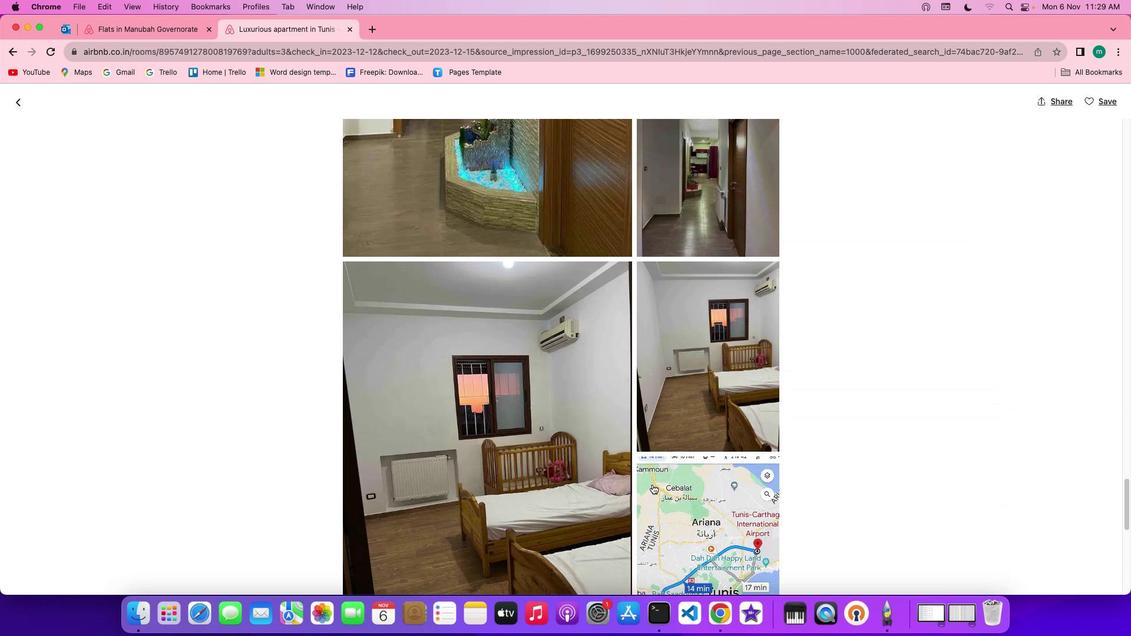 
Action: Mouse scrolled (654, 486) with delta (1, 0)
Screenshot: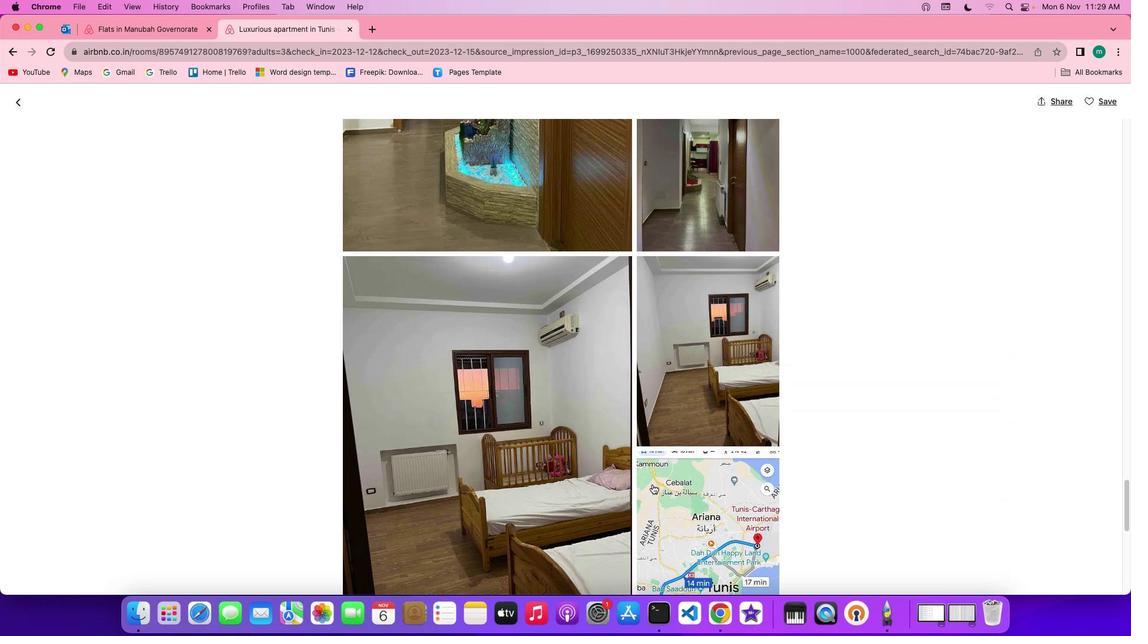 
Action: Mouse scrolled (654, 486) with delta (1, 1)
Screenshot: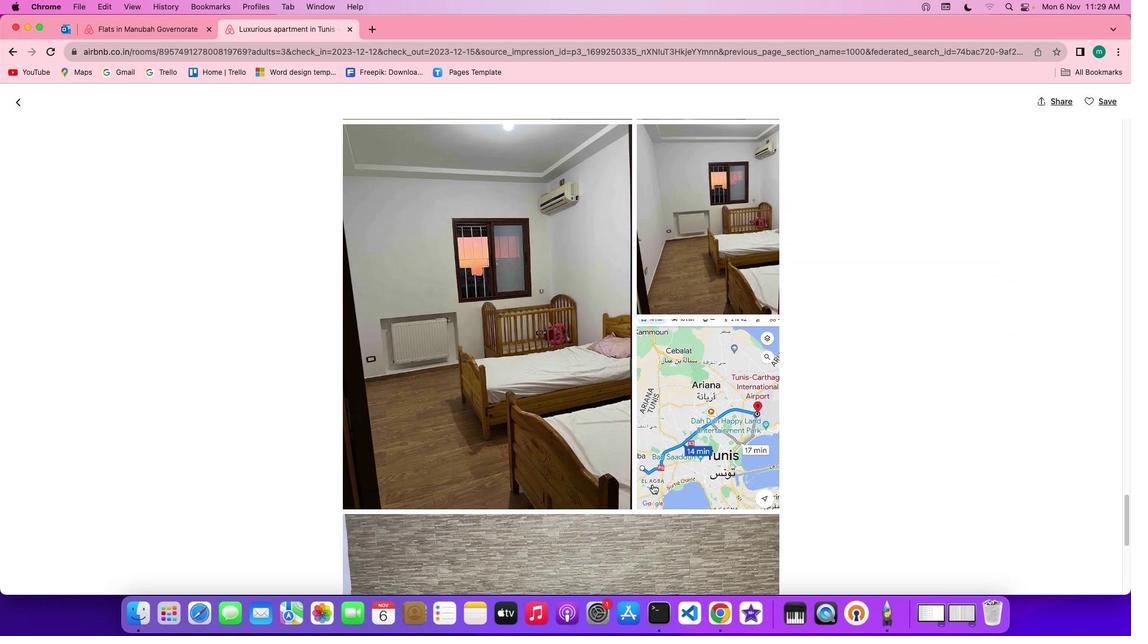 
Action: Mouse scrolled (654, 486) with delta (1, 1)
Screenshot: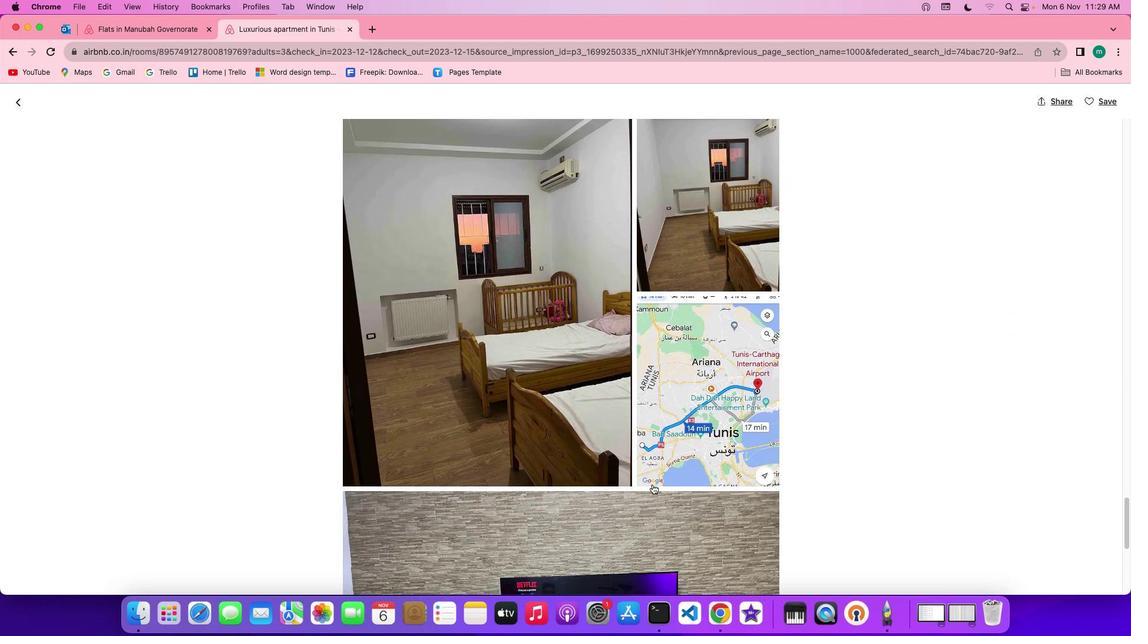 
Action: Mouse scrolled (654, 486) with delta (1, 0)
Screenshot: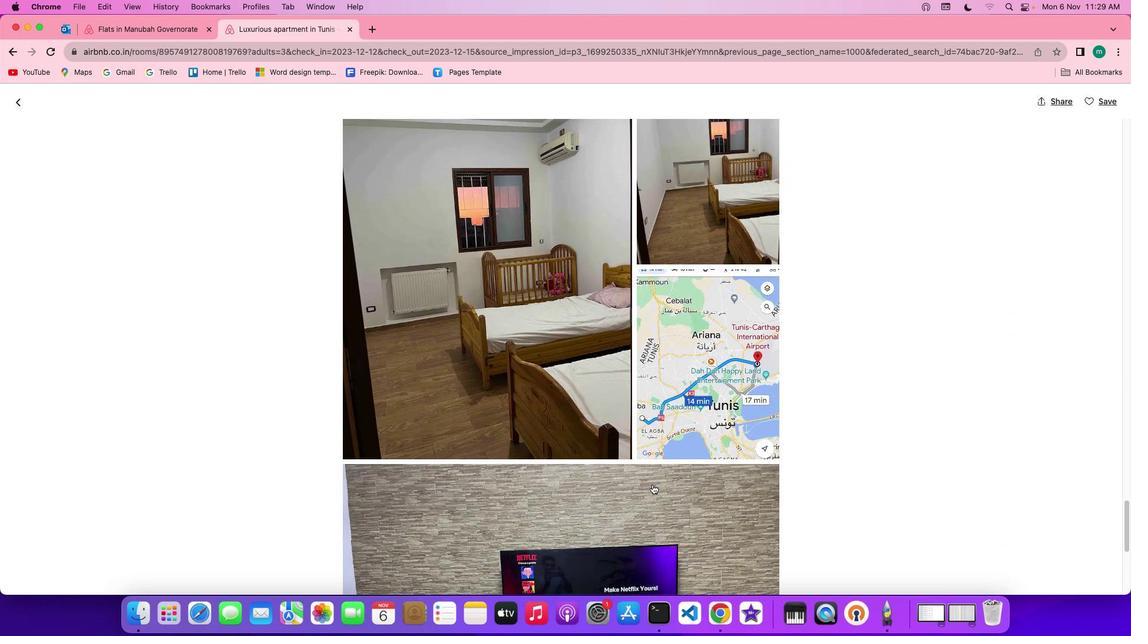 
Action: Mouse scrolled (654, 486) with delta (1, 0)
Screenshot: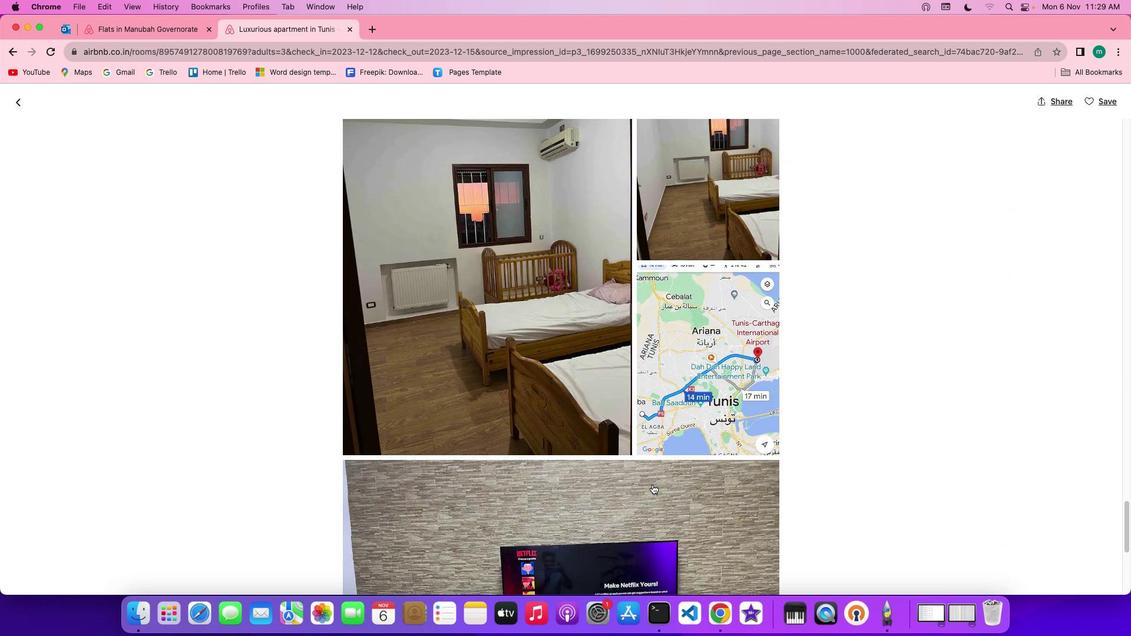 
Action: Mouse scrolled (654, 486) with delta (1, 1)
Screenshot: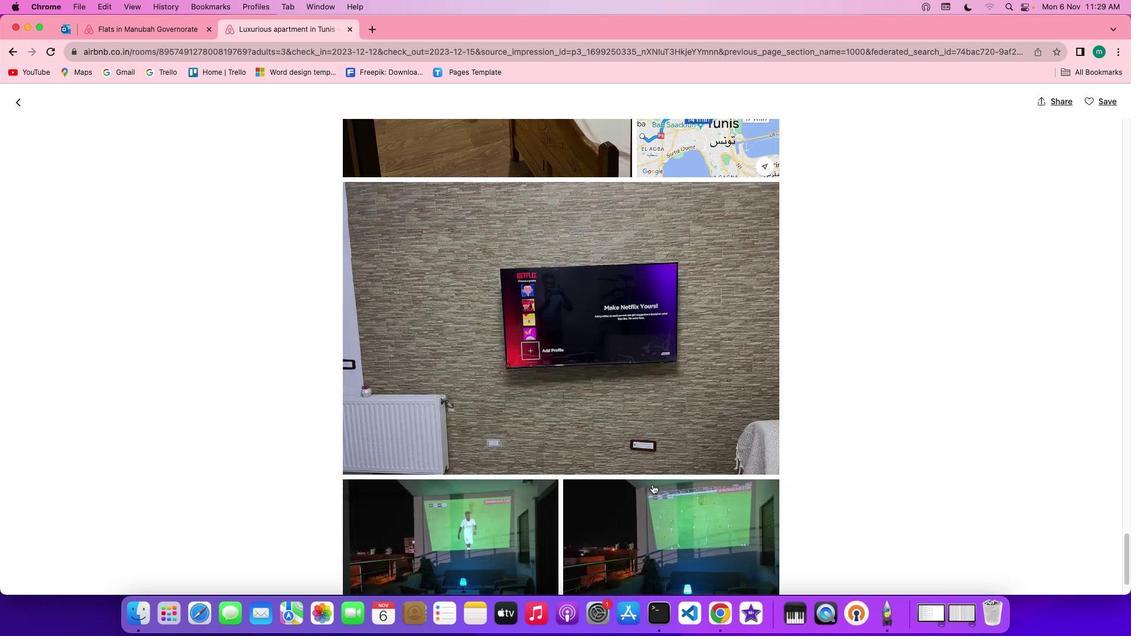 
Action: Mouse scrolled (654, 486) with delta (1, 1)
Screenshot: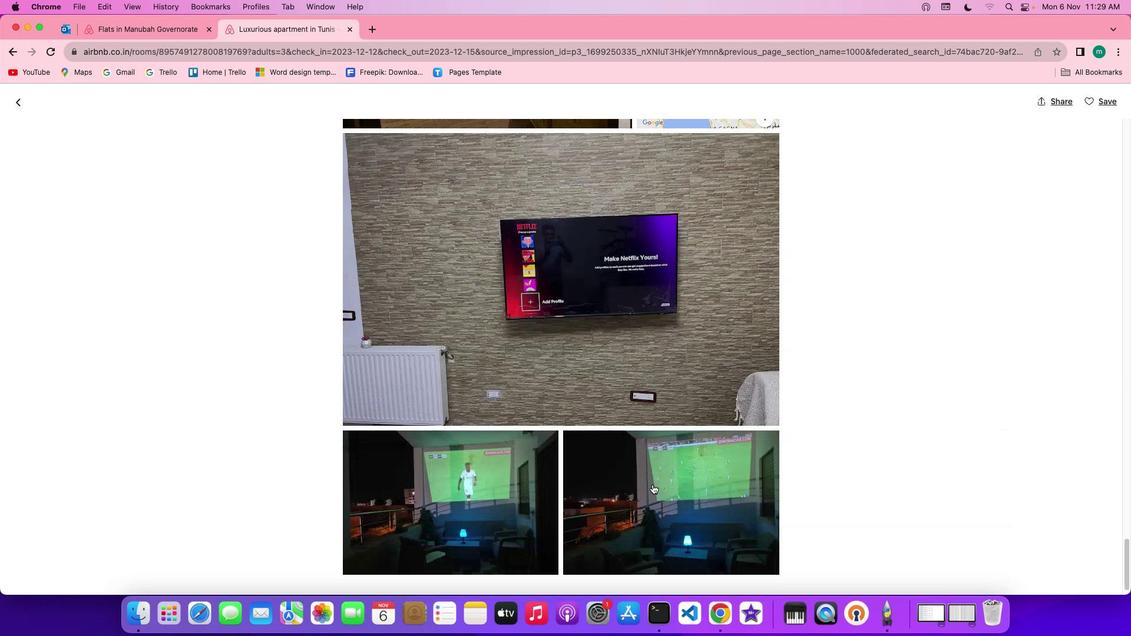 
Action: Mouse scrolled (654, 486) with delta (1, 0)
Screenshot: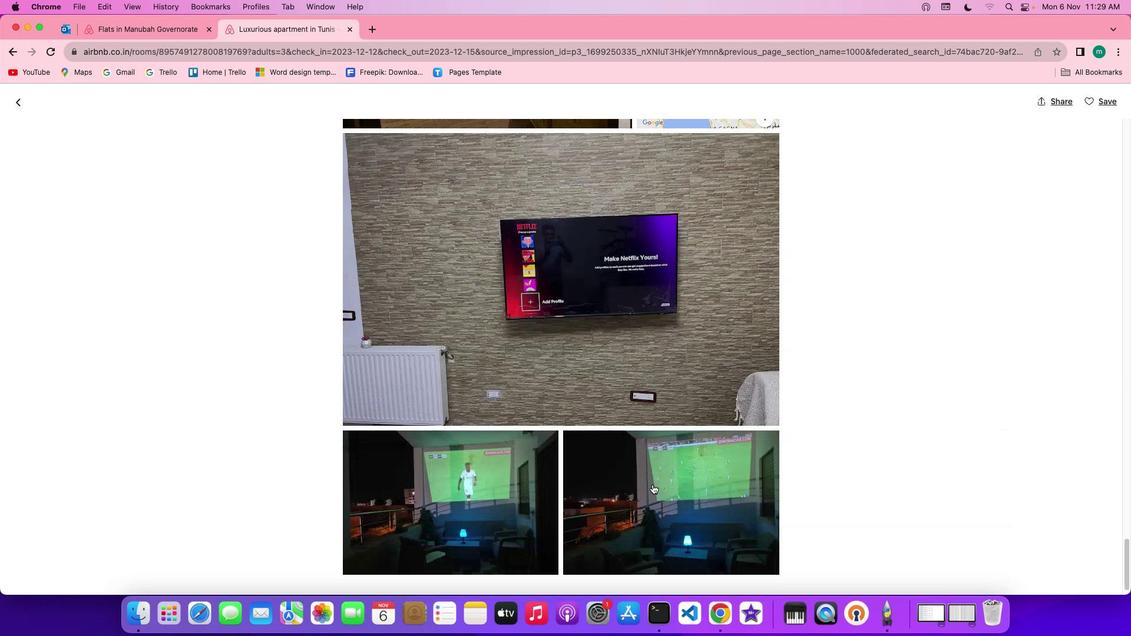
Action: Mouse scrolled (654, 486) with delta (1, 0)
Screenshot: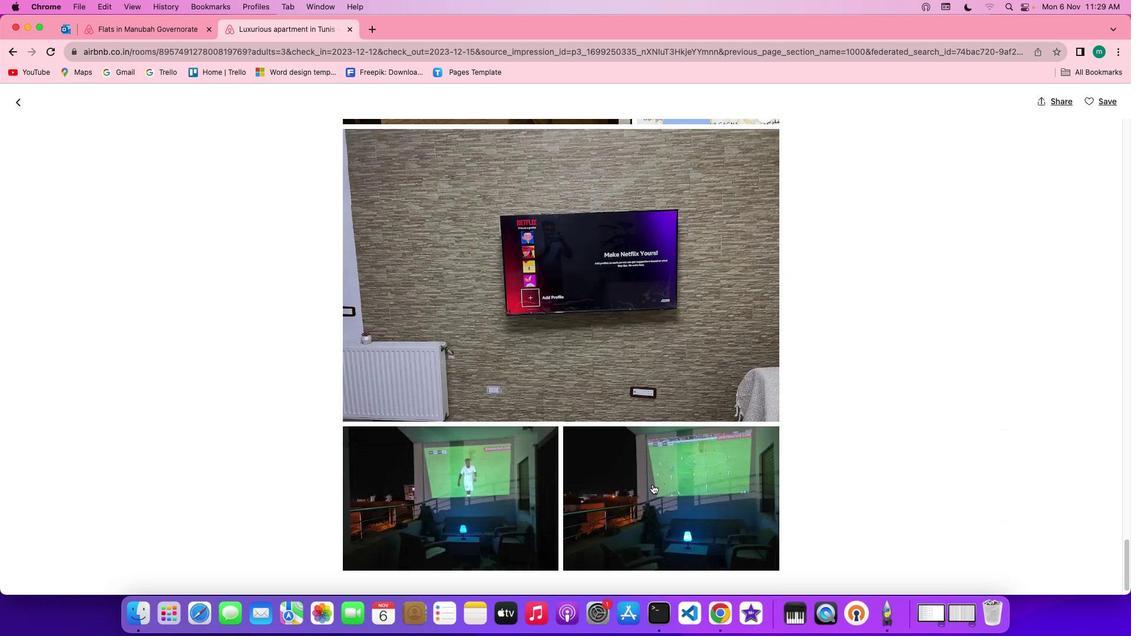 
Action: Mouse scrolled (654, 486) with delta (1, 0)
Screenshot: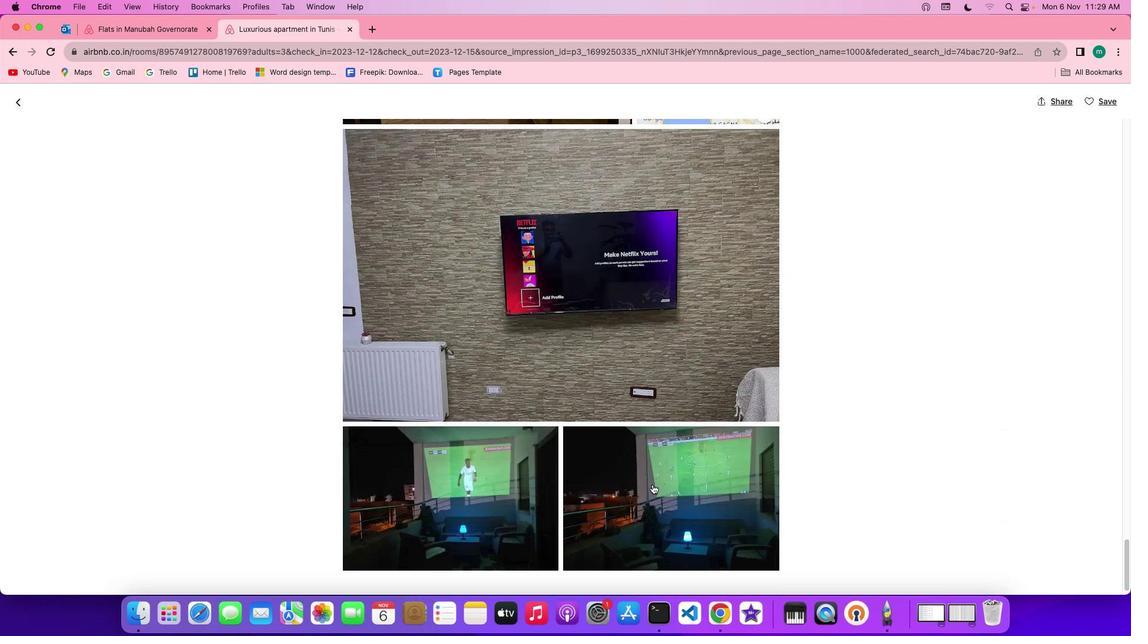 
Action: Mouse scrolled (654, 486) with delta (1, 1)
Screenshot: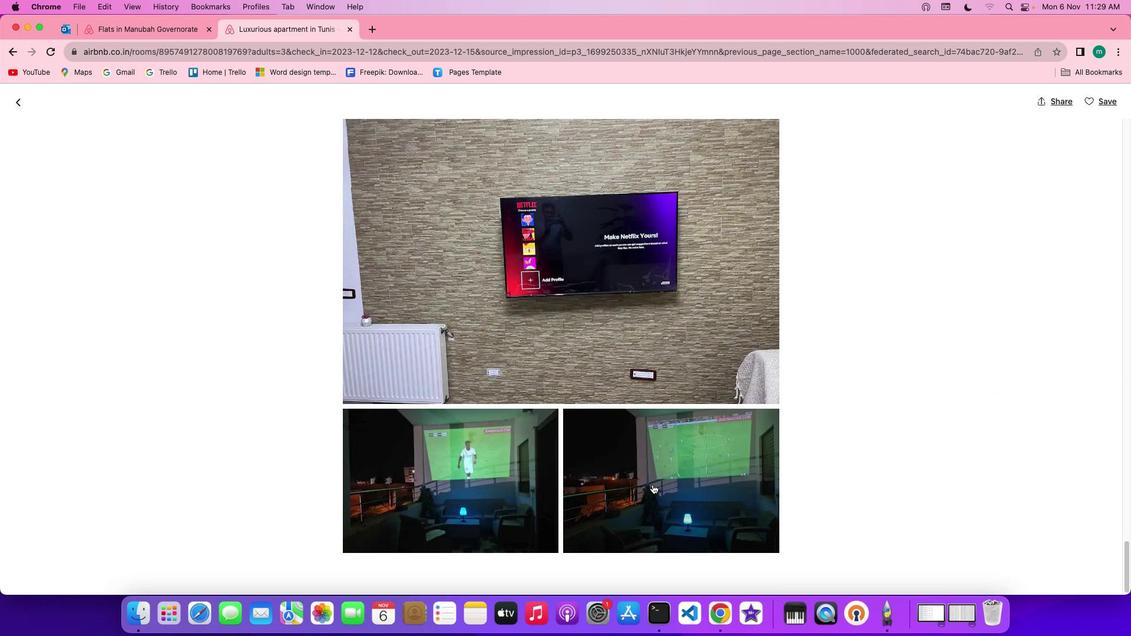
Action: Mouse scrolled (654, 486) with delta (1, 1)
Screenshot: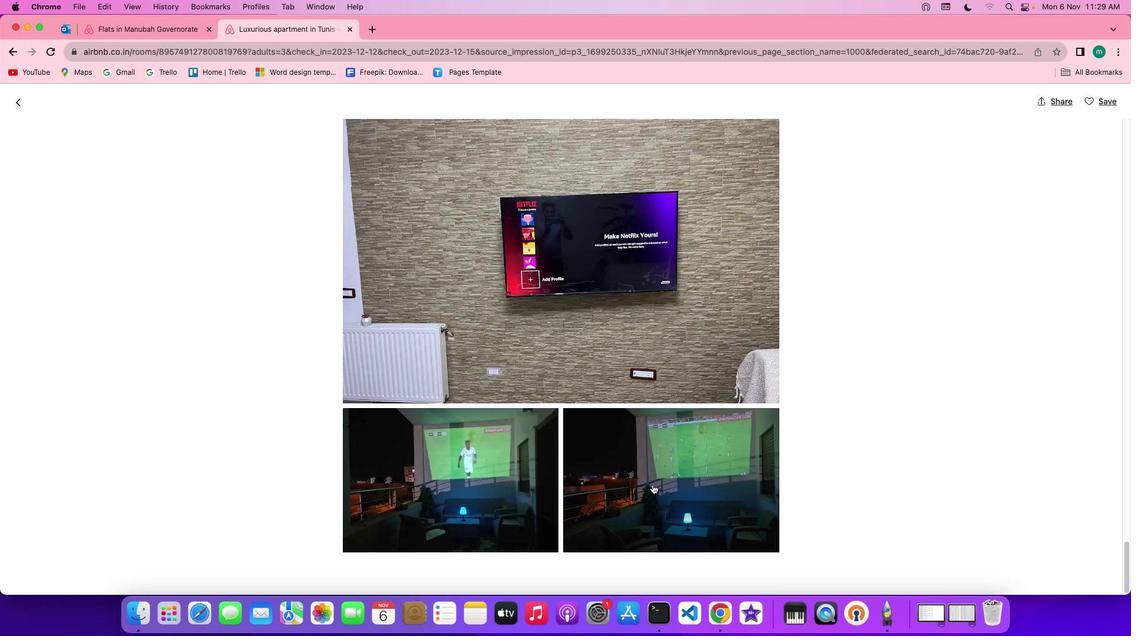 
Action: Mouse scrolled (654, 486) with delta (1, 0)
Screenshot: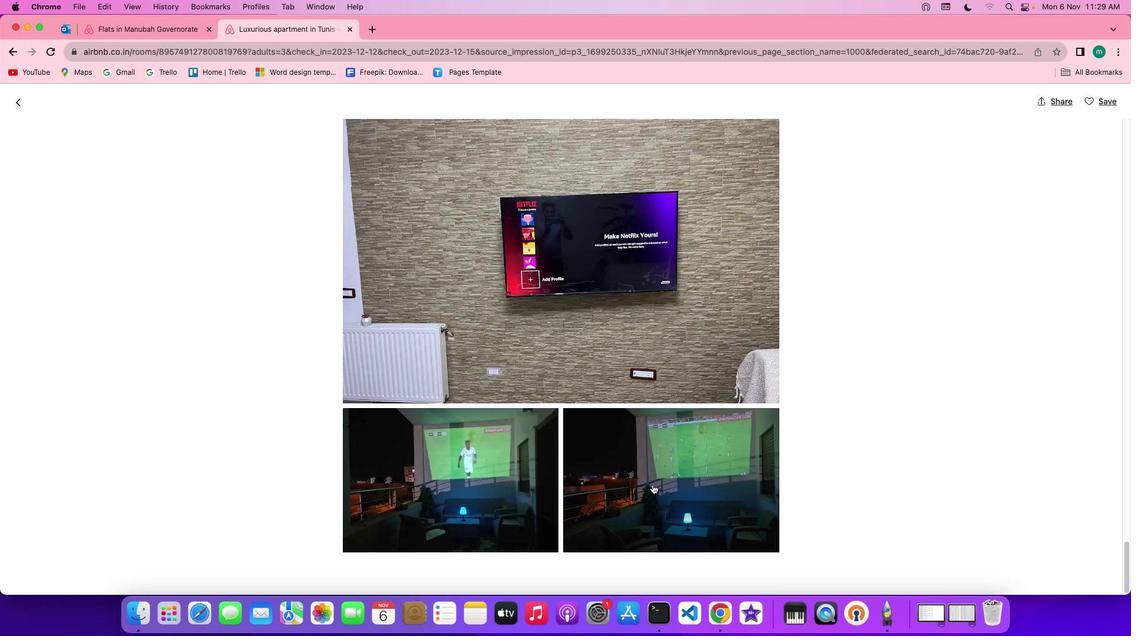
Action: Mouse scrolled (654, 486) with delta (1, 0)
Screenshot: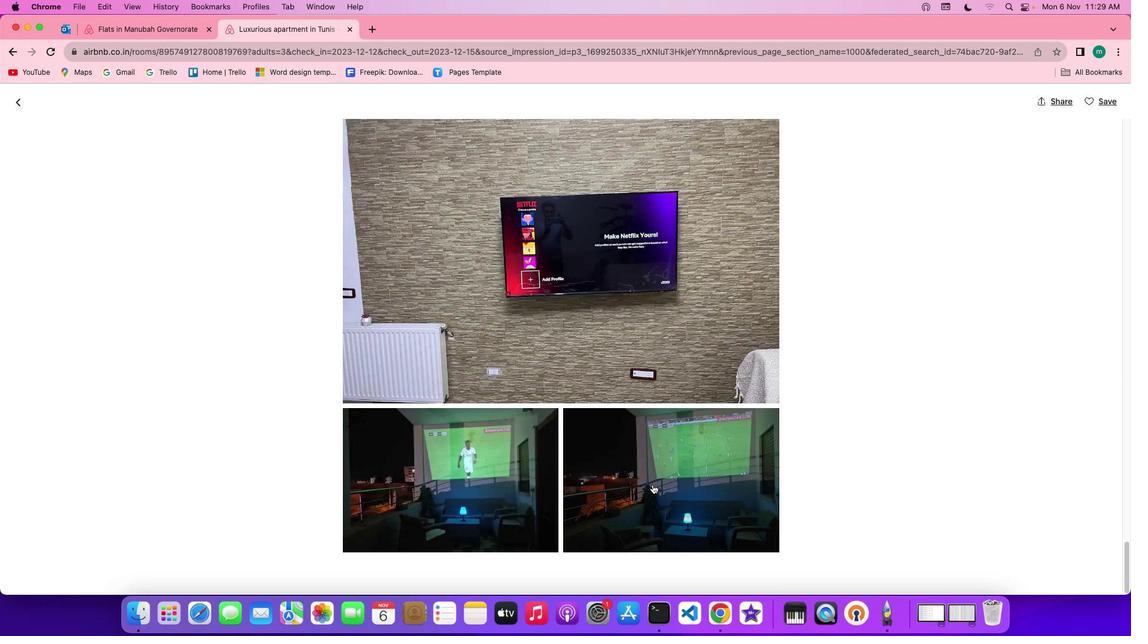 
Action: Mouse scrolled (654, 486) with delta (1, 0)
Screenshot: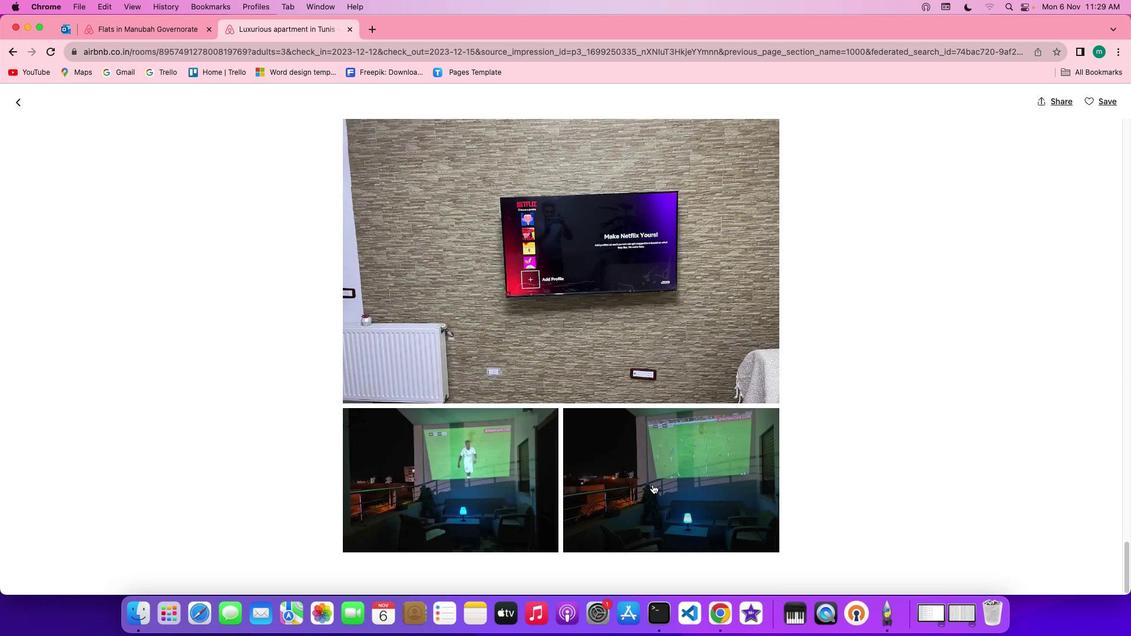 
Action: Mouse moved to (610, 436)
Screenshot: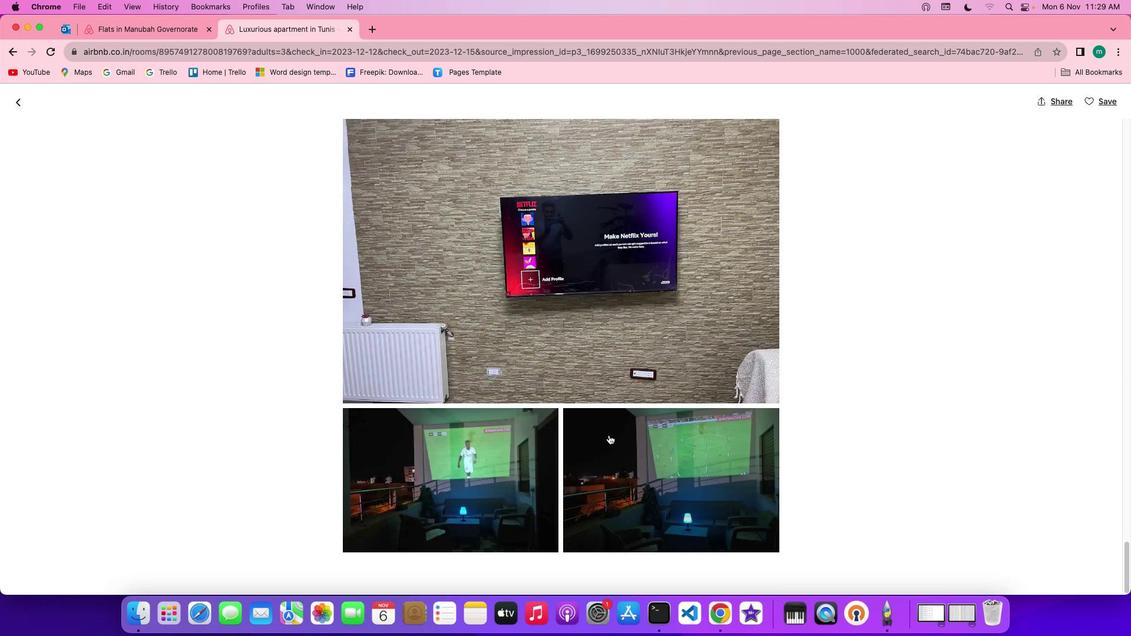 
Action: Mouse scrolled (610, 436) with delta (1, 1)
Screenshot: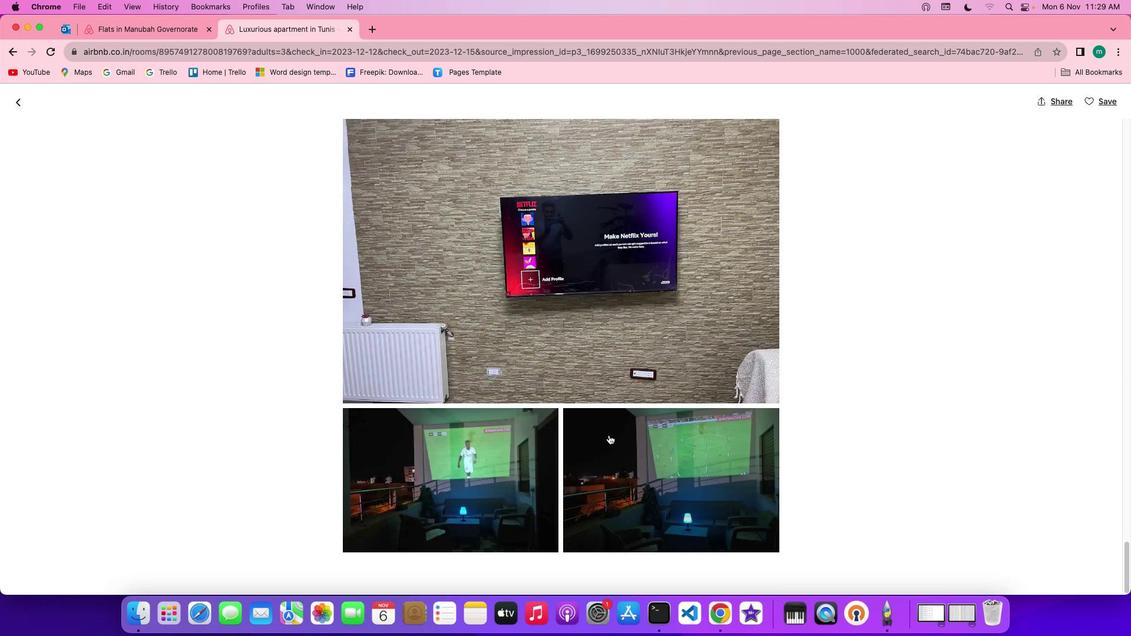 
Action: Mouse scrolled (610, 436) with delta (1, 1)
Screenshot: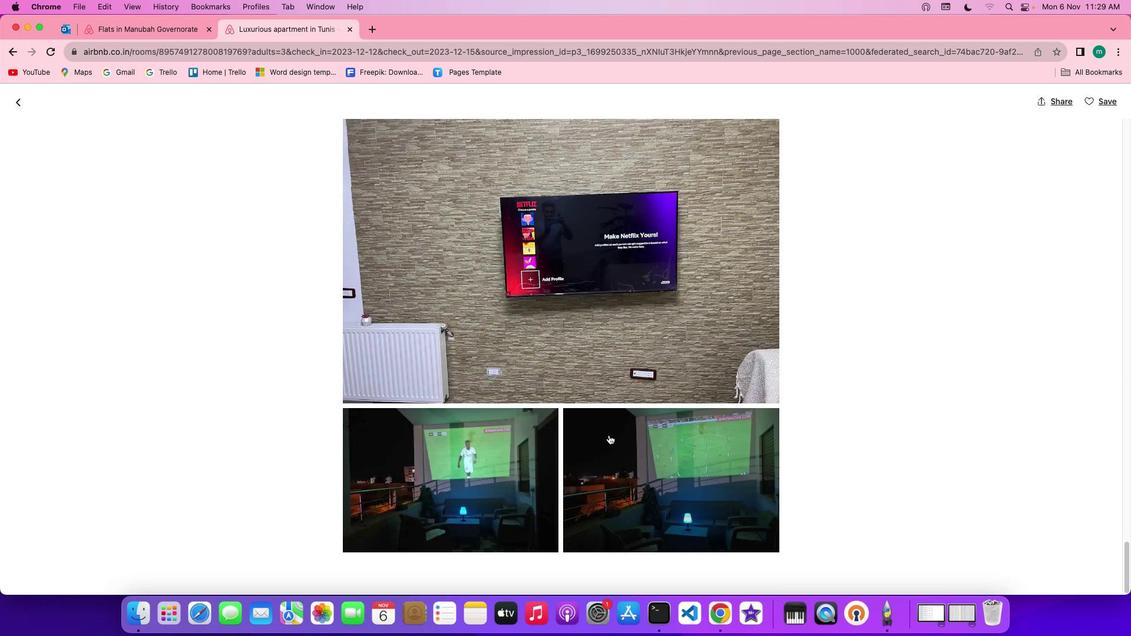 
Action: Mouse scrolled (610, 436) with delta (1, 0)
Screenshot: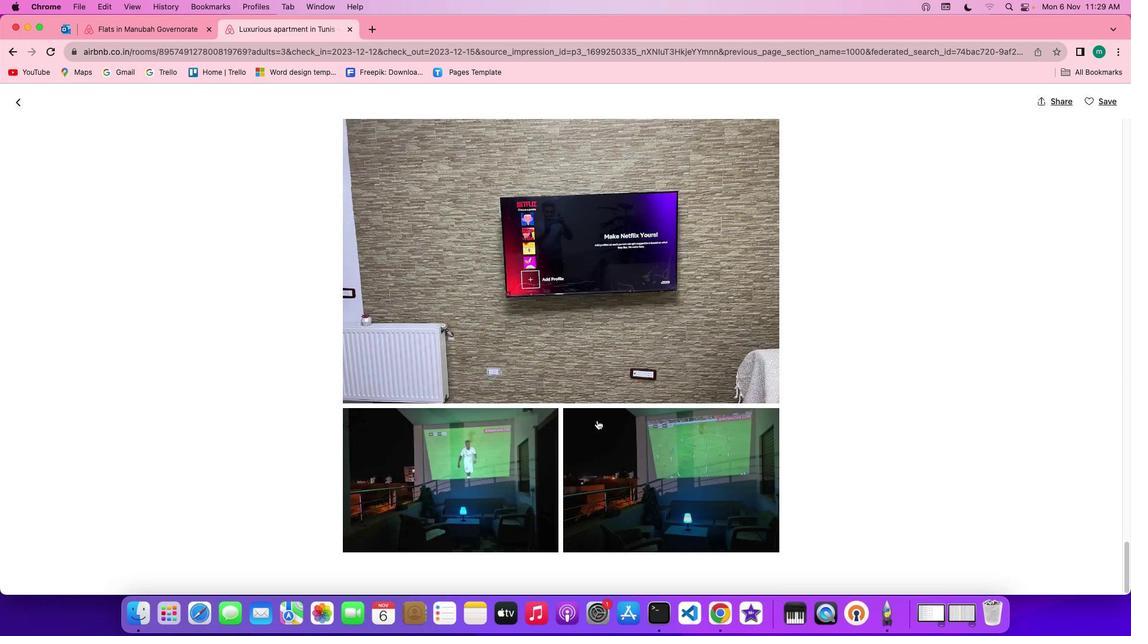 
Action: Mouse scrolled (610, 436) with delta (1, 0)
Screenshot: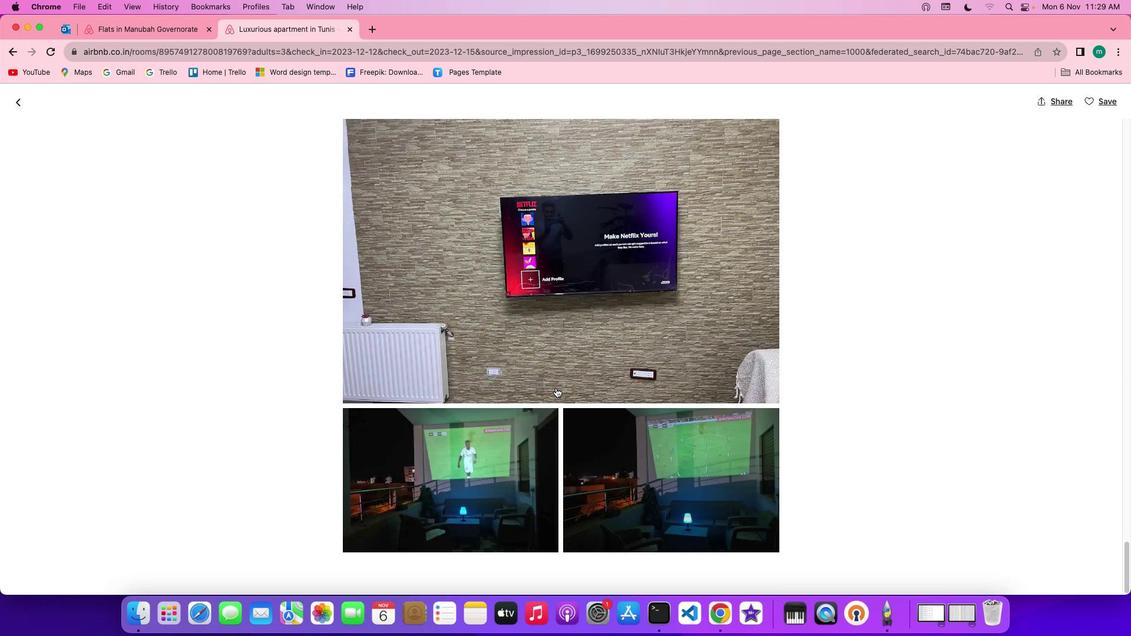 
Action: Mouse scrolled (610, 436) with delta (1, 0)
Screenshot: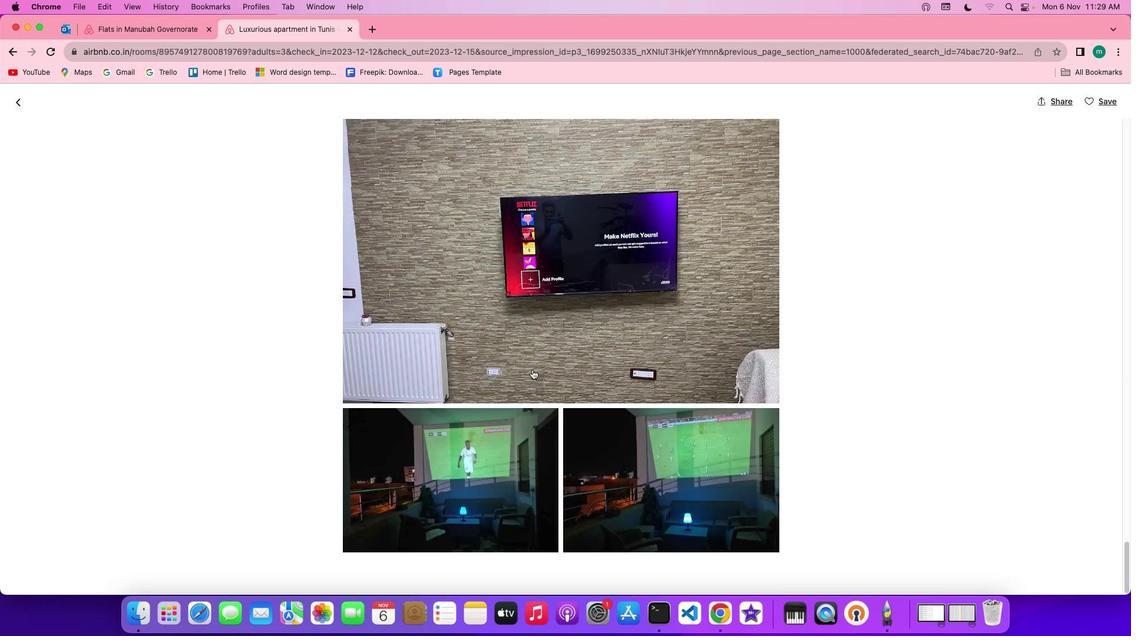 
Action: Mouse moved to (20, 101)
Screenshot: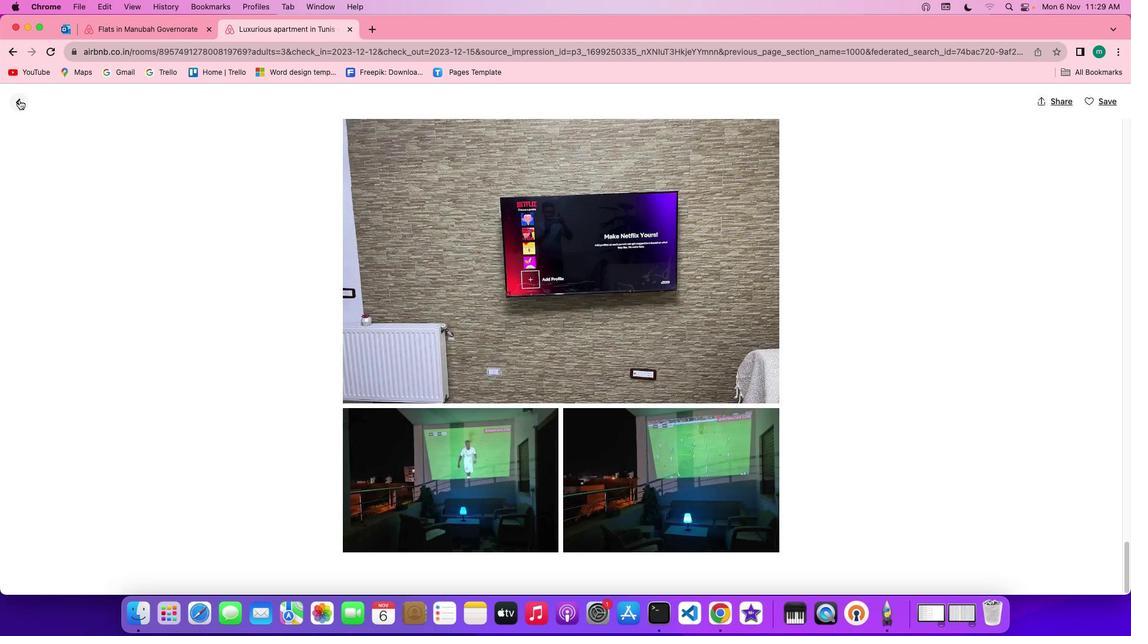 
Action: Mouse pressed left at (20, 101)
Screenshot: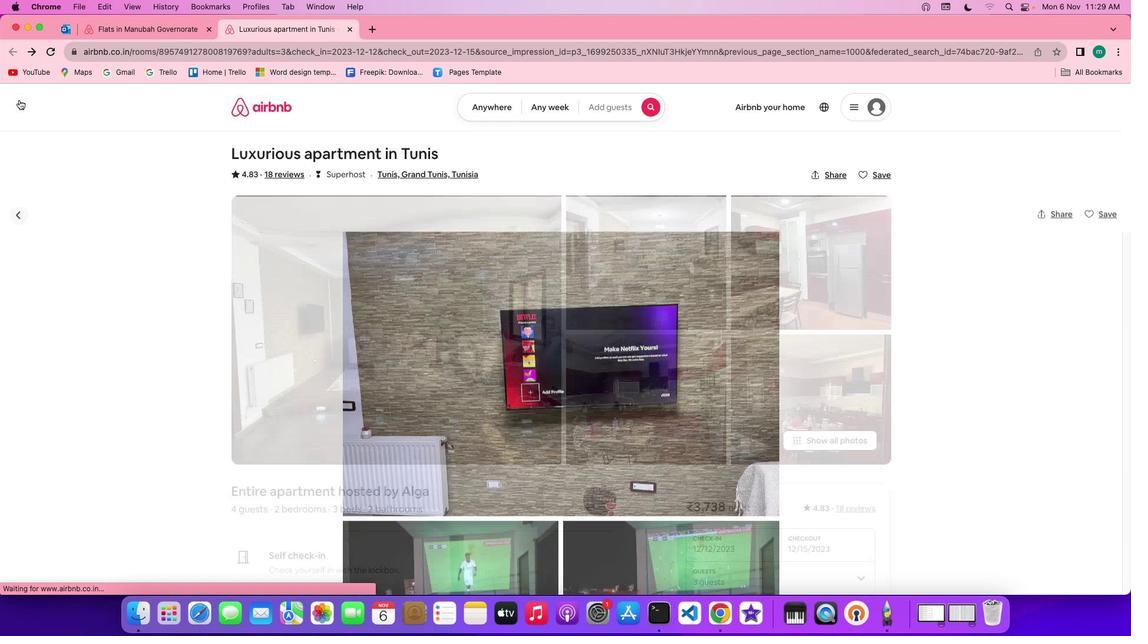 
Action: Mouse moved to (532, 422)
Screenshot: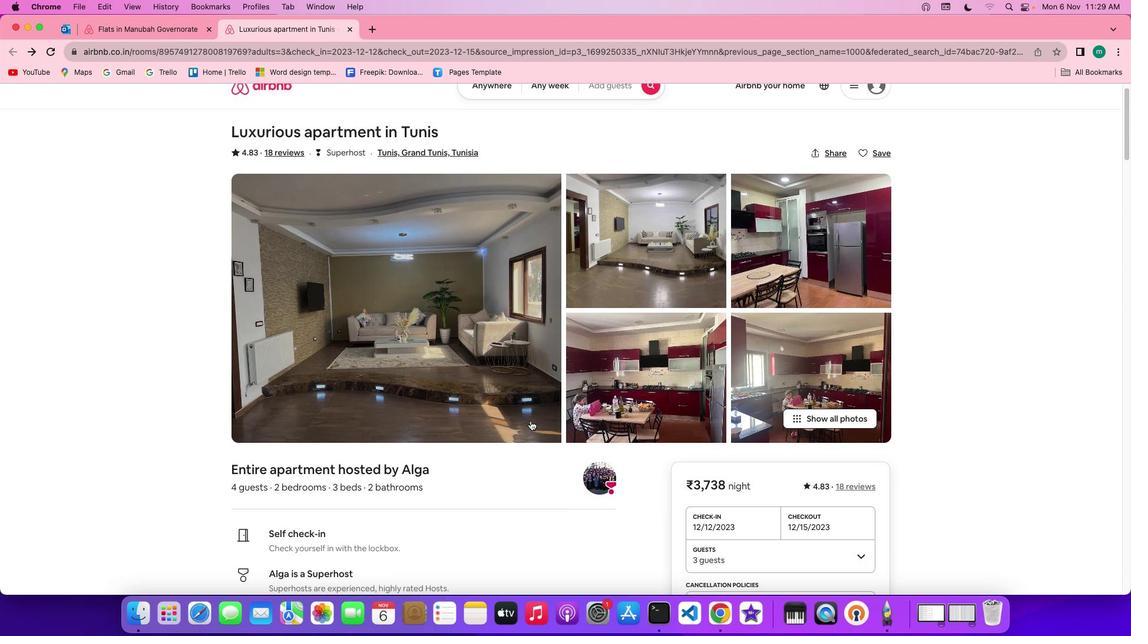
Action: Mouse scrolled (532, 422) with delta (1, 1)
Screenshot: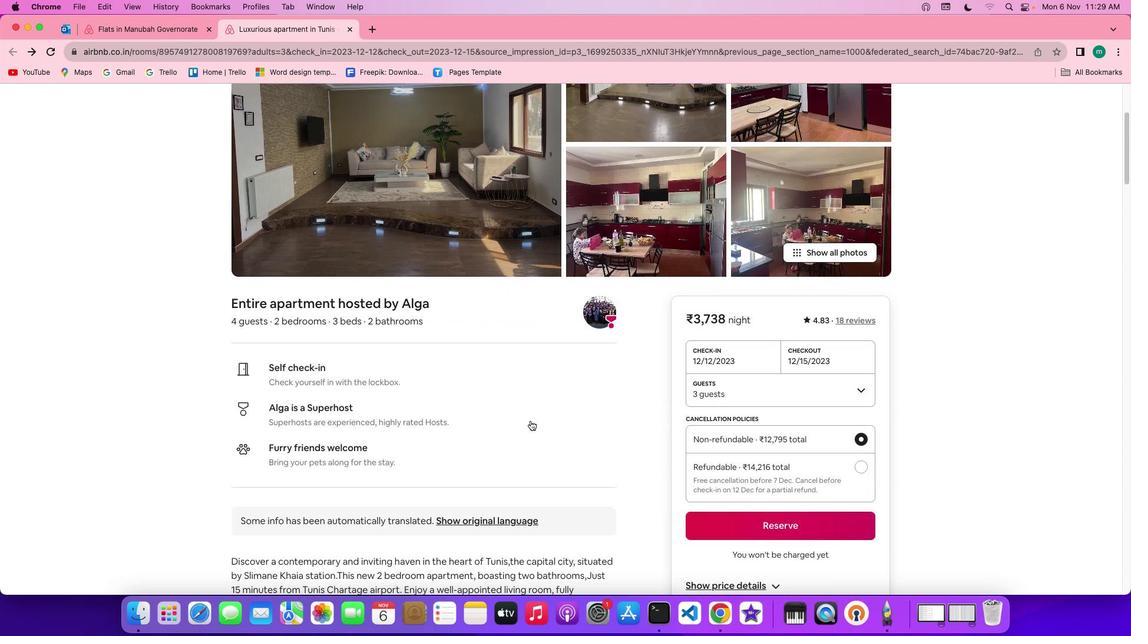 
Action: Mouse scrolled (532, 422) with delta (1, 1)
Screenshot: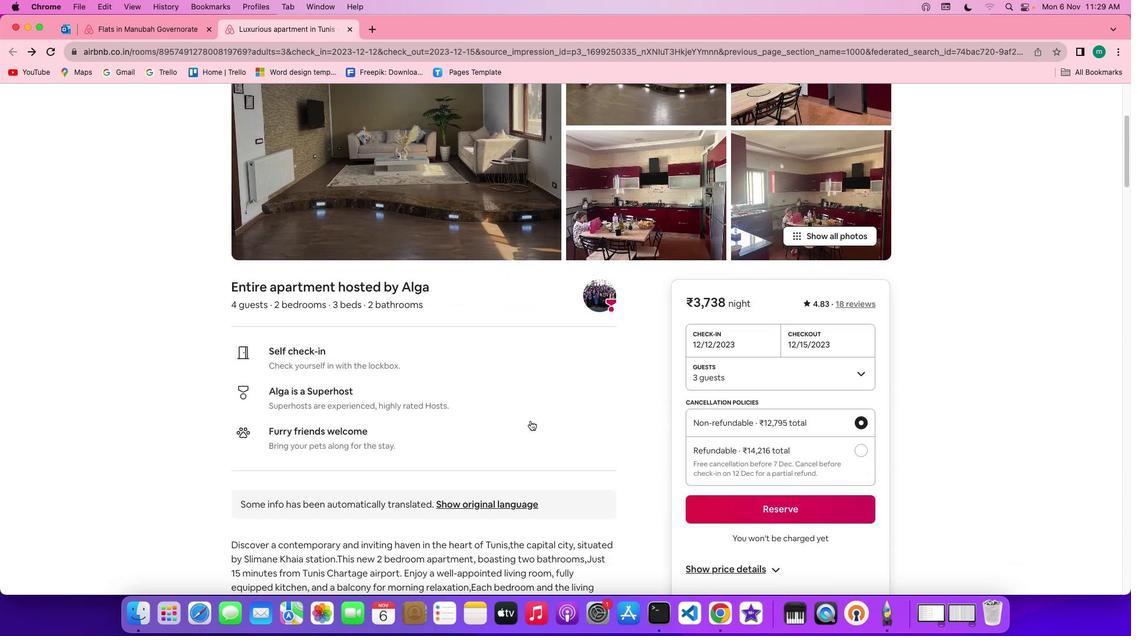 
Action: Mouse scrolled (532, 422) with delta (1, 0)
Screenshot: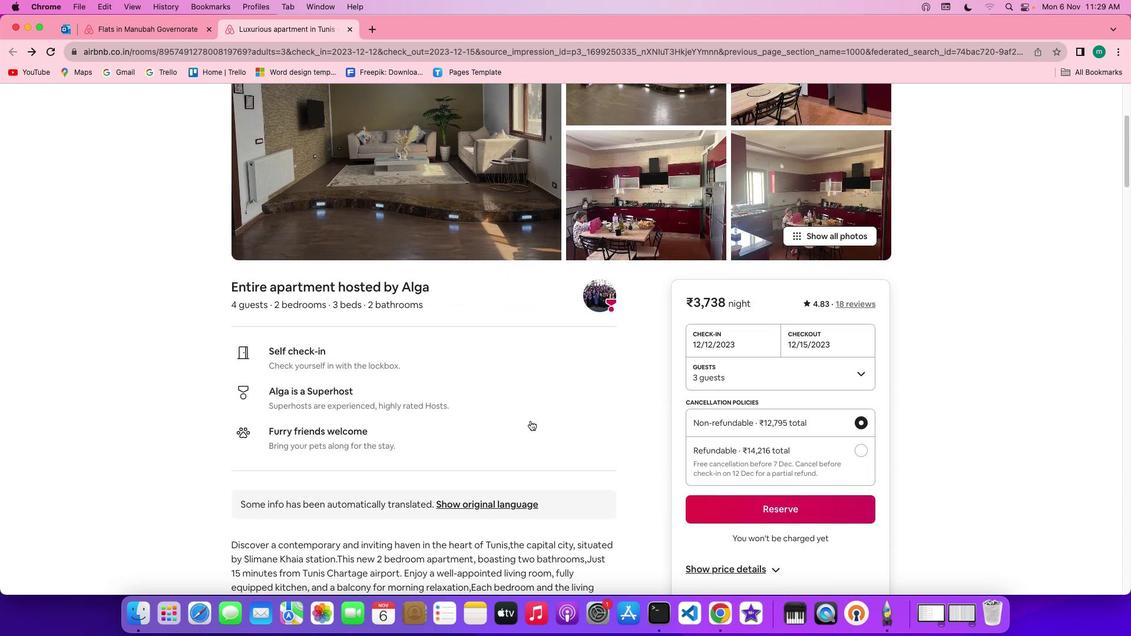 
Action: Mouse scrolled (532, 422) with delta (1, 0)
Screenshot: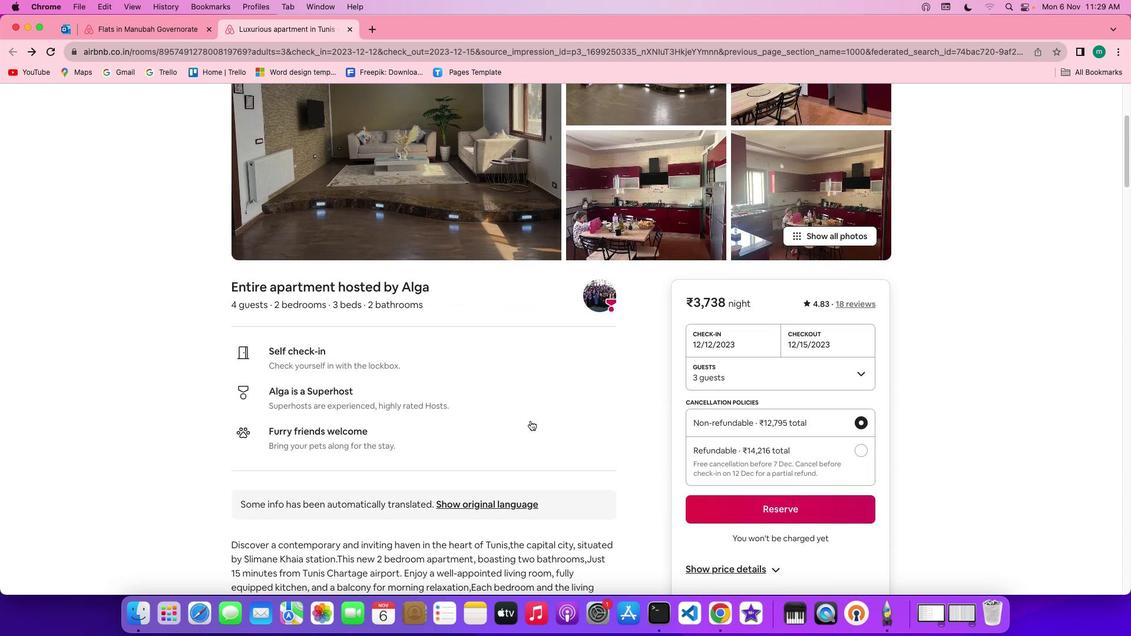 
Action: Mouse scrolled (532, 422) with delta (1, 1)
Screenshot: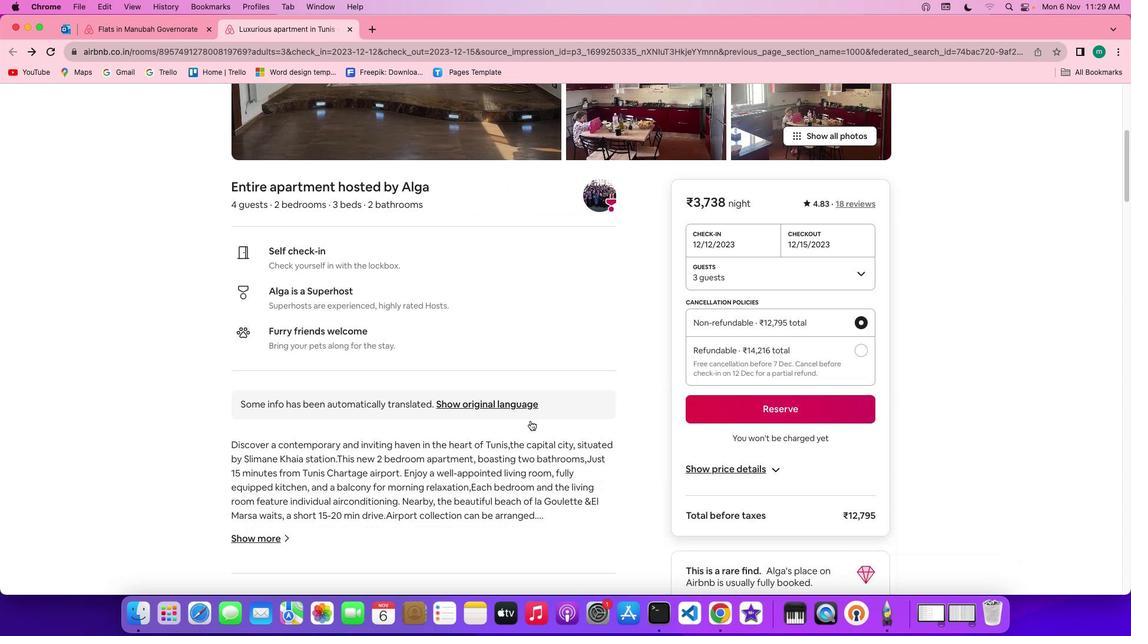 
Action: Mouse scrolled (532, 422) with delta (1, 1)
Screenshot: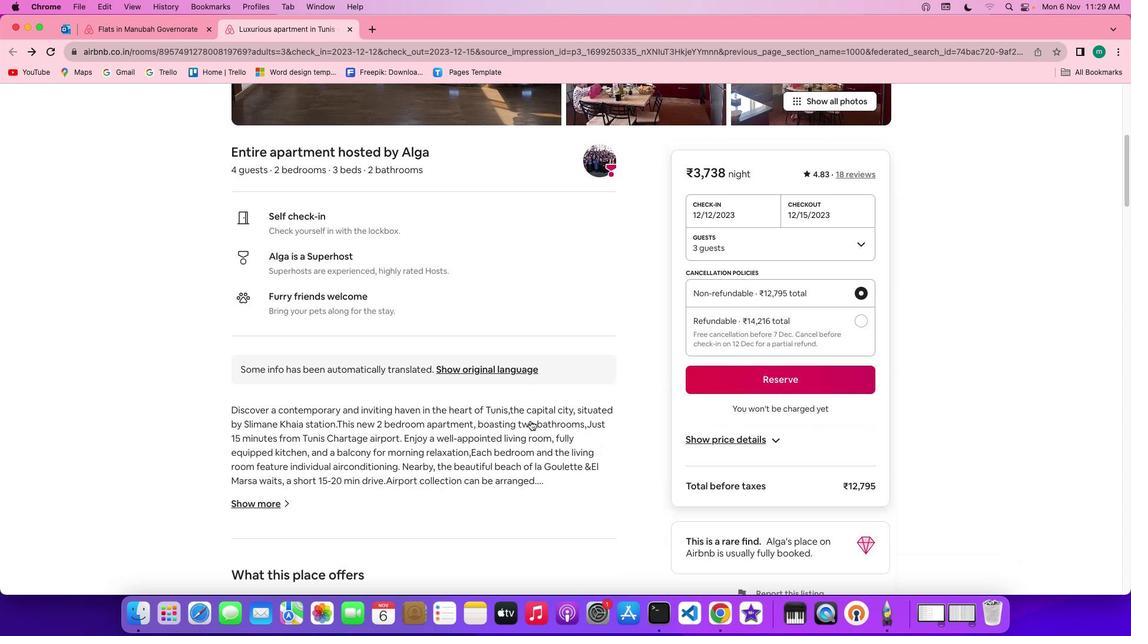 
Action: Mouse scrolled (532, 422) with delta (1, 0)
Screenshot: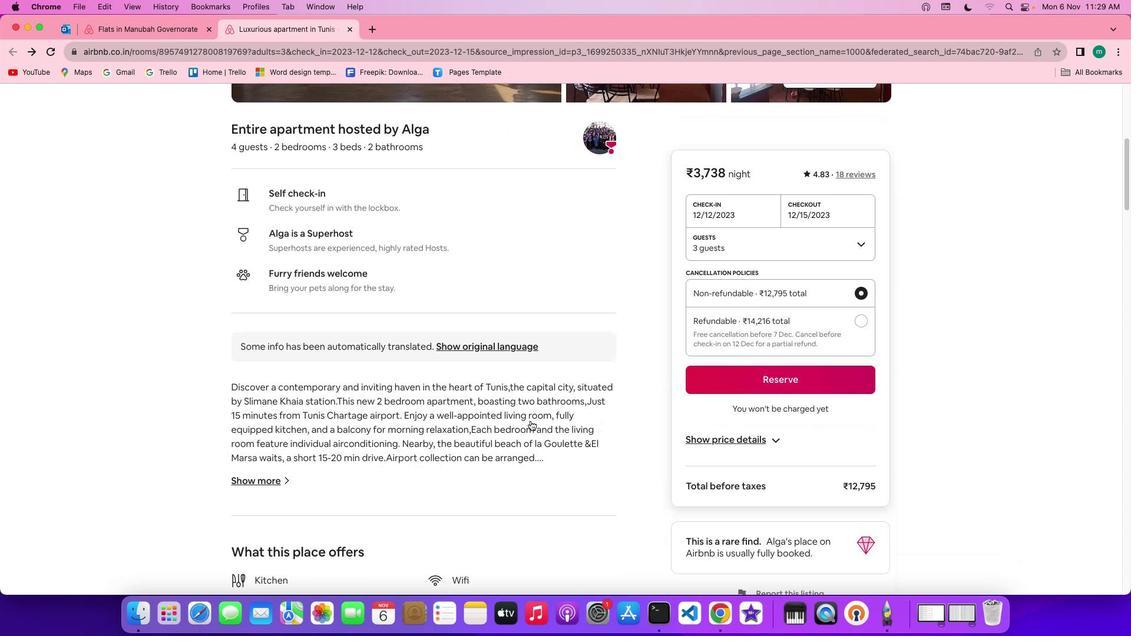 
Action: Mouse scrolled (532, 422) with delta (1, 0)
Screenshot: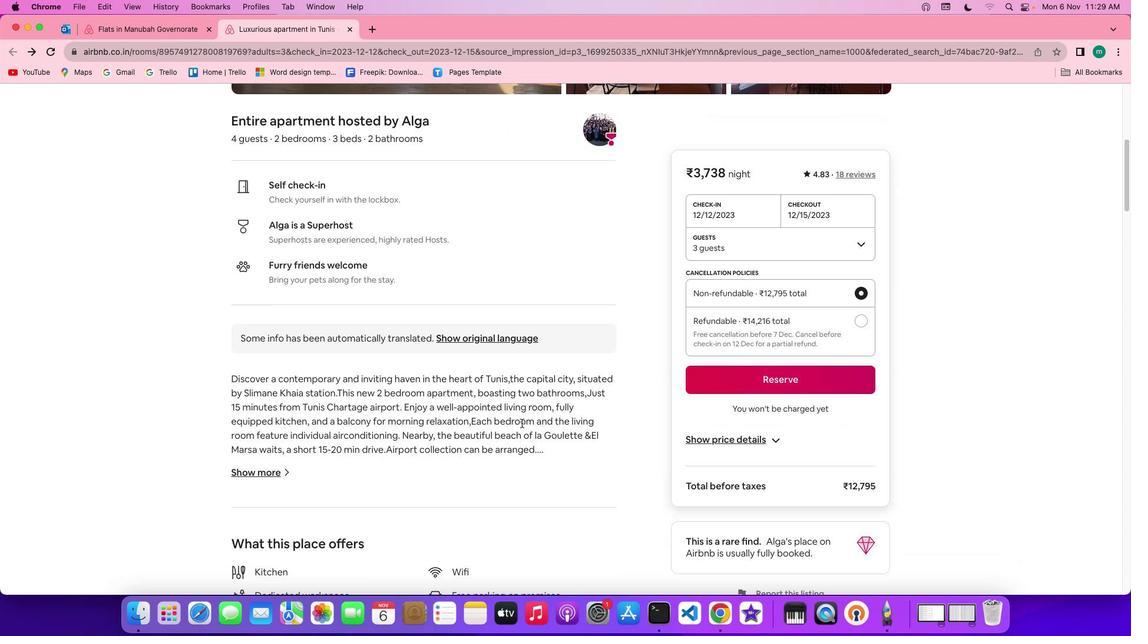 
Action: Mouse moved to (514, 425)
Screenshot: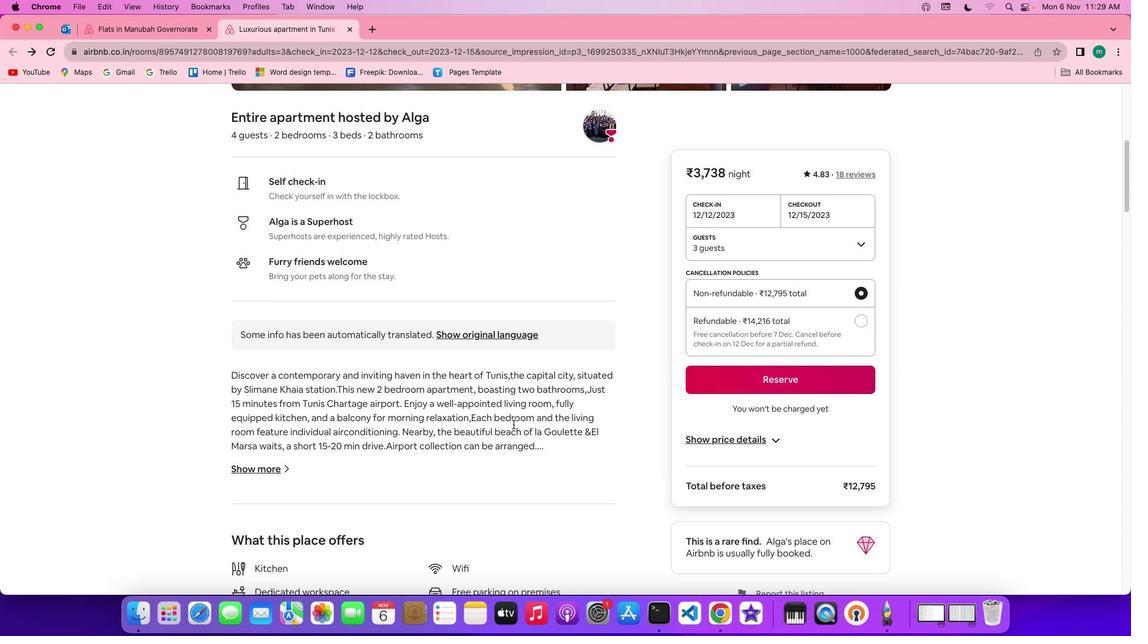 
Action: Mouse scrolled (514, 425) with delta (1, 1)
Screenshot: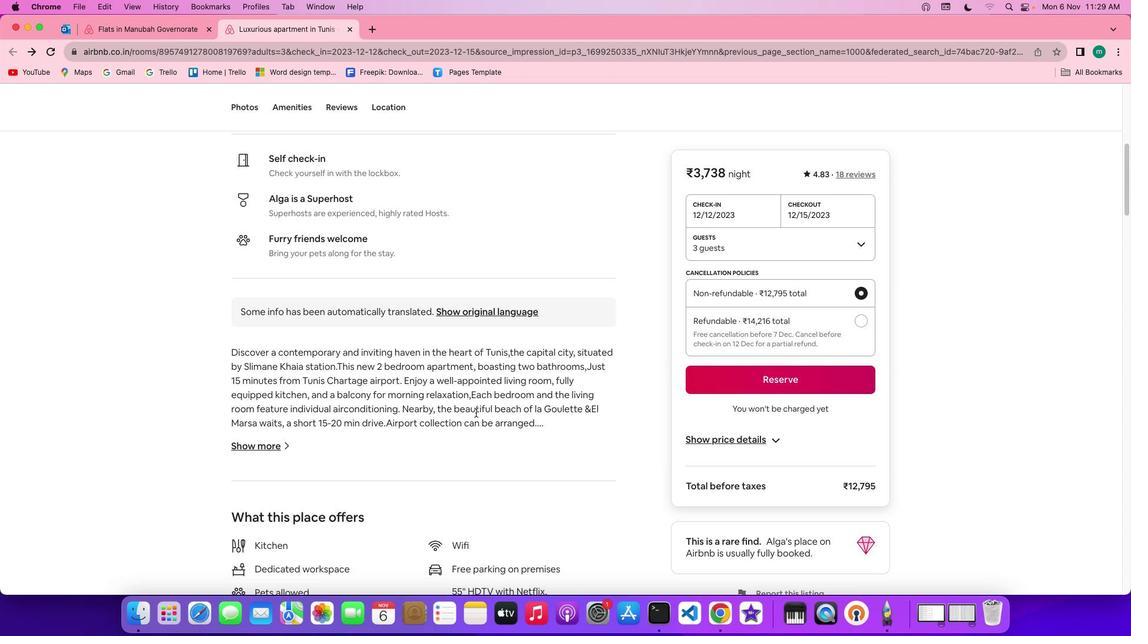 
Action: Mouse scrolled (514, 425) with delta (1, 1)
Screenshot: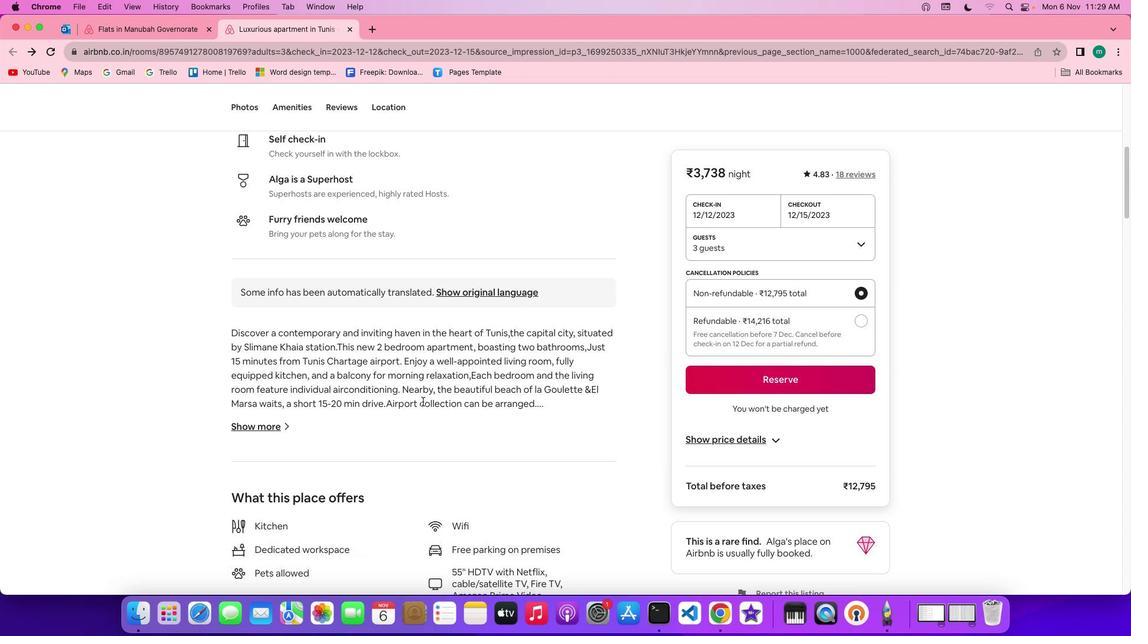 
Action: Mouse scrolled (514, 425) with delta (1, 1)
Screenshot: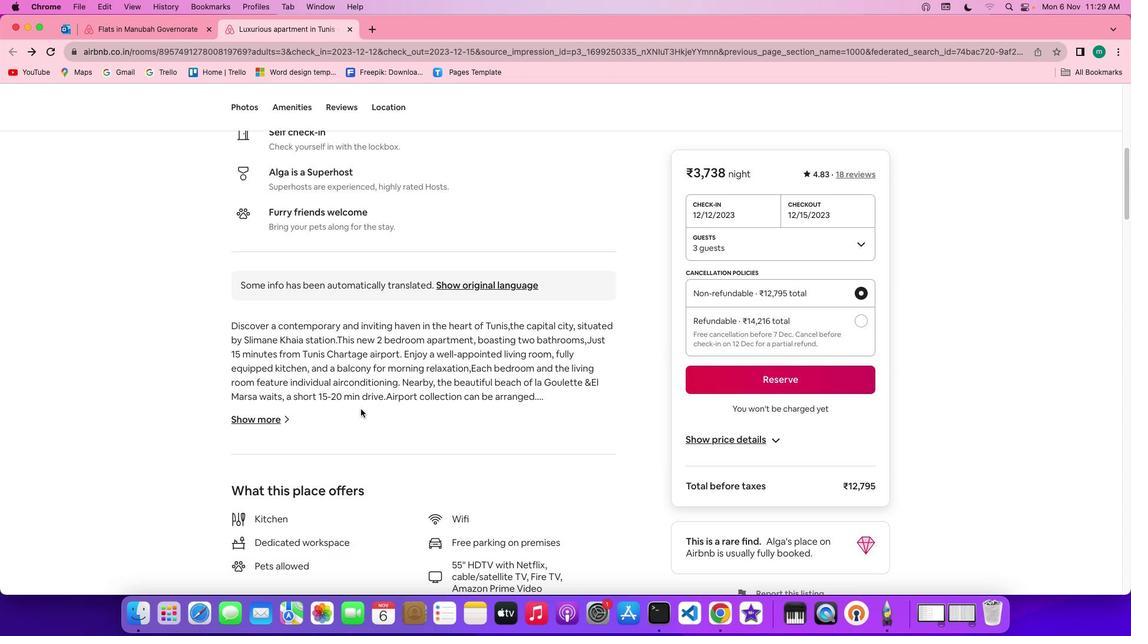 
Action: Mouse moved to (253, 423)
Screenshot: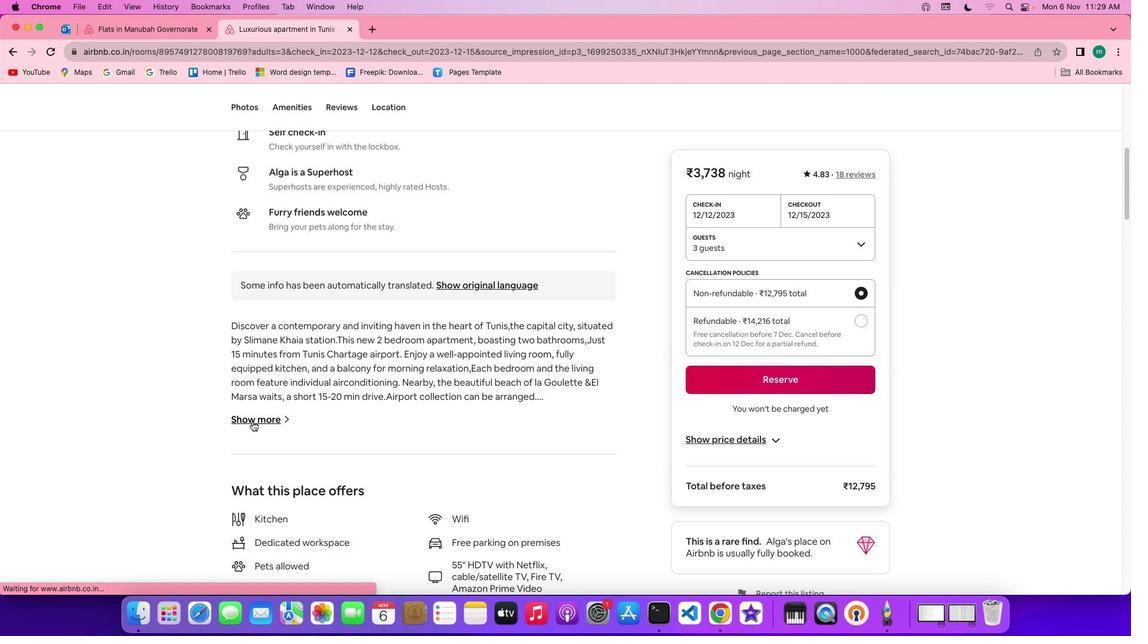 
Action: Mouse pressed left at (253, 423)
Screenshot: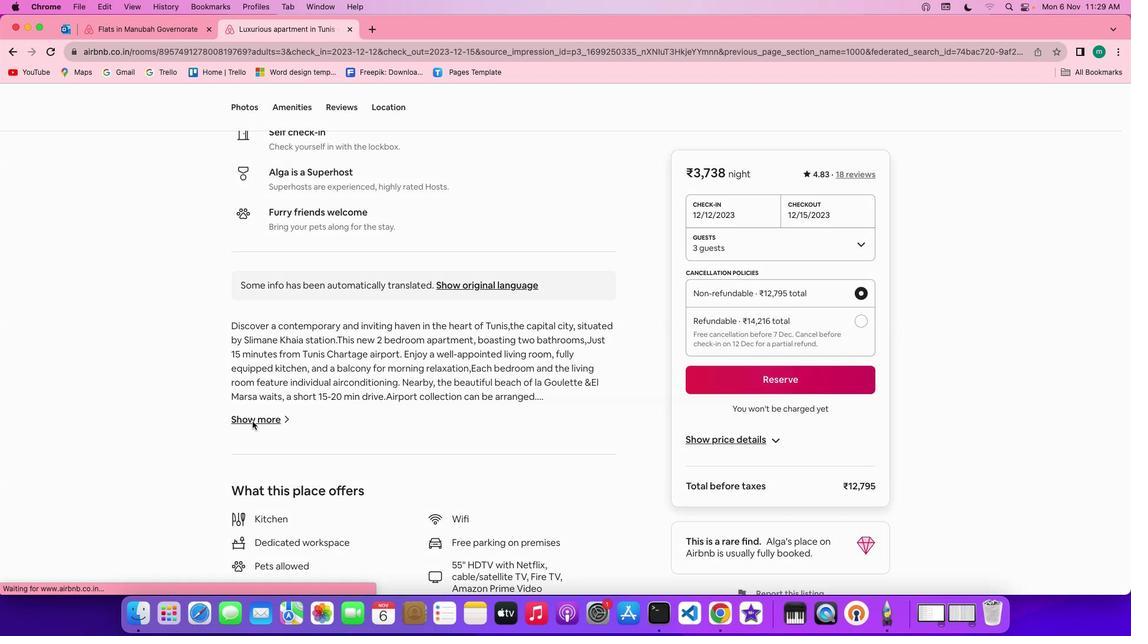 
Action: Mouse moved to (527, 421)
Screenshot: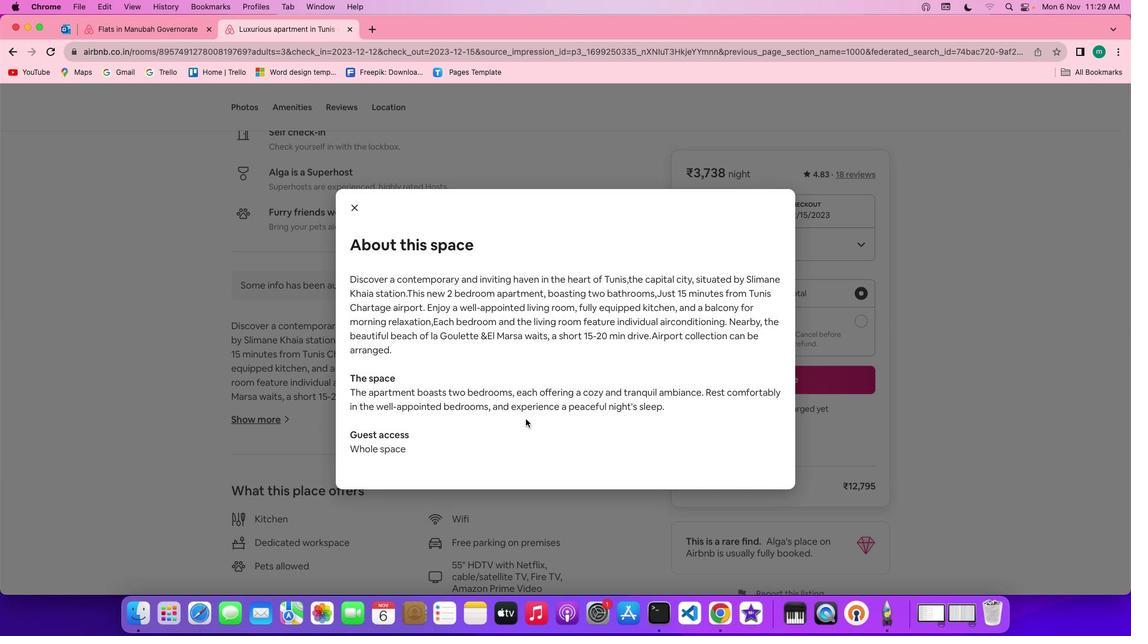 
Action: Mouse scrolled (527, 421) with delta (1, 1)
Screenshot: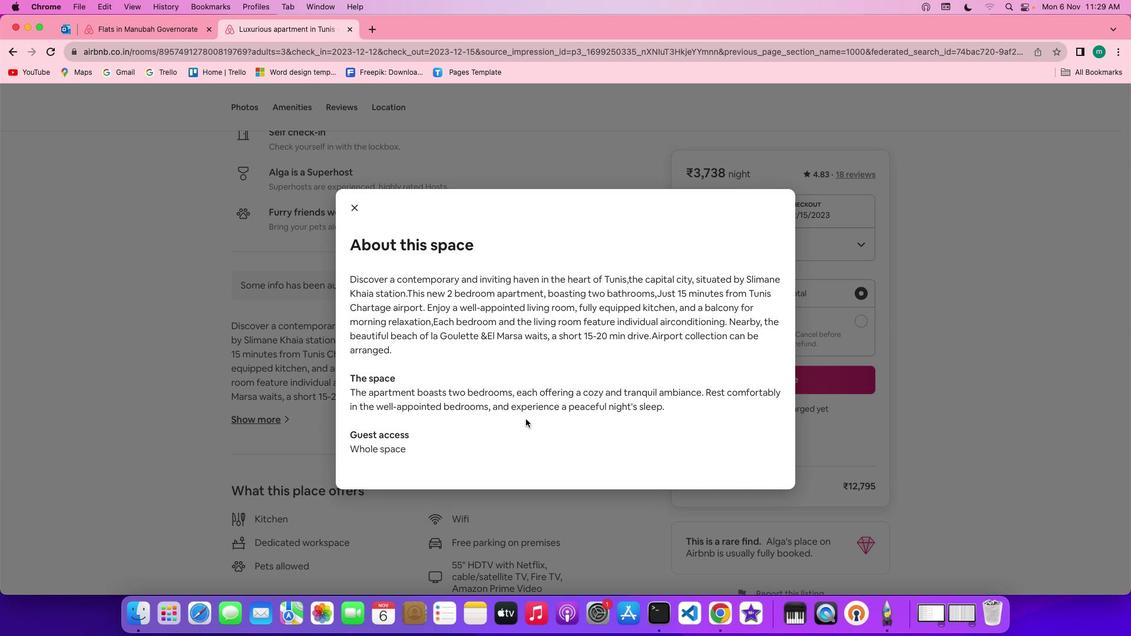 
Action: Mouse scrolled (527, 421) with delta (1, 1)
Screenshot: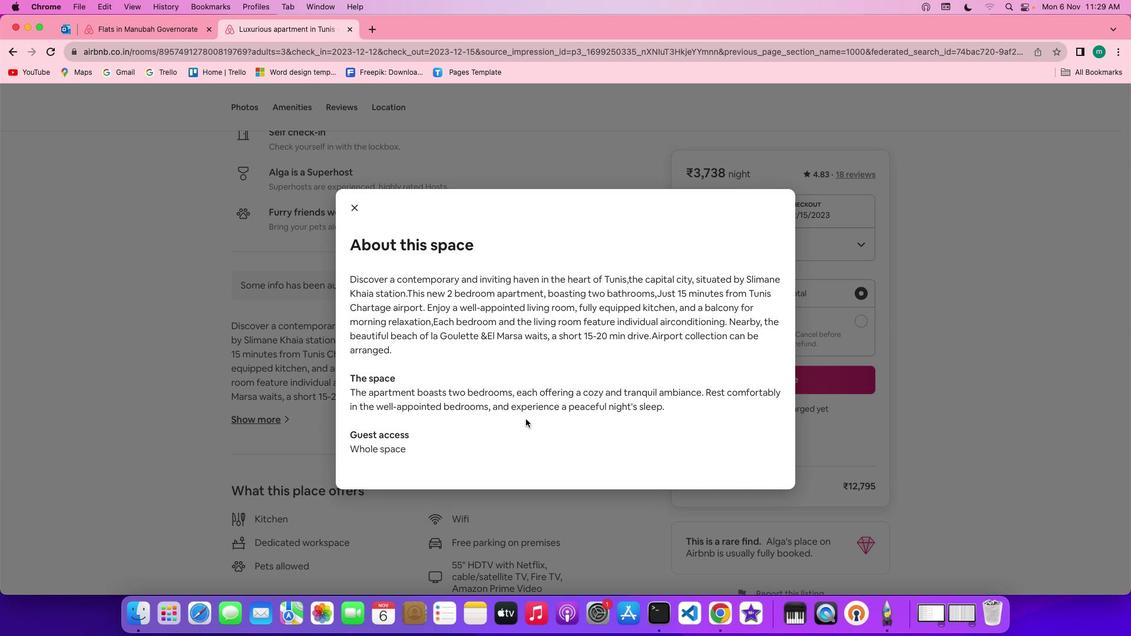 
Action: Mouse scrolled (527, 421) with delta (1, 0)
Screenshot: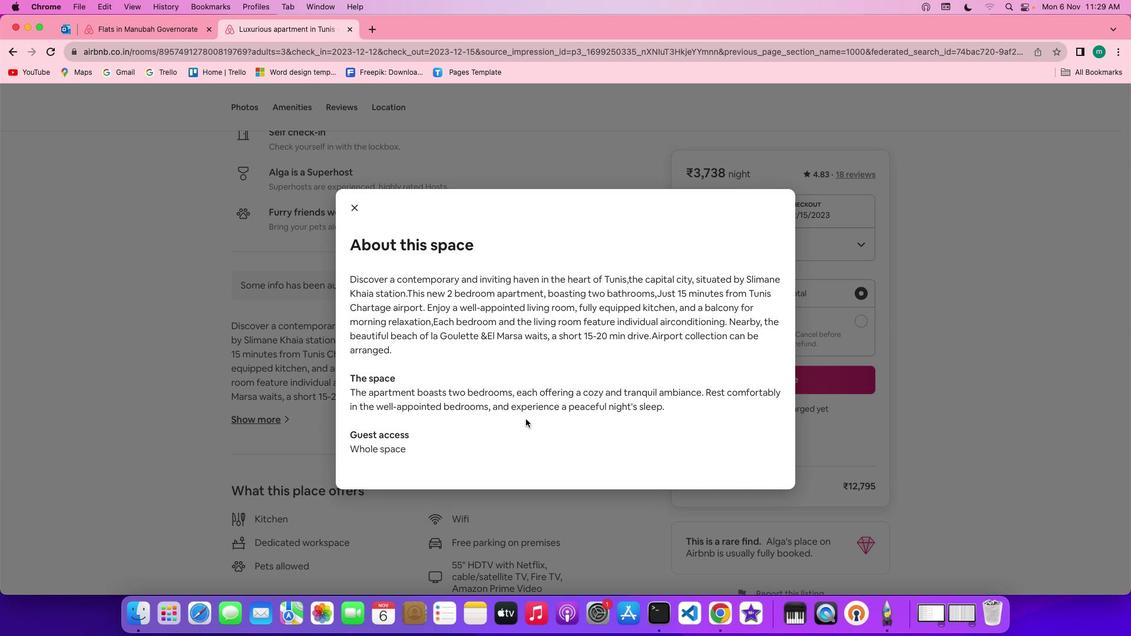 
Action: Mouse scrolled (527, 421) with delta (1, 0)
Screenshot: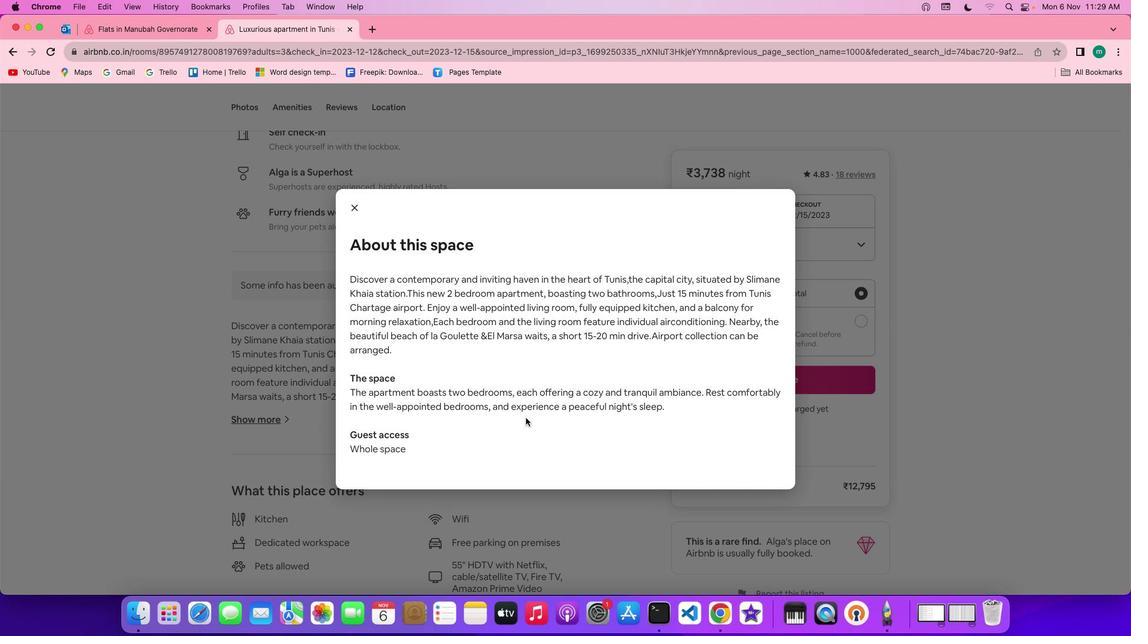 
Action: Mouse moved to (362, 209)
Screenshot: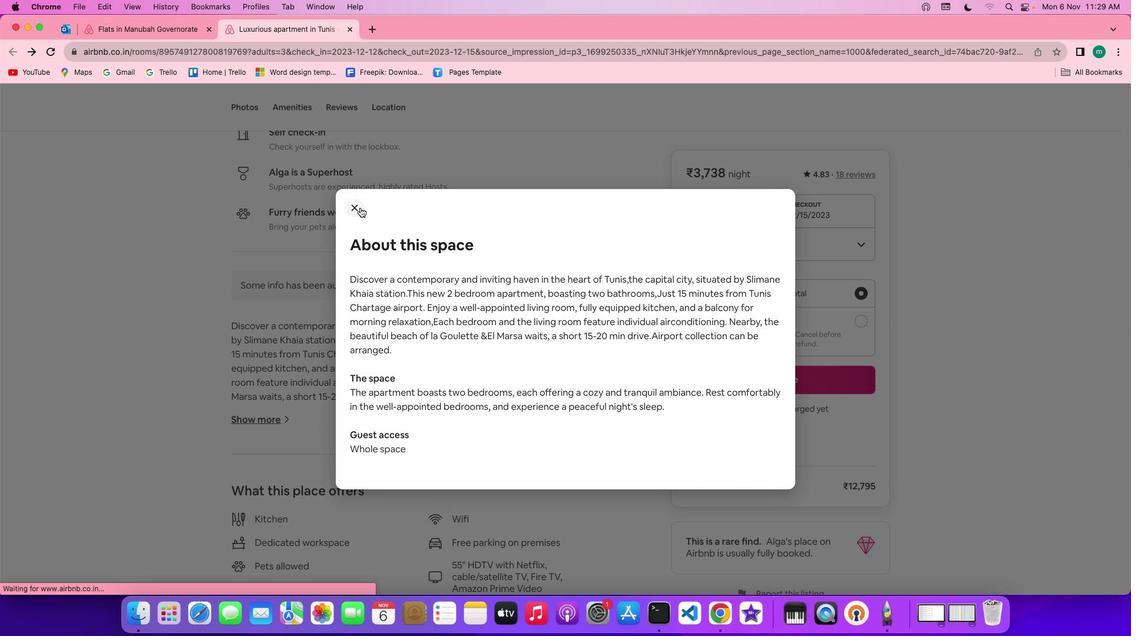 
Action: Mouse pressed left at (362, 209)
Screenshot: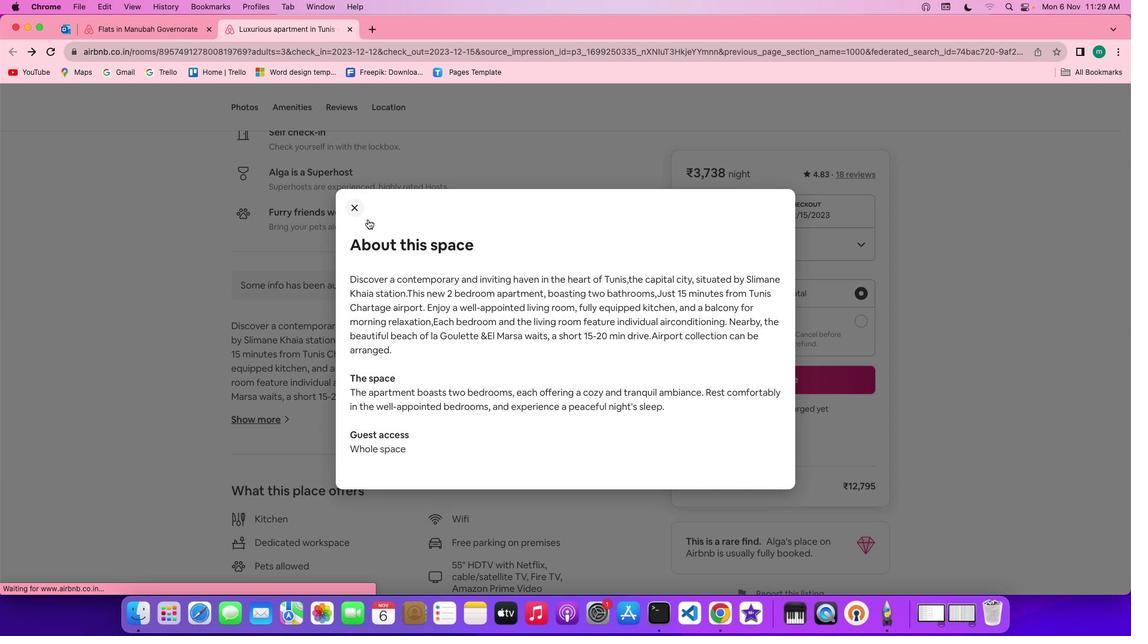 
Action: Mouse moved to (446, 425)
Screenshot: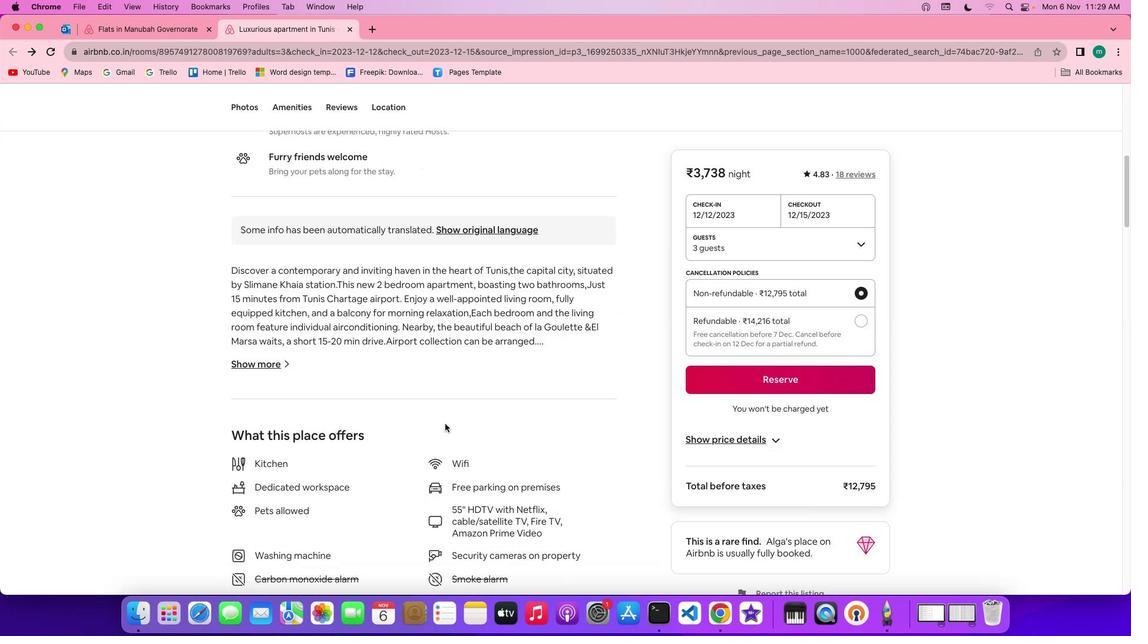 
Action: Mouse scrolled (446, 425) with delta (1, 1)
Screenshot: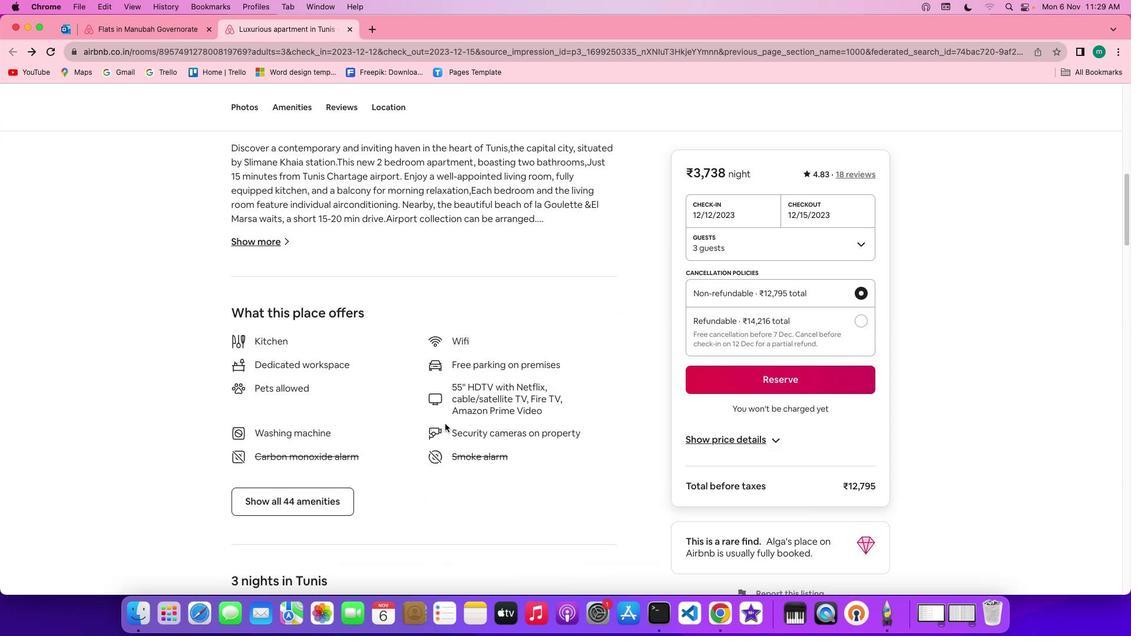 
Action: Mouse scrolled (446, 425) with delta (1, 1)
Screenshot: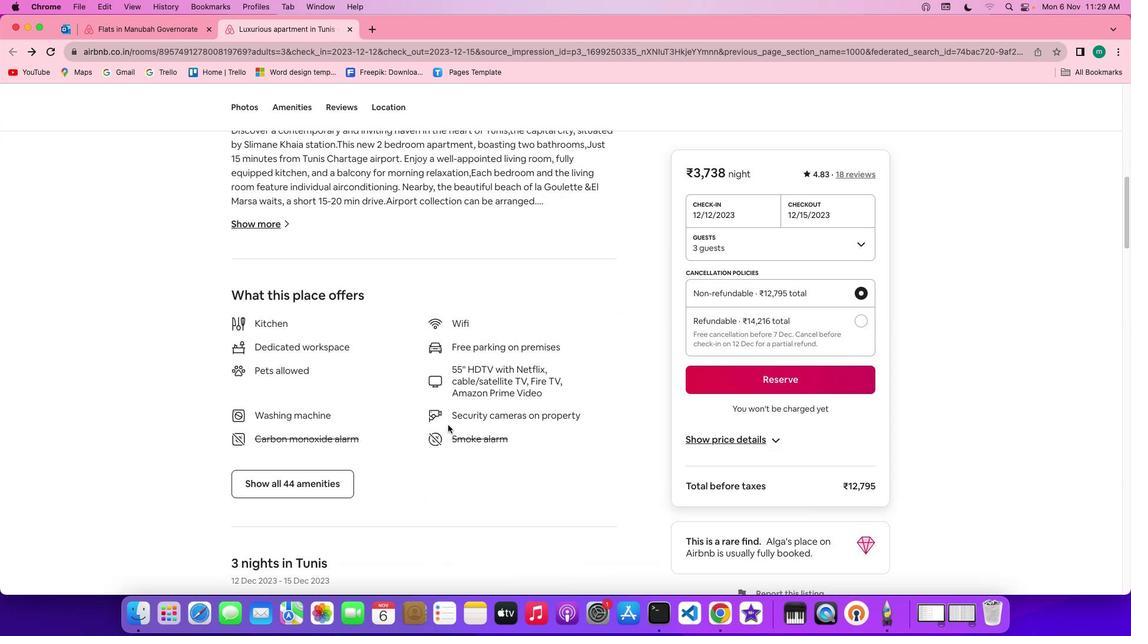 
Action: Mouse scrolled (446, 425) with delta (1, 0)
Screenshot: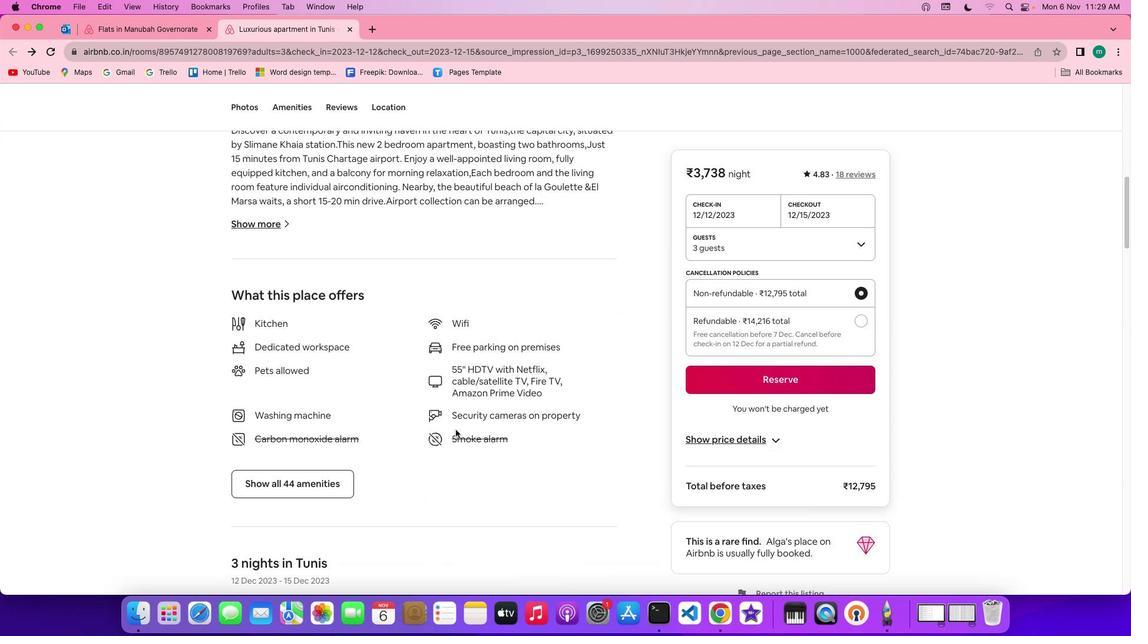 
Action: Mouse scrolled (446, 425) with delta (1, 0)
Screenshot: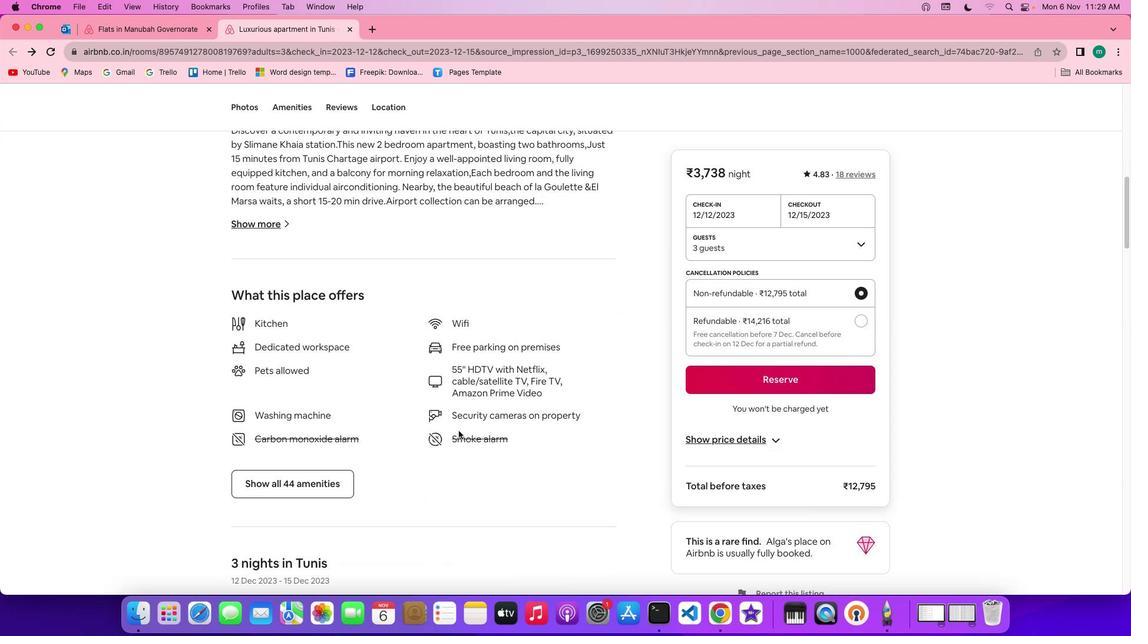 
Action: Mouse moved to (469, 434)
Screenshot: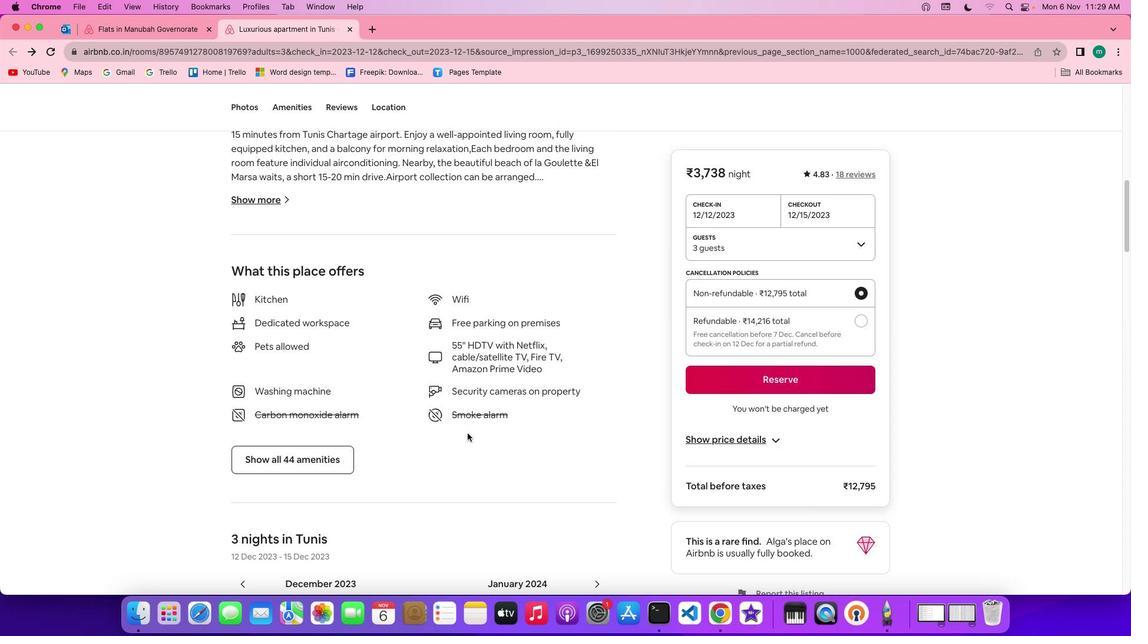 
Action: Mouse scrolled (469, 434) with delta (1, 1)
Screenshot: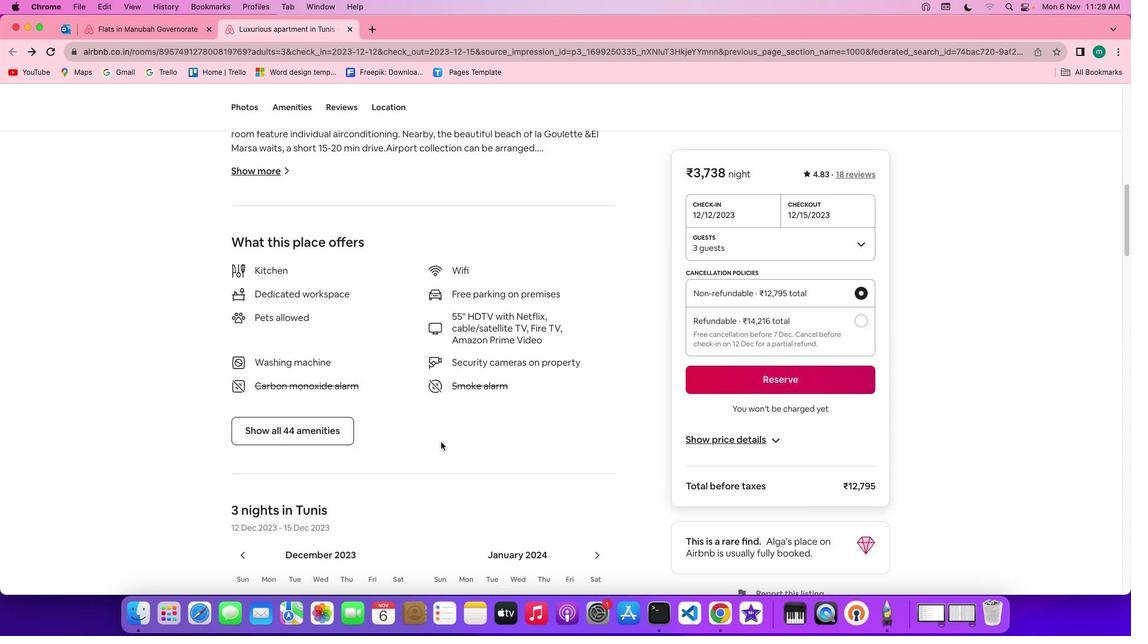 
Action: Mouse scrolled (469, 434) with delta (1, 1)
Screenshot: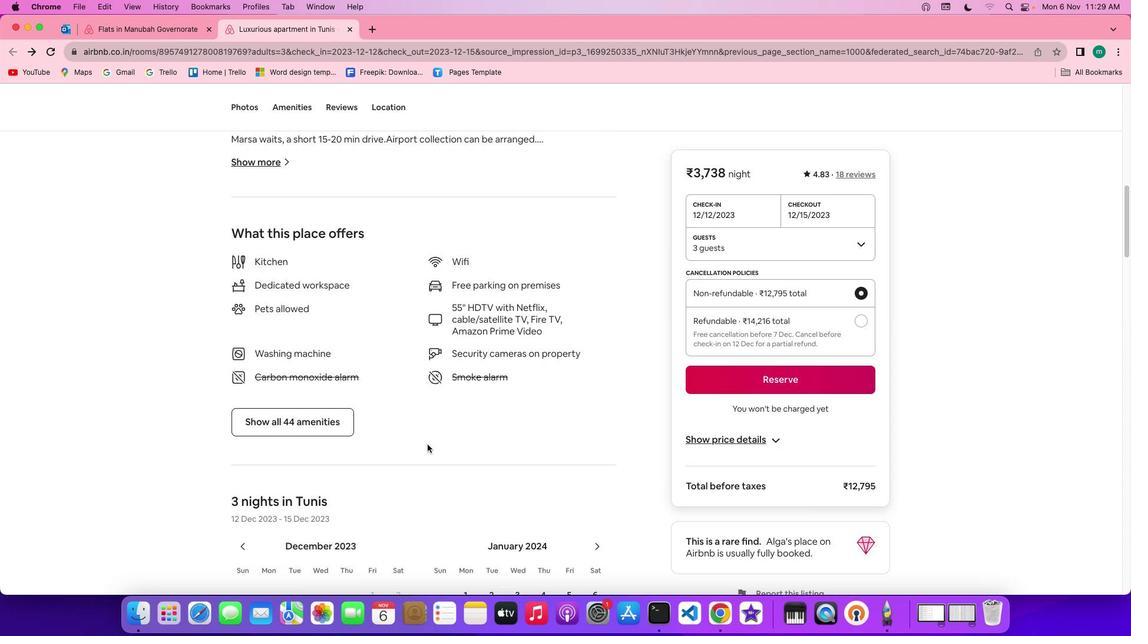 
Action: Mouse scrolled (469, 434) with delta (1, 0)
Screenshot: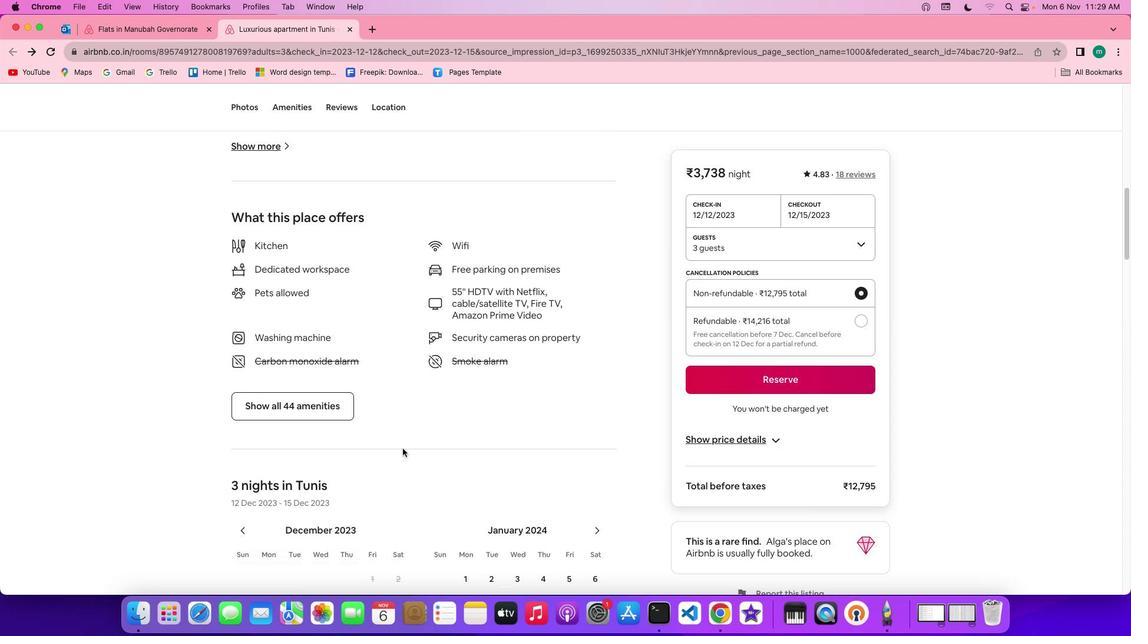 
Action: Mouse moved to (312, 412)
Screenshot: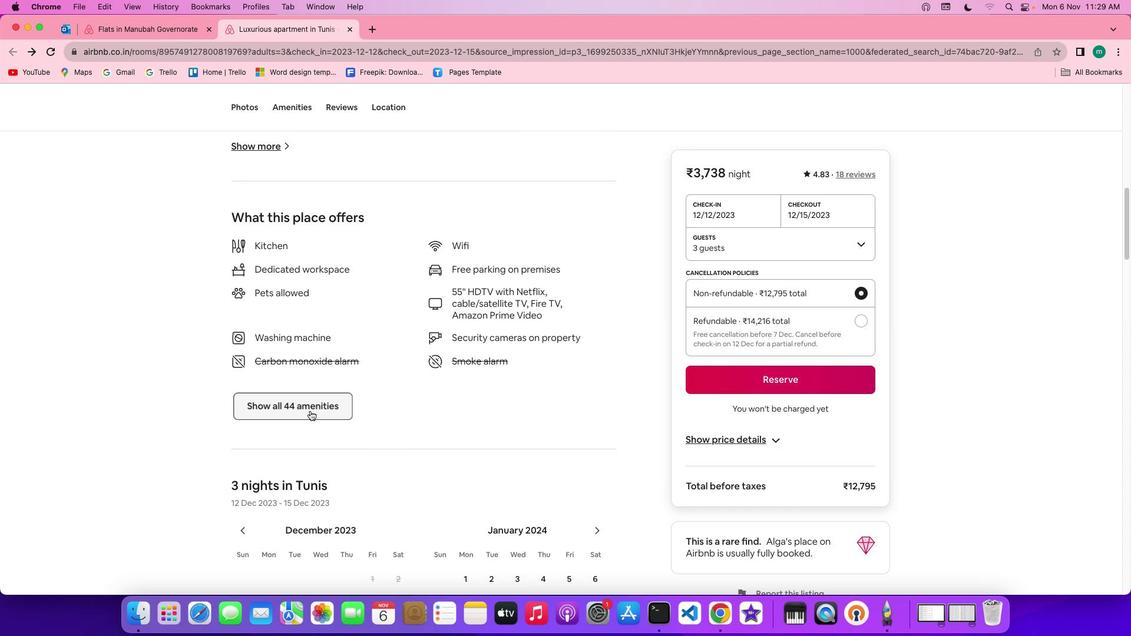 
Action: Mouse pressed left at (312, 412)
Screenshot: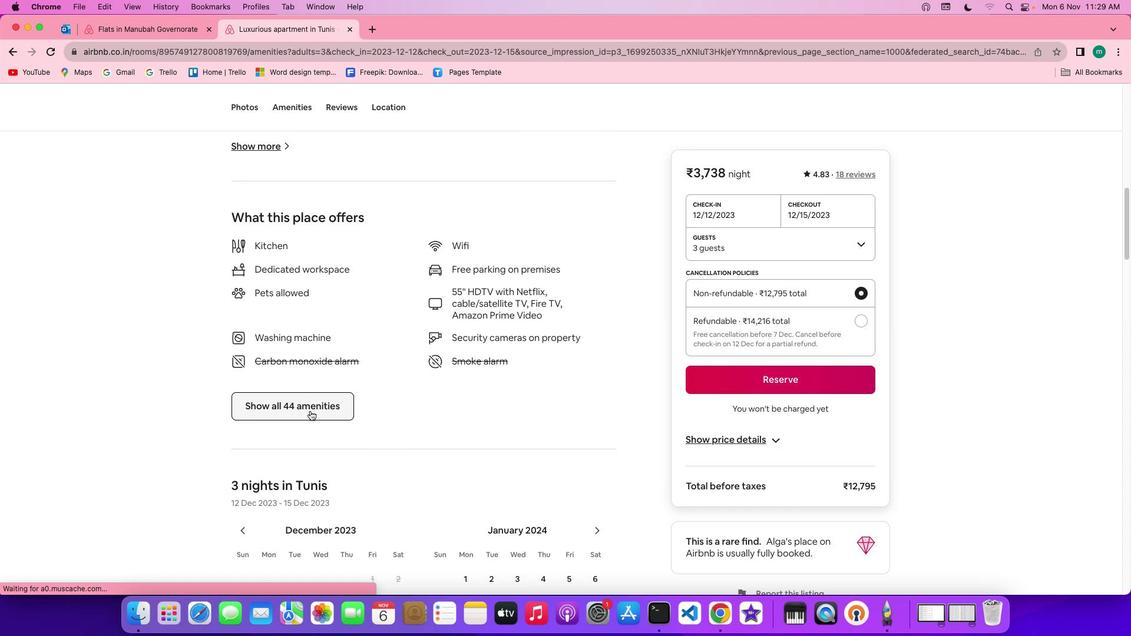 
Action: Mouse moved to (607, 448)
Screenshot: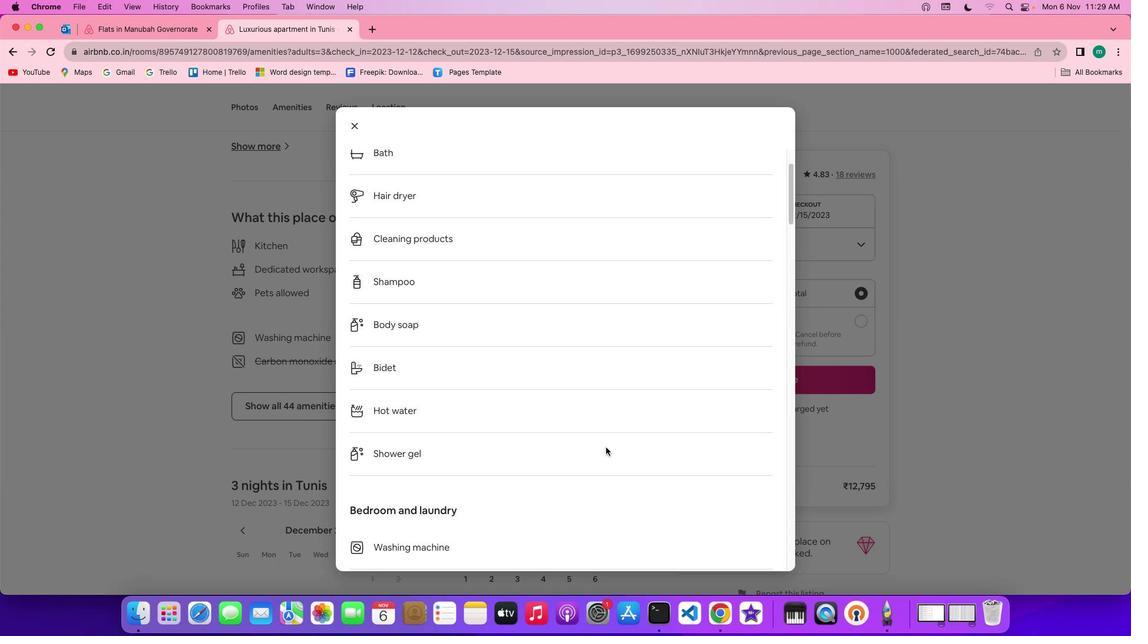 
Action: Mouse scrolled (607, 448) with delta (1, 1)
Screenshot: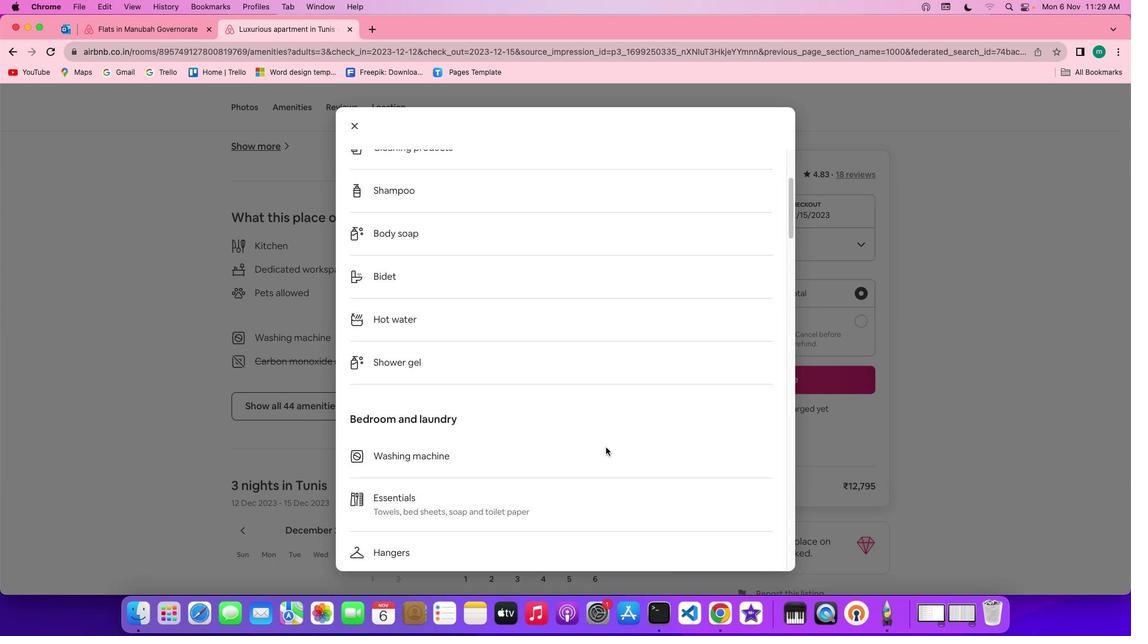 
Action: Mouse scrolled (607, 448) with delta (1, 1)
Screenshot: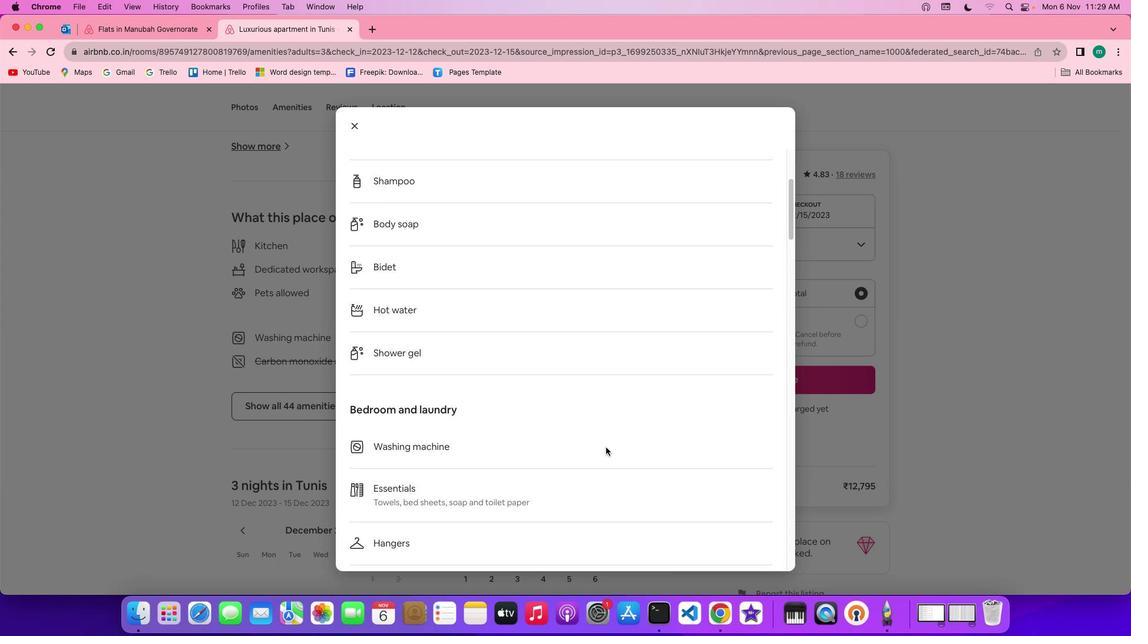 
Action: Mouse moved to (607, 448)
Screenshot: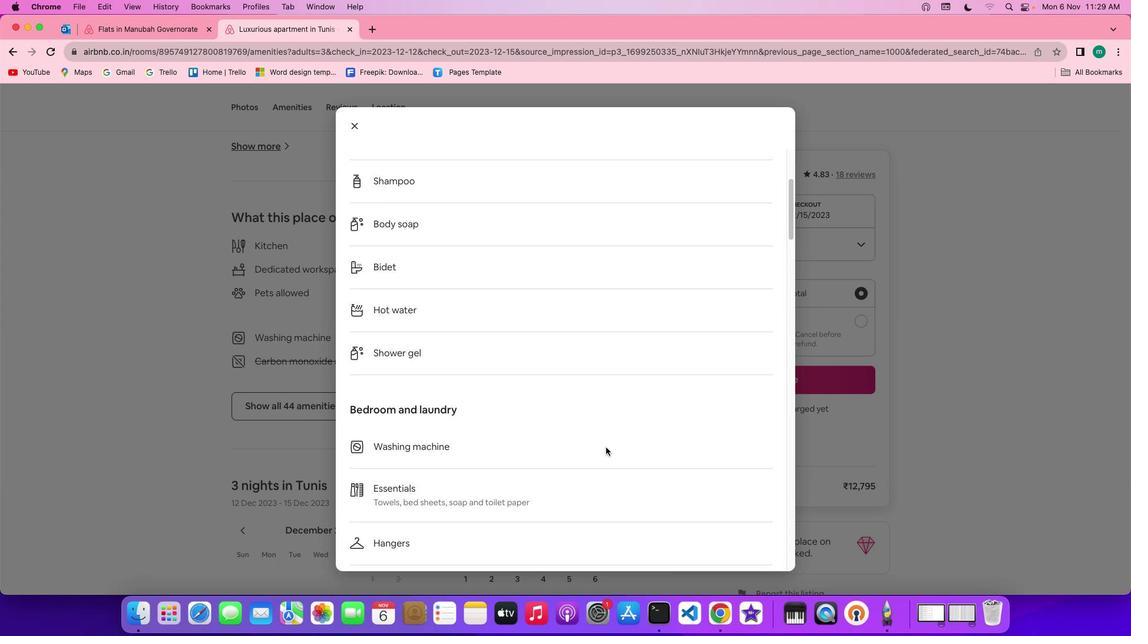 
Action: Mouse scrolled (607, 448) with delta (1, 0)
Screenshot: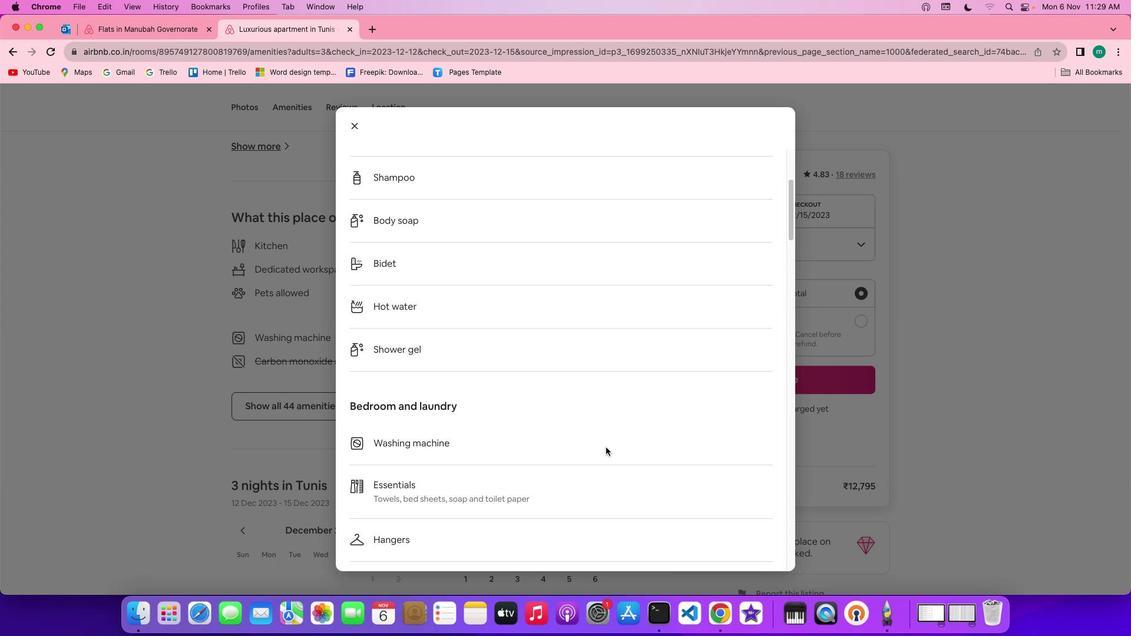 
Action: Mouse scrolled (607, 448) with delta (1, 0)
Screenshot: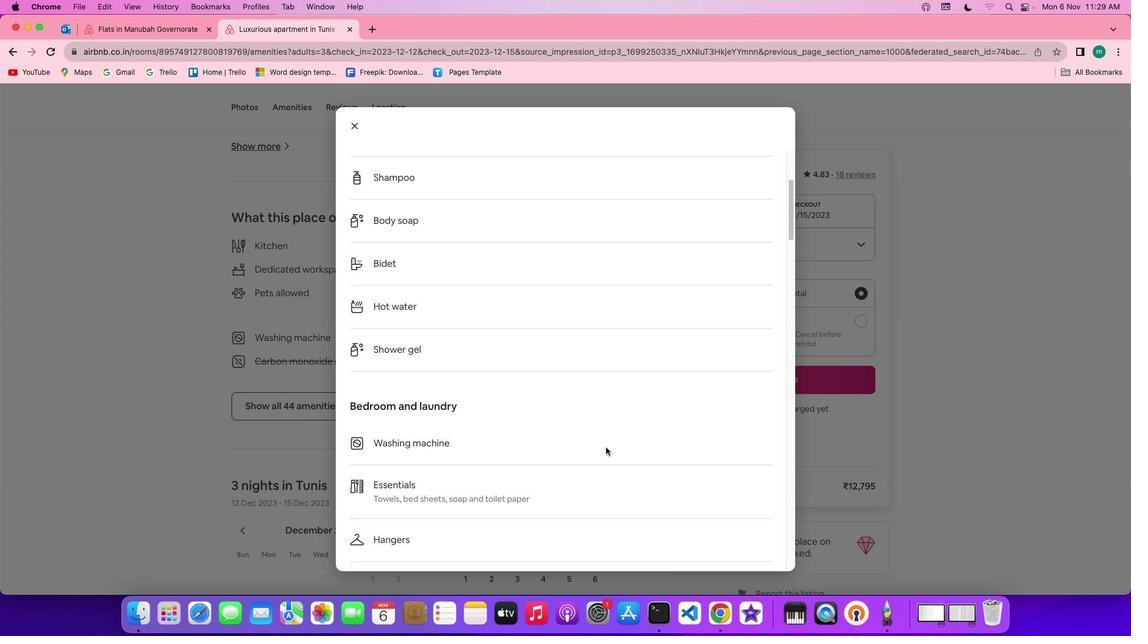 
Action: Mouse scrolled (607, 448) with delta (1, 1)
Screenshot: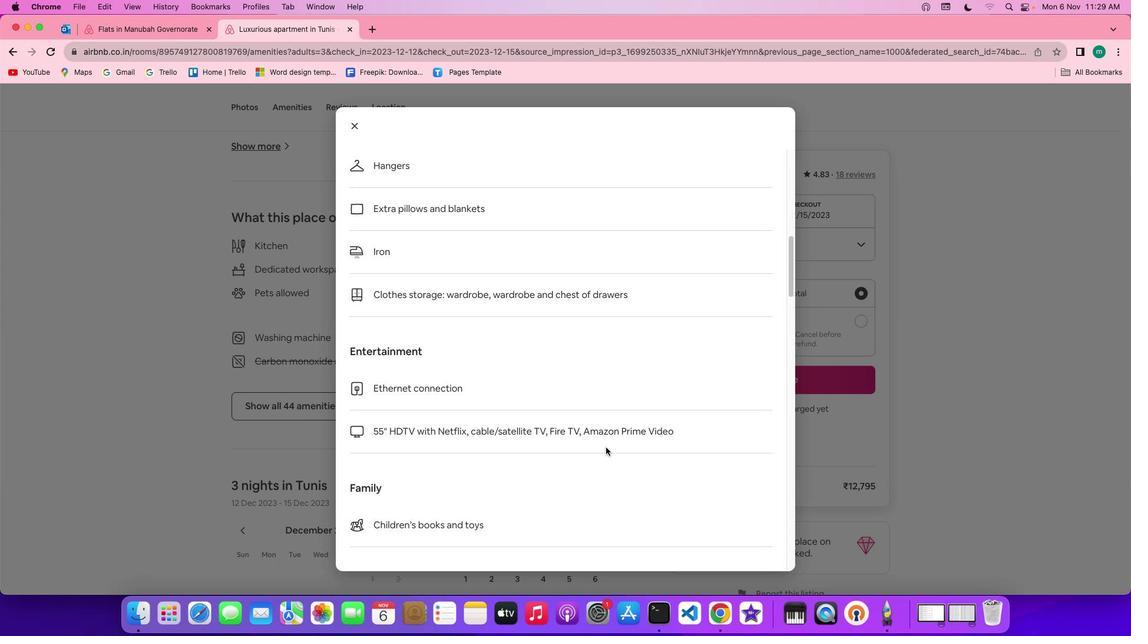 
Action: Mouse scrolled (607, 448) with delta (1, 1)
Screenshot: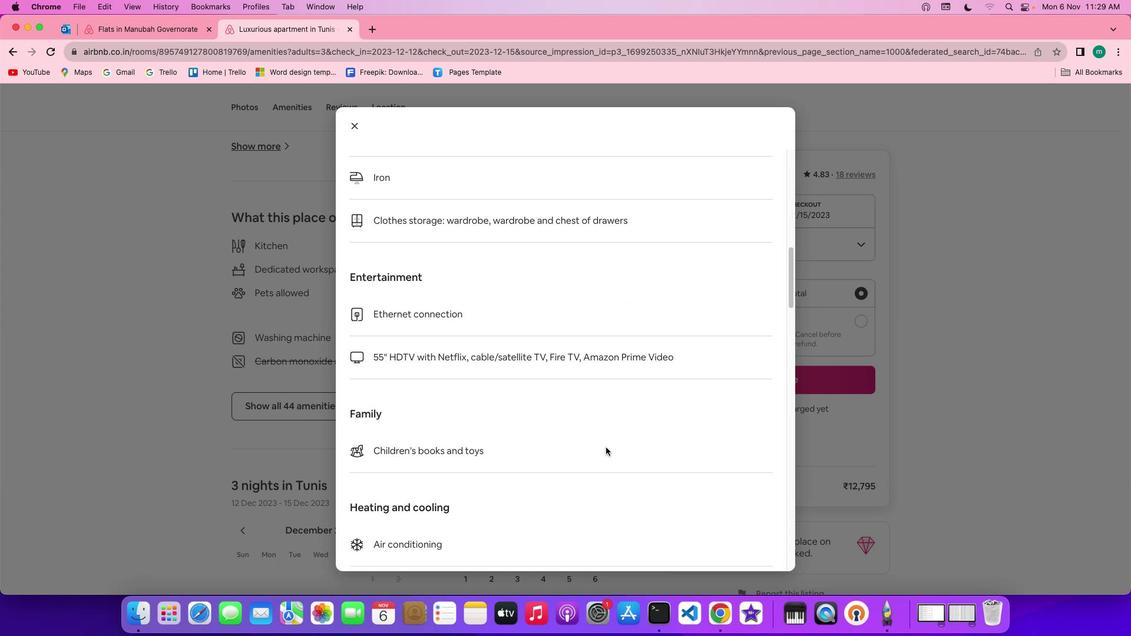 
Action: Mouse scrolled (607, 448) with delta (1, 0)
